 Task: For heading  Tahoma with underline.  font size for heading20,  'Change the font style of data to'Arial.  and font size to 12,  Change the alignment of both headline & data to Align left.  In the sheet   Precision Sales log book
Action: Mouse moved to (37, 173)
Screenshot: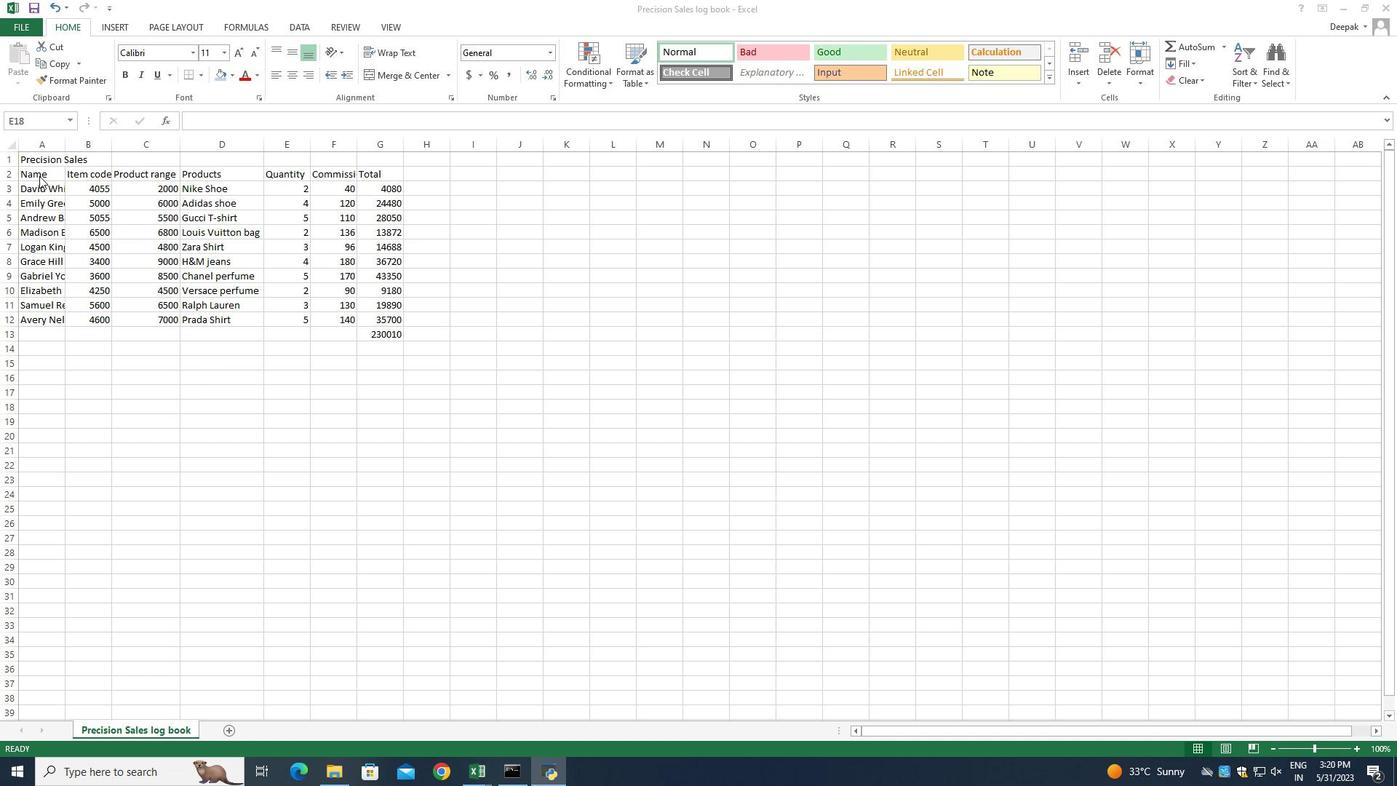 
Action: Mouse pressed left at (37, 173)
Screenshot: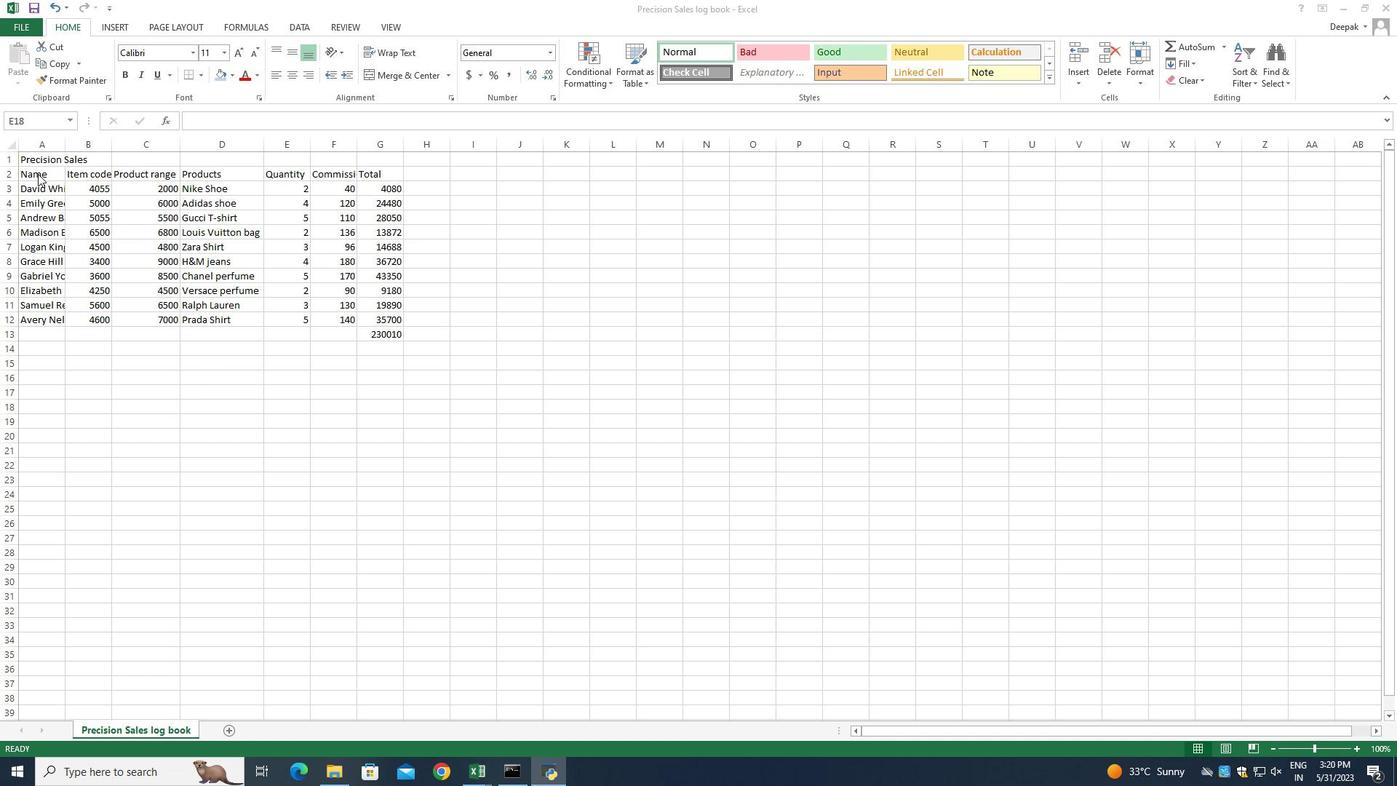 
Action: Mouse moved to (37, 173)
Screenshot: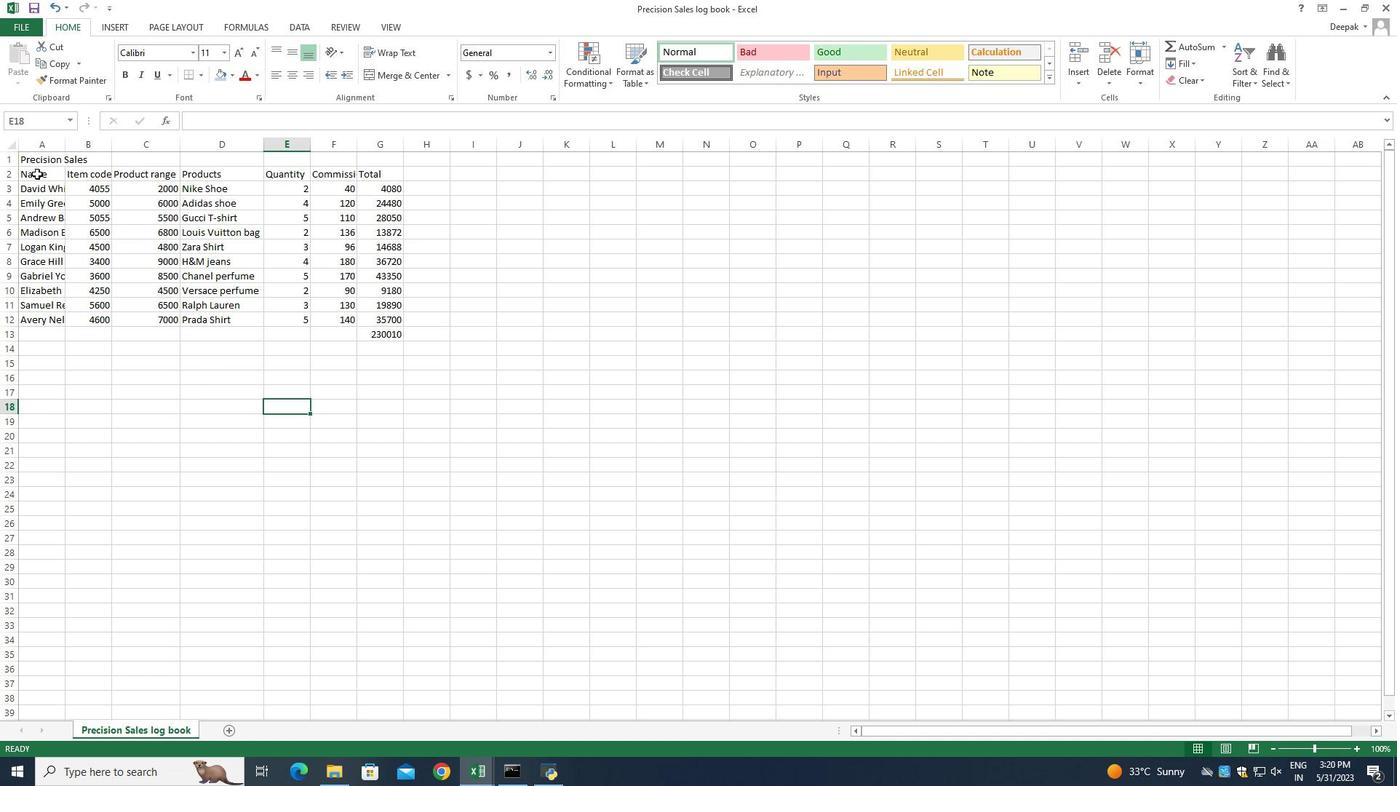 
Action: Mouse pressed left at (37, 173)
Screenshot: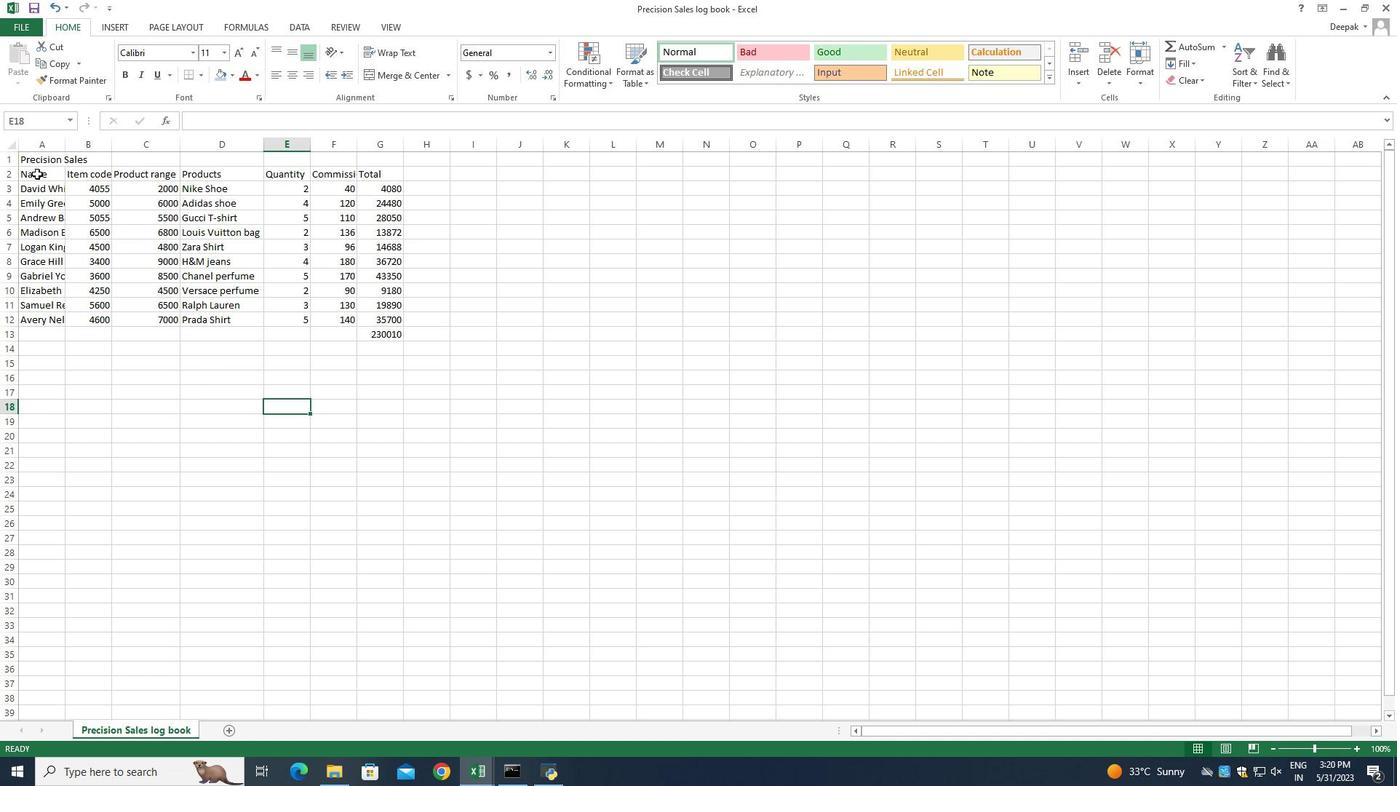 
Action: Mouse moved to (195, 55)
Screenshot: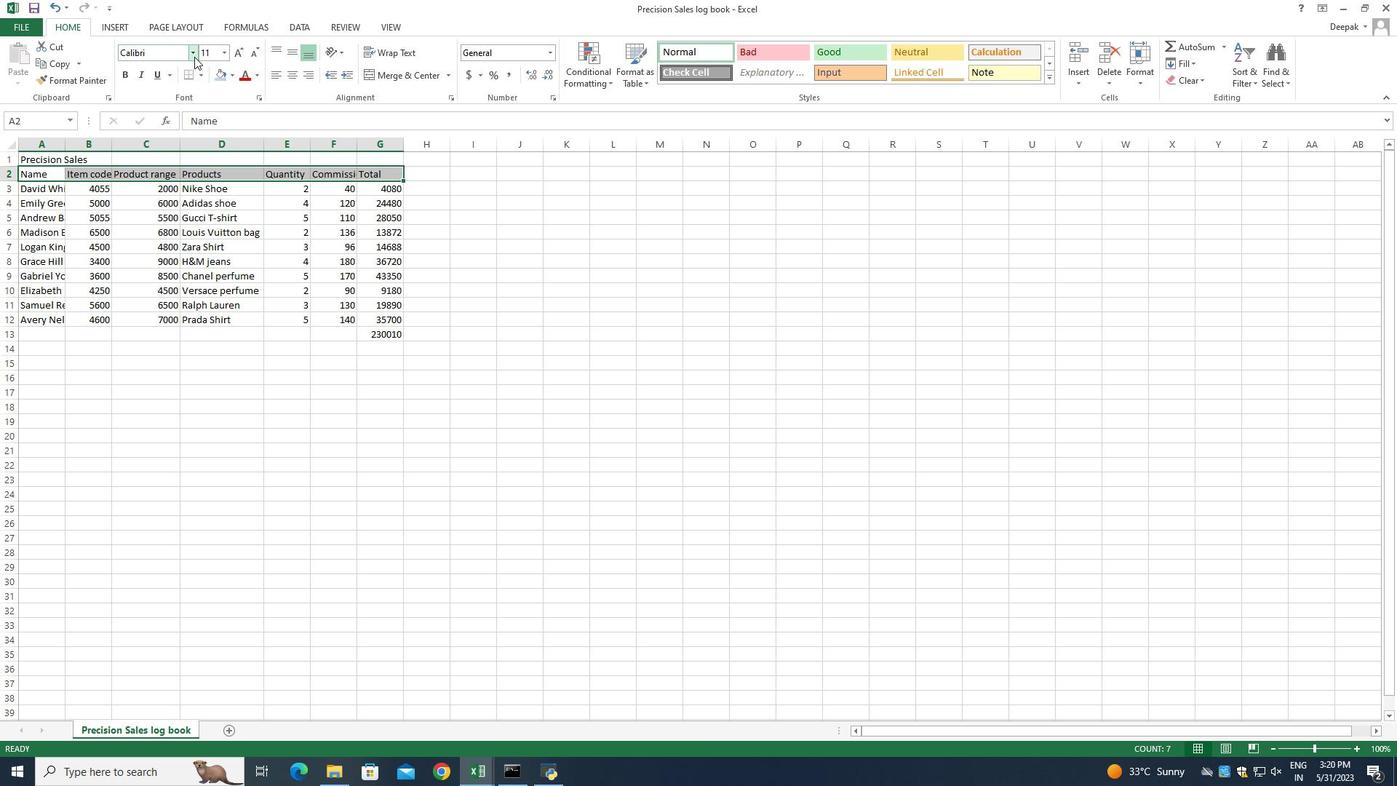 
Action: Mouse pressed left at (195, 55)
Screenshot: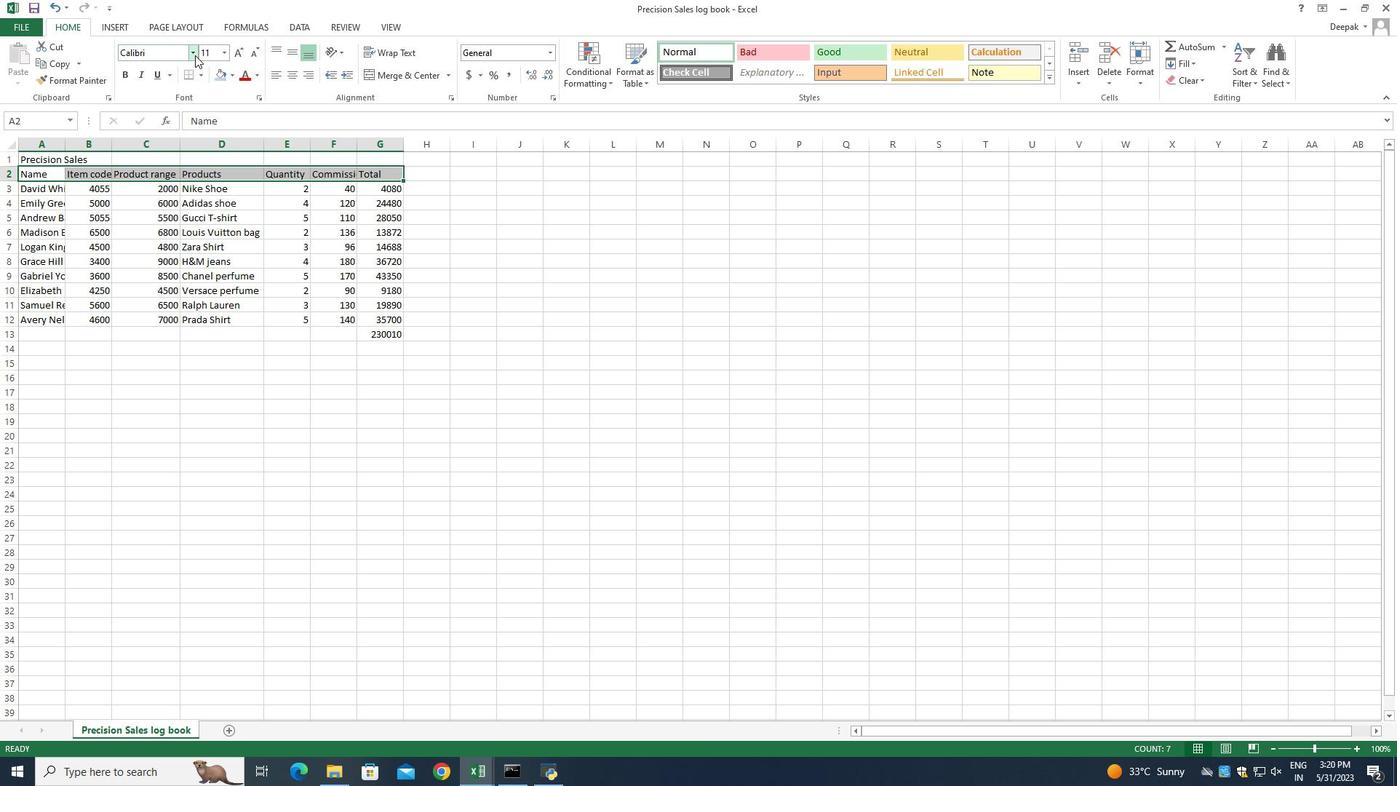 
Action: Mouse moved to (230, 420)
Screenshot: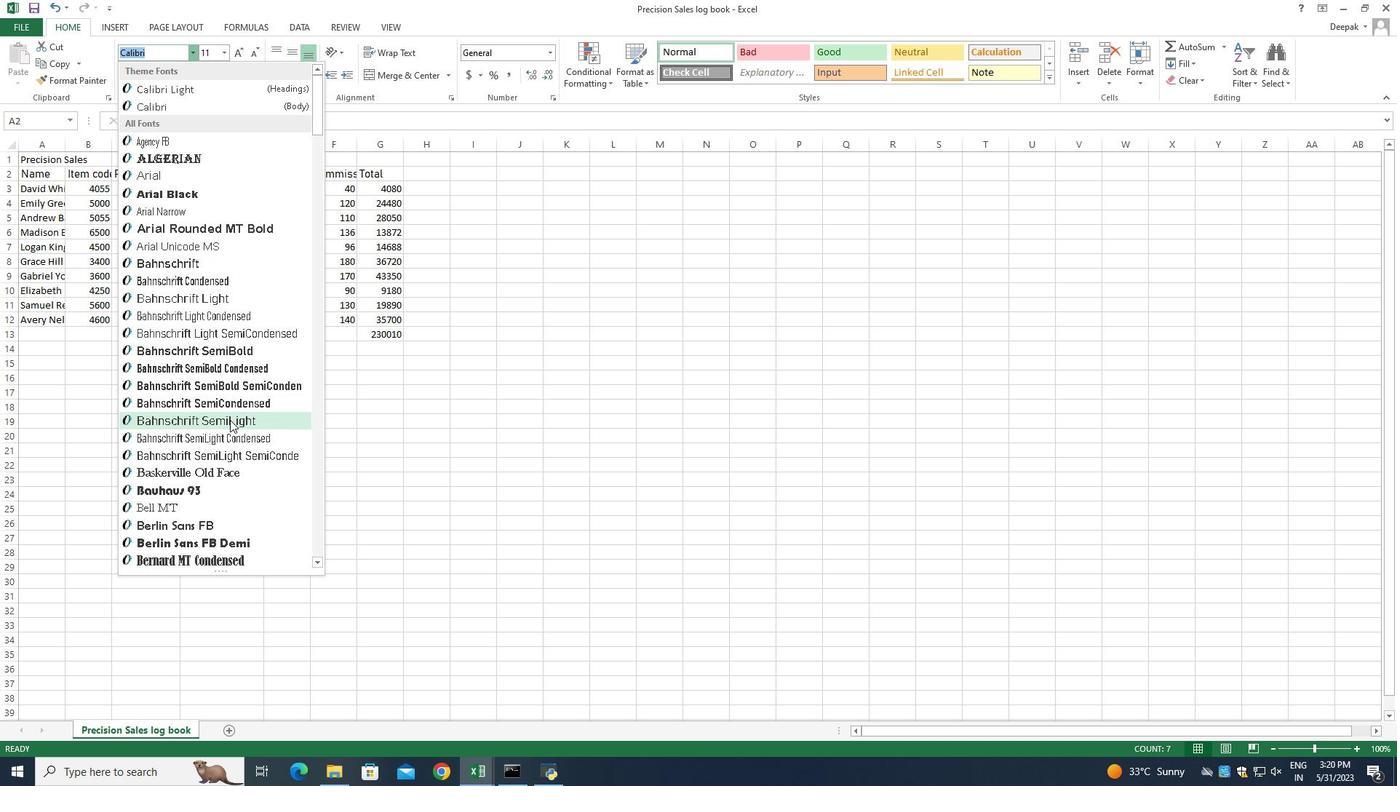 
Action: Mouse scrolled (230, 419) with delta (0, 0)
Screenshot: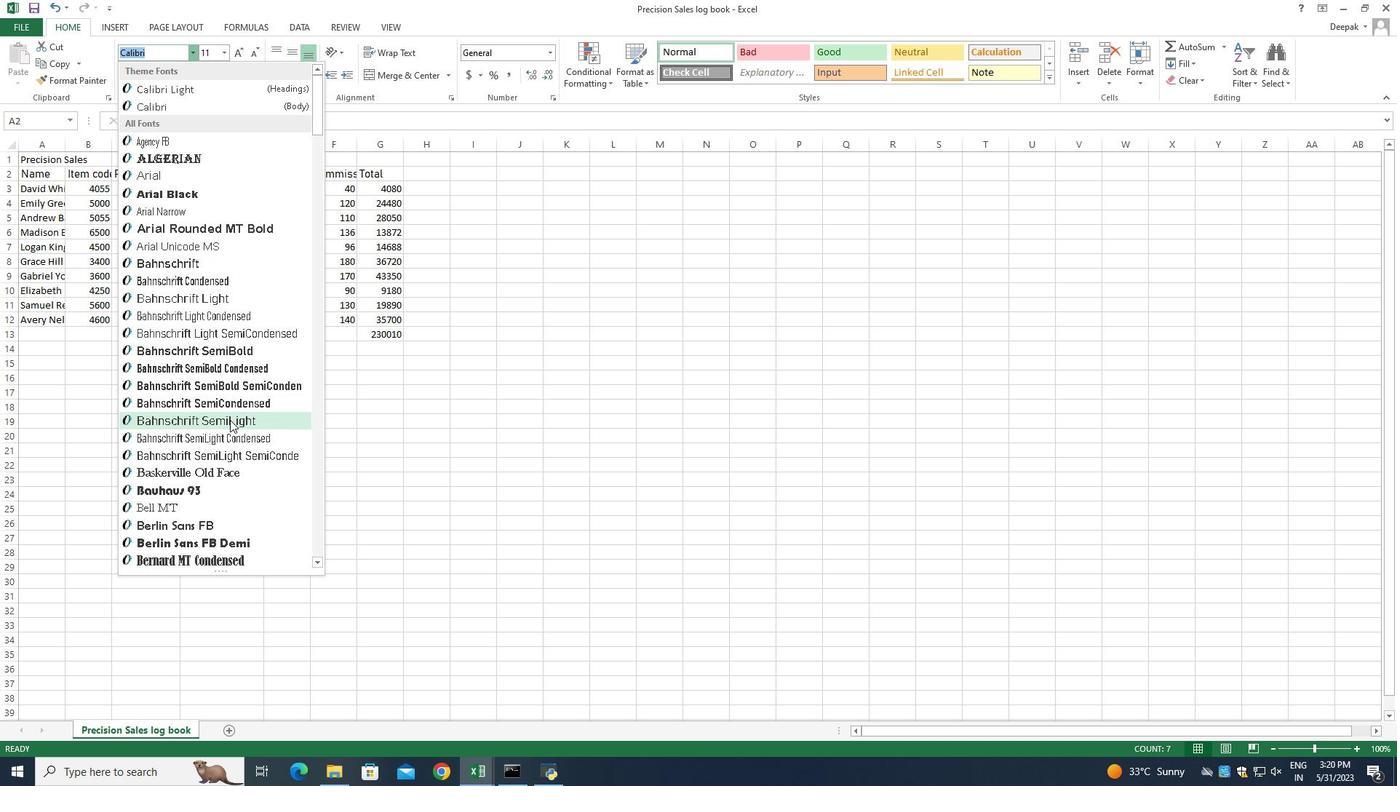 
Action: Mouse moved to (230, 423)
Screenshot: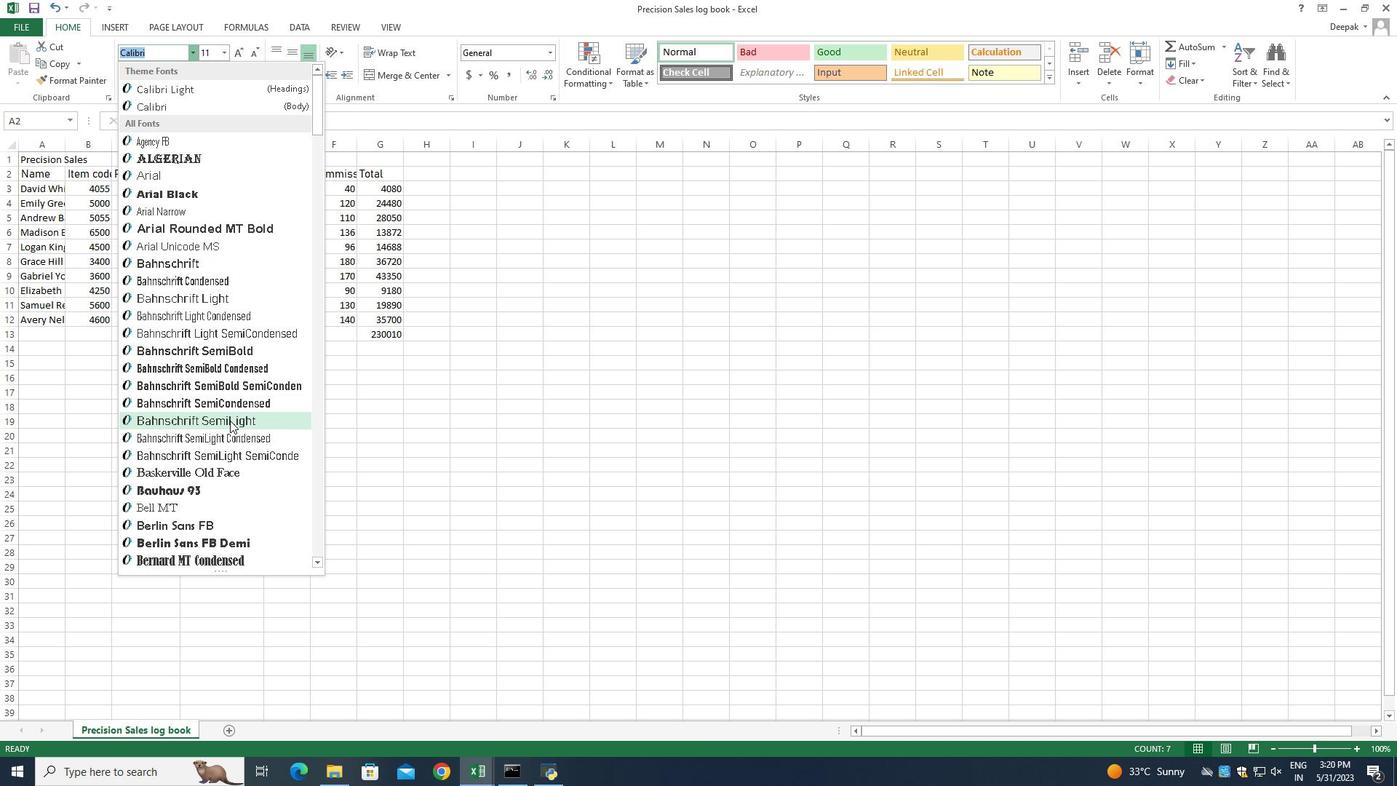 
Action: Mouse scrolled (230, 422) with delta (0, 0)
Screenshot: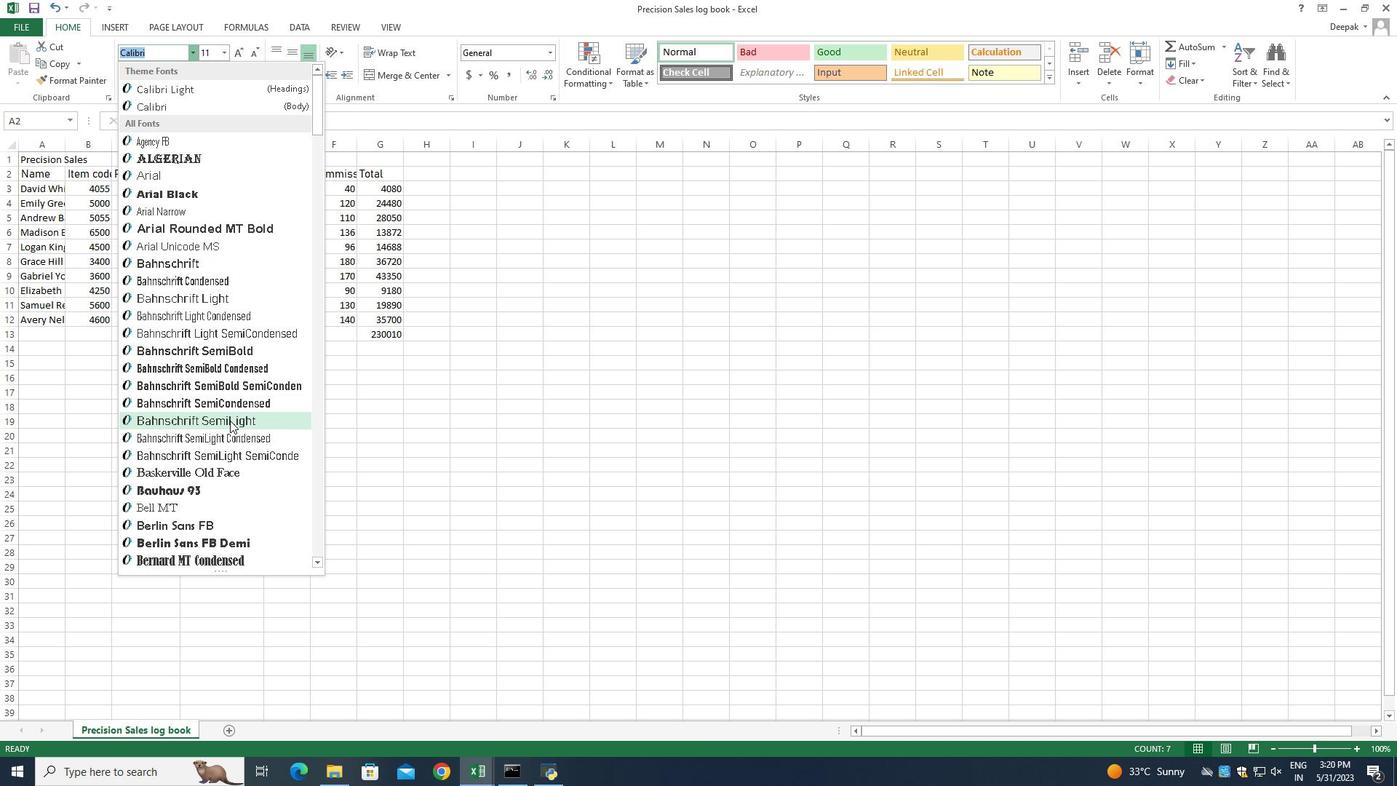 
Action: Mouse moved to (206, 406)
Screenshot: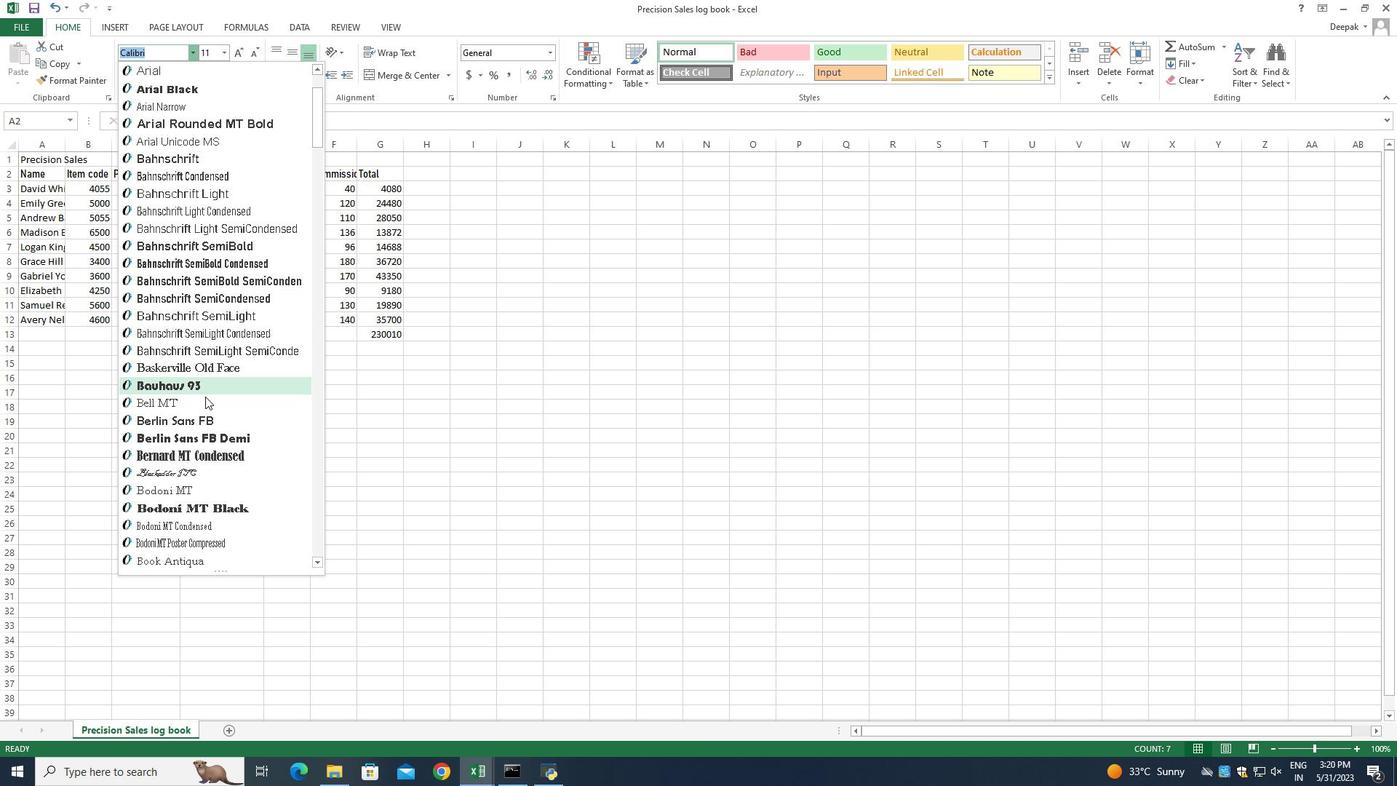 
Action: Mouse scrolled (206, 406) with delta (0, 0)
Screenshot: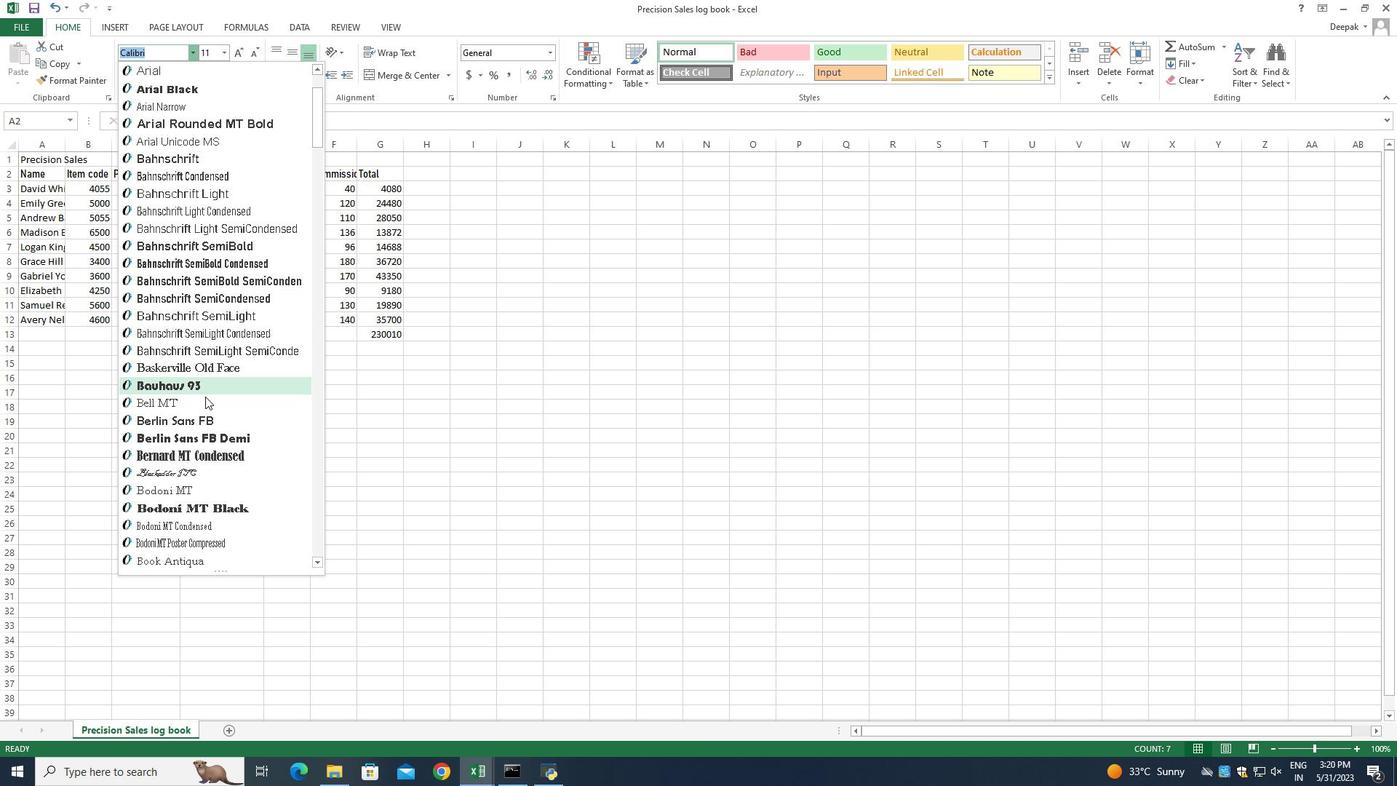 
Action: Mouse moved to (206, 410)
Screenshot: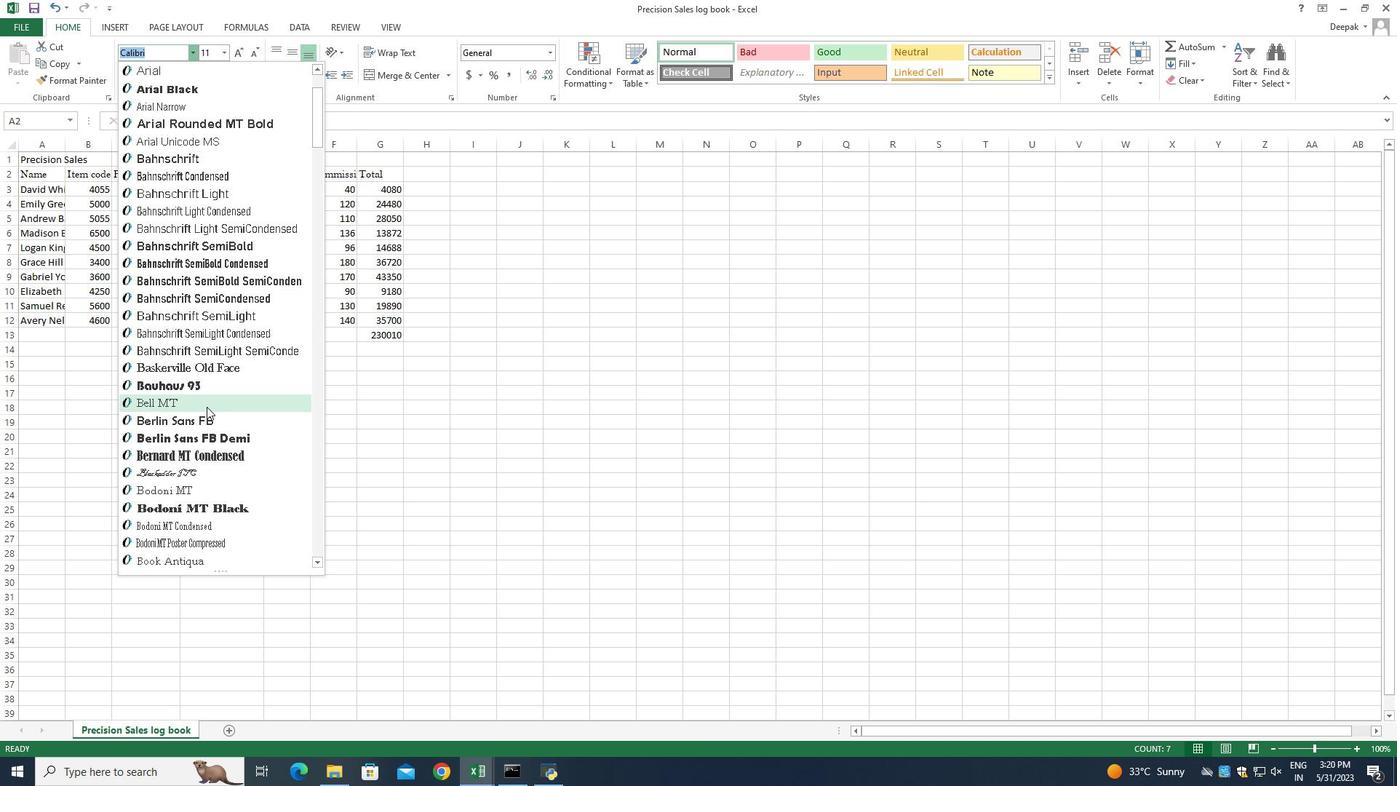 
Action: Mouse scrolled (206, 409) with delta (0, 0)
Screenshot: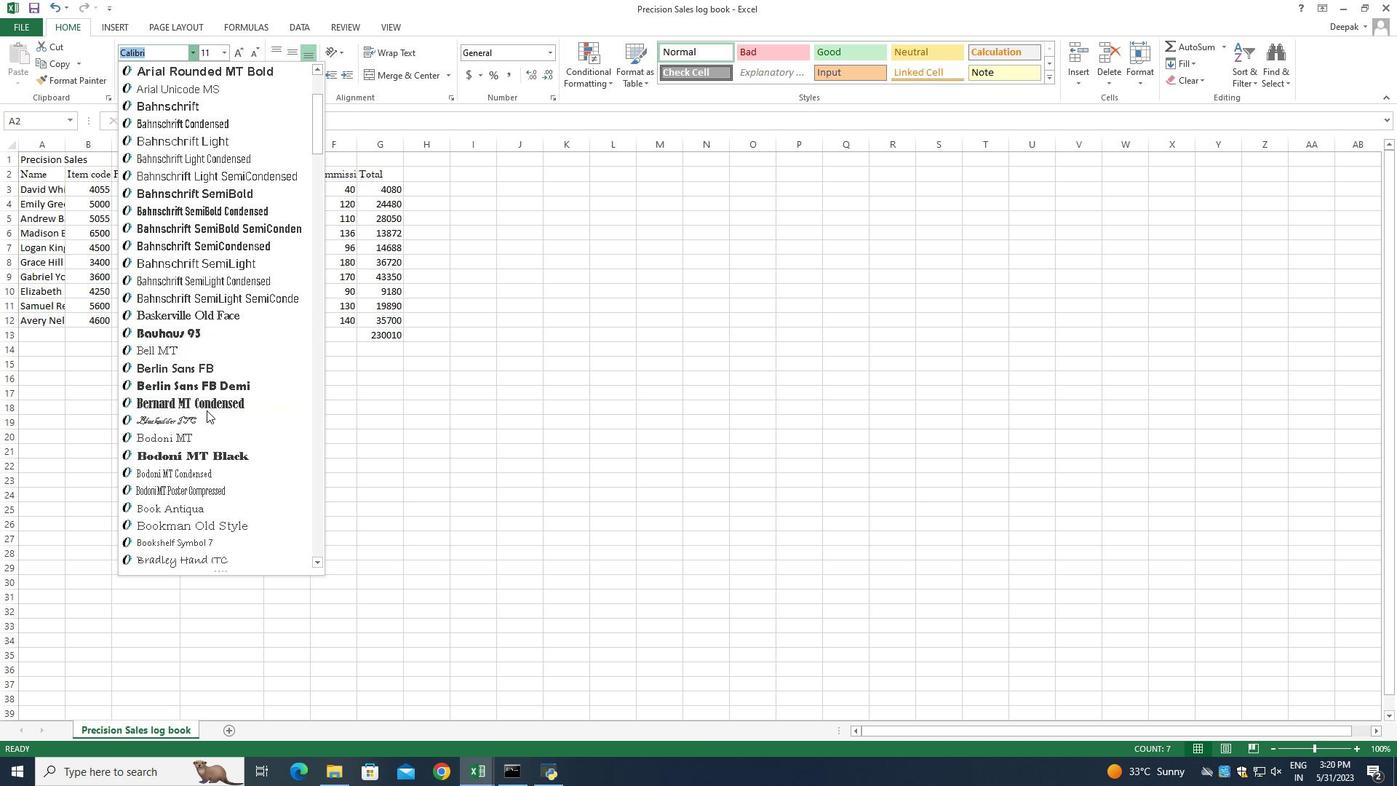 
Action: Mouse moved to (206, 411)
Screenshot: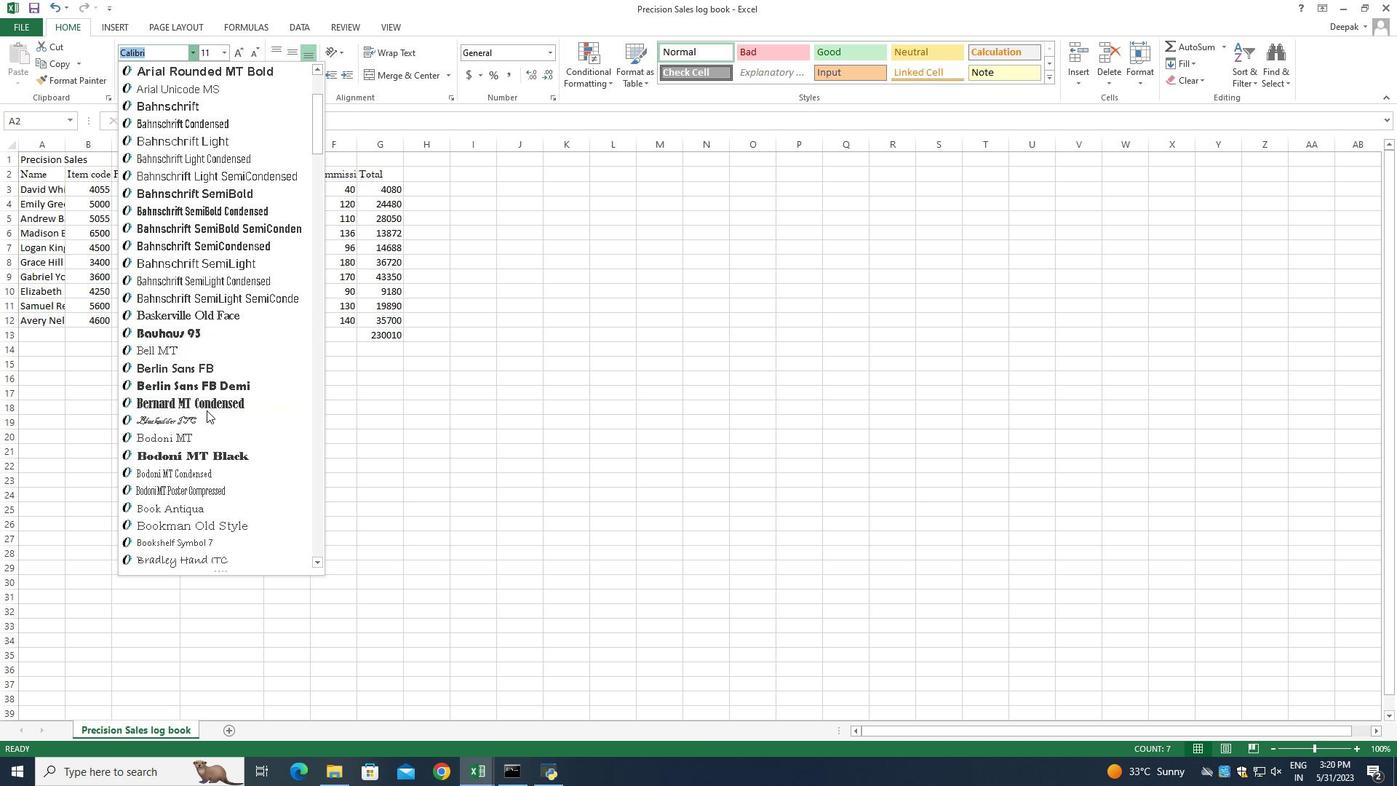 
Action: Mouse scrolled (206, 410) with delta (0, 0)
Screenshot: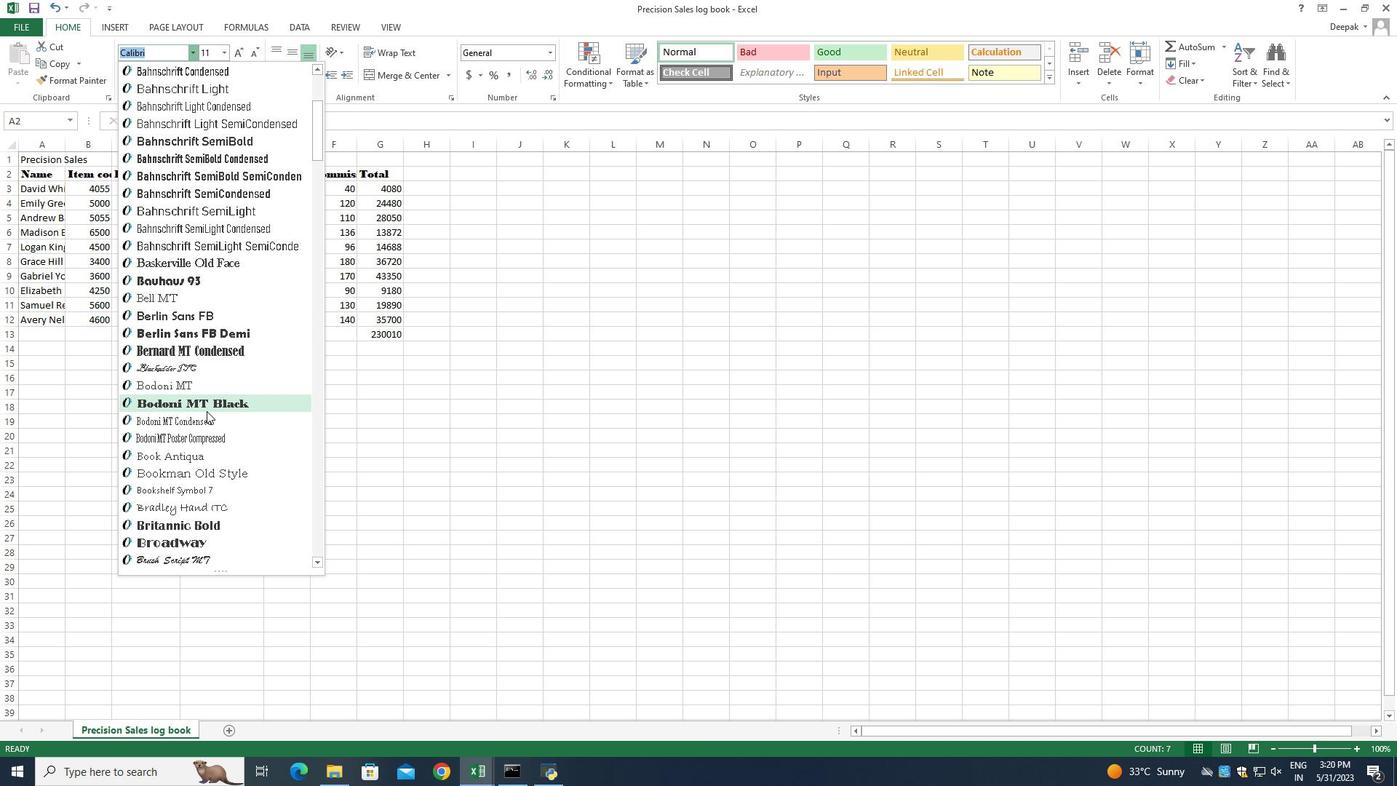
Action: Mouse scrolled (206, 410) with delta (0, 0)
Screenshot: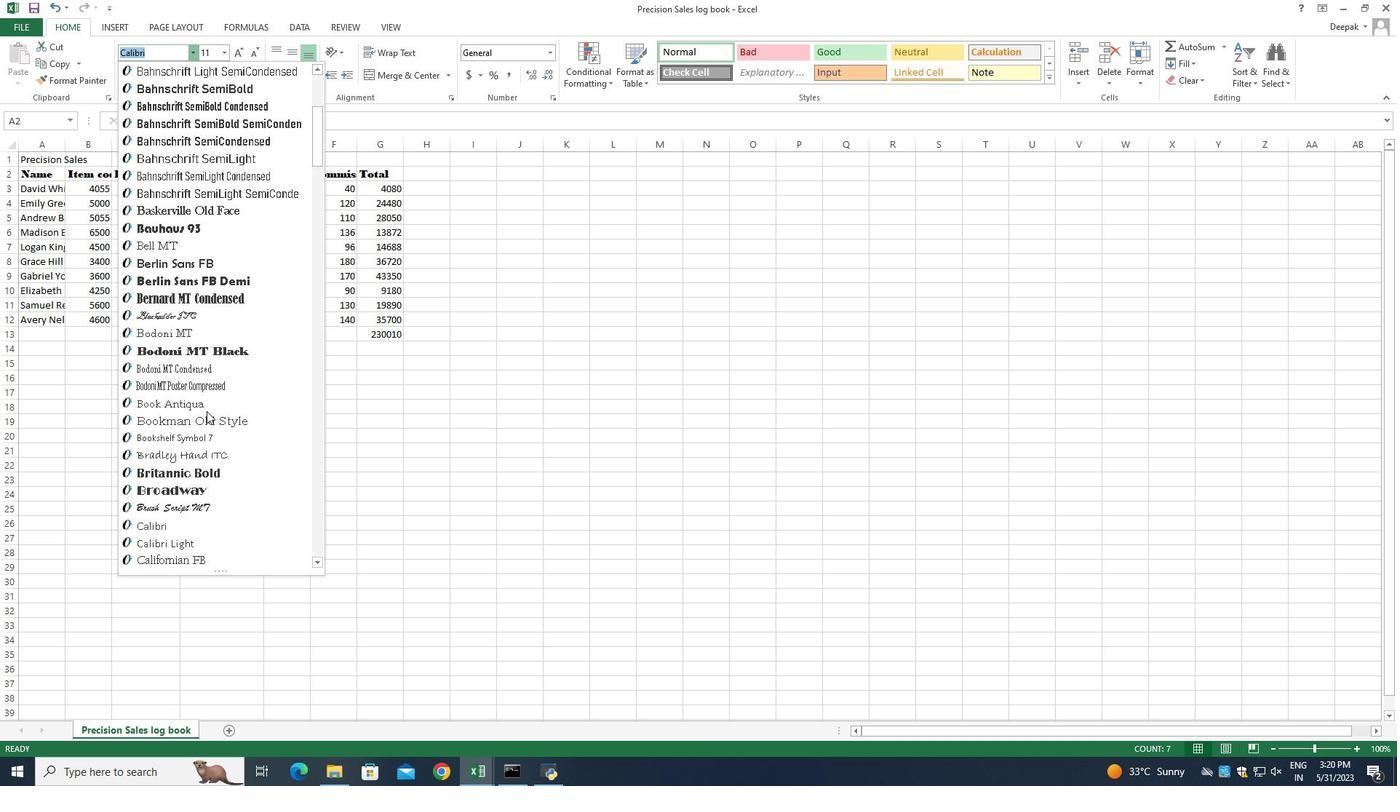 
Action: Mouse scrolled (206, 410) with delta (0, 0)
Screenshot: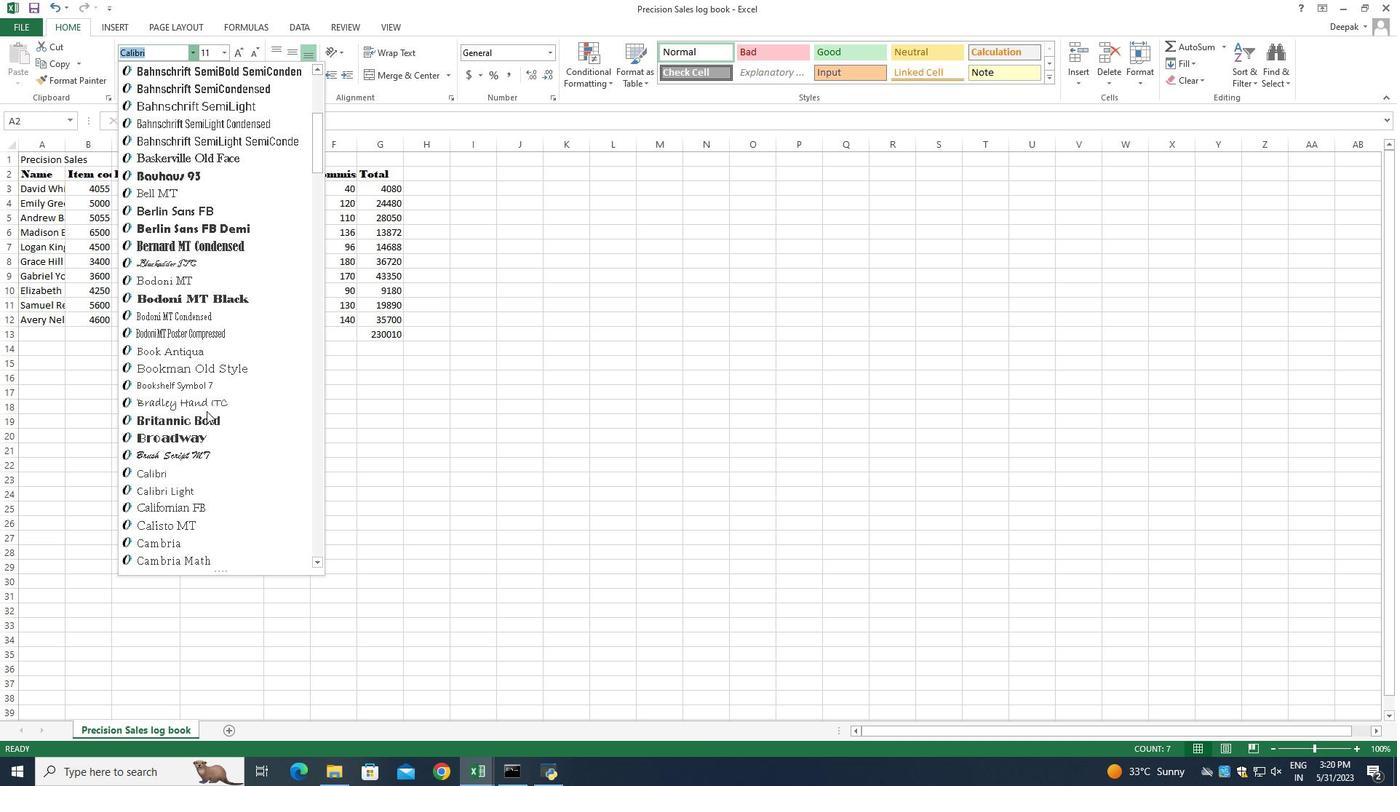 
Action: Mouse scrolled (206, 410) with delta (0, 0)
Screenshot: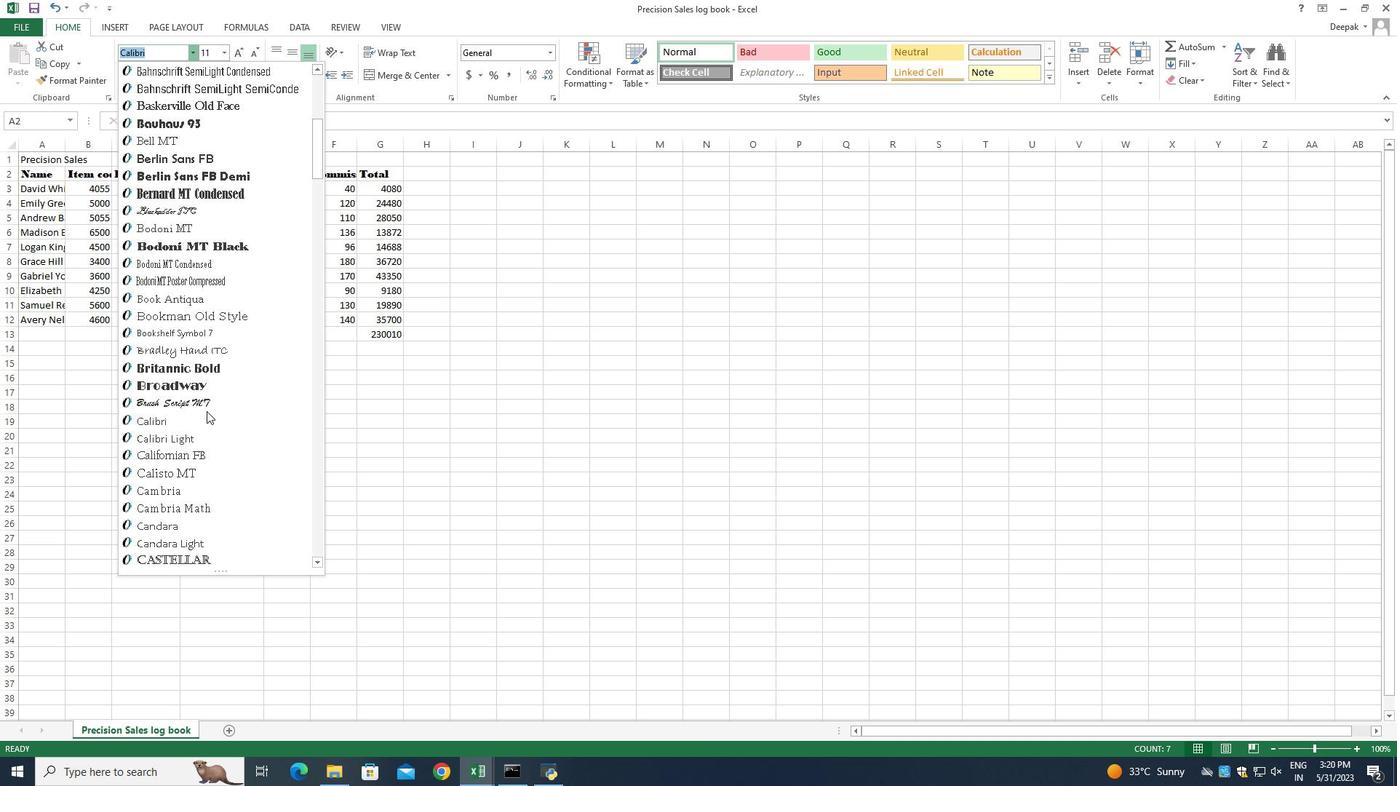 
Action: Mouse scrolled (206, 410) with delta (0, 0)
Screenshot: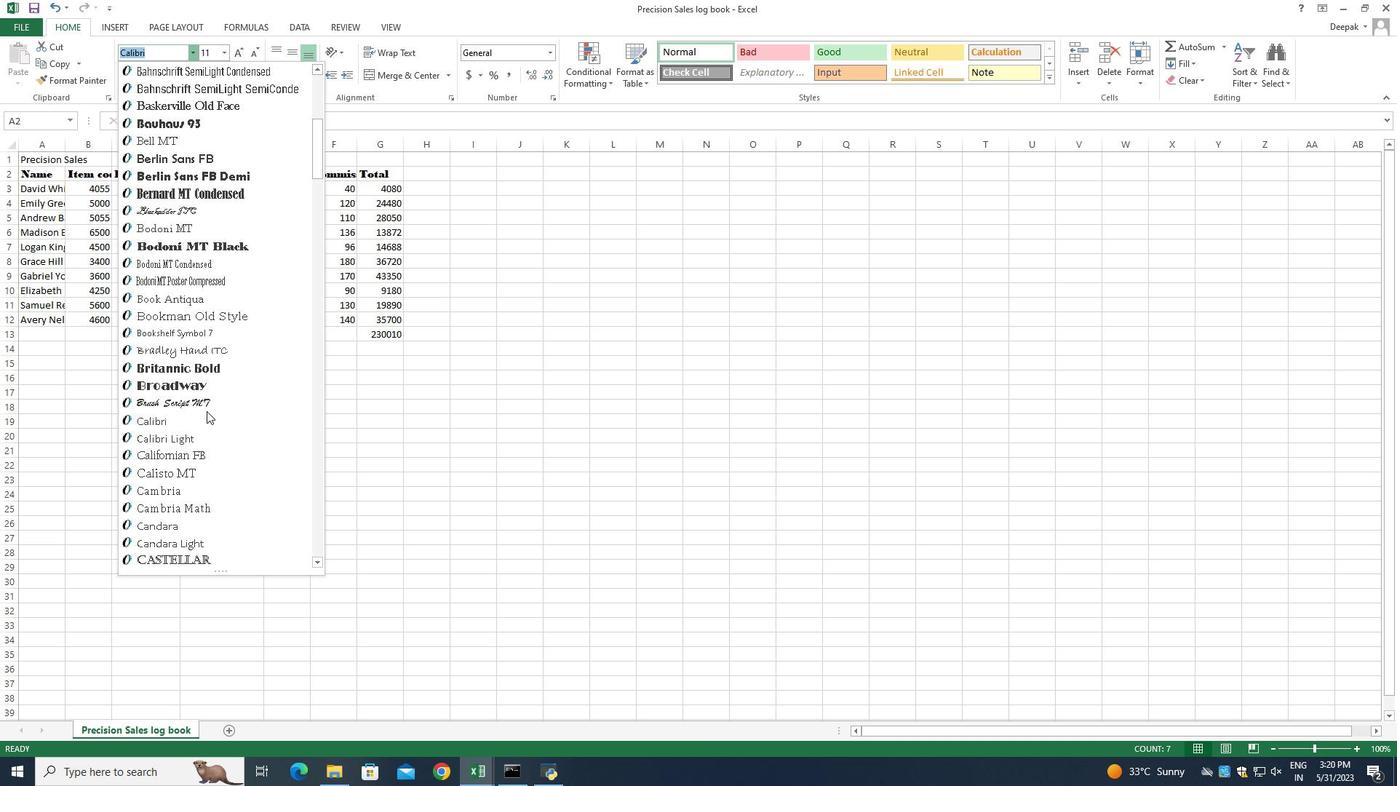 
Action: Mouse scrolled (206, 410) with delta (0, 0)
Screenshot: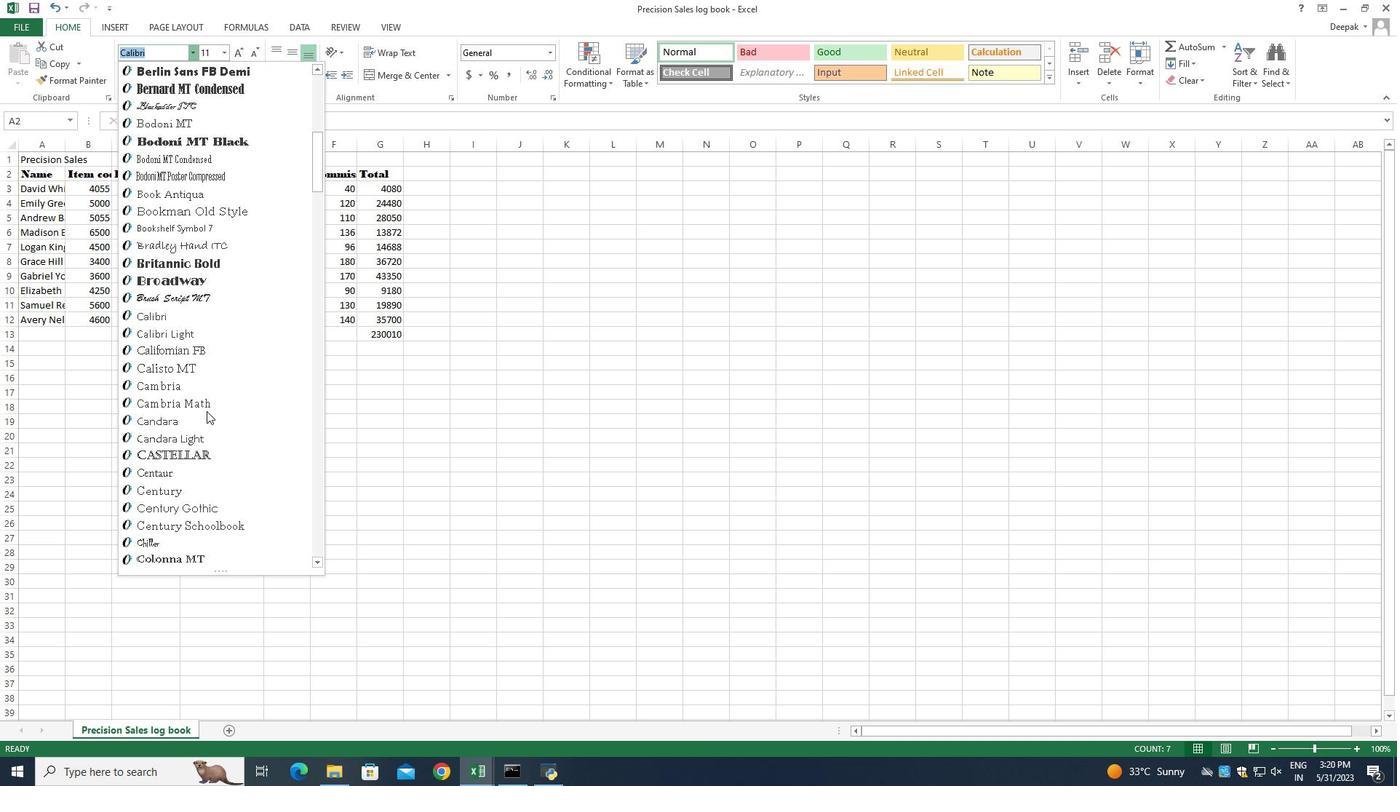 
Action: Mouse scrolled (206, 410) with delta (0, 0)
Screenshot: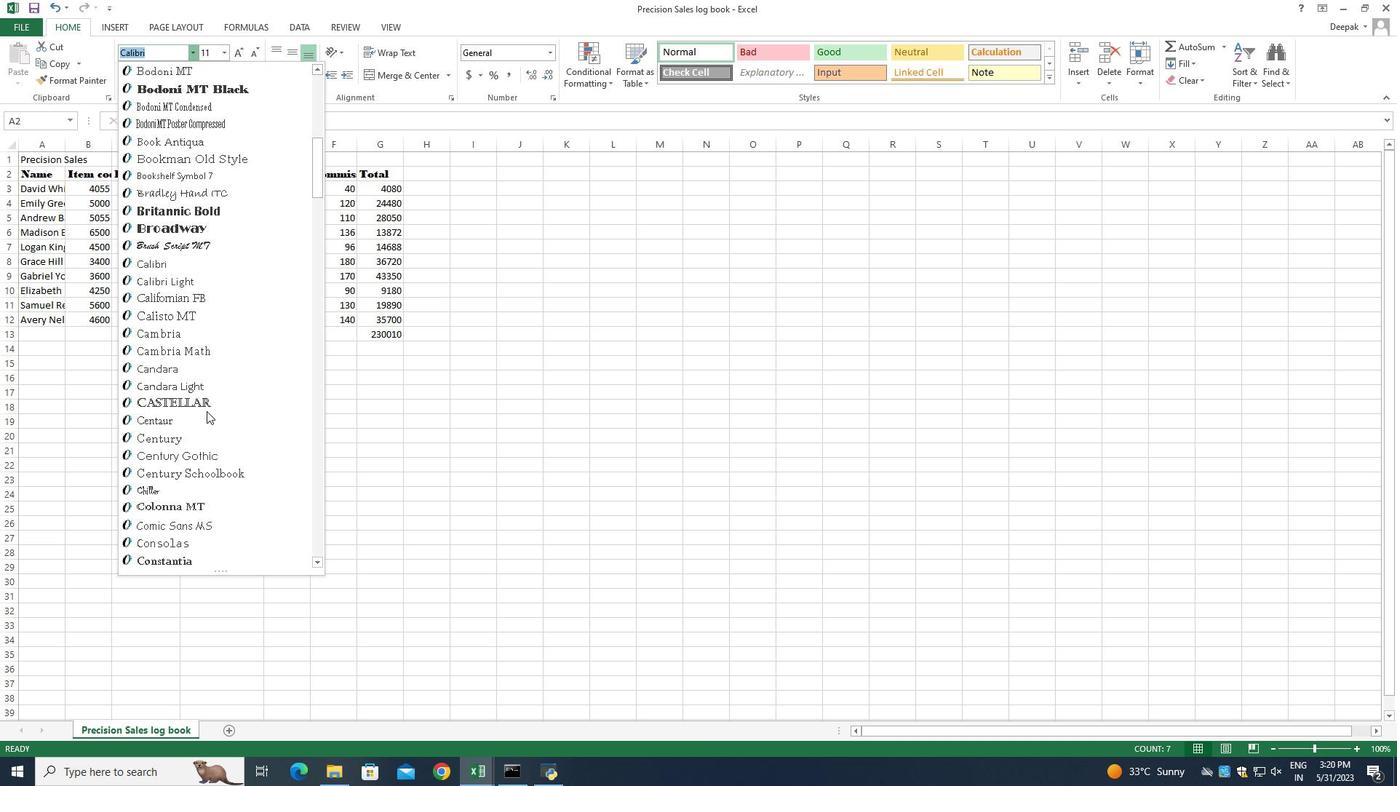 
Action: Mouse scrolled (206, 410) with delta (0, 0)
Screenshot: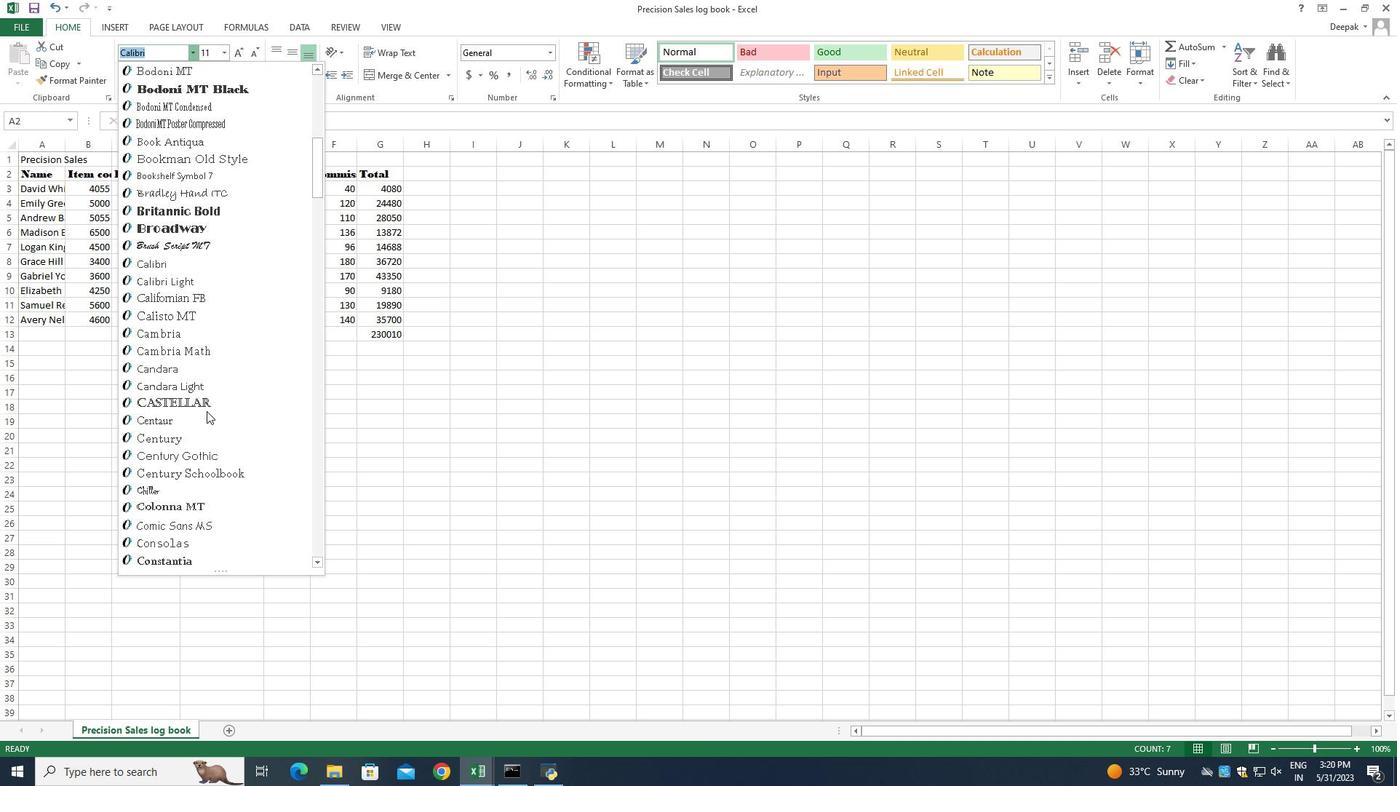 
Action: Mouse scrolled (206, 410) with delta (0, 0)
Screenshot: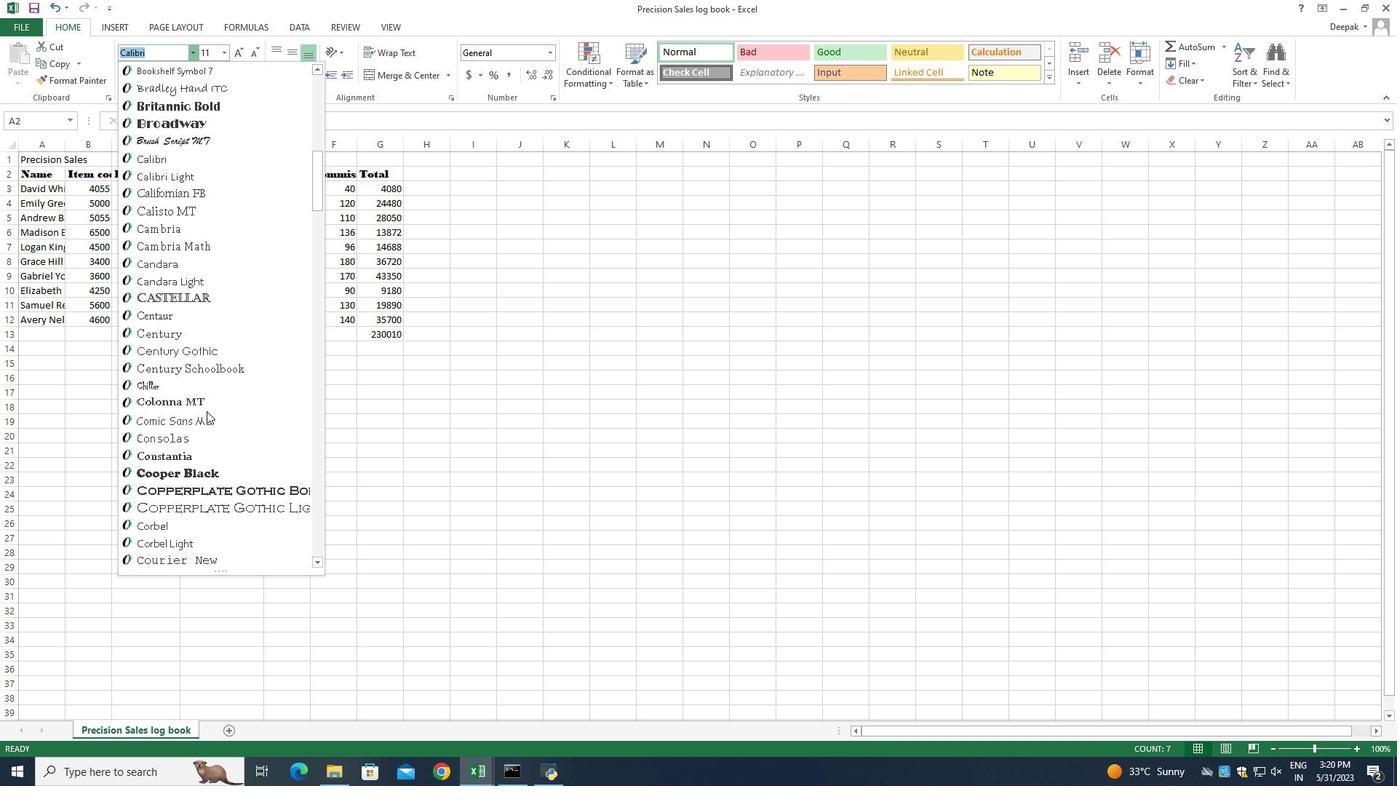 
Action: Mouse scrolled (206, 410) with delta (0, 0)
Screenshot: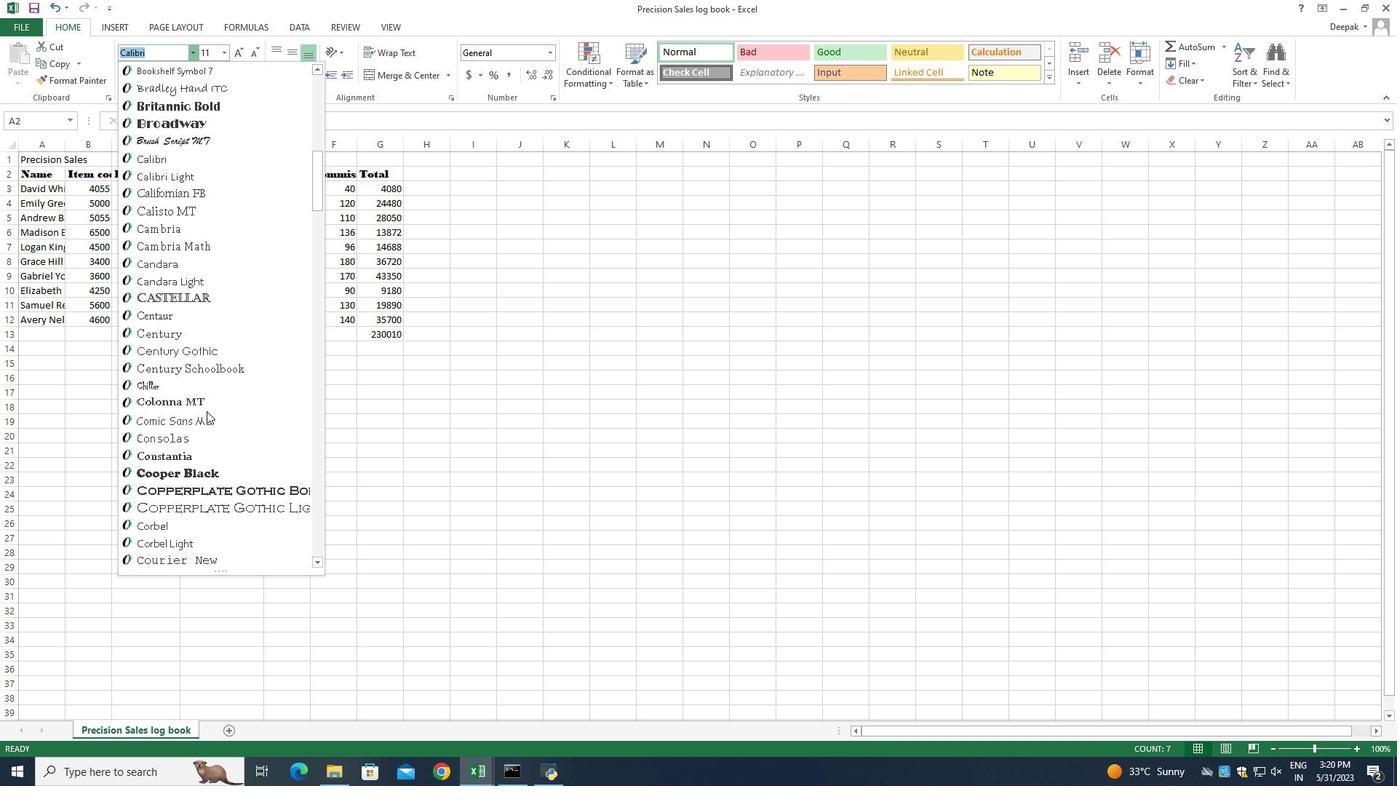 
Action: Mouse scrolled (206, 410) with delta (0, 0)
Screenshot: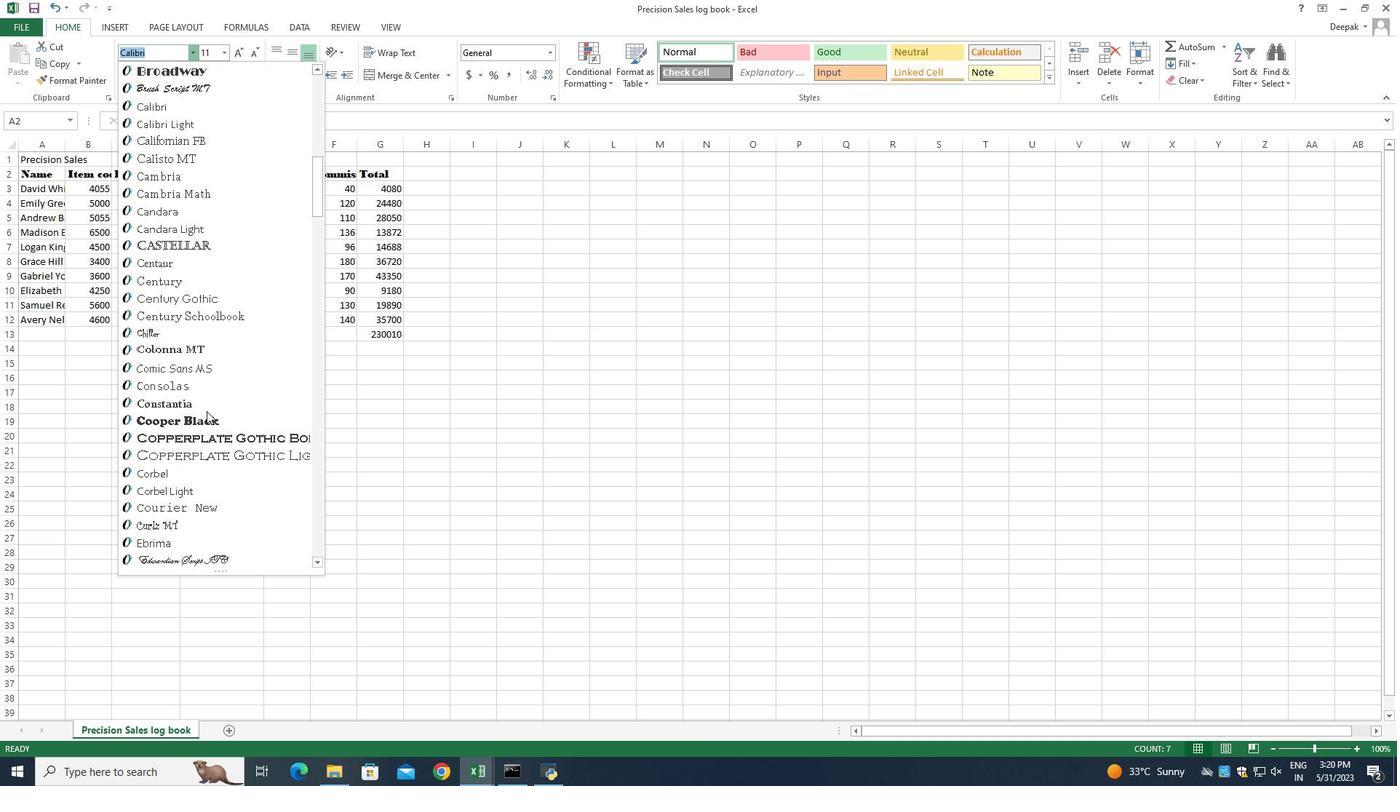 
Action: Mouse scrolled (206, 410) with delta (0, 0)
Screenshot: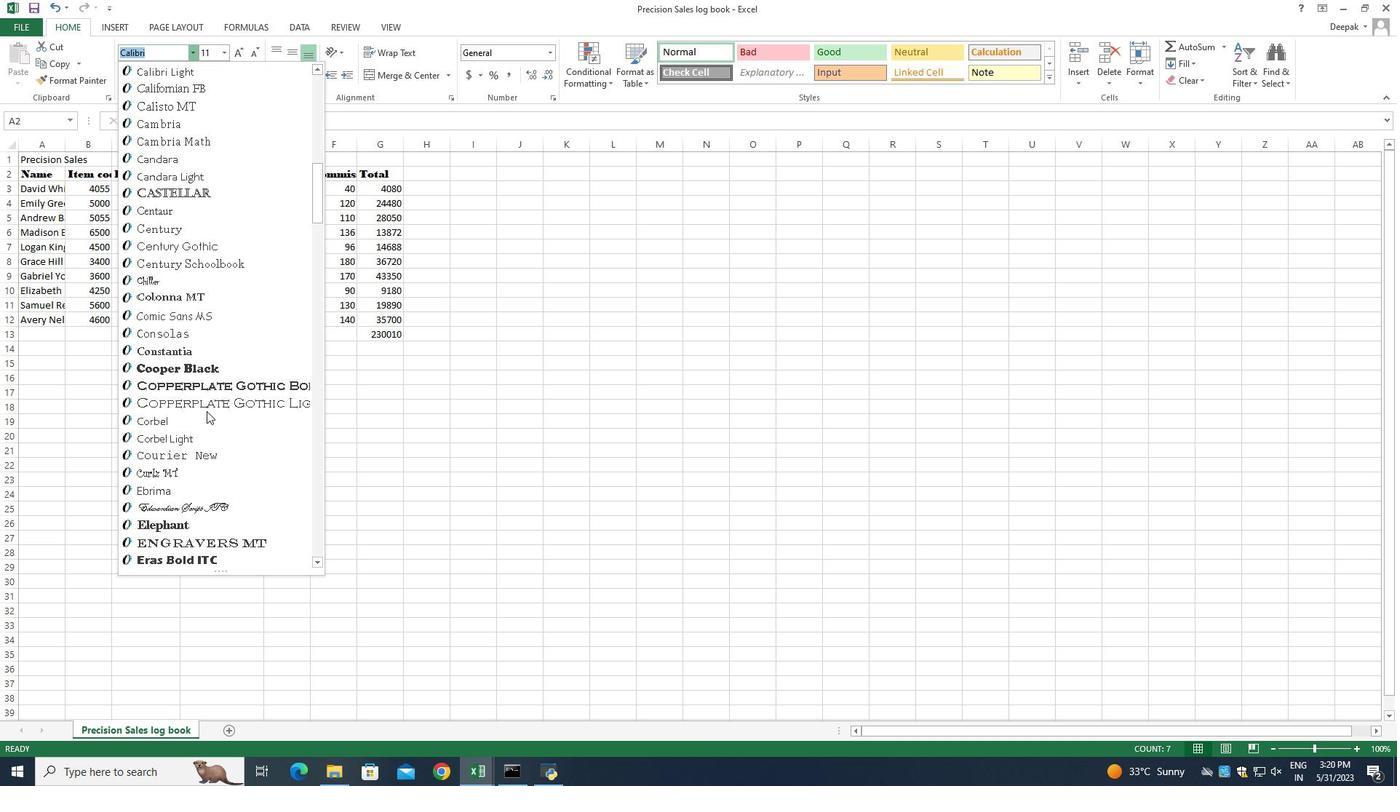 
Action: Mouse scrolled (206, 410) with delta (0, 0)
Screenshot: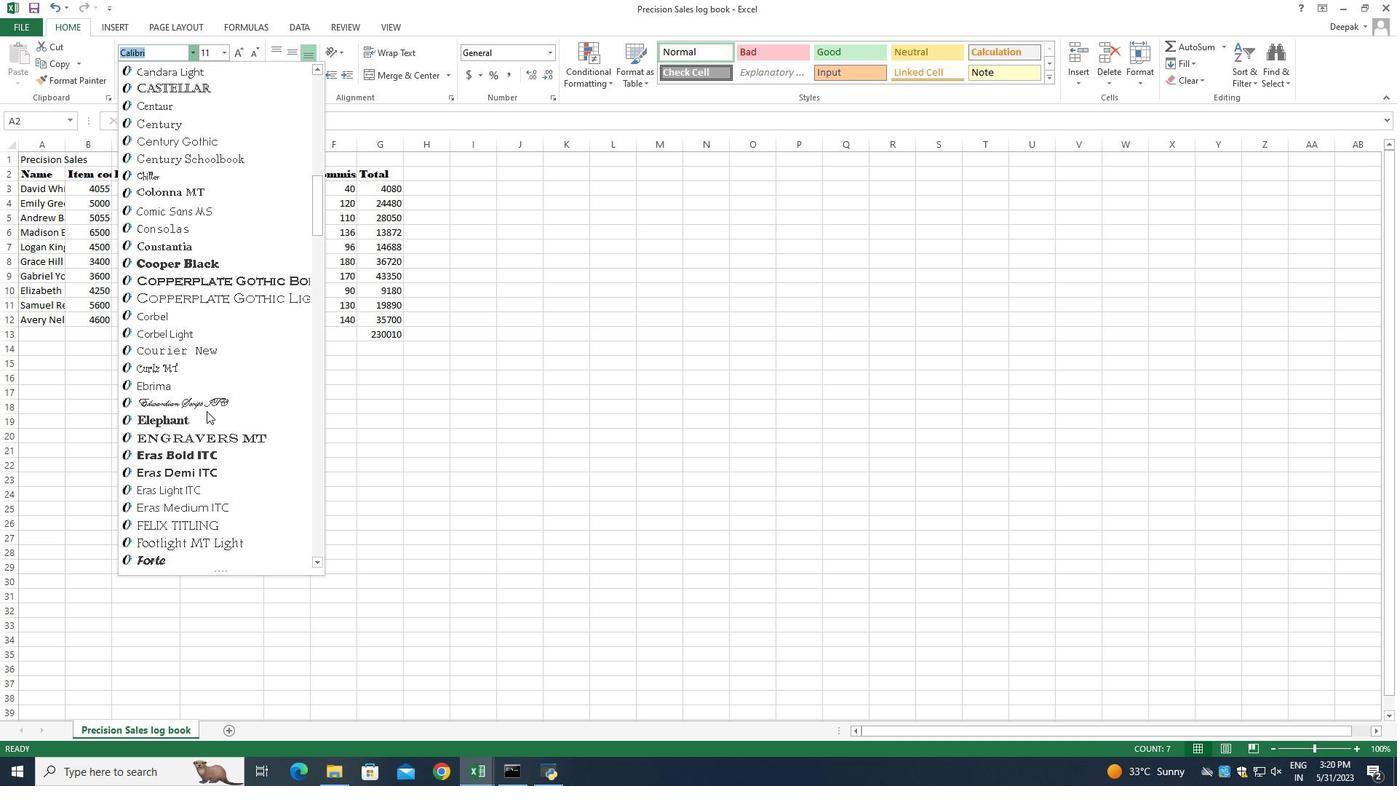 
Action: Mouse scrolled (206, 410) with delta (0, 0)
Screenshot: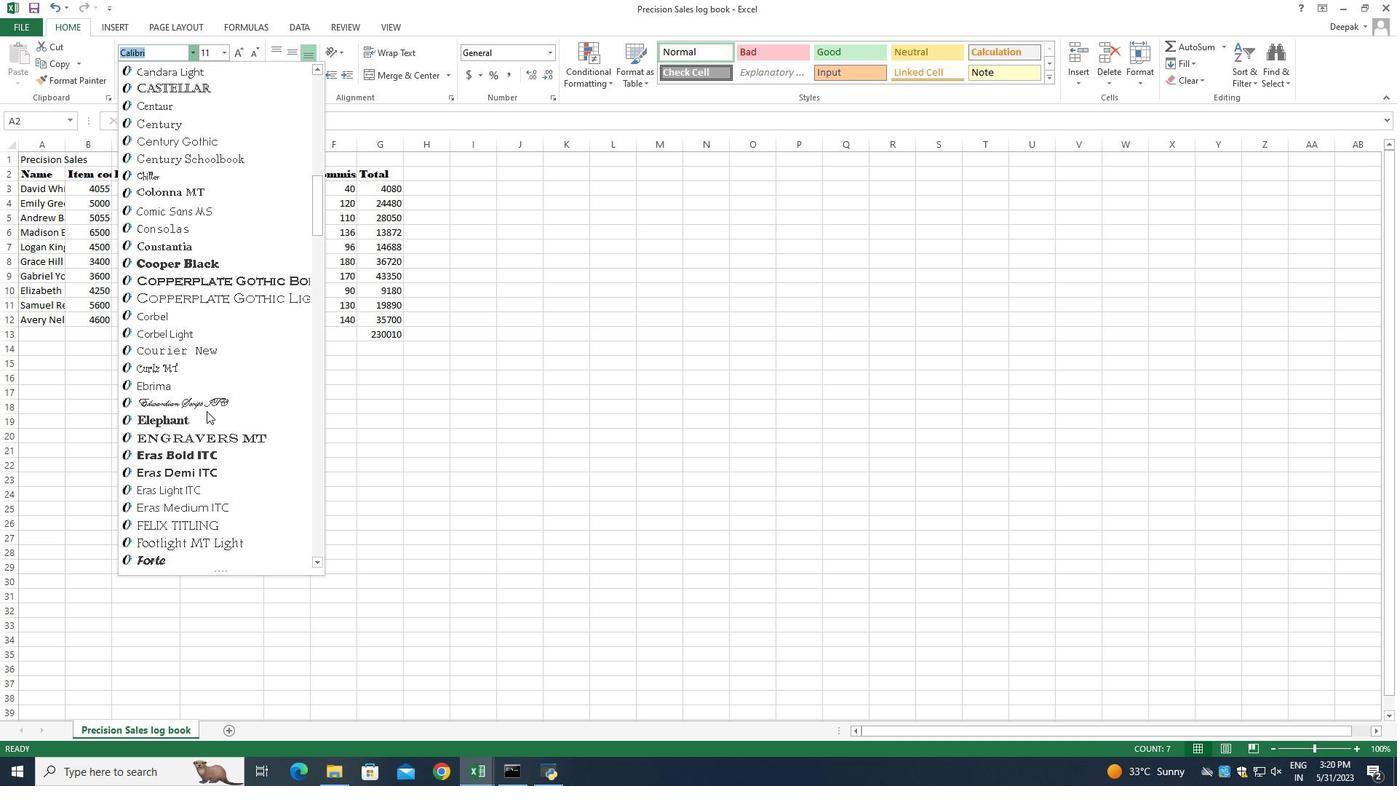 
Action: Mouse scrolled (206, 410) with delta (0, 0)
Screenshot: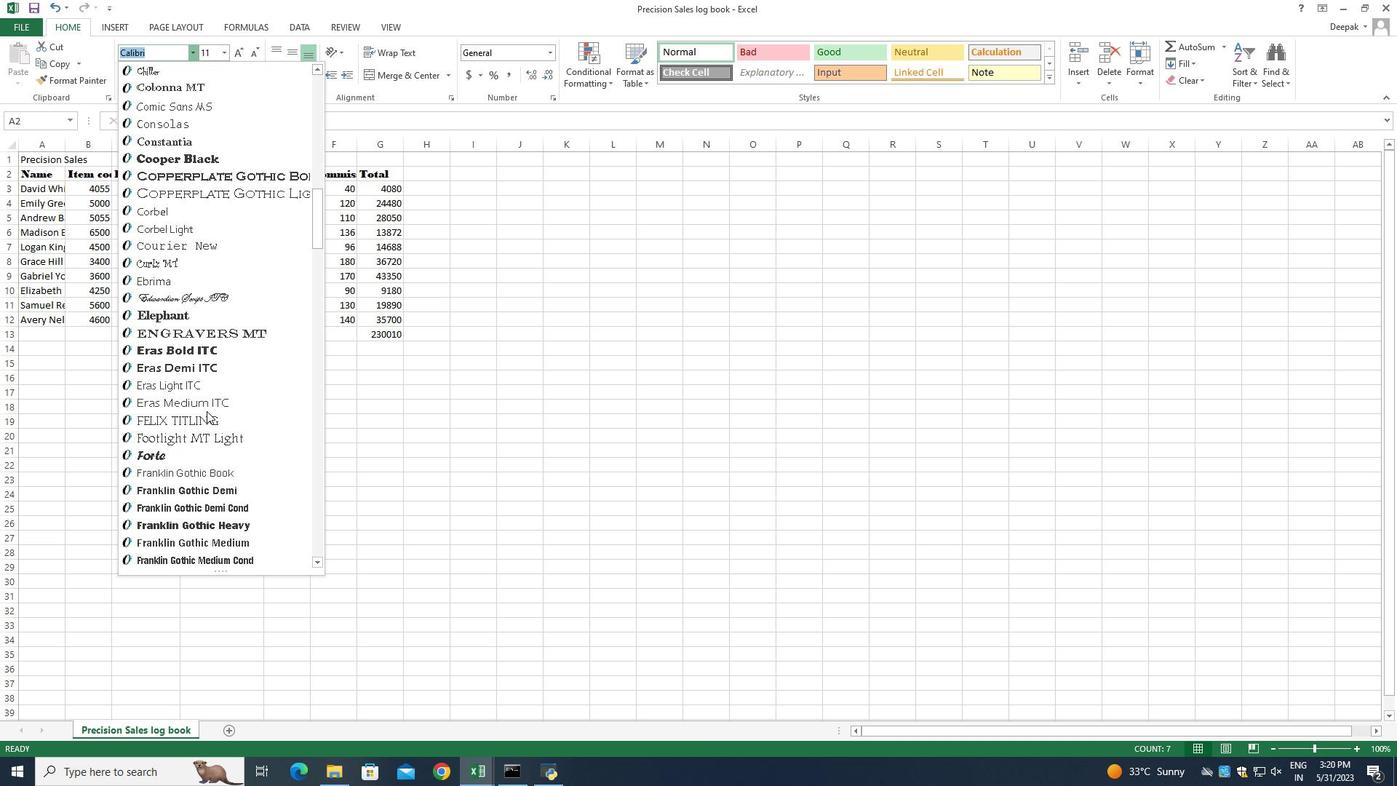 
Action: Mouse scrolled (206, 410) with delta (0, 0)
Screenshot: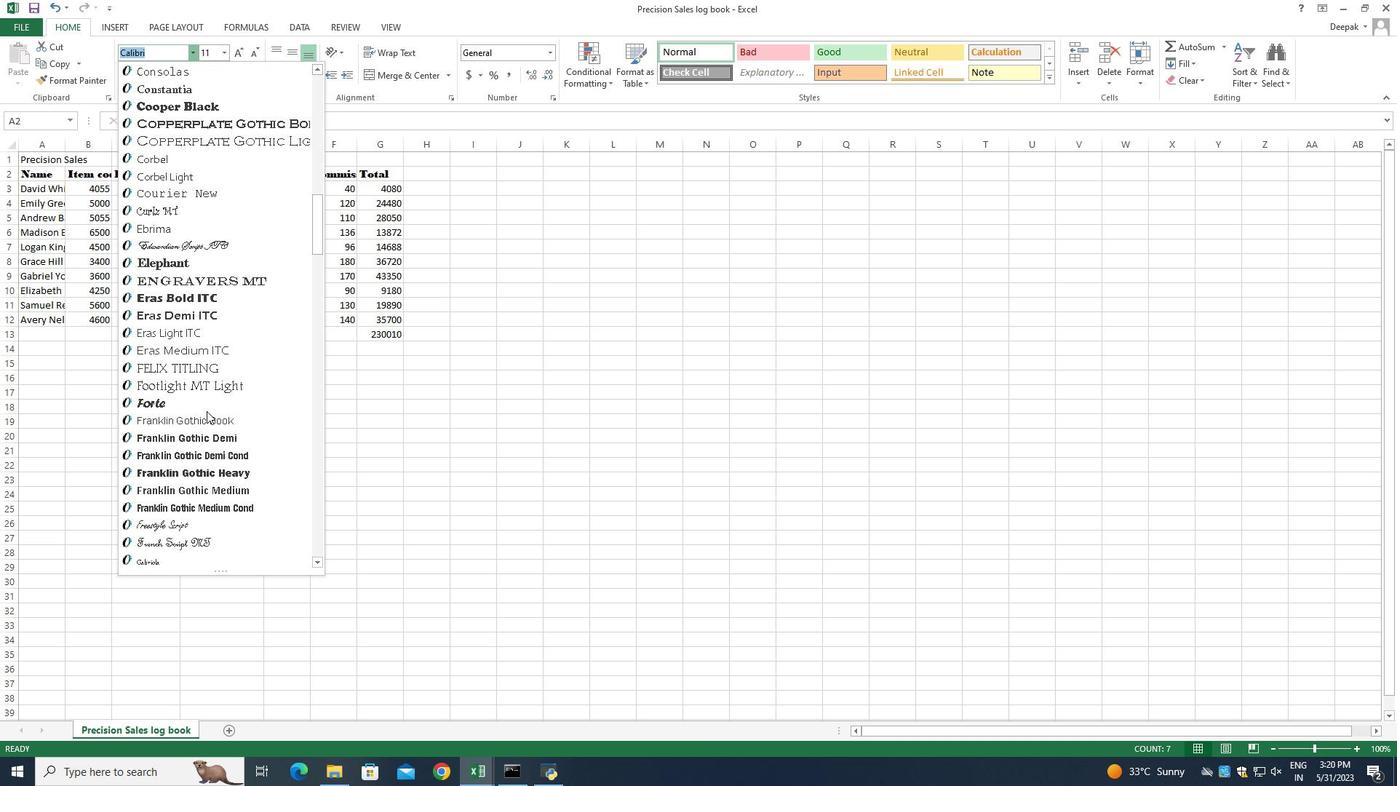 
Action: Mouse scrolled (206, 410) with delta (0, 0)
Screenshot: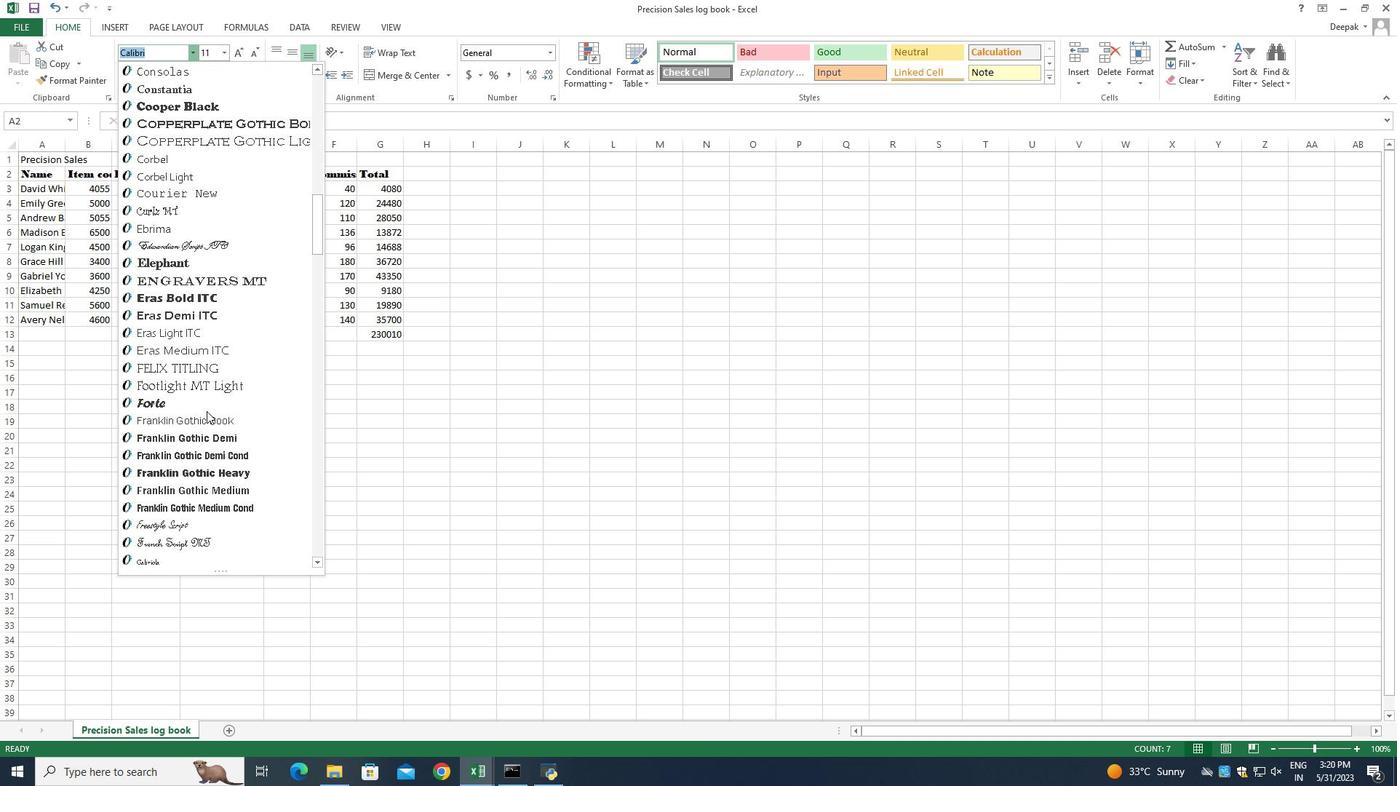 
Action: Mouse moved to (260, 428)
Screenshot: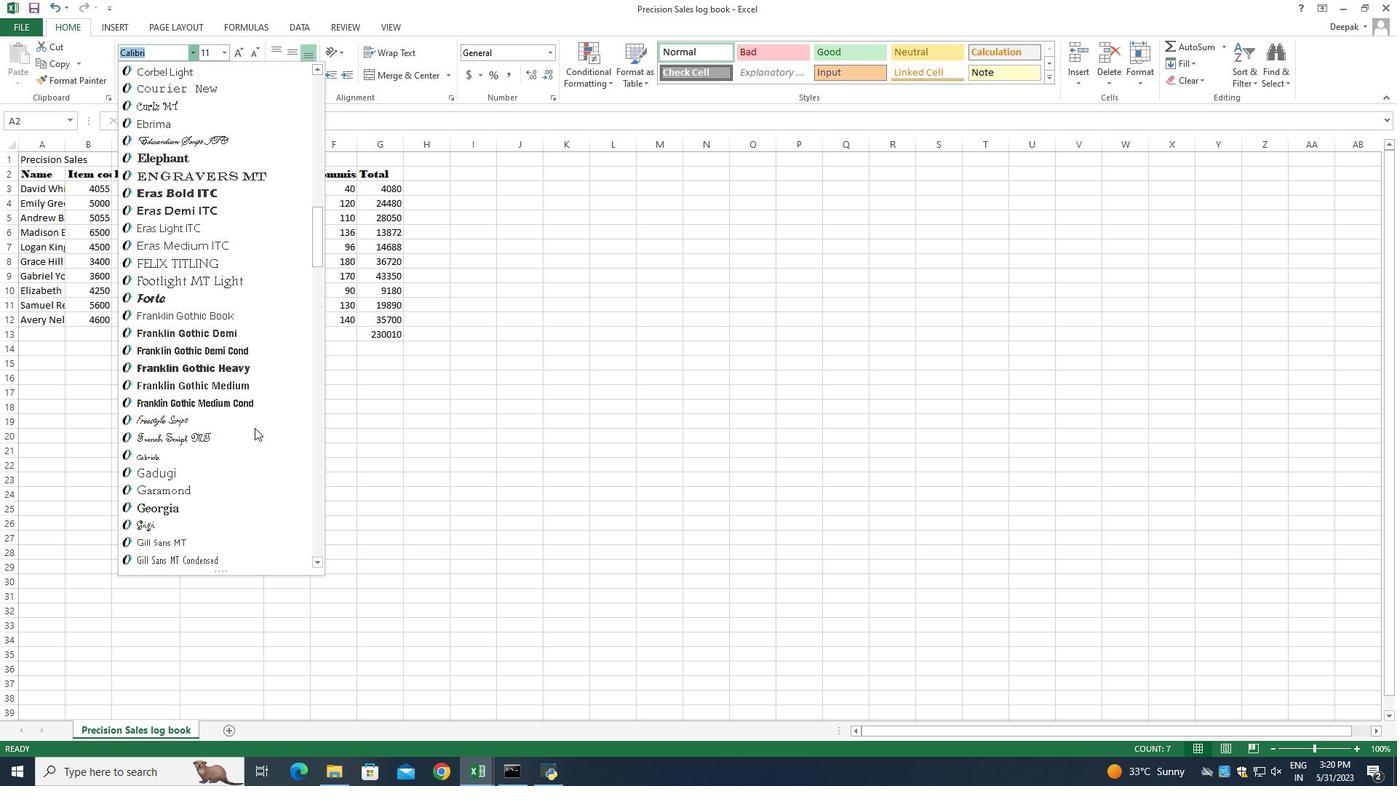 
Action: Mouse scrolled (260, 427) with delta (0, 0)
Screenshot: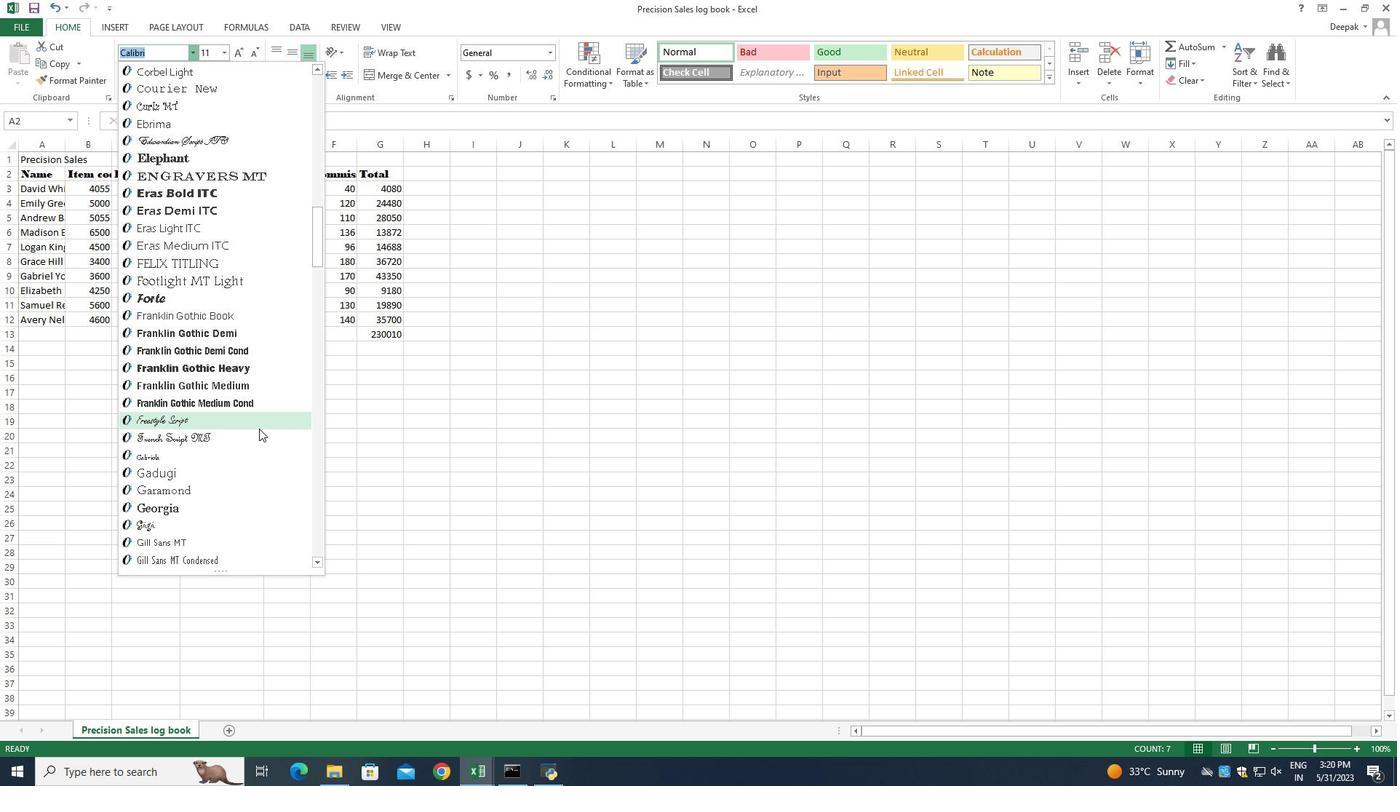 
Action: Mouse moved to (266, 425)
Screenshot: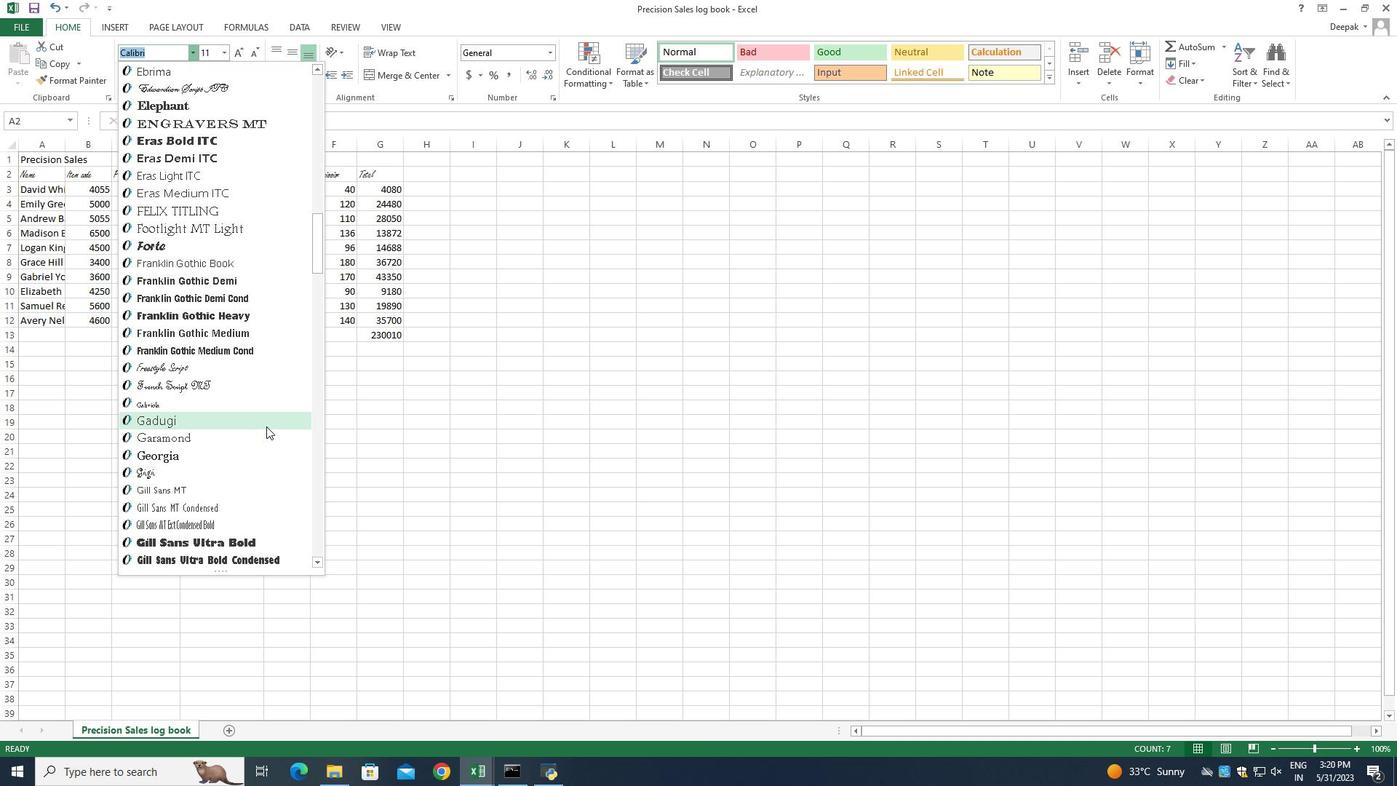 
Action: Mouse scrolled (266, 425) with delta (0, 0)
Screenshot: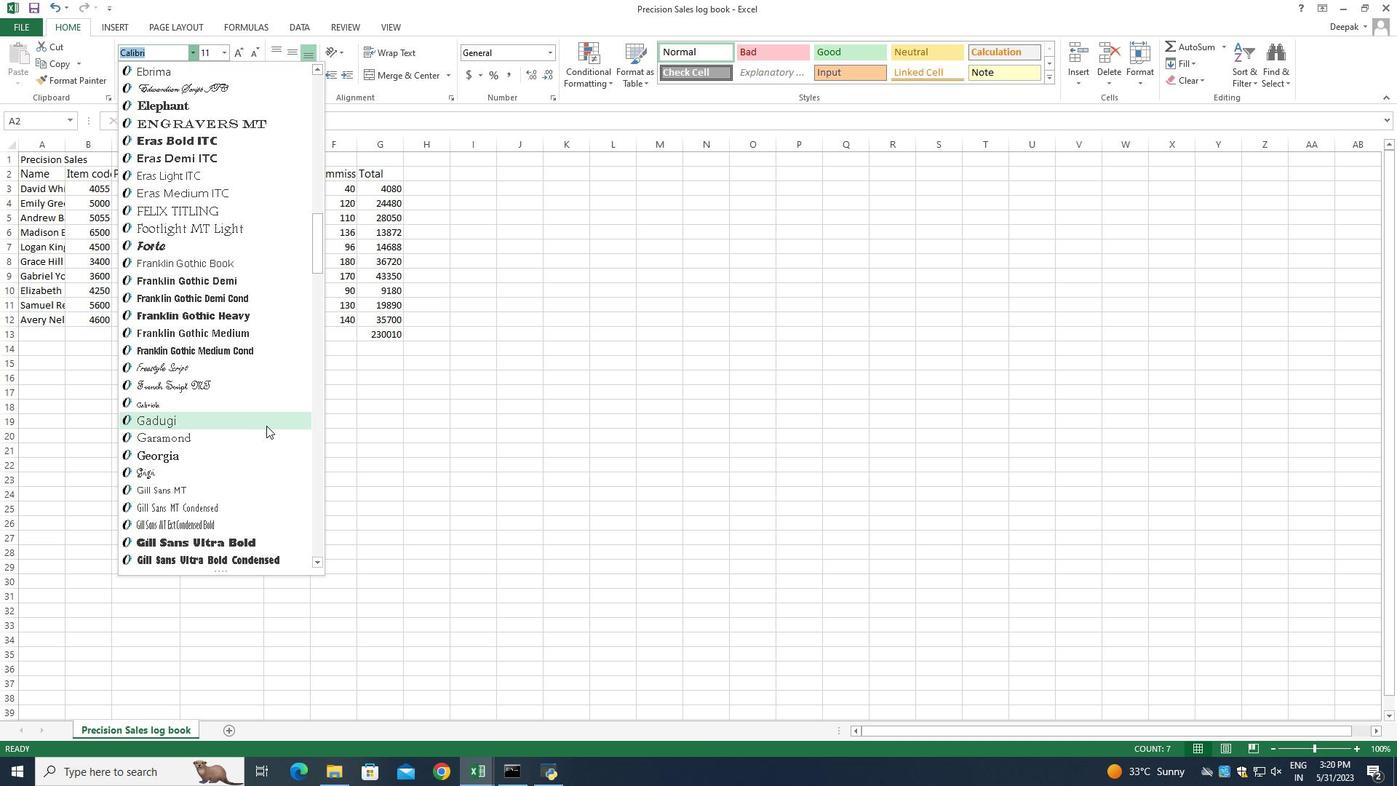 
Action: Mouse scrolled (266, 425) with delta (0, 0)
Screenshot: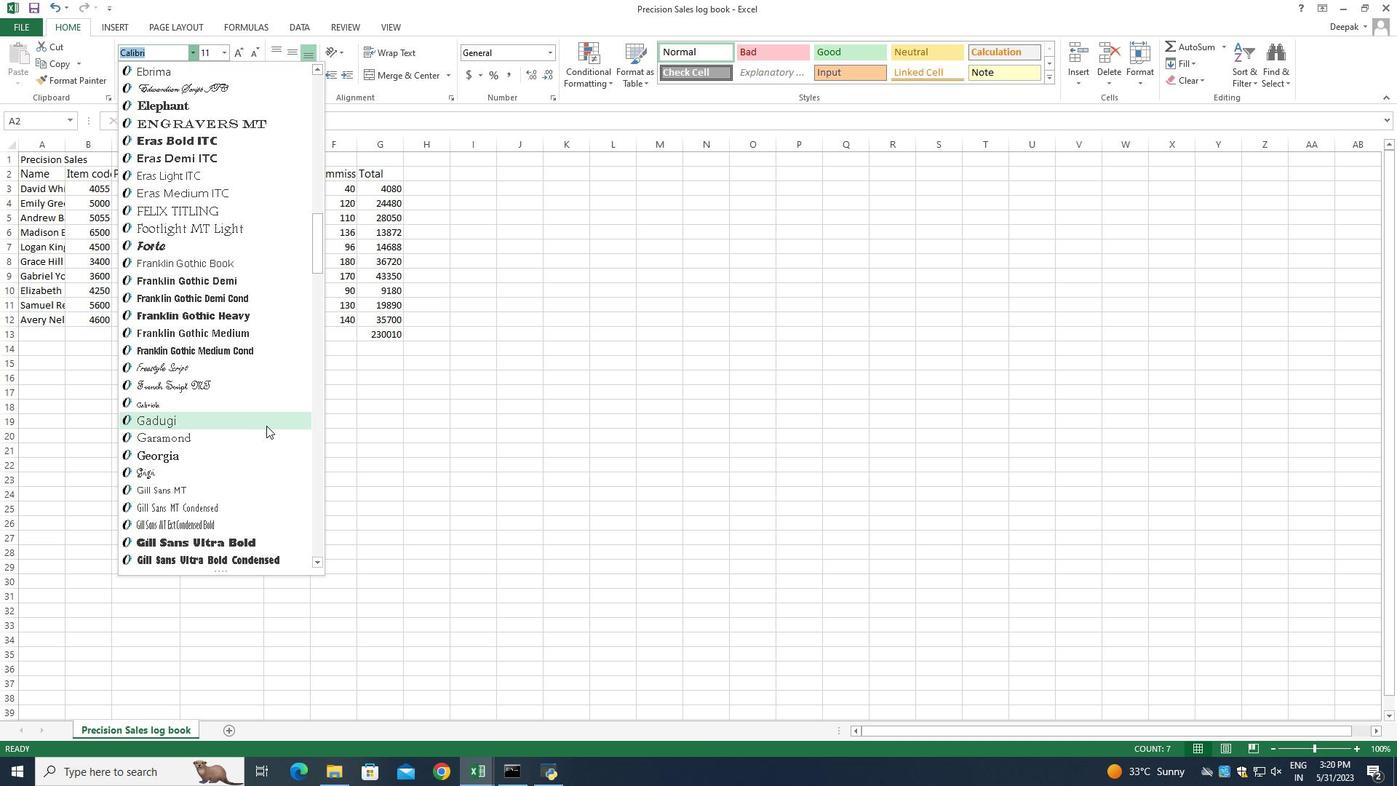 
Action: Mouse scrolled (266, 425) with delta (0, 0)
Screenshot: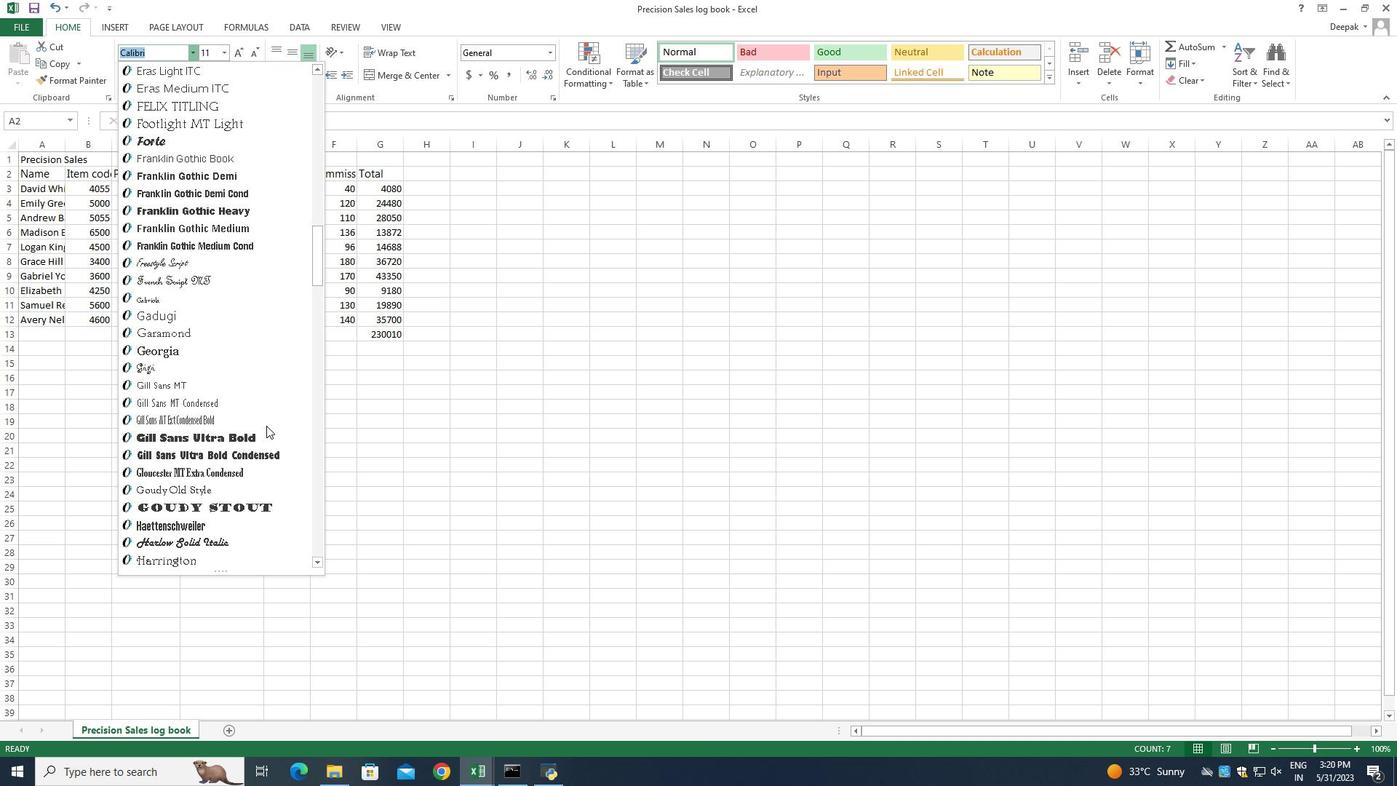 
Action: Mouse scrolled (266, 425) with delta (0, 0)
Screenshot: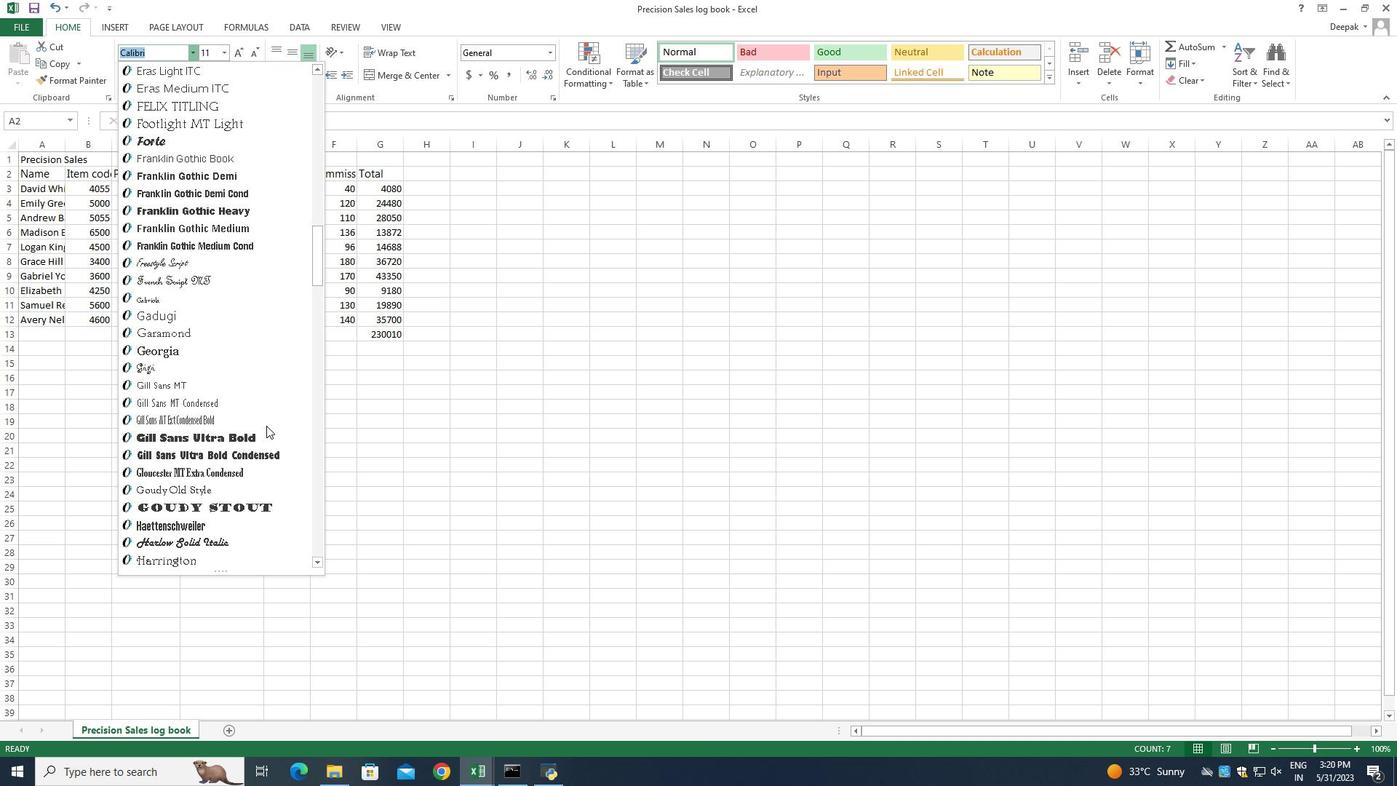 
Action: Mouse scrolled (266, 425) with delta (0, 0)
Screenshot: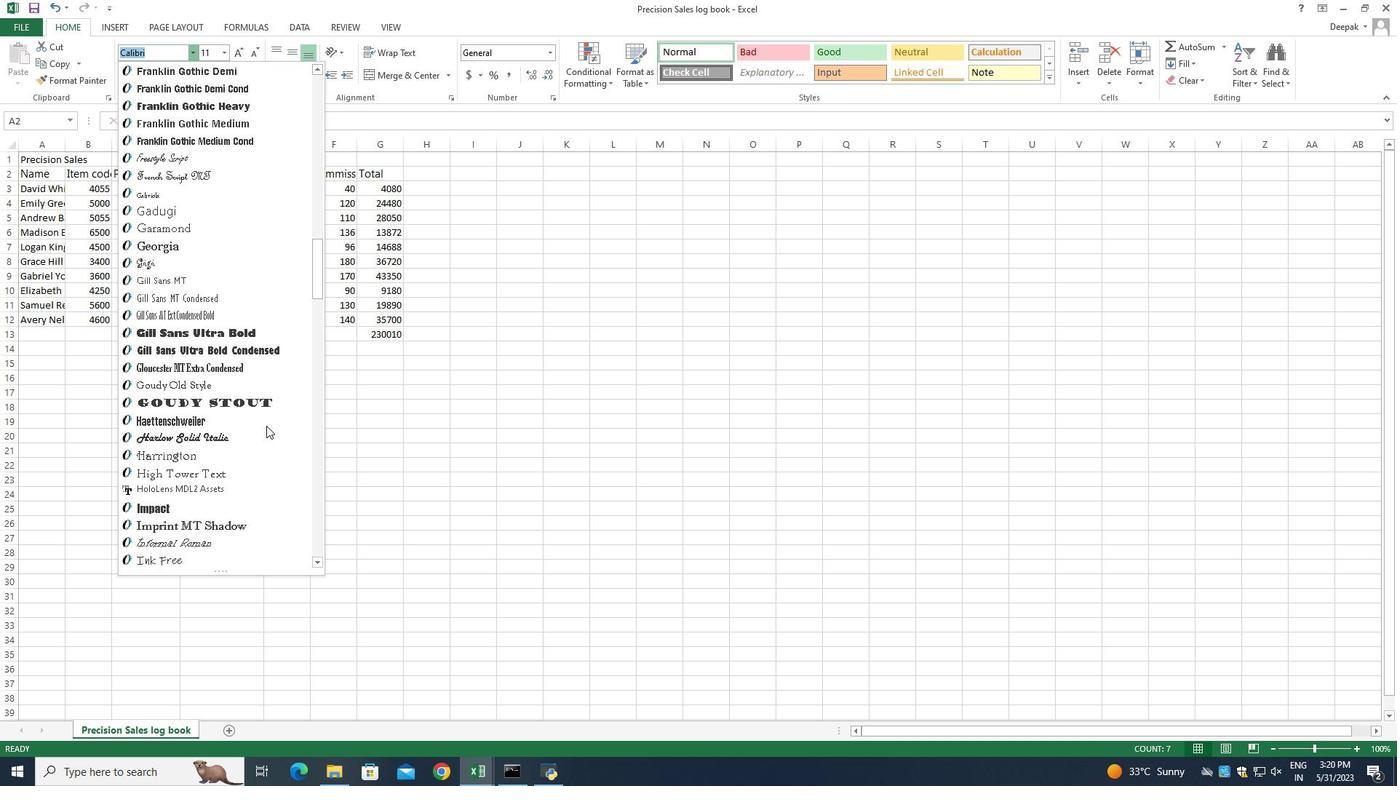 
Action: Mouse scrolled (266, 425) with delta (0, 0)
Screenshot: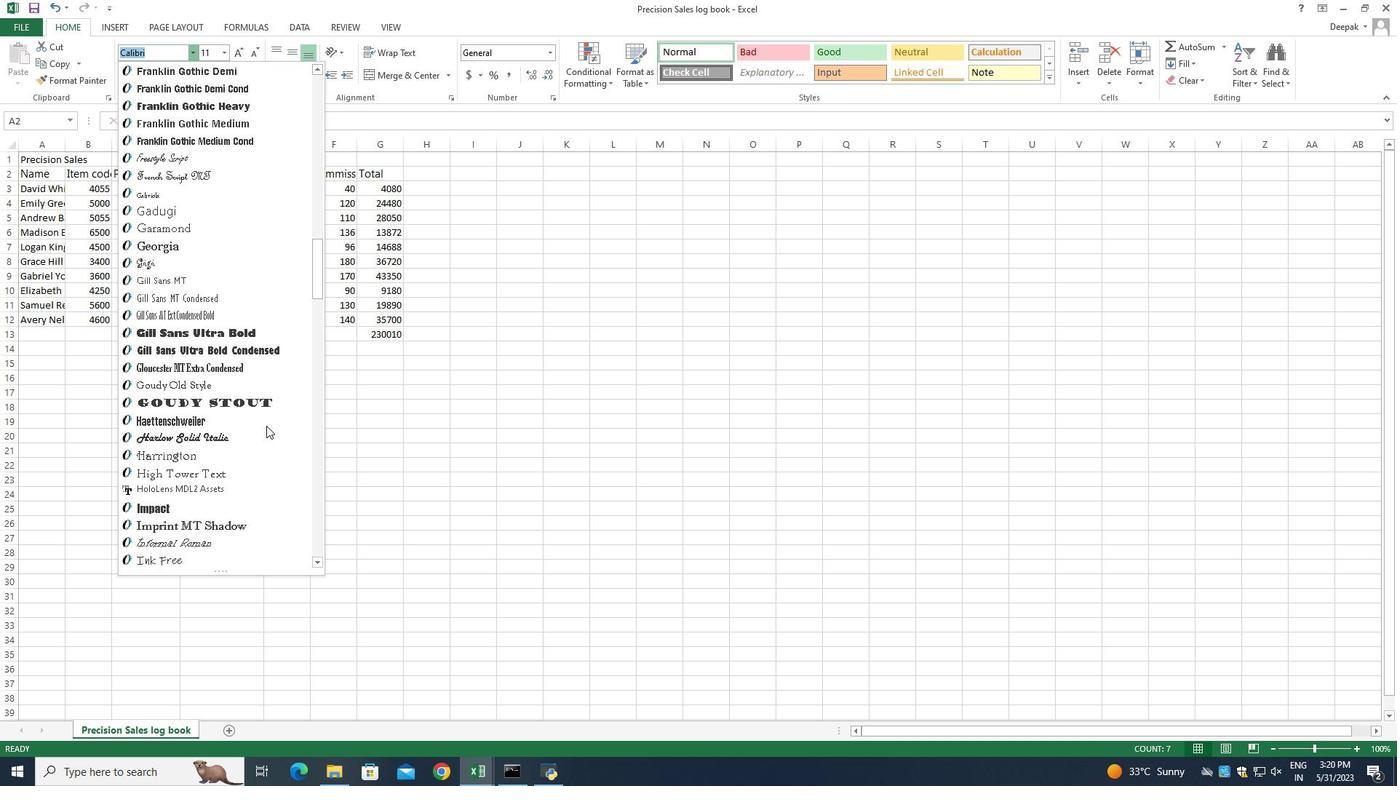 
Action: Mouse moved to (259, 425)
Screenshot: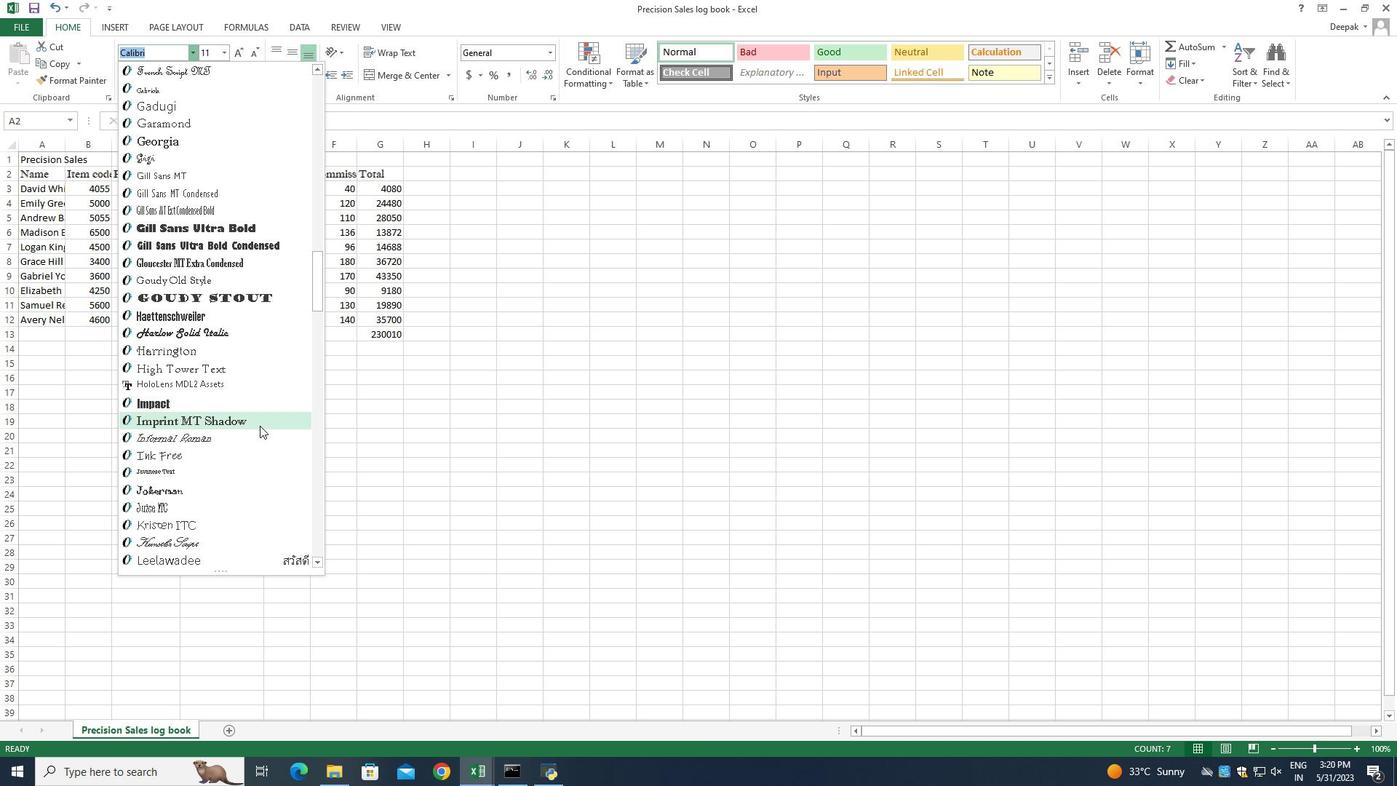 
Action: Mouse scrolled (259, 424) with delta (0, 0)
Screenshot: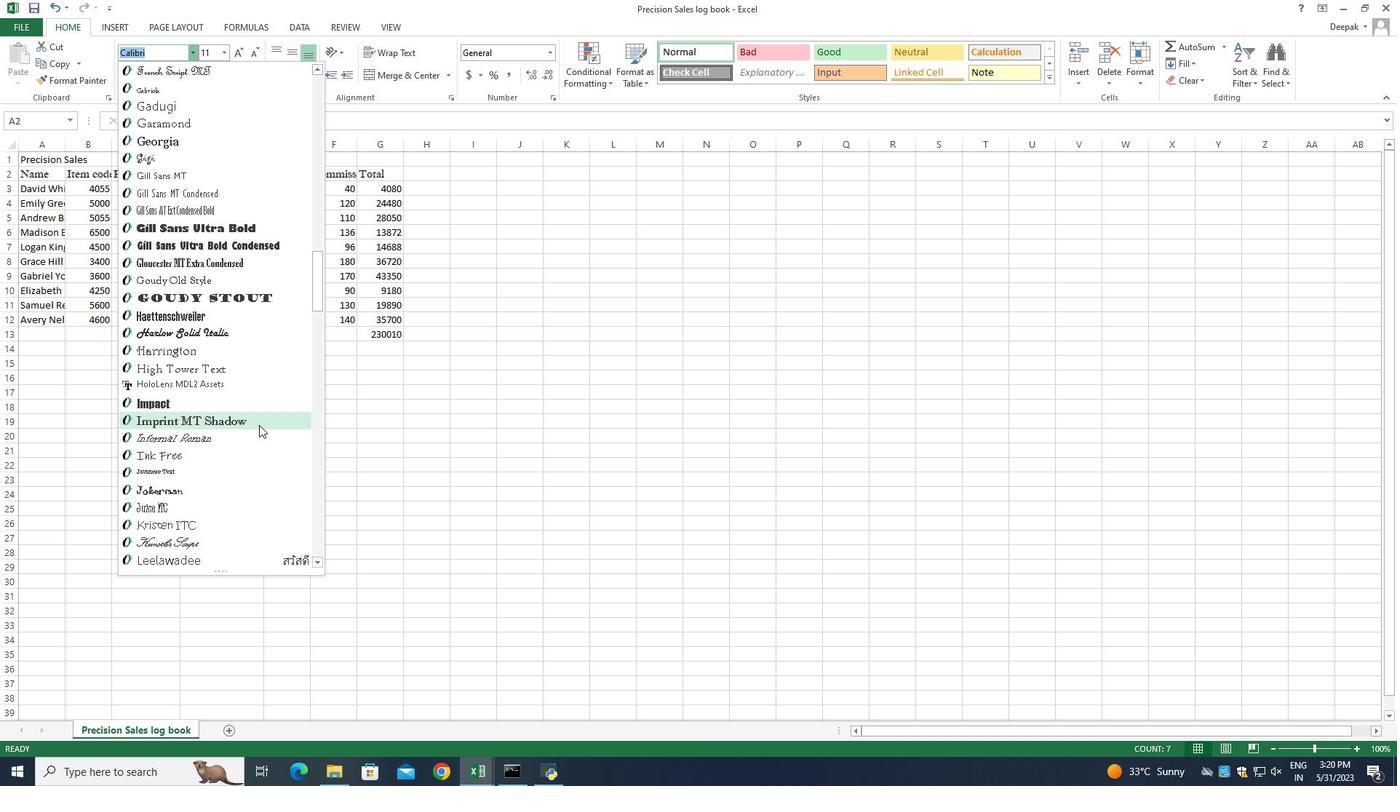 
Action: Mouse scrolled (259, 424) with delta (0, 0)
Screenshot: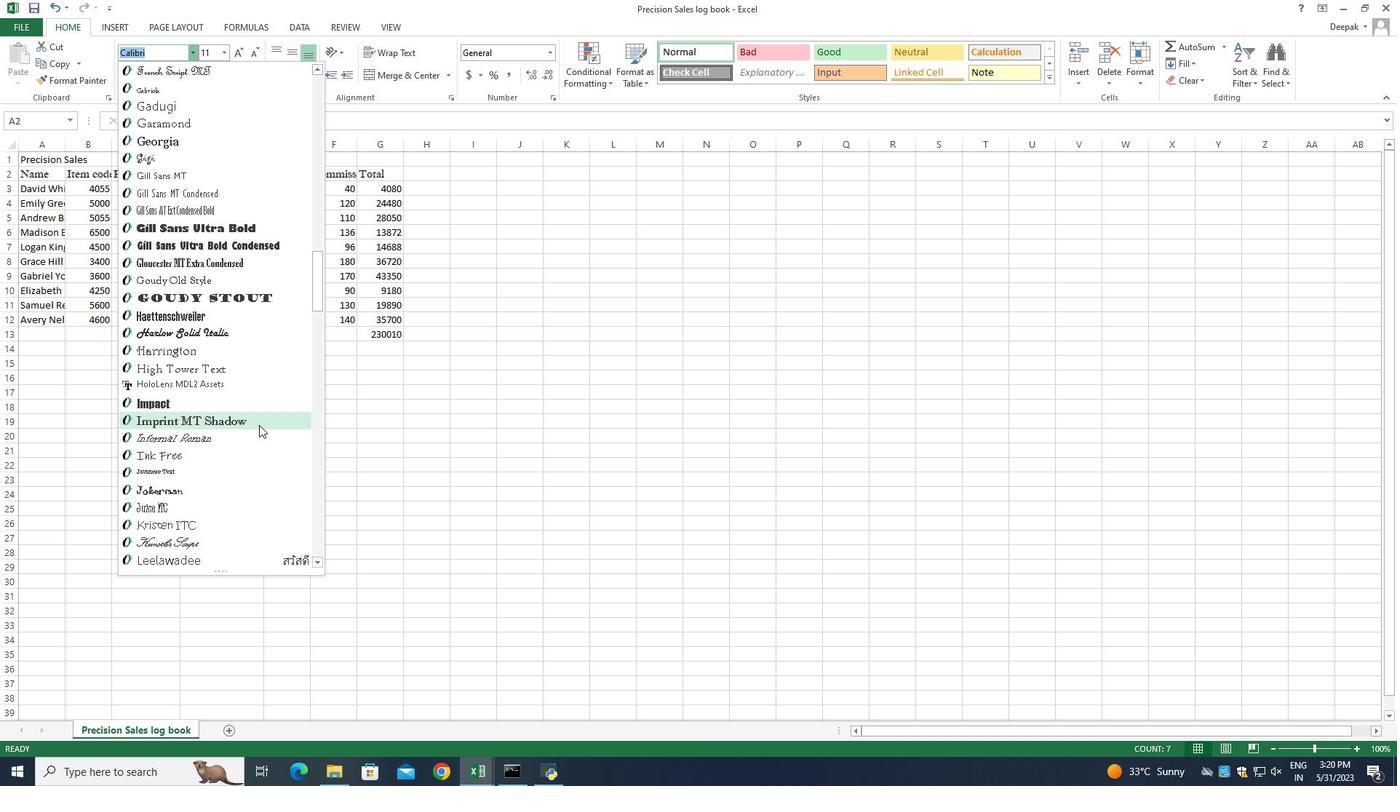 
Action: Mouse moved to (257, 423)
Screenshot: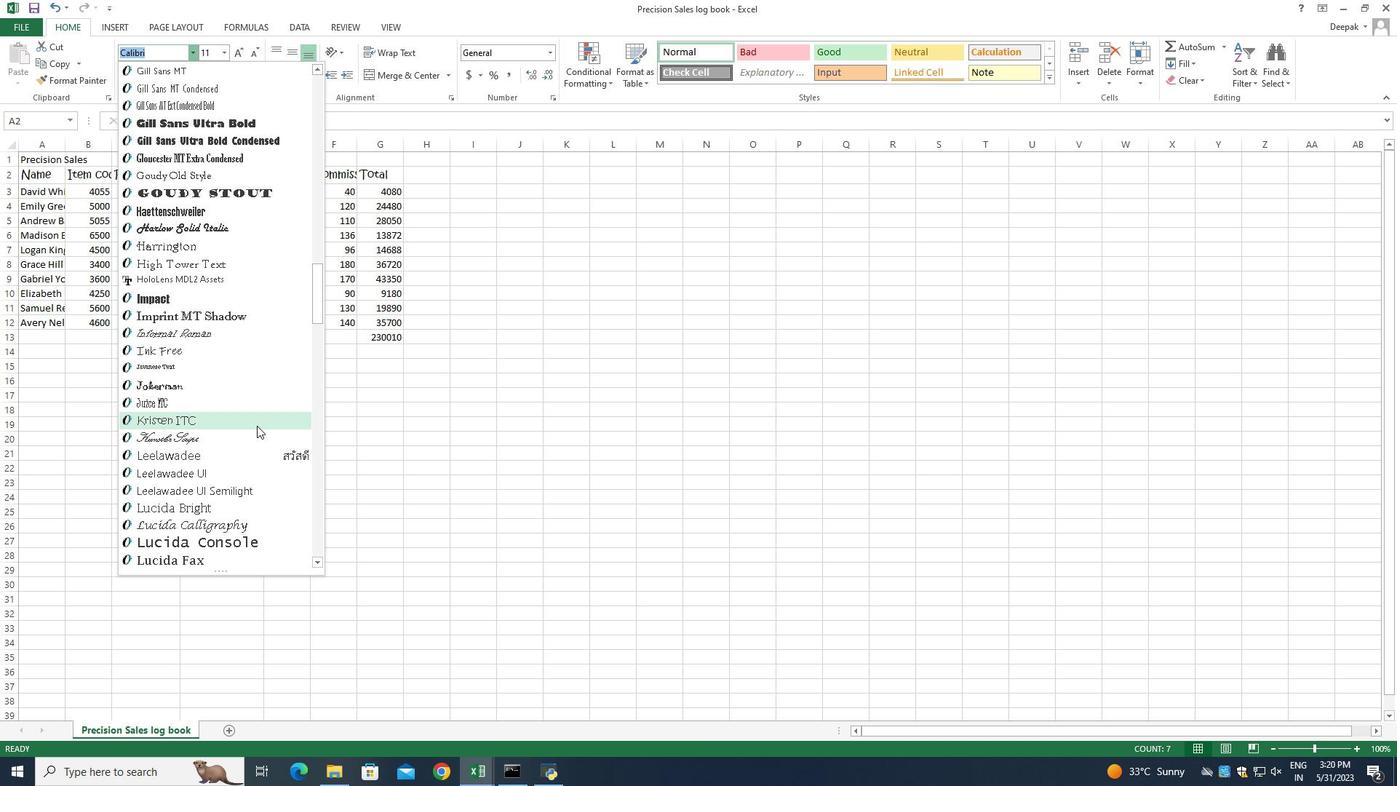 
Action: Mouse scrolled (257, 422) with delta (0, 0)
Screenshot: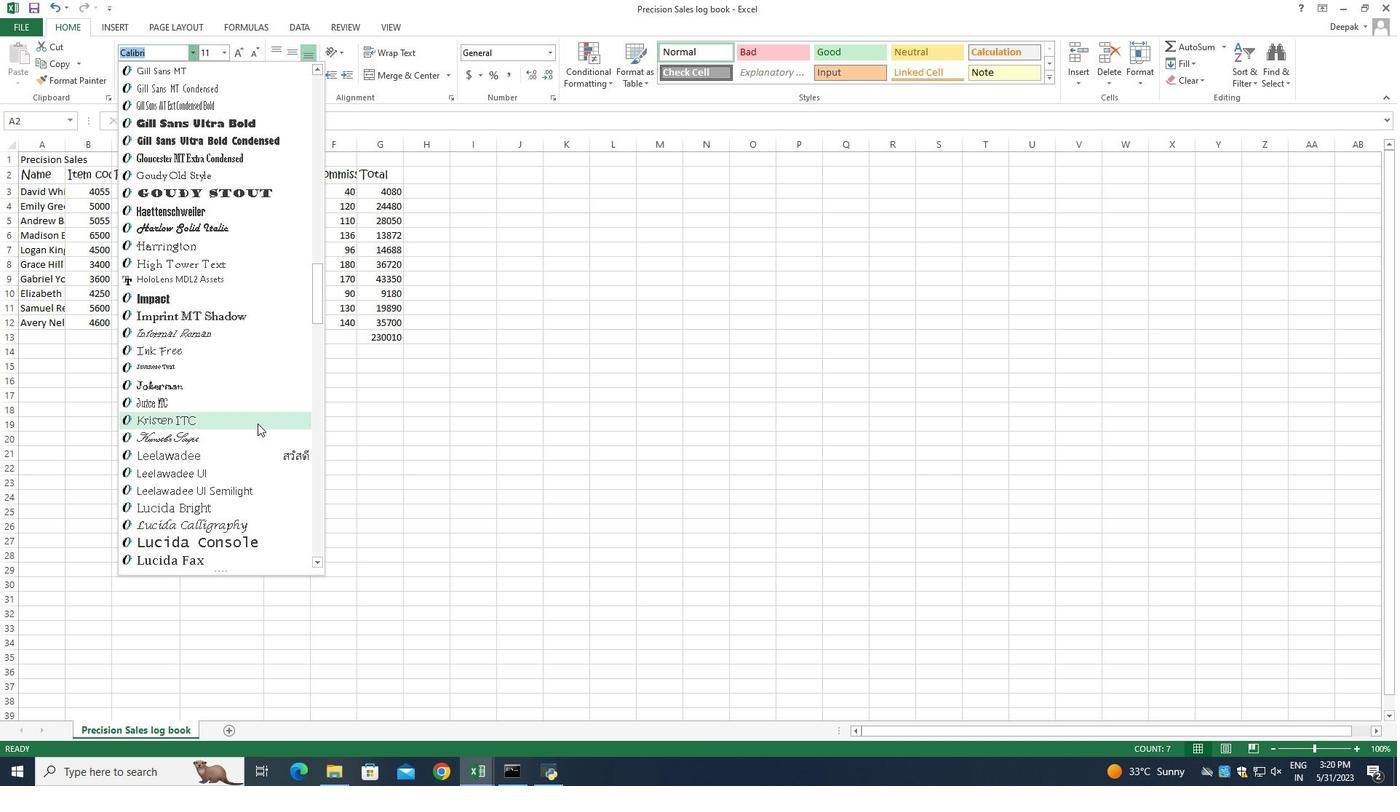 
Action: Mouse moved to (202, 425)
Screenshot: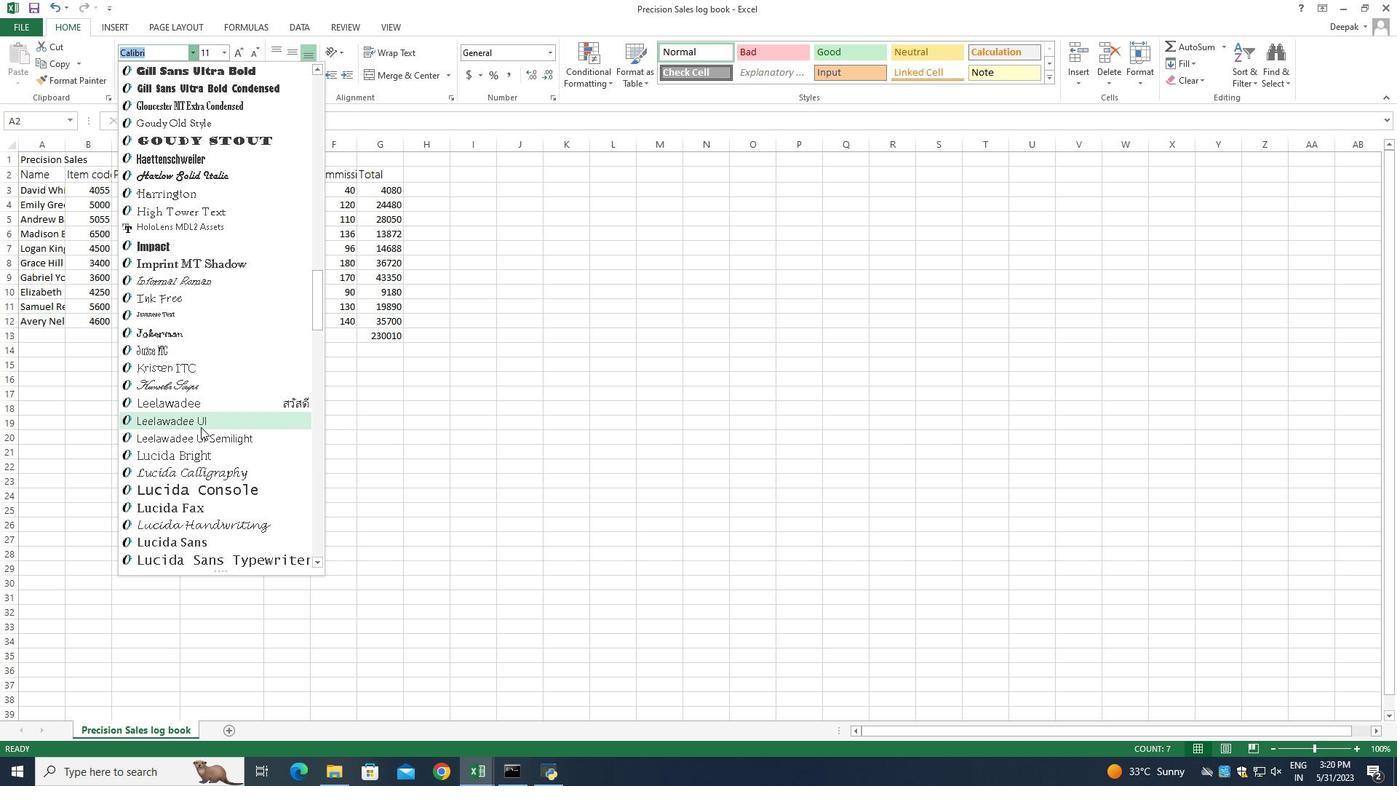
Action: Mouse scrolled (202, 424) with delta (0, 0)
Screenshot: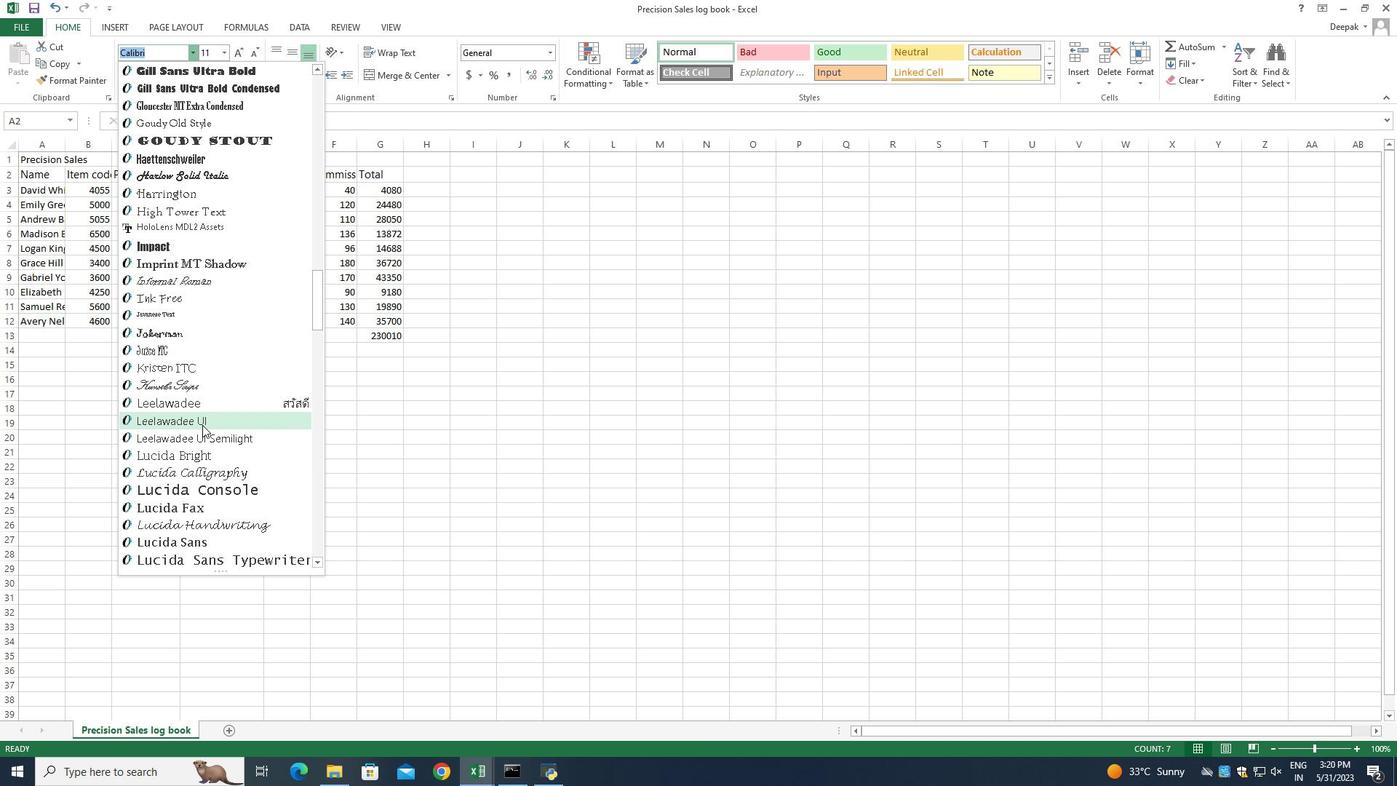 
Action: Mouse moved to (205, 419)
Screenshot: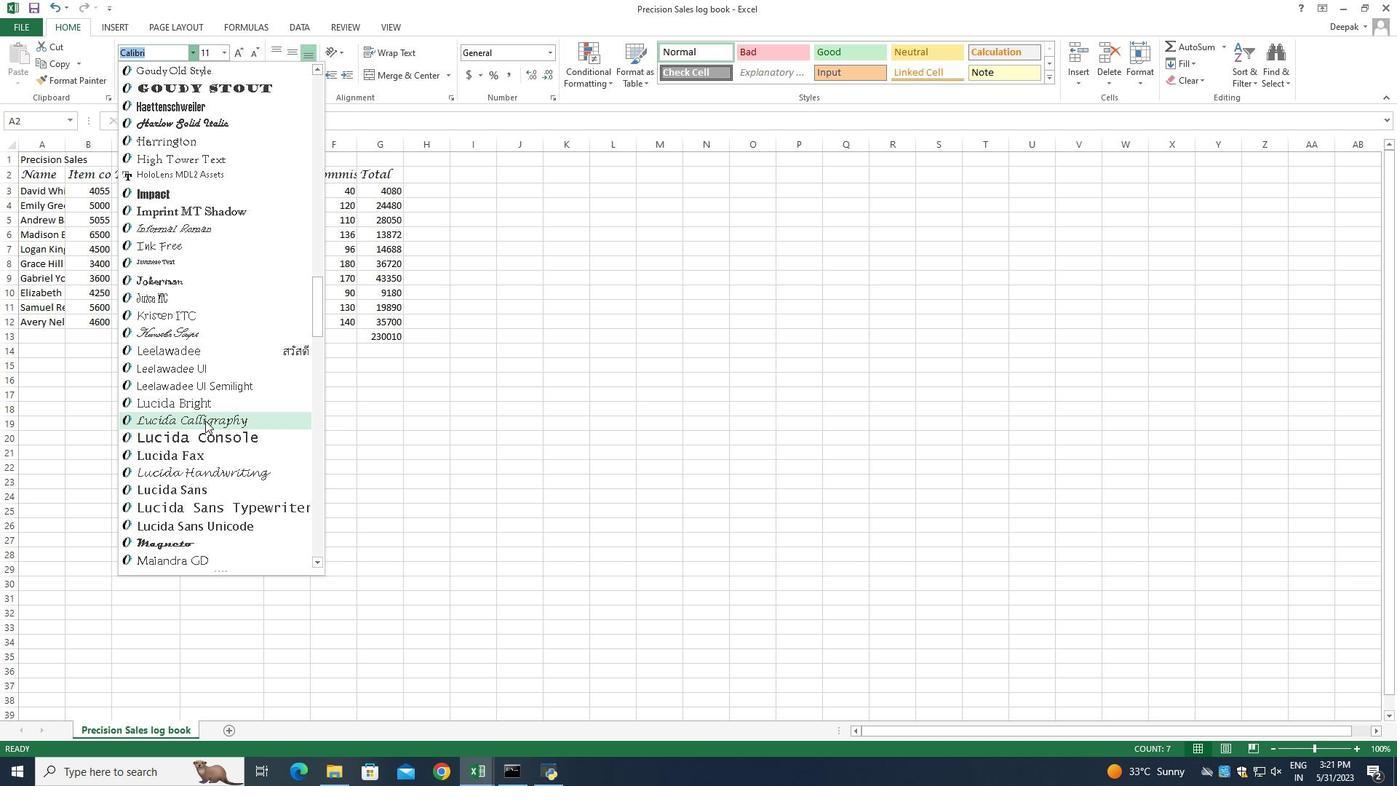 
Action: Mouse scrolled (205, 419) with delta (0, 0)
Screenshot: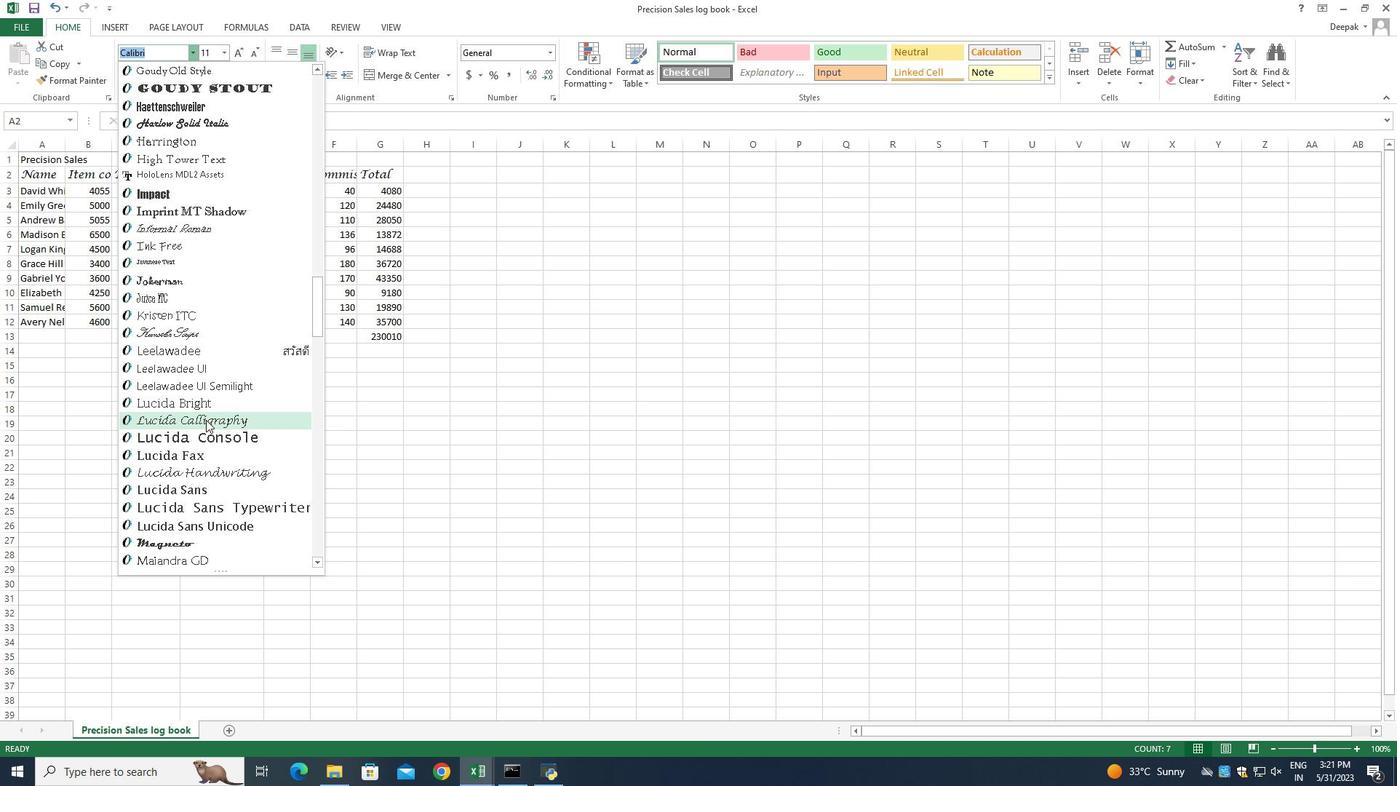 
Action: Mouse moved to (219, 451)
Screenshot: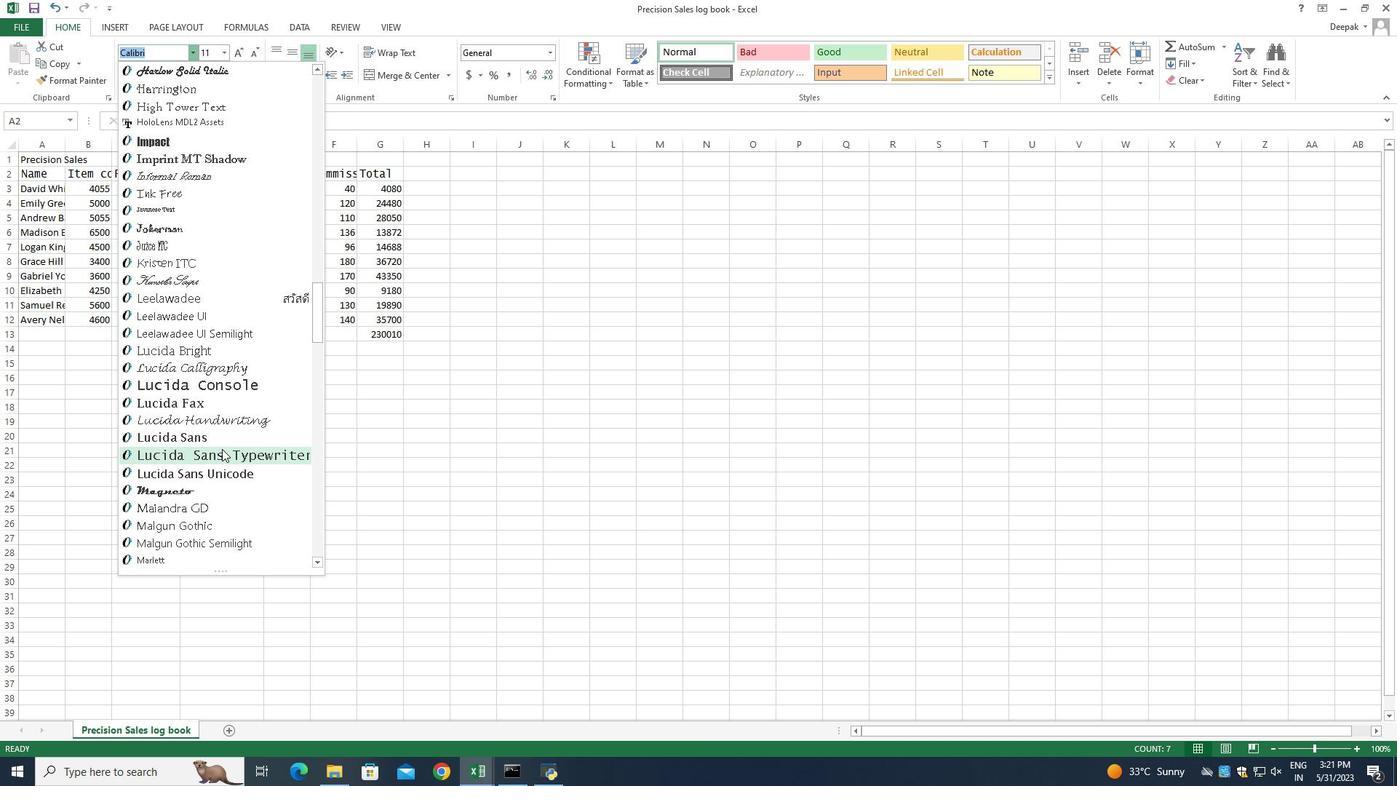 
Action: Mouse scrolled (219, 450) with delta (0, 0)
Screenshot: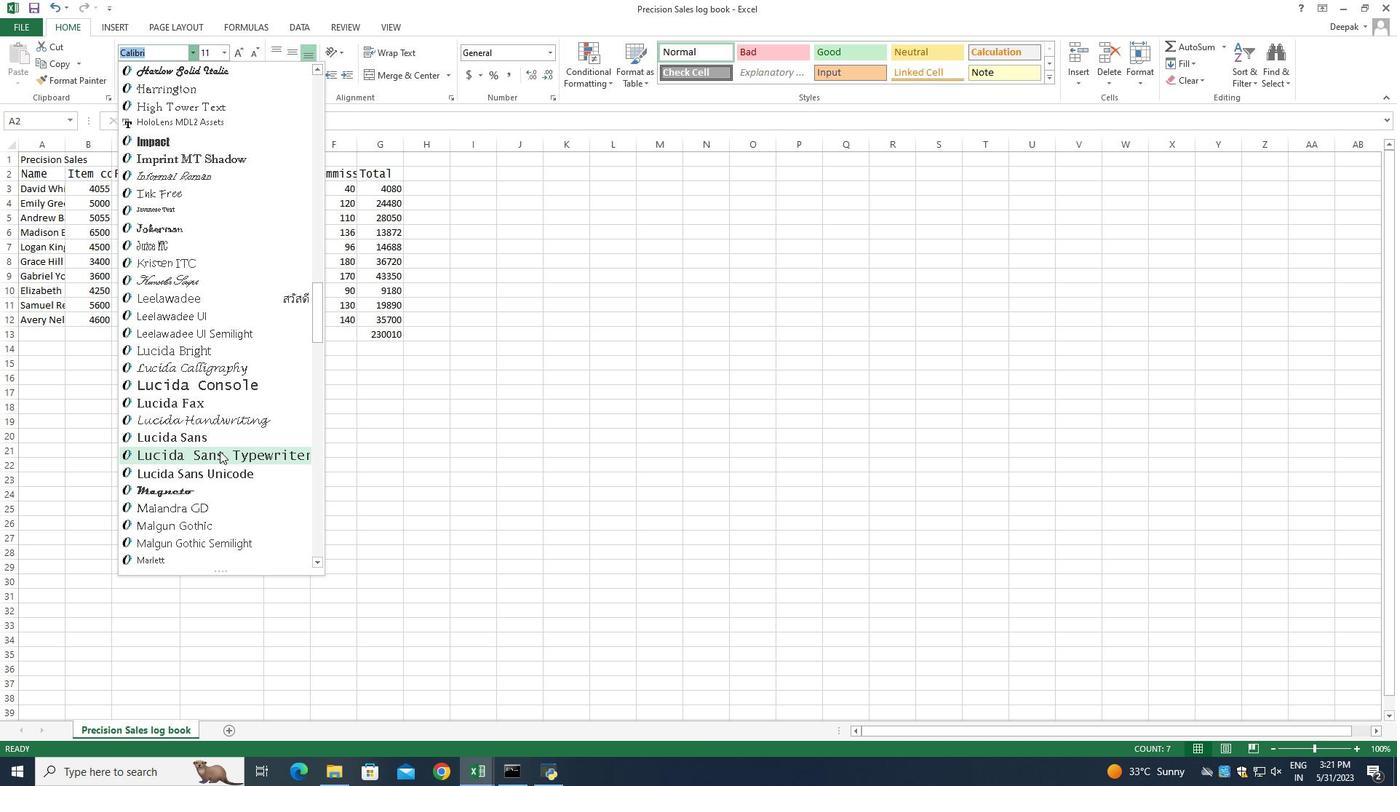 
Action: Mouse moved to (219, 452)
Screenshot: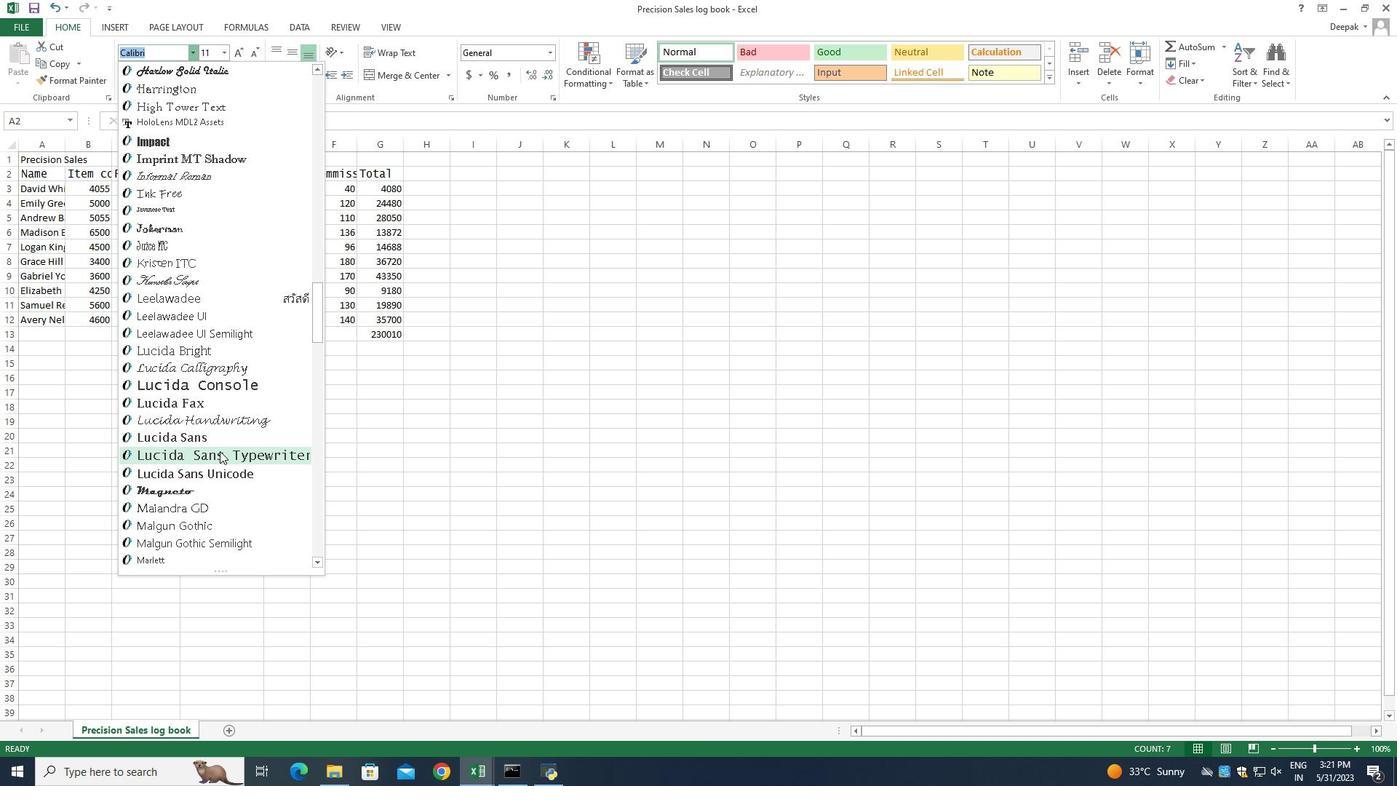 
Action: Mouse scrolled (219, 451) with delta (0, 0)
Screenshot: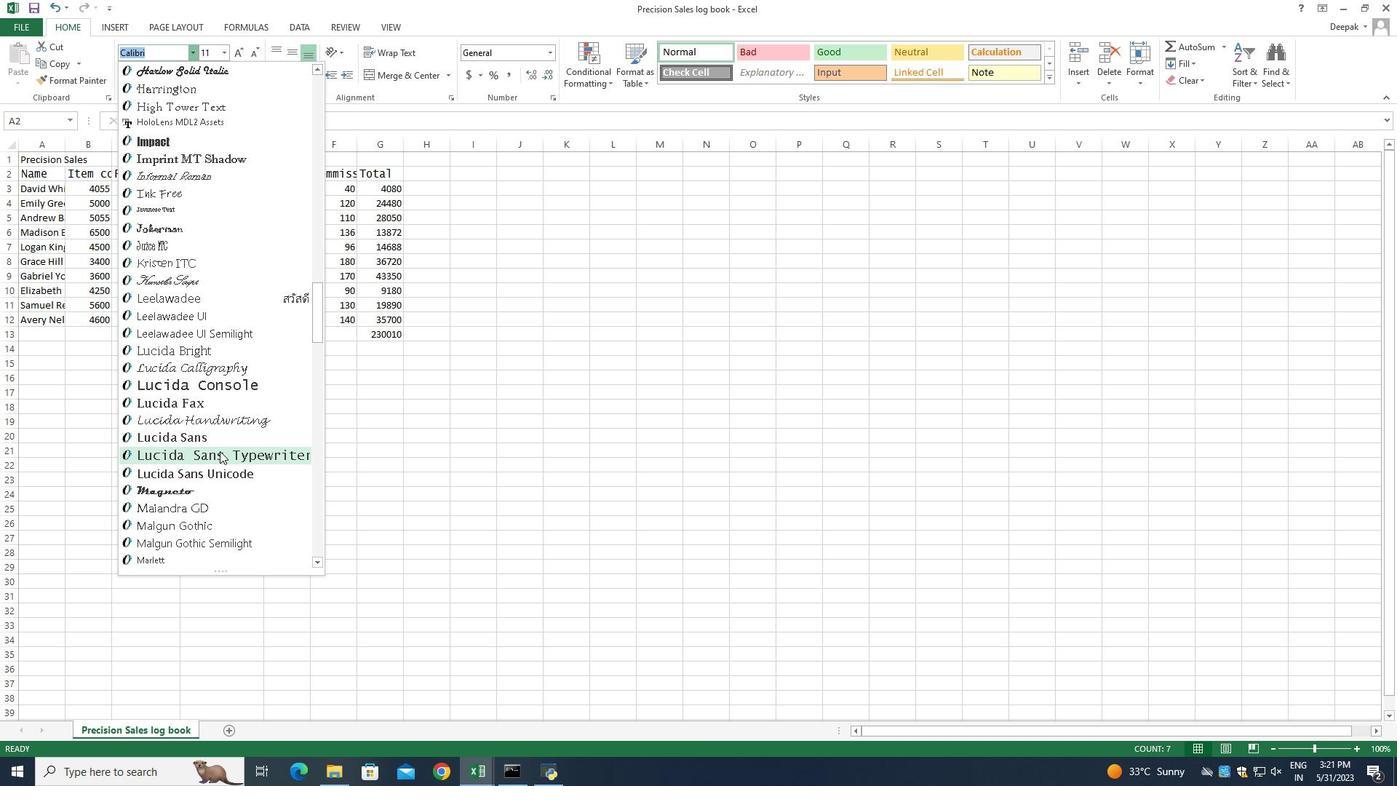 
Action: Mouse scrolled (219, 451) with delta (0, 0)
Screenshot: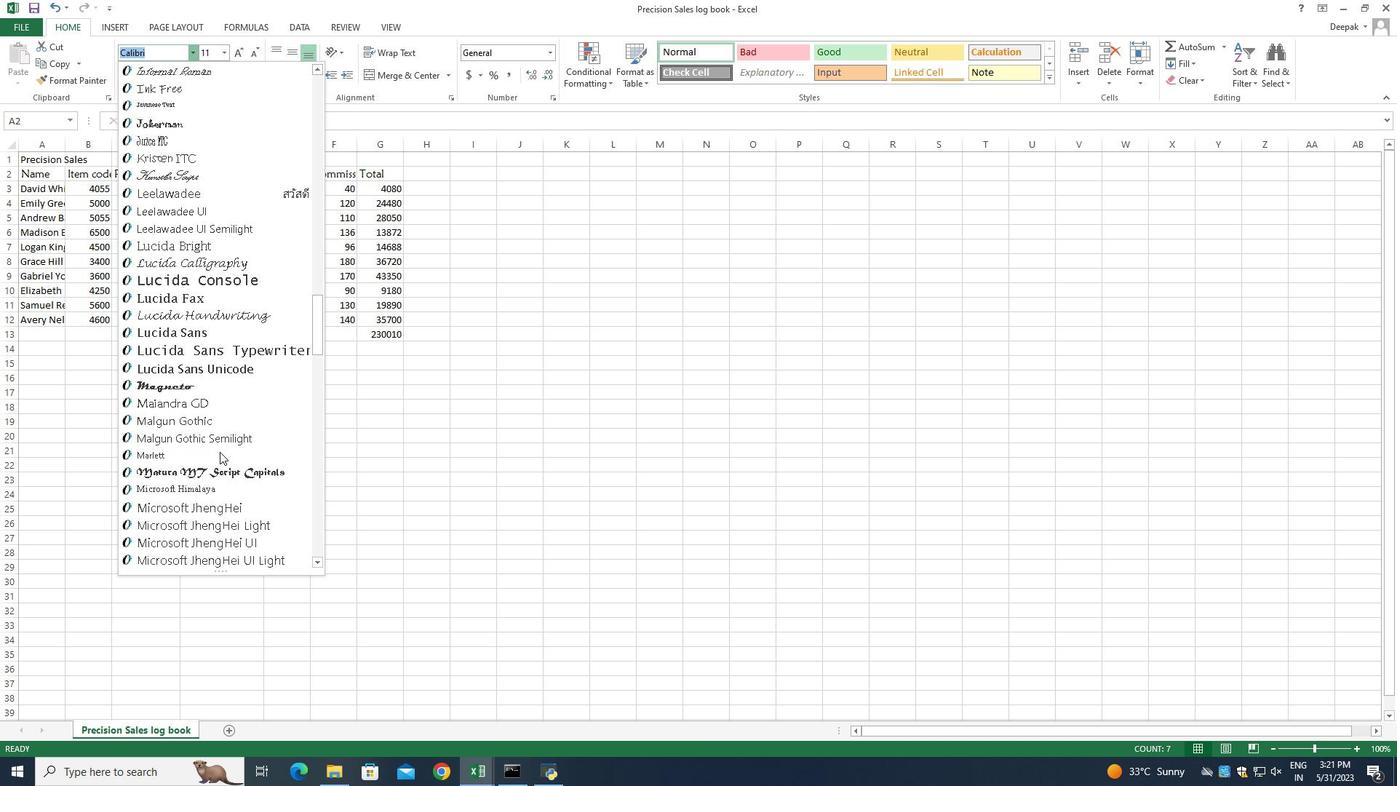 
Action: Mouse scrolled (219, 451) with delta (0, 0)
Screenshot: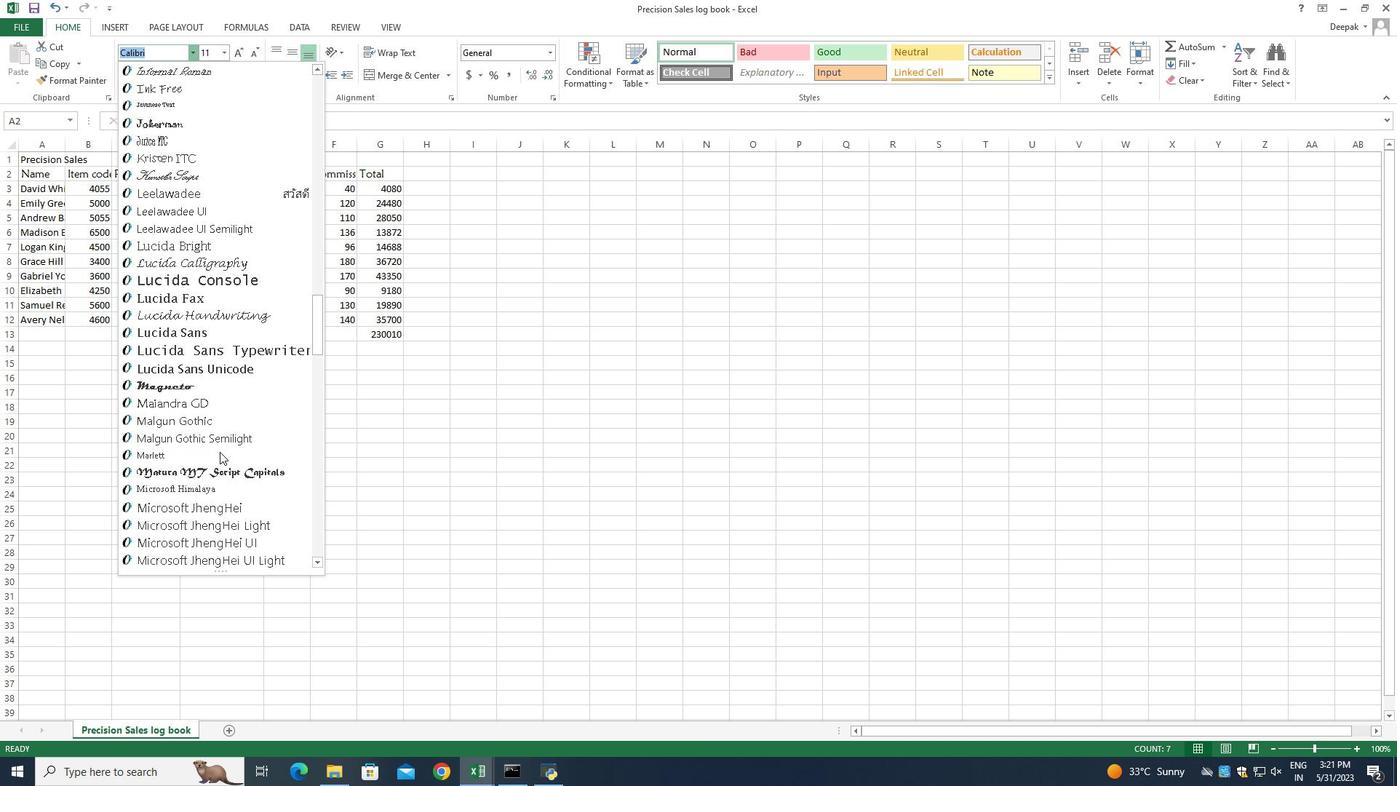 
Action: Mouse scrolled (219, 451) with delta (0, 0)
Screenshot: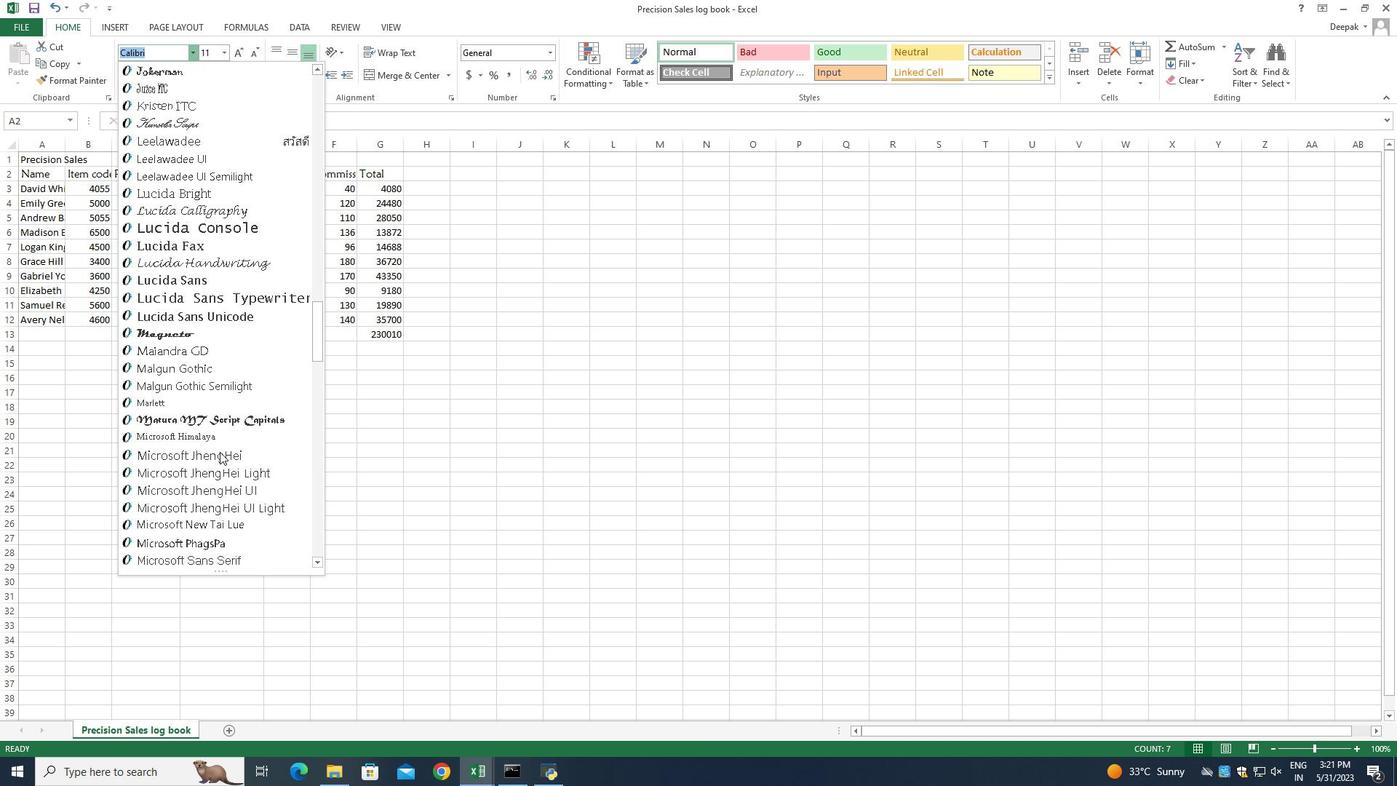 
Action: Mouse moved to (217, 450)
Screenshot: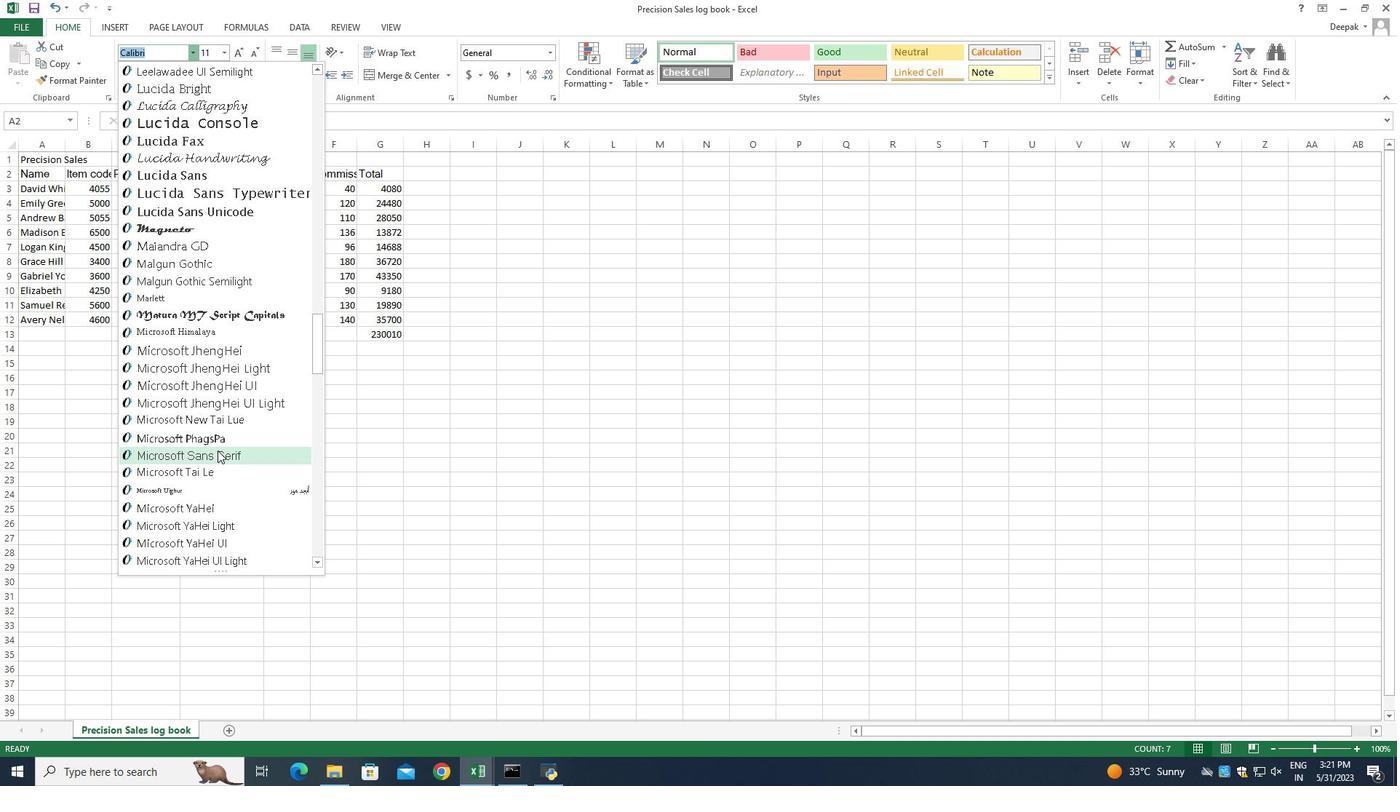 
Action: Mouse scrolled (217, 449) with delta (0, 0)
Screenshot: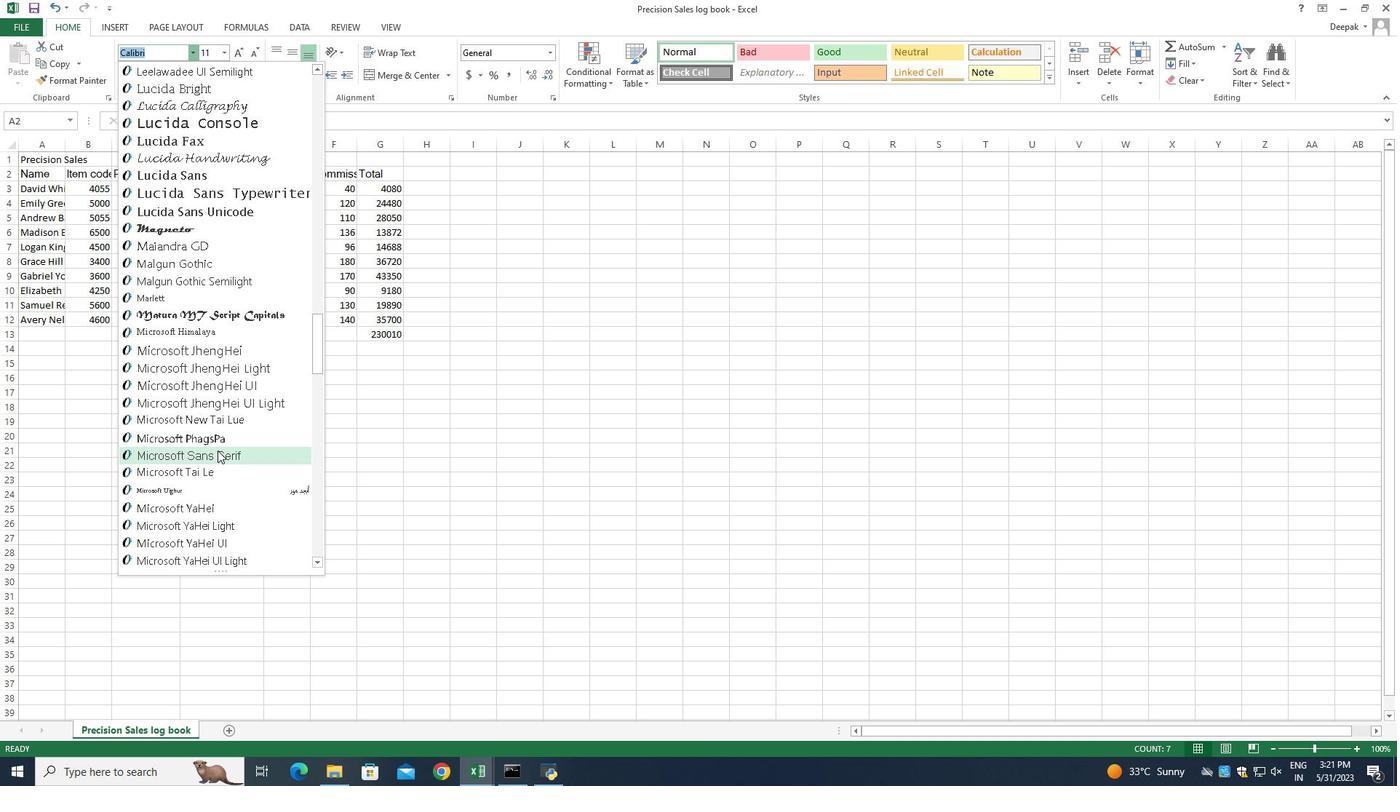
Action: Mouse scrolled (217, 449) with delta (0, 0)
Screenshot: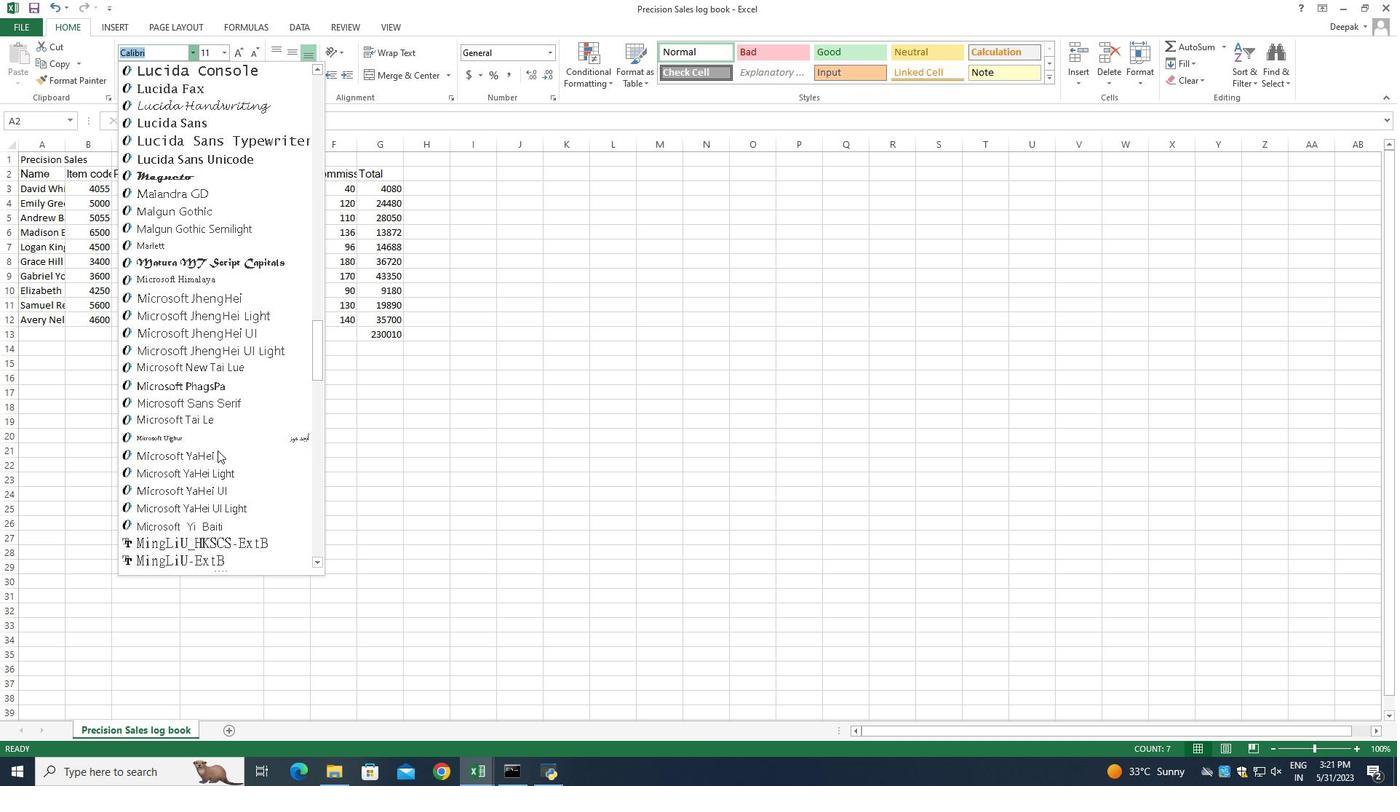 
Action: Mouse scrolled (217, 449) with delta (0, 0)
Screenshot: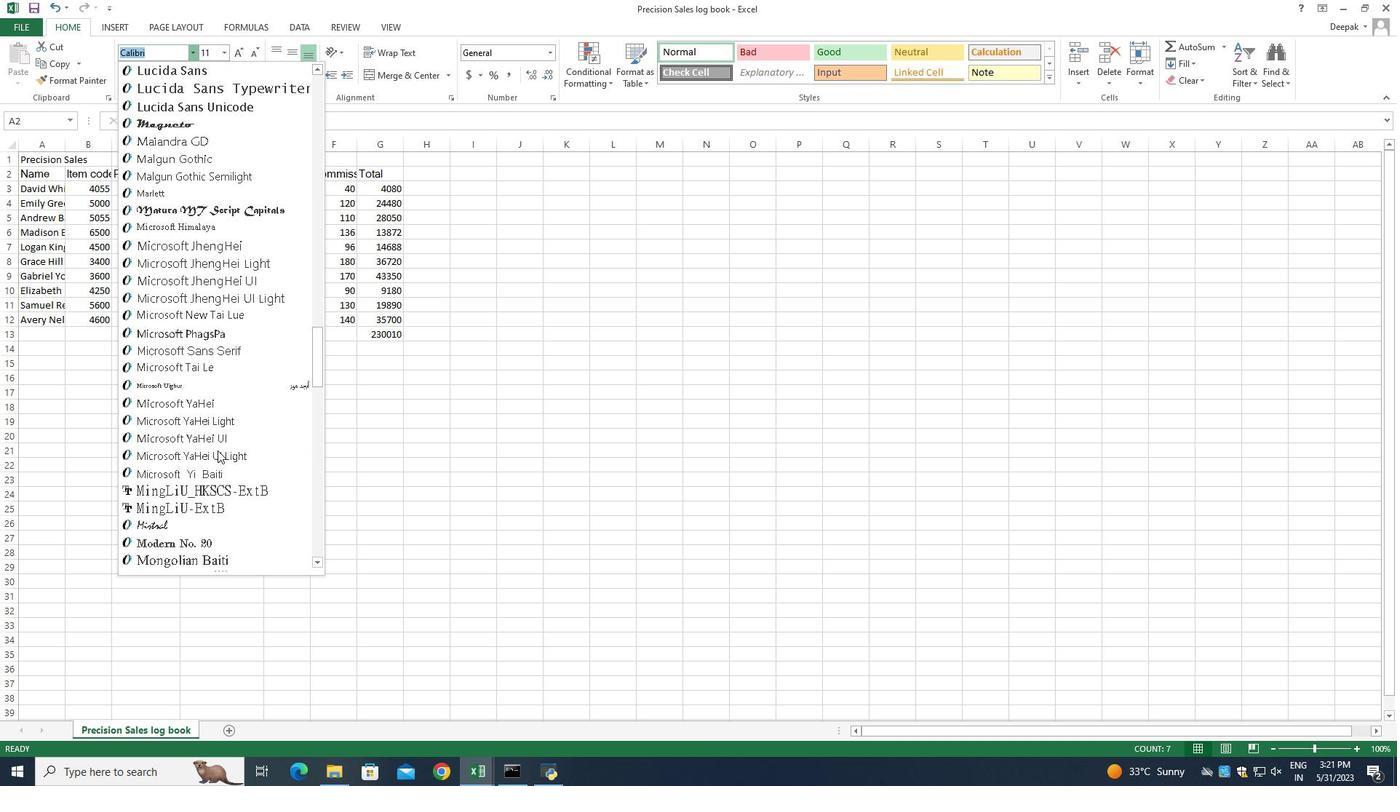 
Action: Mouse moved to (219, 448)
Screenshot: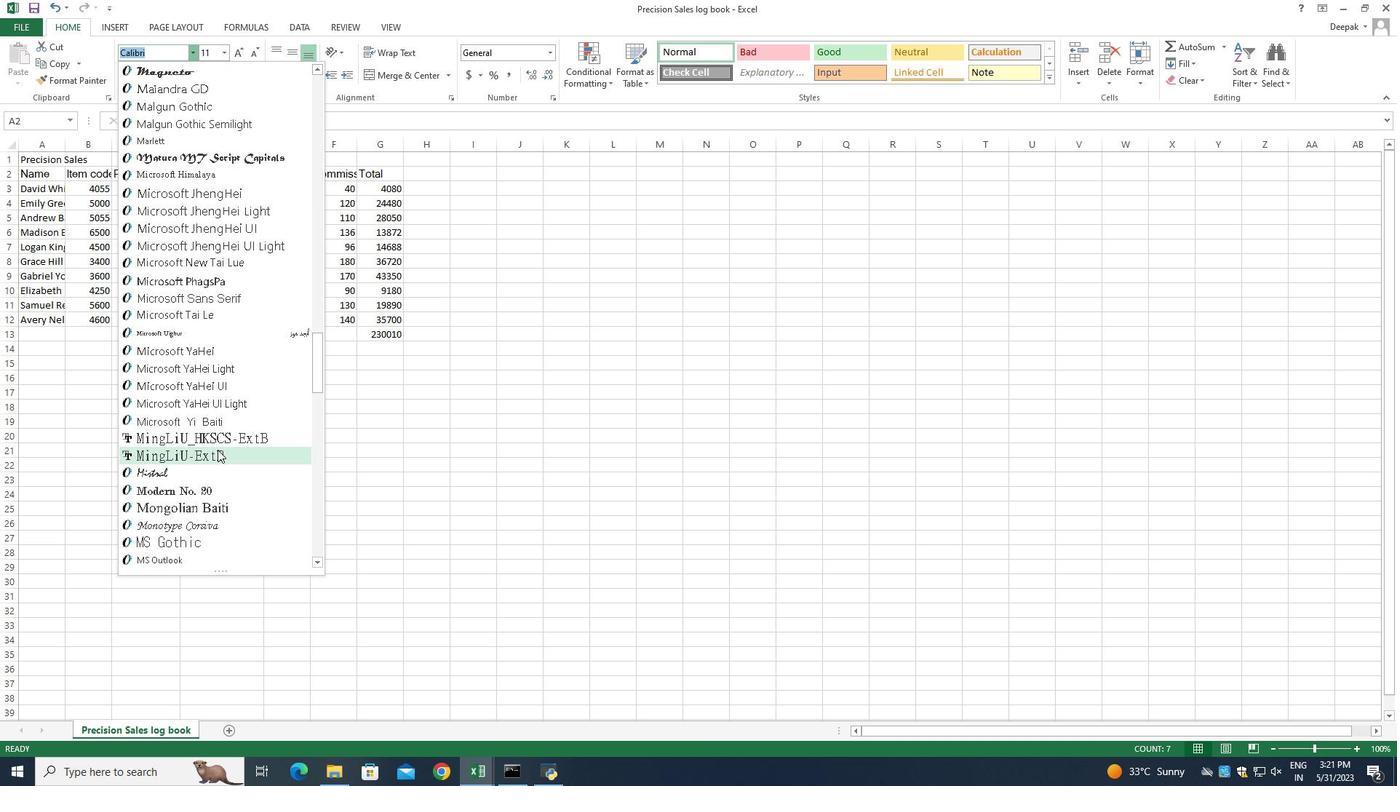 
Action: Mouse scrolled (219, 447) with delta (0, 0)
Screenshot: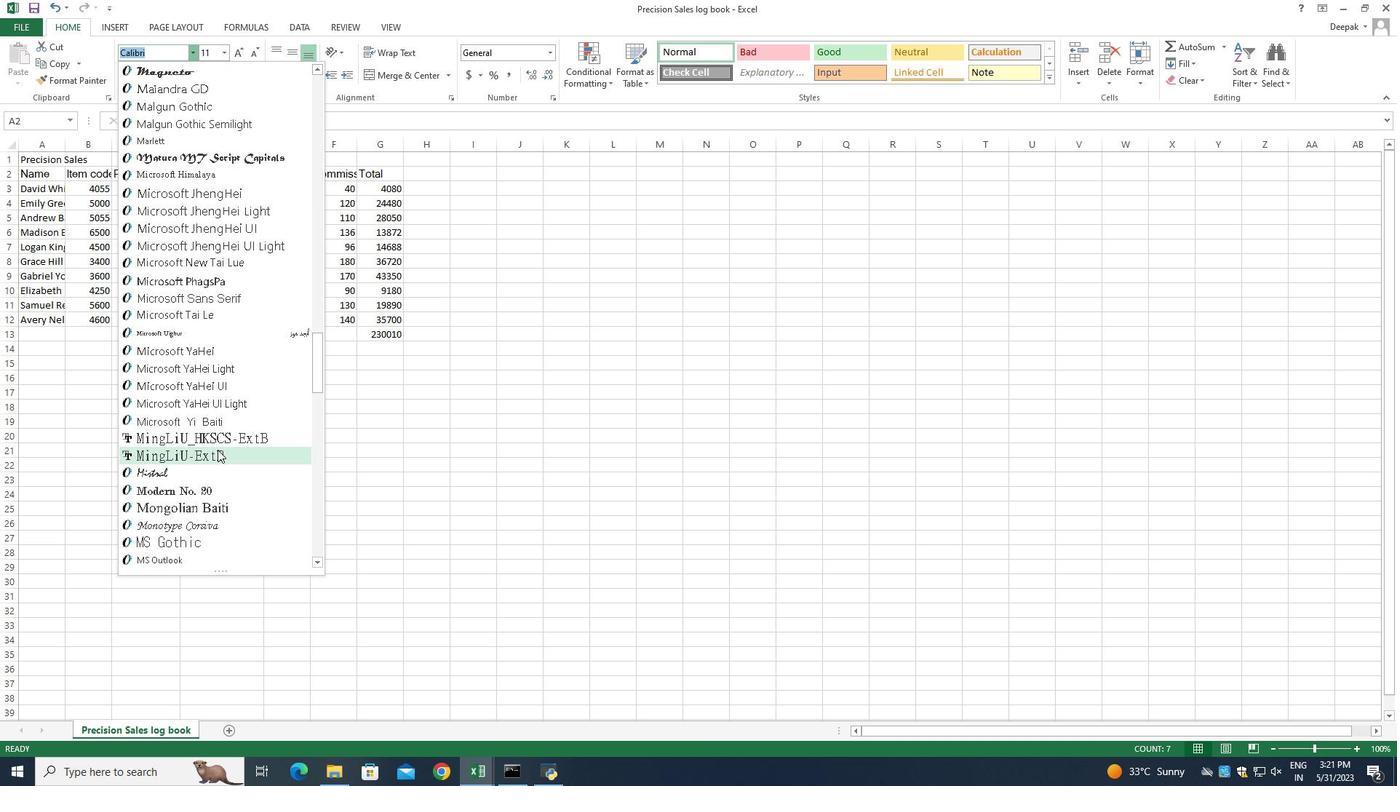 
Action: Mouse moved to (221, 451)
Screenshot: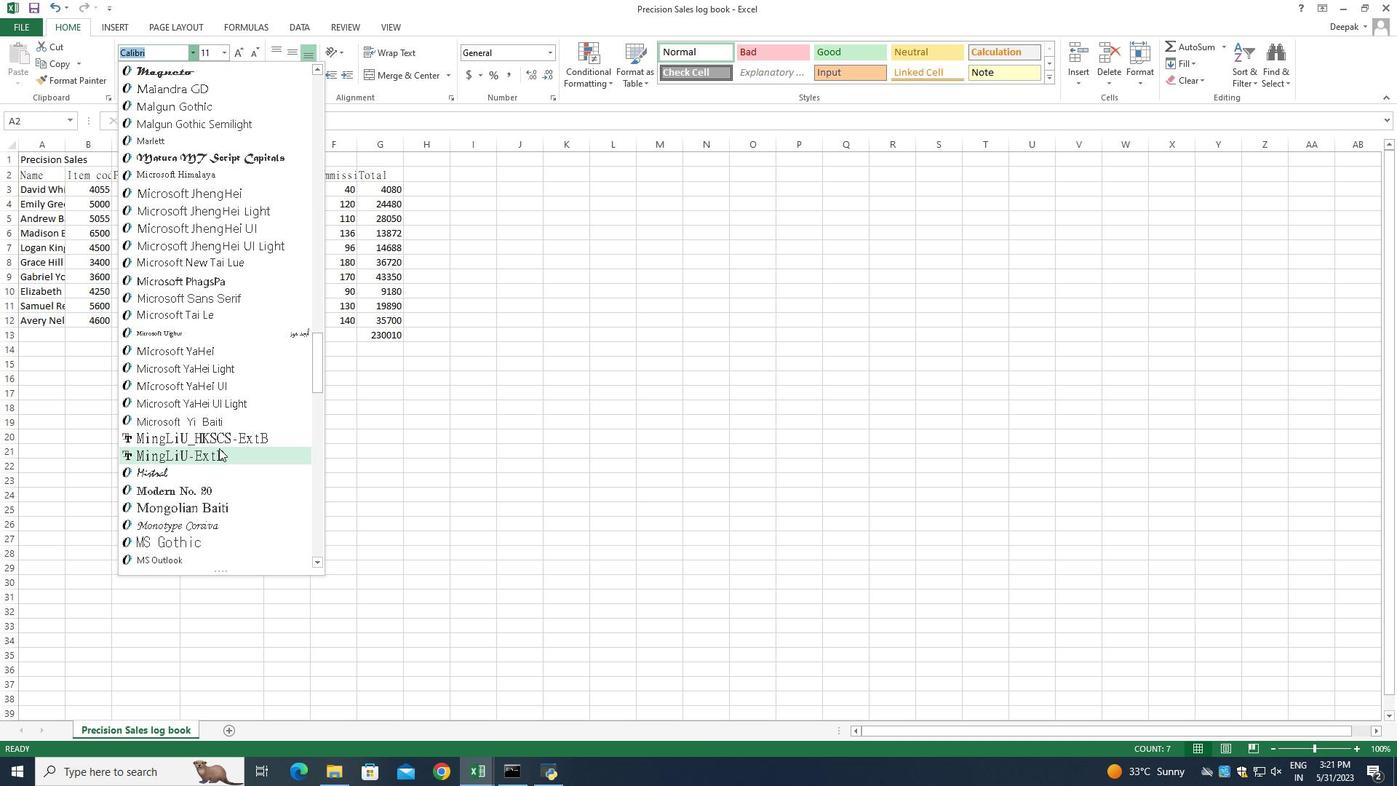 
Action: Mouse scrolled (221, 449) with delta (0, 0)
Screenshot: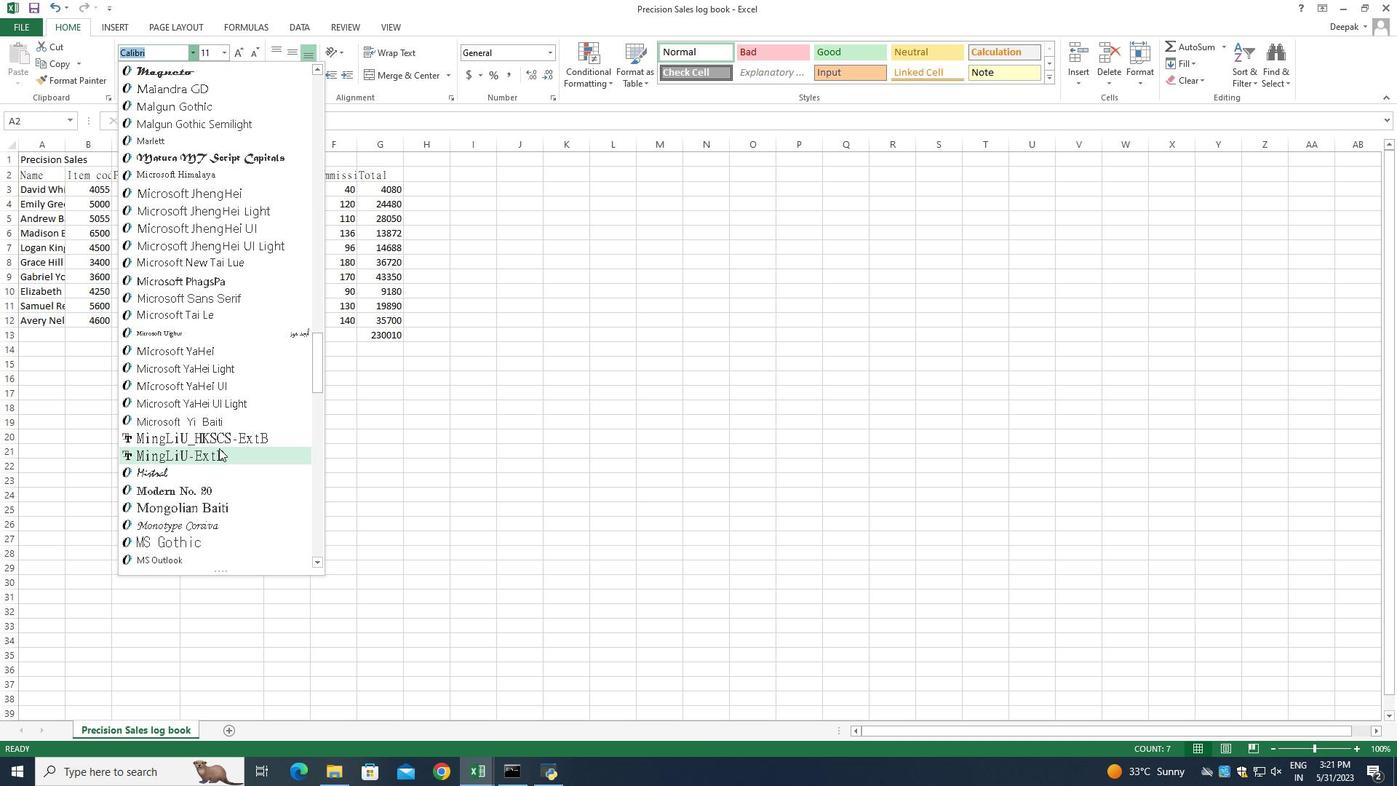 
Action: Mouse moved to (222, 454)
Screenshot: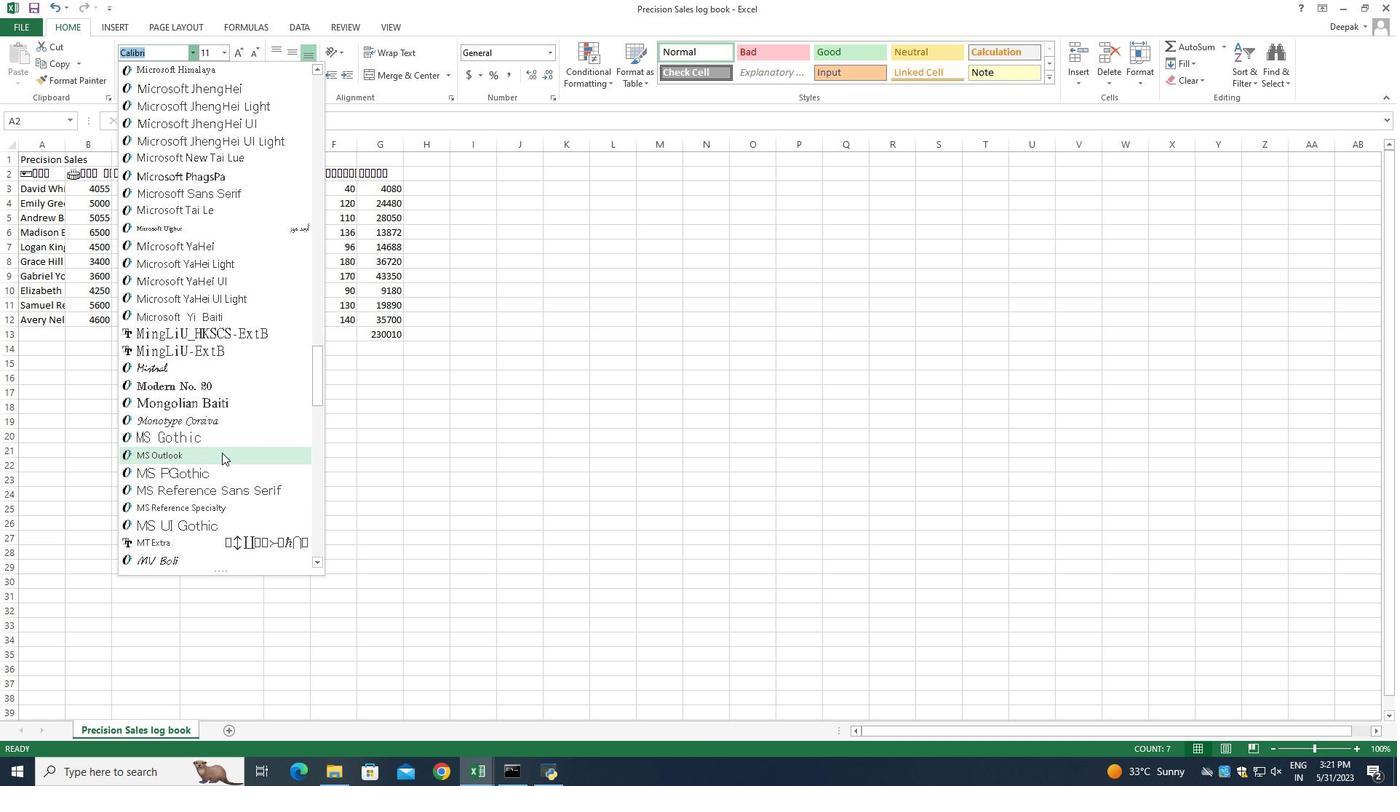 
Action: Mouse scrolled (222, 453) with delta (0, 0)
Screenshot: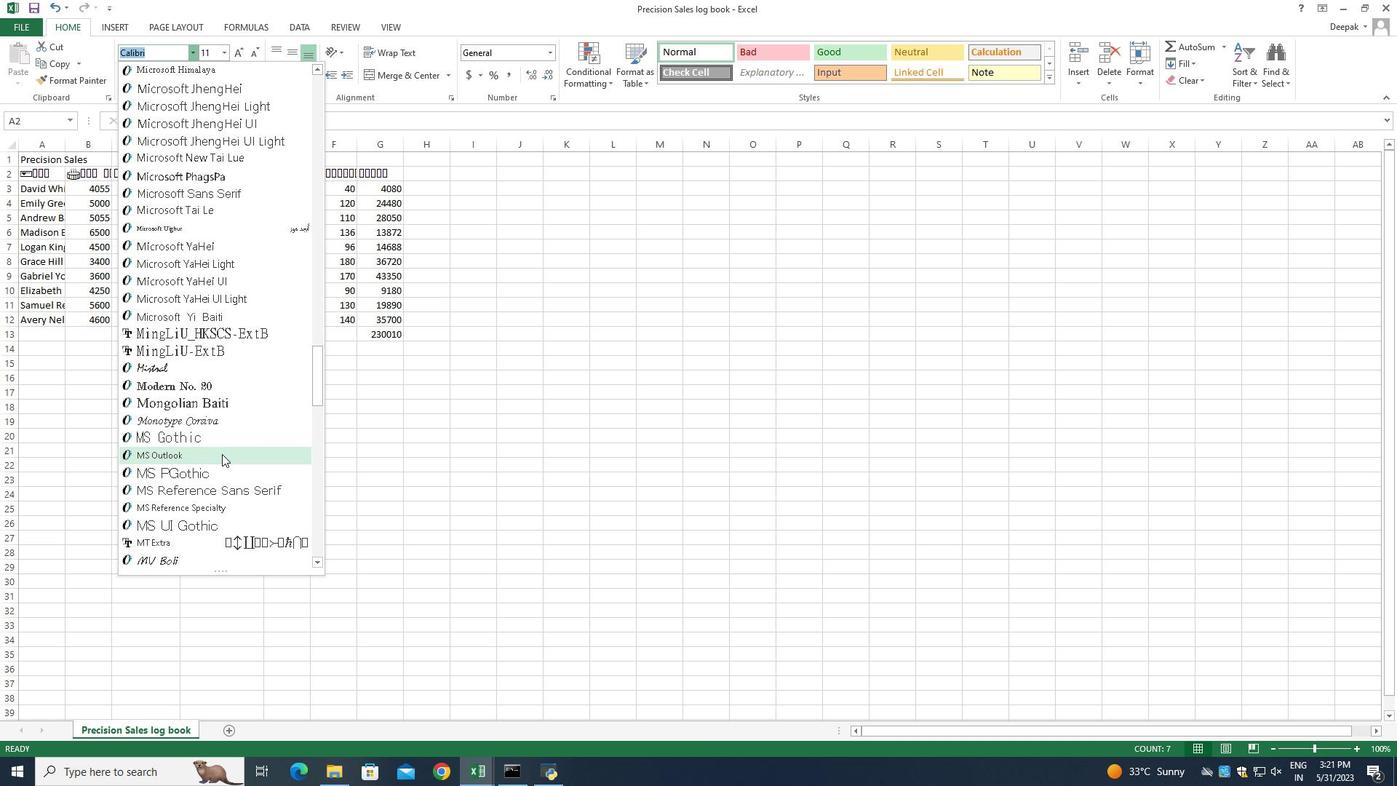
Action: Mouse scrolled (222, 453) with delta (0, 0)
Screenshot: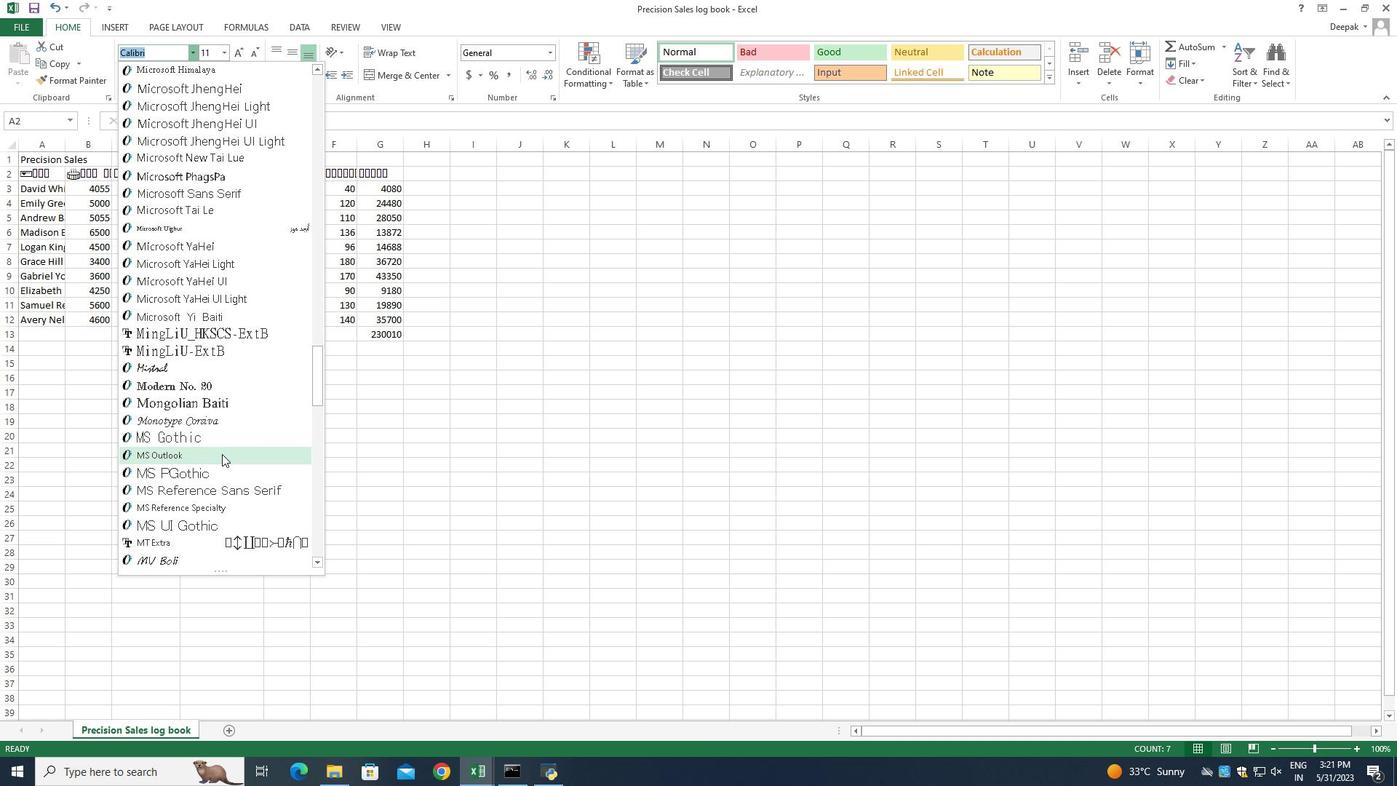 
Action: Mouse scrolled (222, 453) with delta (0, 0)
Screenshot: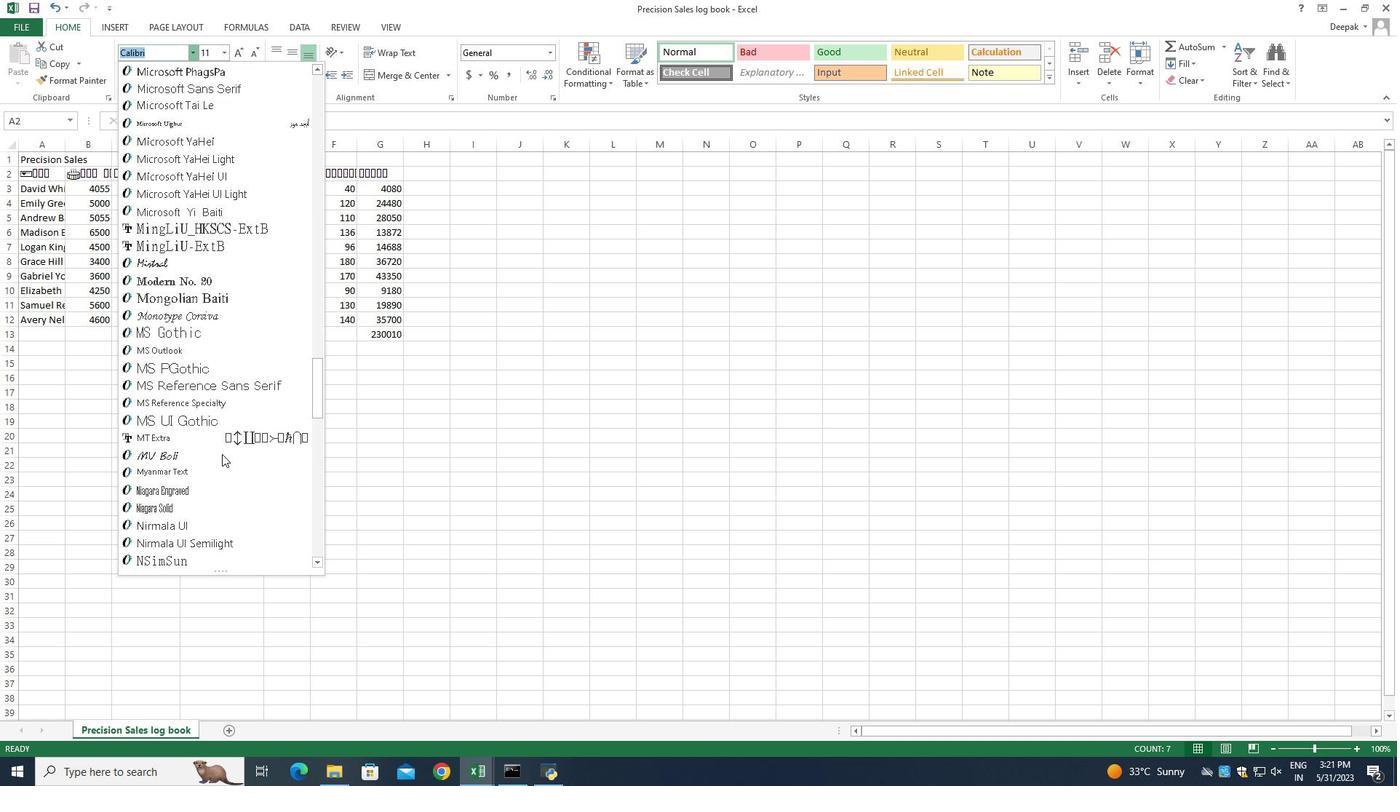 
Action: Mouse scrolled (222, 453) with delta (0, 0)
Screenshot: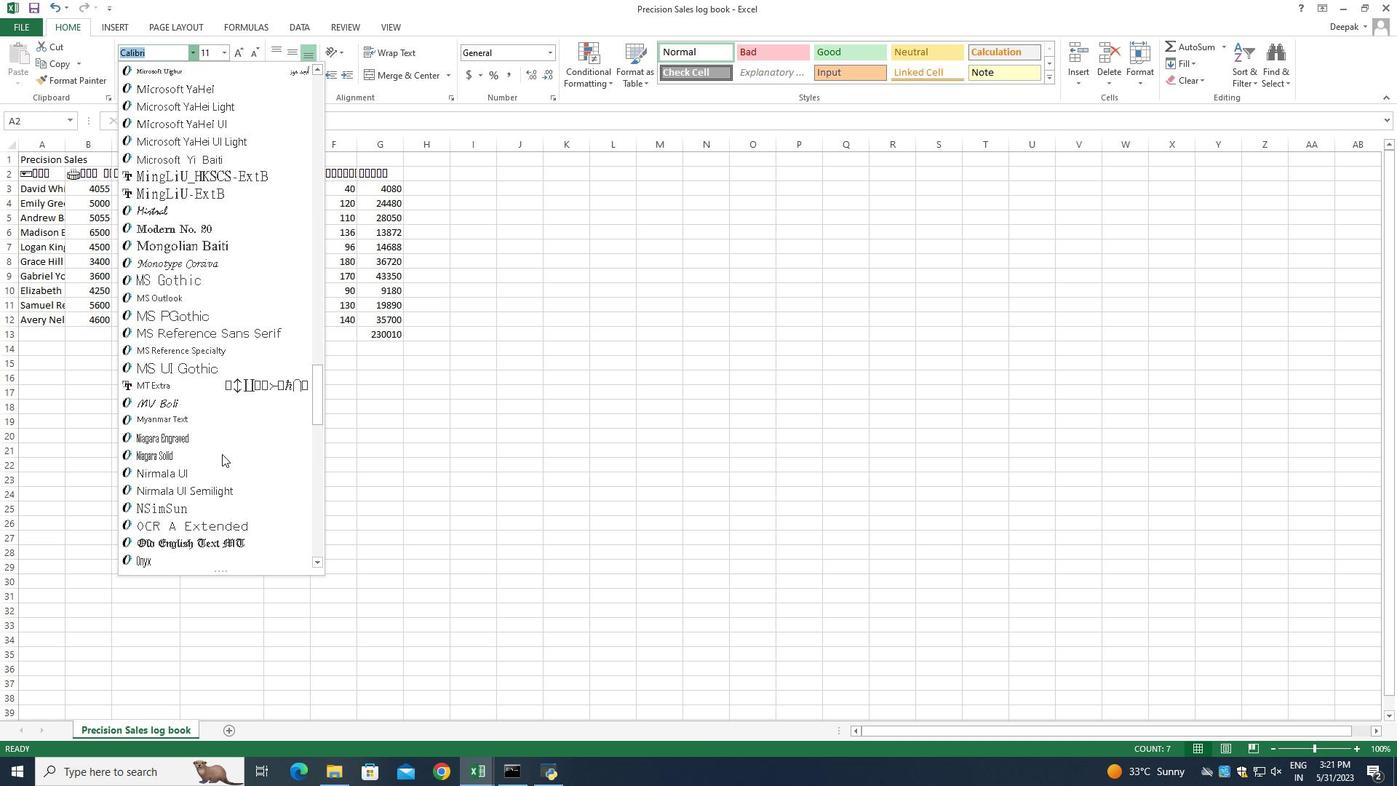 
Action: Mouse scrolled (222, 453) with delta (0, 0)
Screenshot: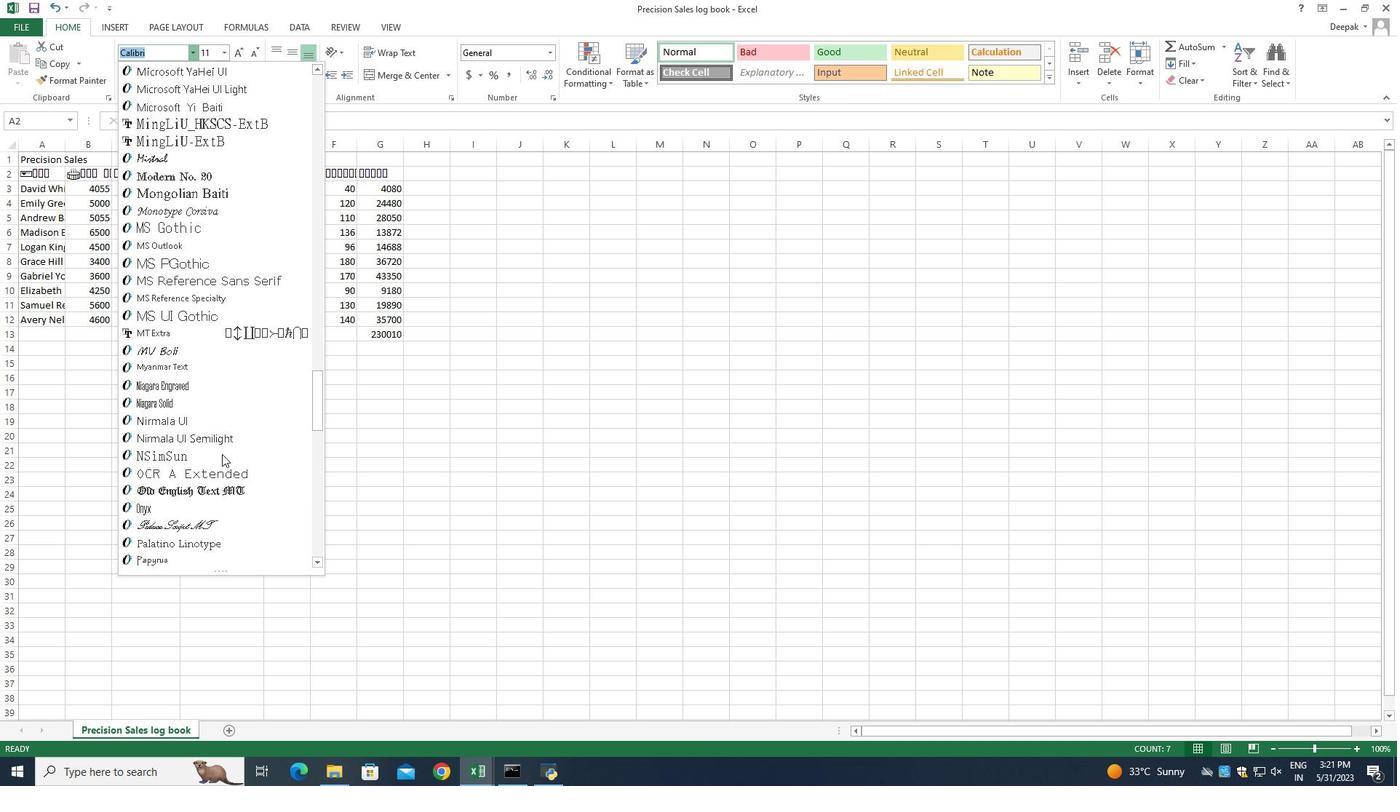 
Action: Mouse moved to (222, 454)
Screenshot: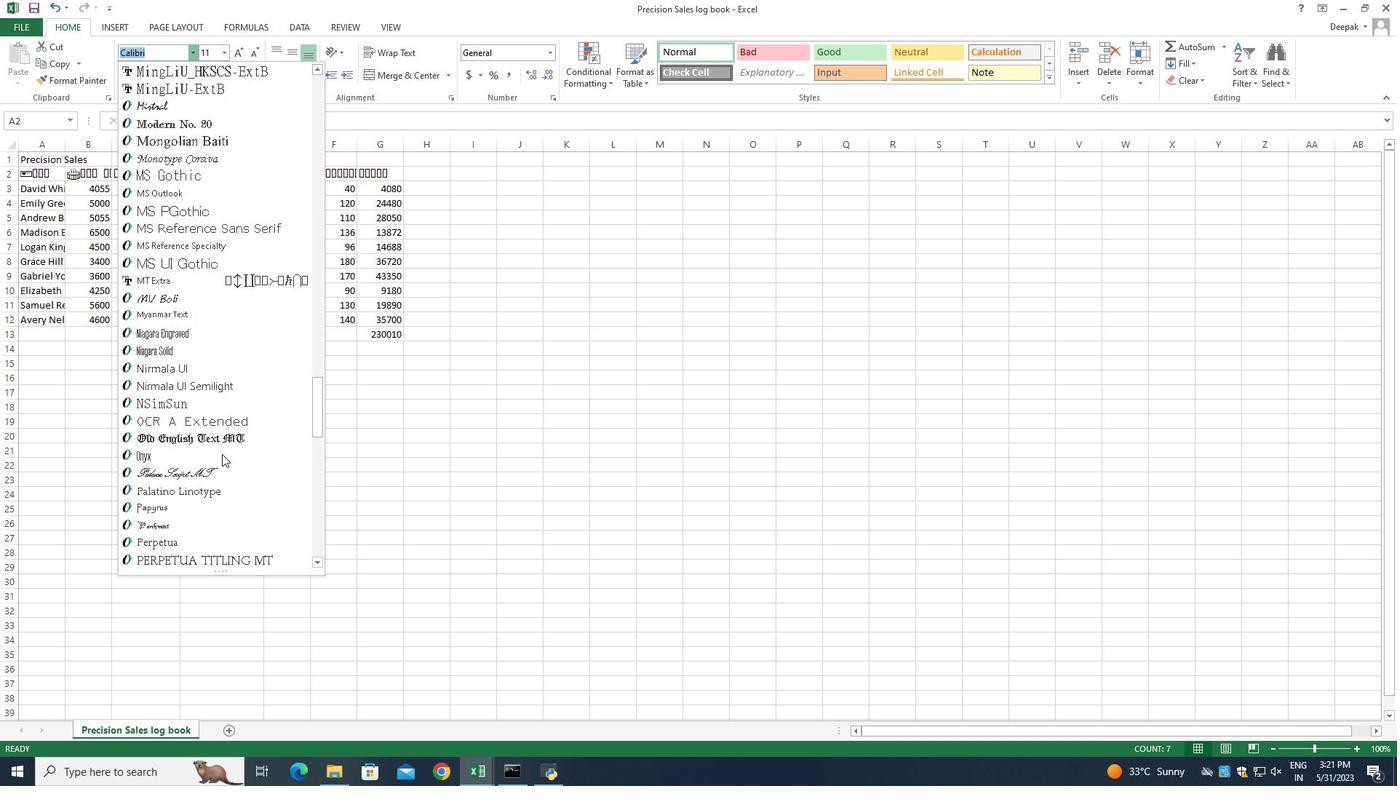 
Action: Mouse scrolled (222, 453) with delta (0, 0)
Screenshot: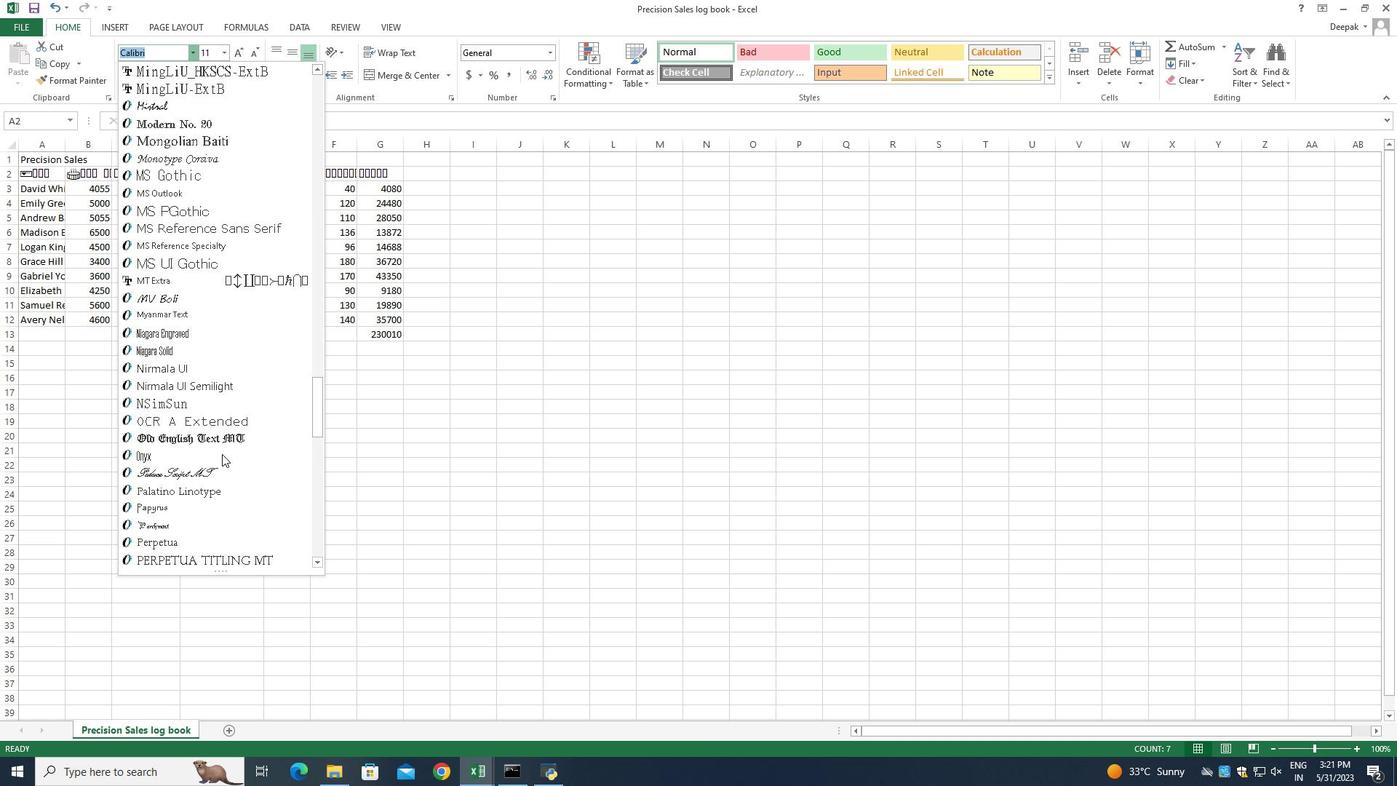 
Action: Mouse scrolled (222, 453) with delta (0, 0)
Screenshot: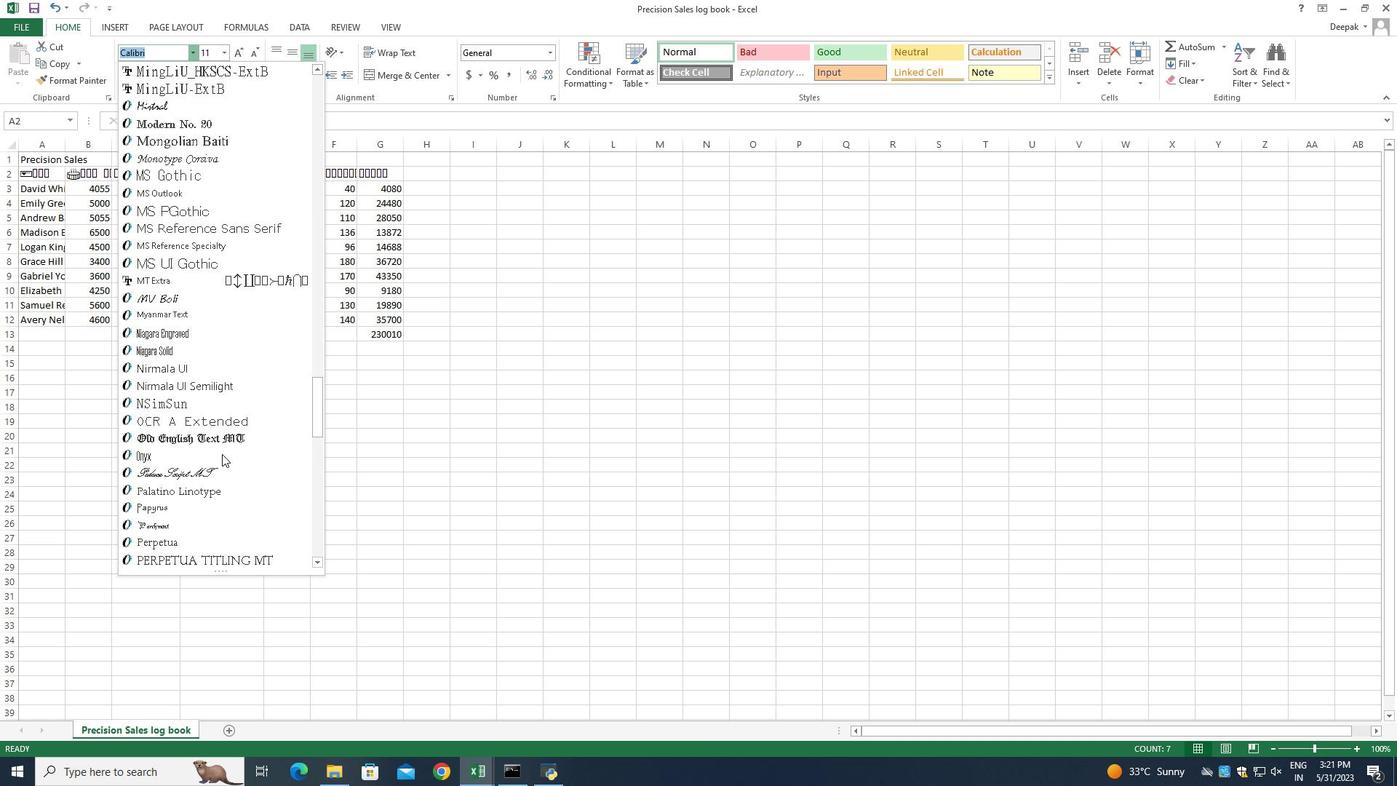 
Action: Mouse scrolled (222, 453) with delta (0, 0)
Screenshot: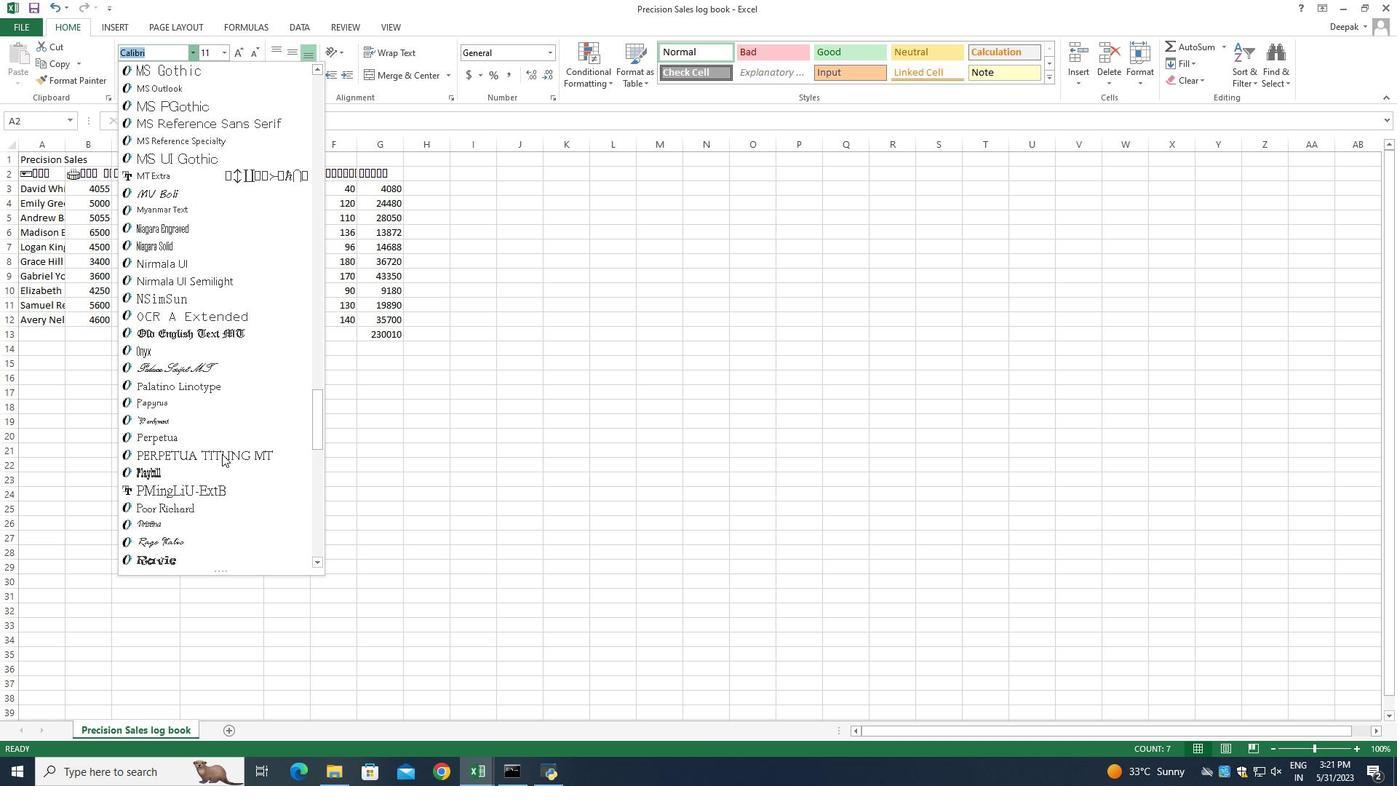 
Action: Mouse scrolled (222, 453) with delta (0, 0)
Screenshot: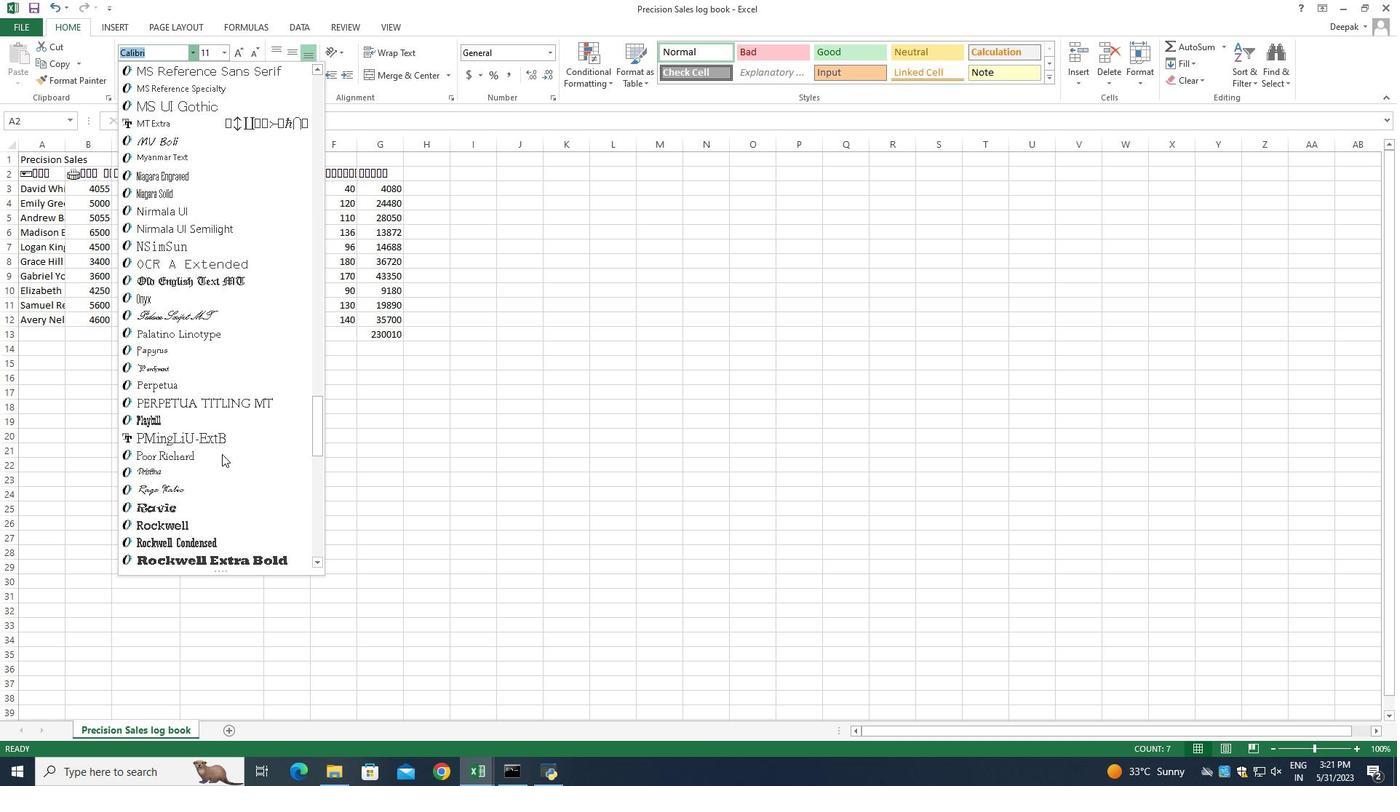 
Action: Mouse scrolled (222, 453) with delta (0, 0)
Screenshot: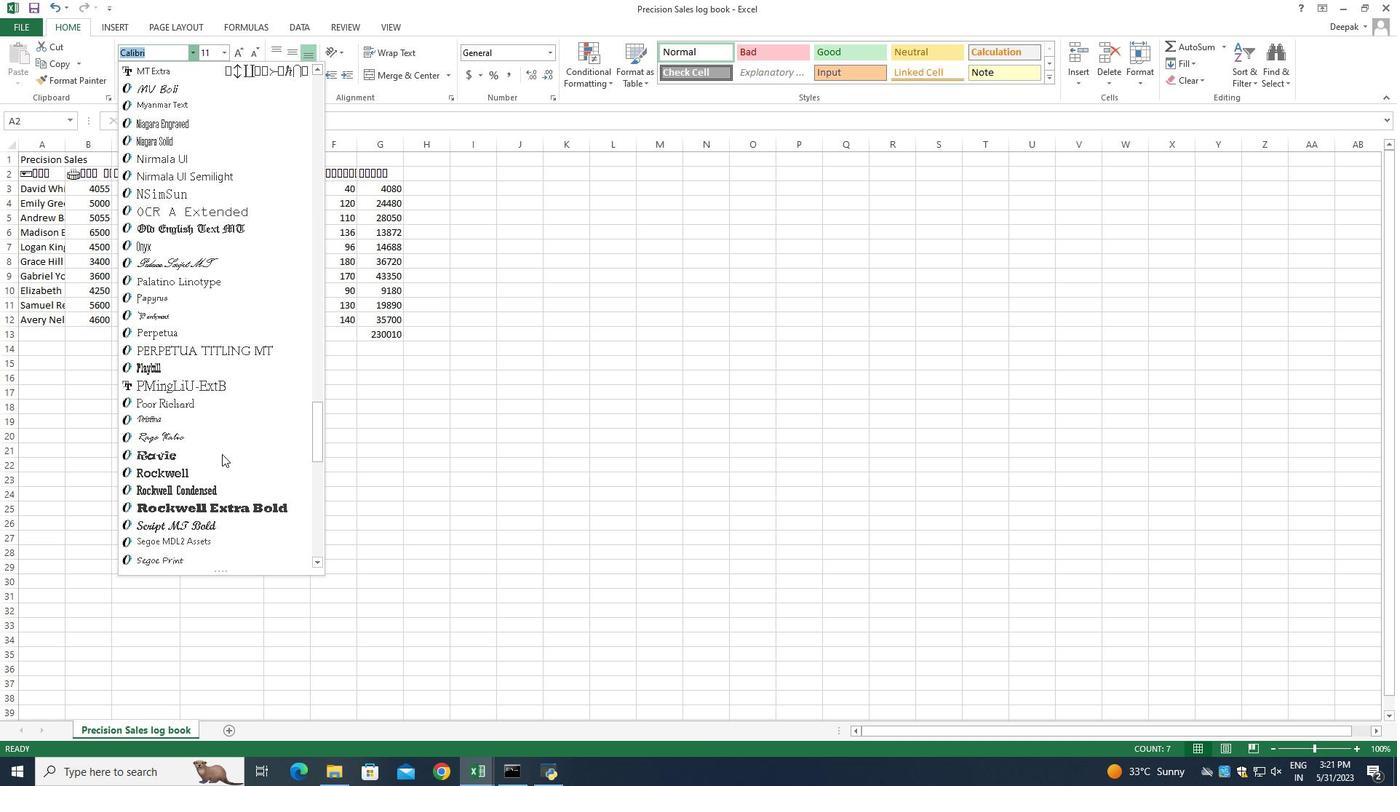 
Action: Mouse scrolled (222, 453) with delta (0, 0)
Screenshot: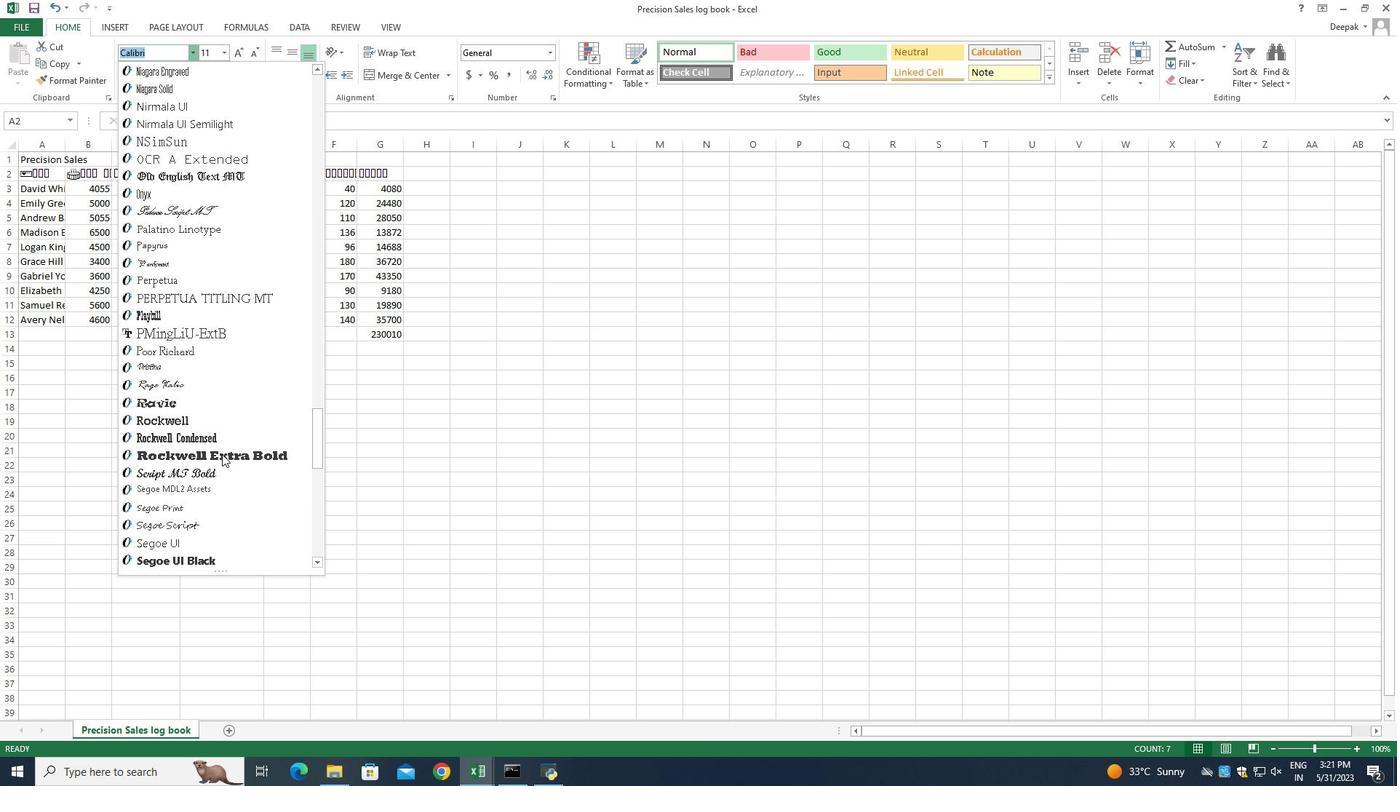 
Action: Mouse scrolled (222, 453) with delta (0, 0)
Screenshot: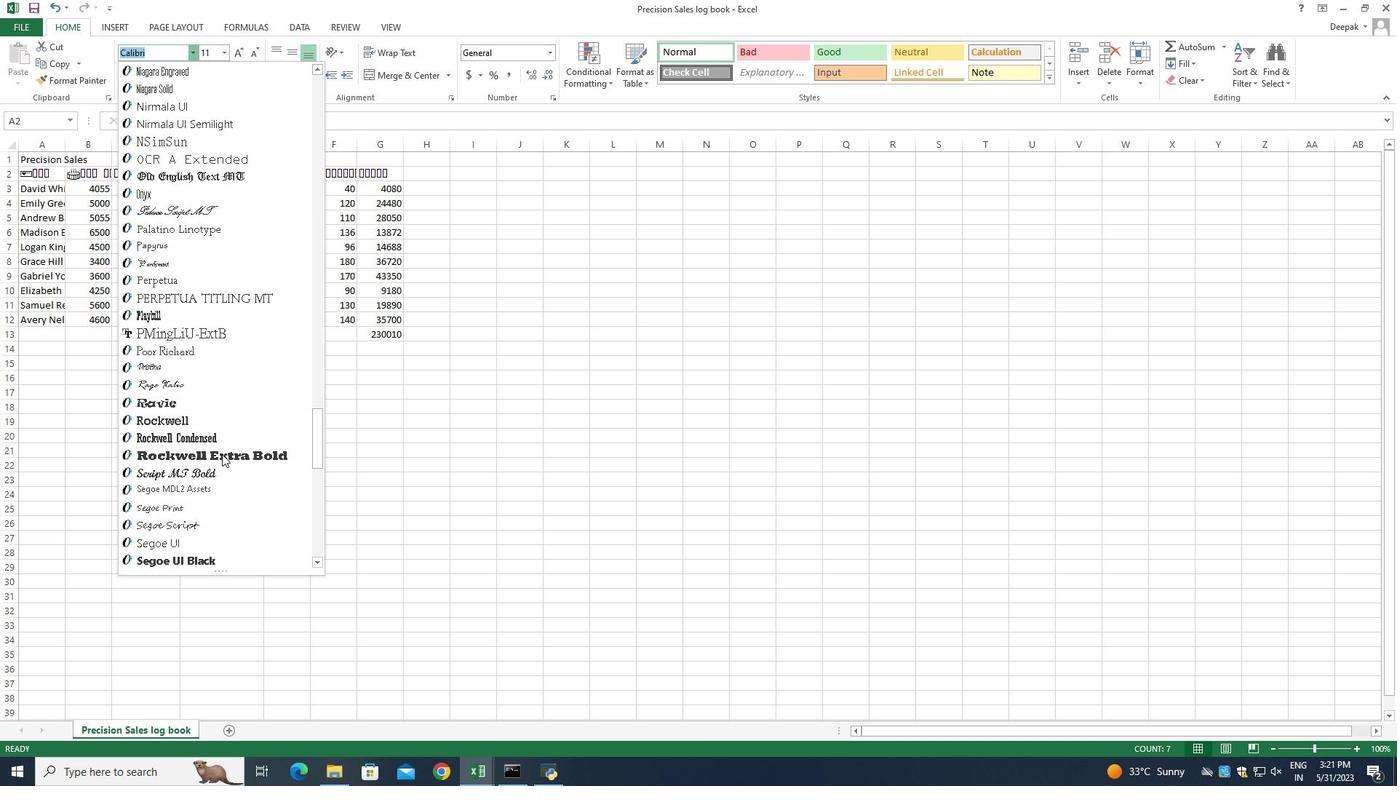 
Action: Mouse scrolled (222, 453) with delta (0, 0)
Screenshot: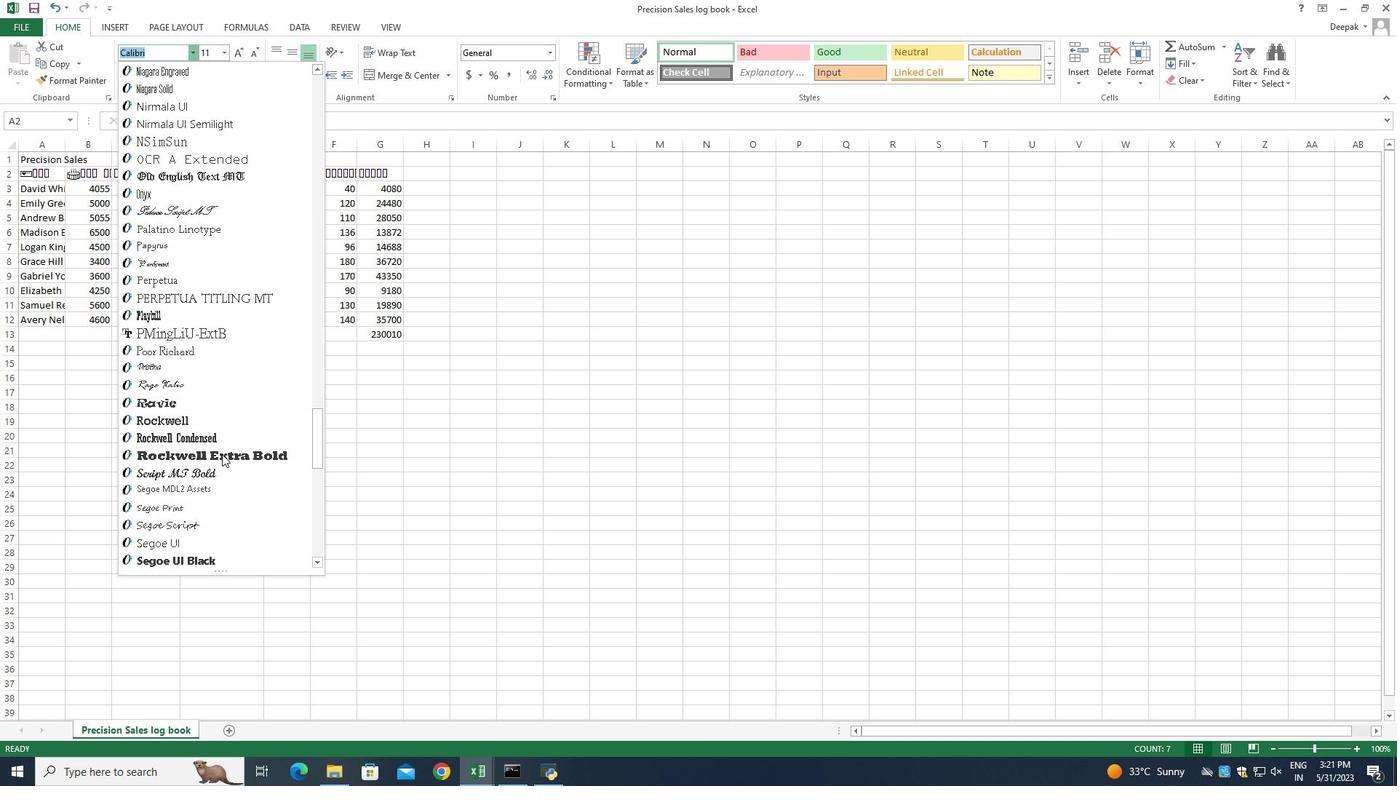 
Action: Mouse scrolled (222, 453) with delta (0, 0)
Screenshot: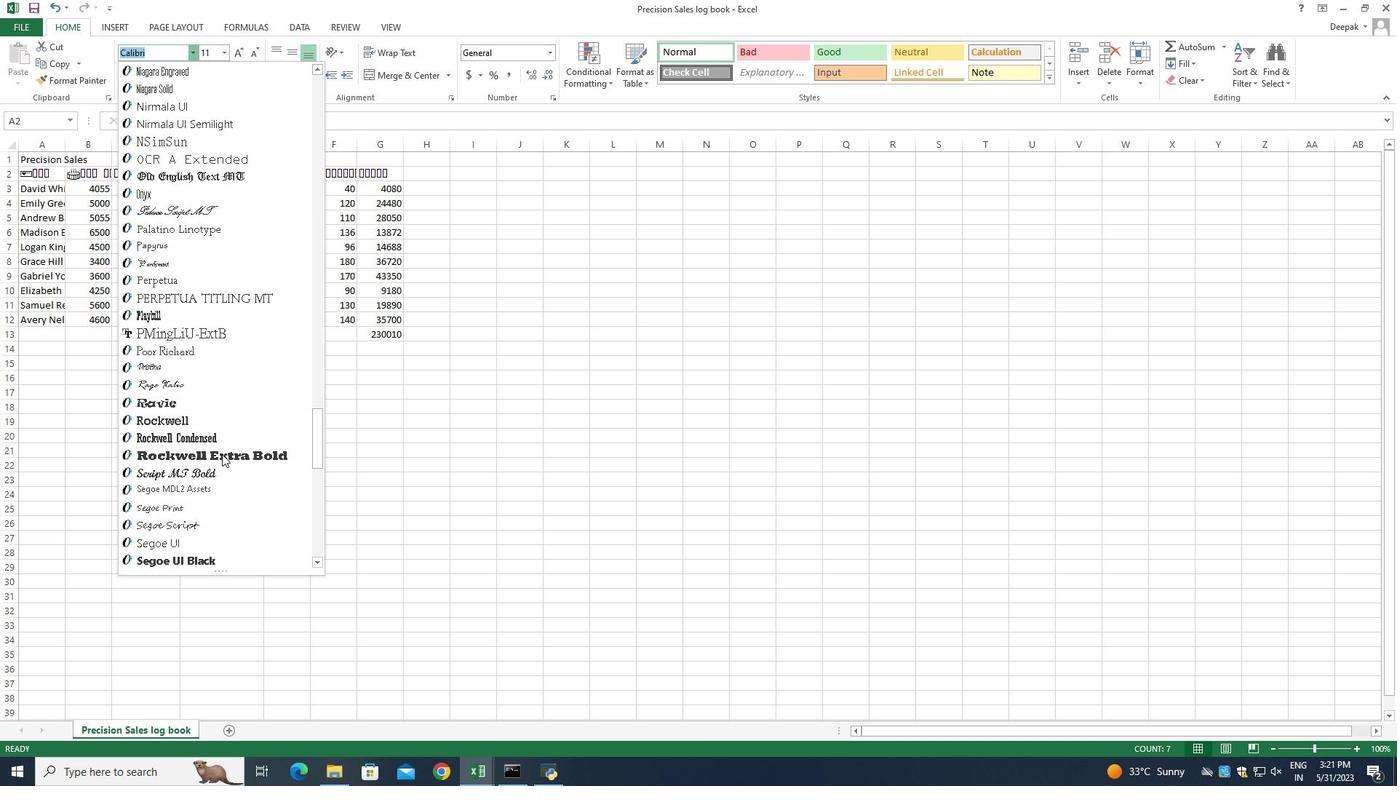 
Action: Mouse scrolled (222, 453) with delta (0, 0)
Screenshot: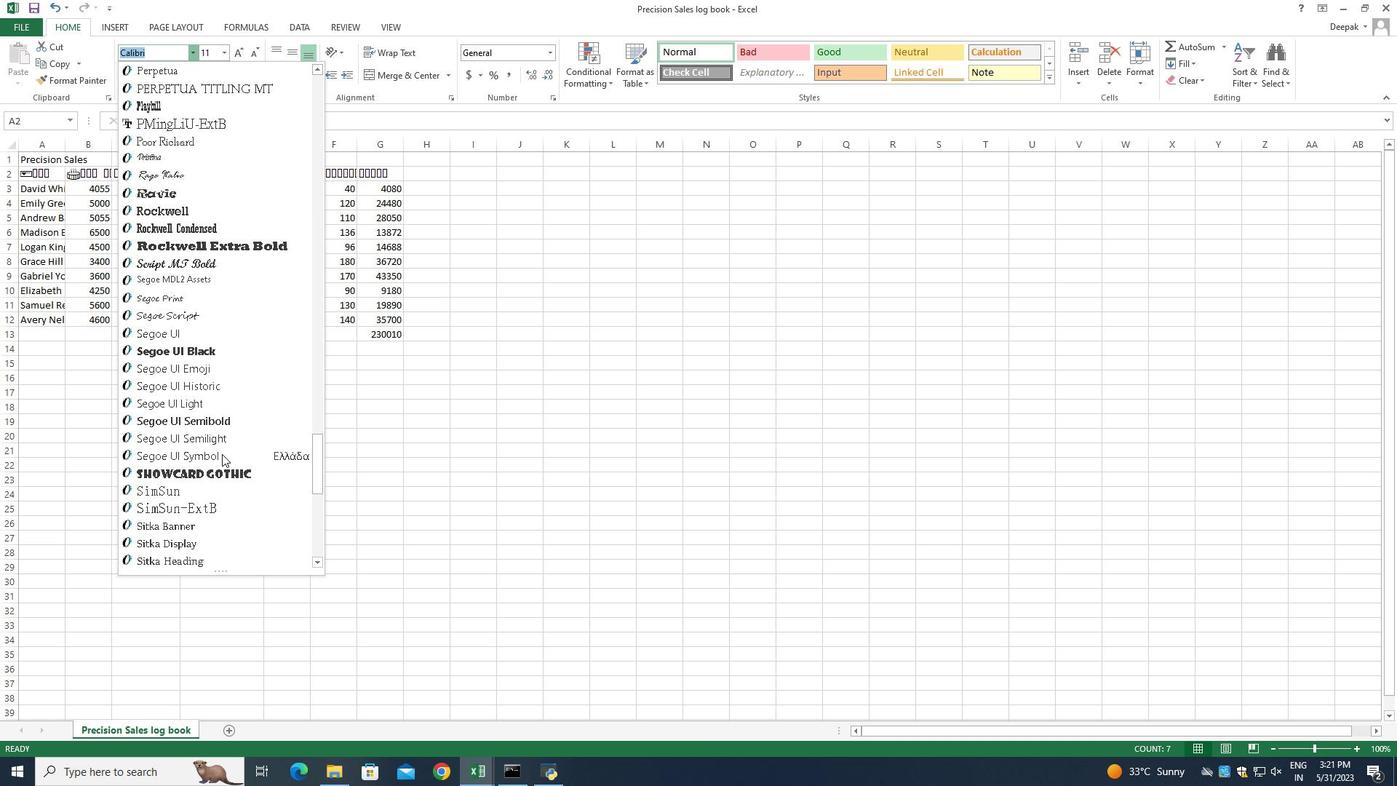 
Action: Mouse scrolled (222, 453) with delta (0, 0)
Screenshot: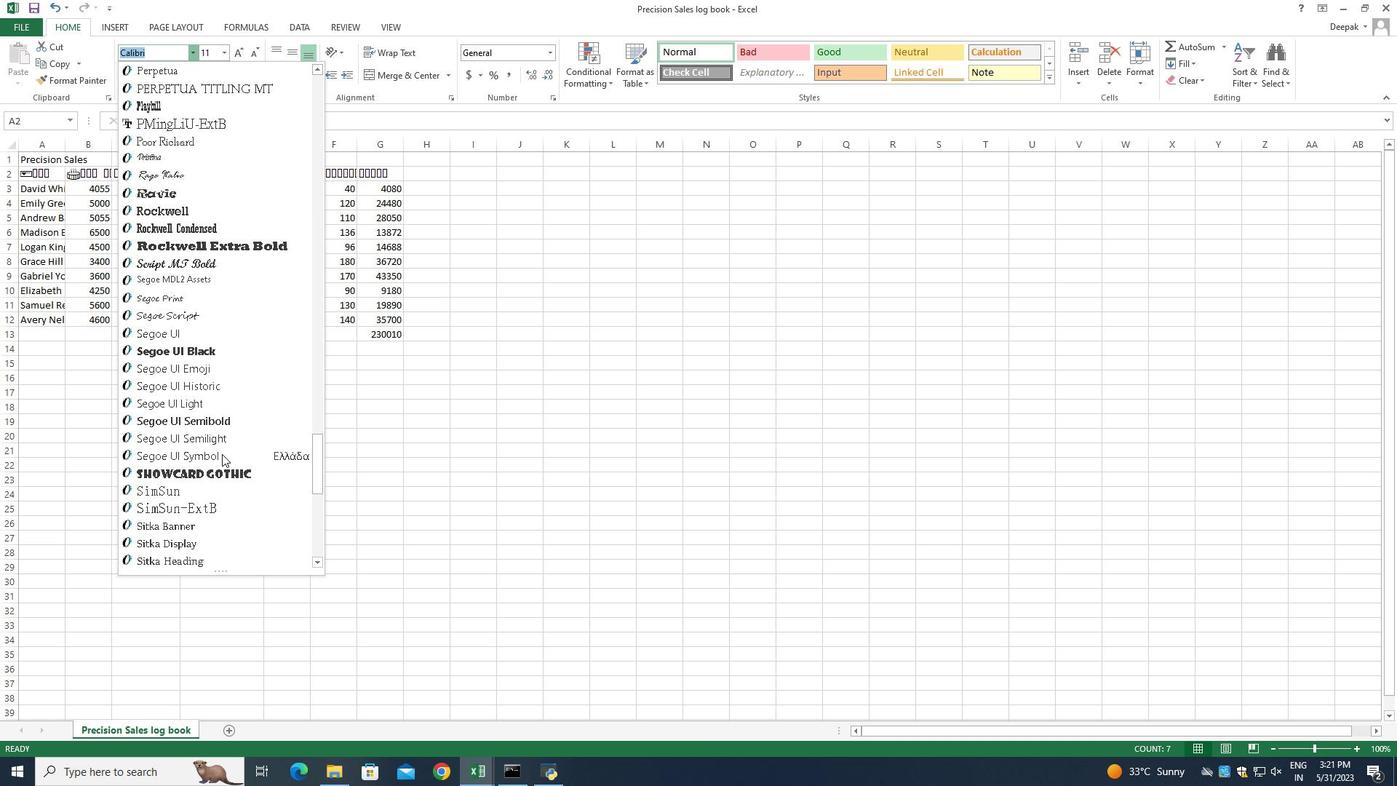 
Action: Mouse scrolled (222, 453) with delta (0, 0)
Screenshot: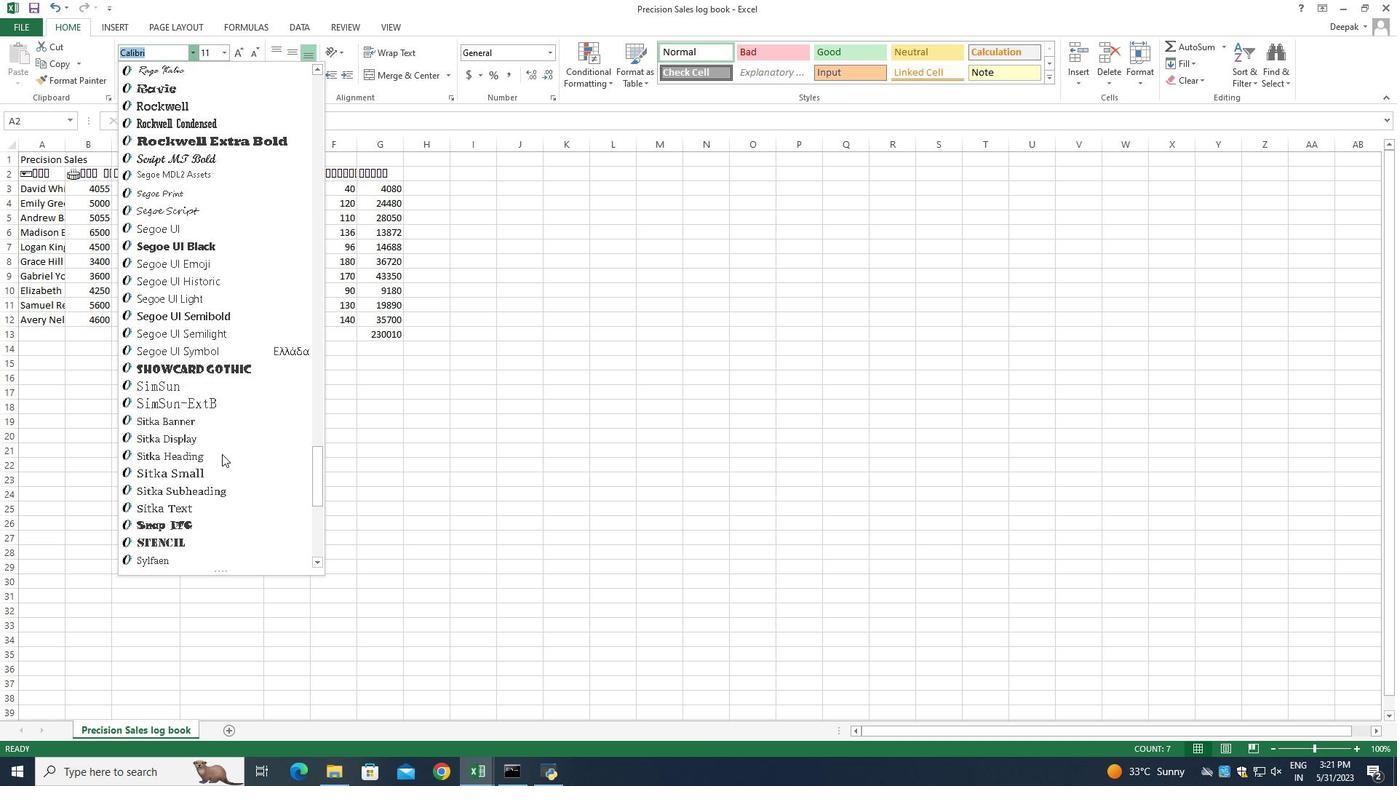 
Action: Mouse scrolled (222, 453) with delta (0, 0)
Screenshot: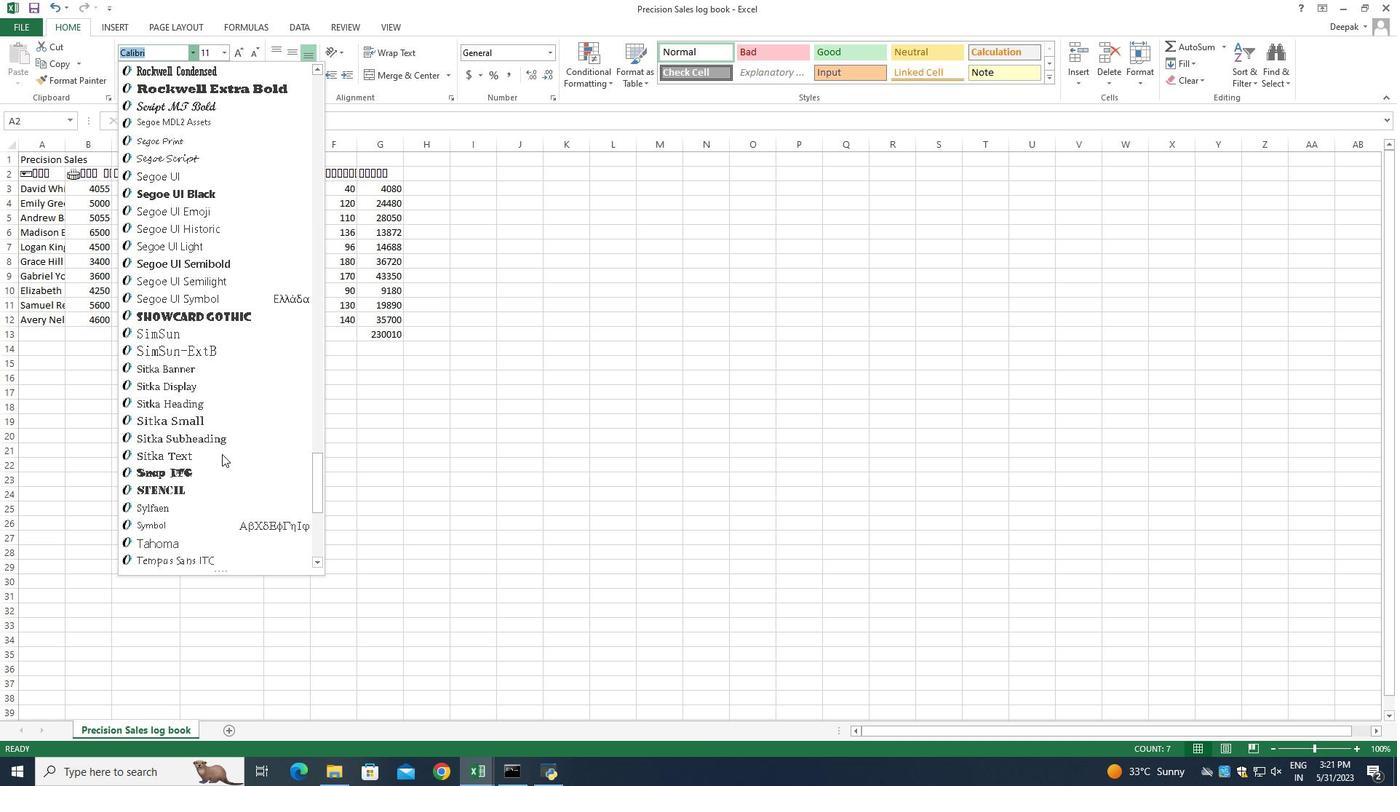 
Action: Mouse scrolled (222, 453) with delta (0, 0)
Screenshot: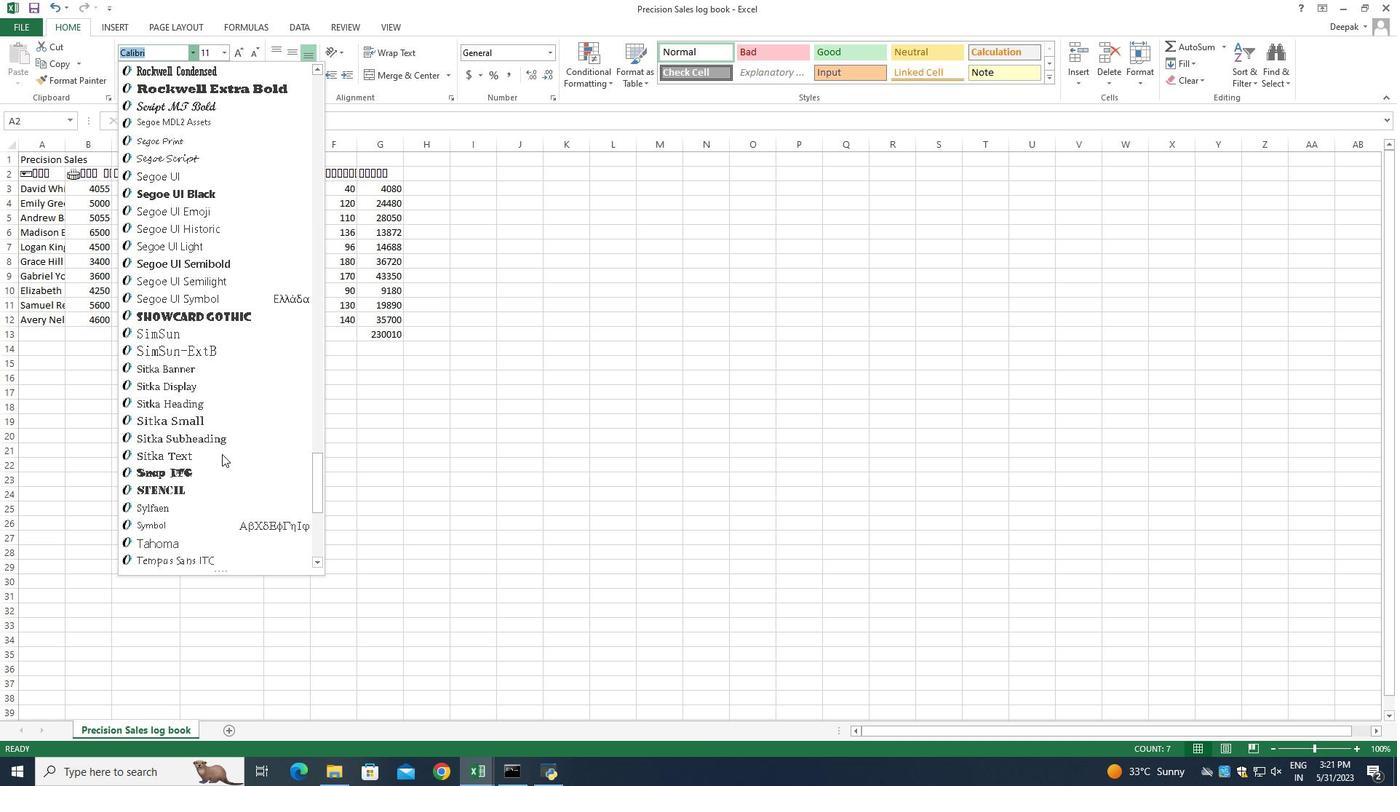 
Action: Mouse scrolled (222, 453) with delta (0, 0)
Screenshot: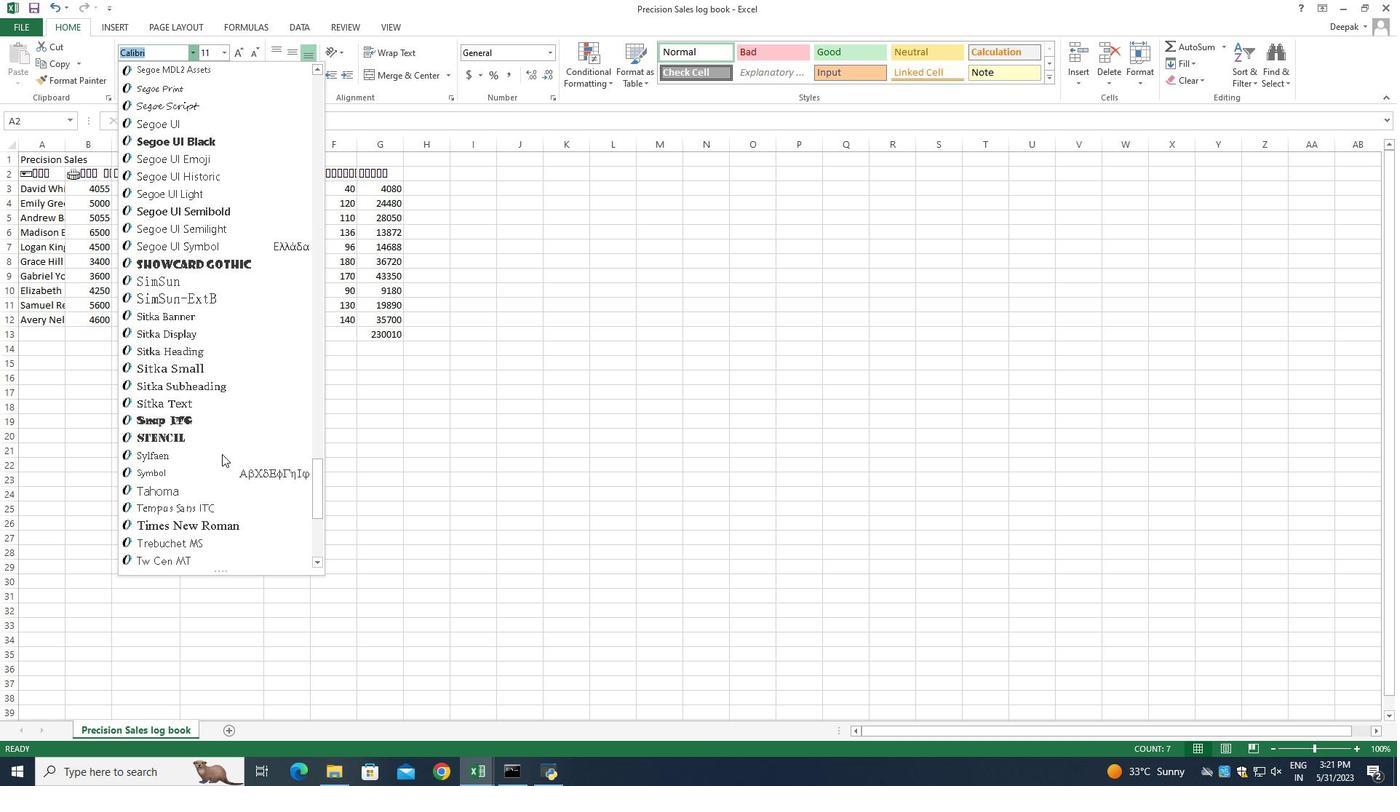 
Action: Mouse moved to (219, 392)
Screenshot: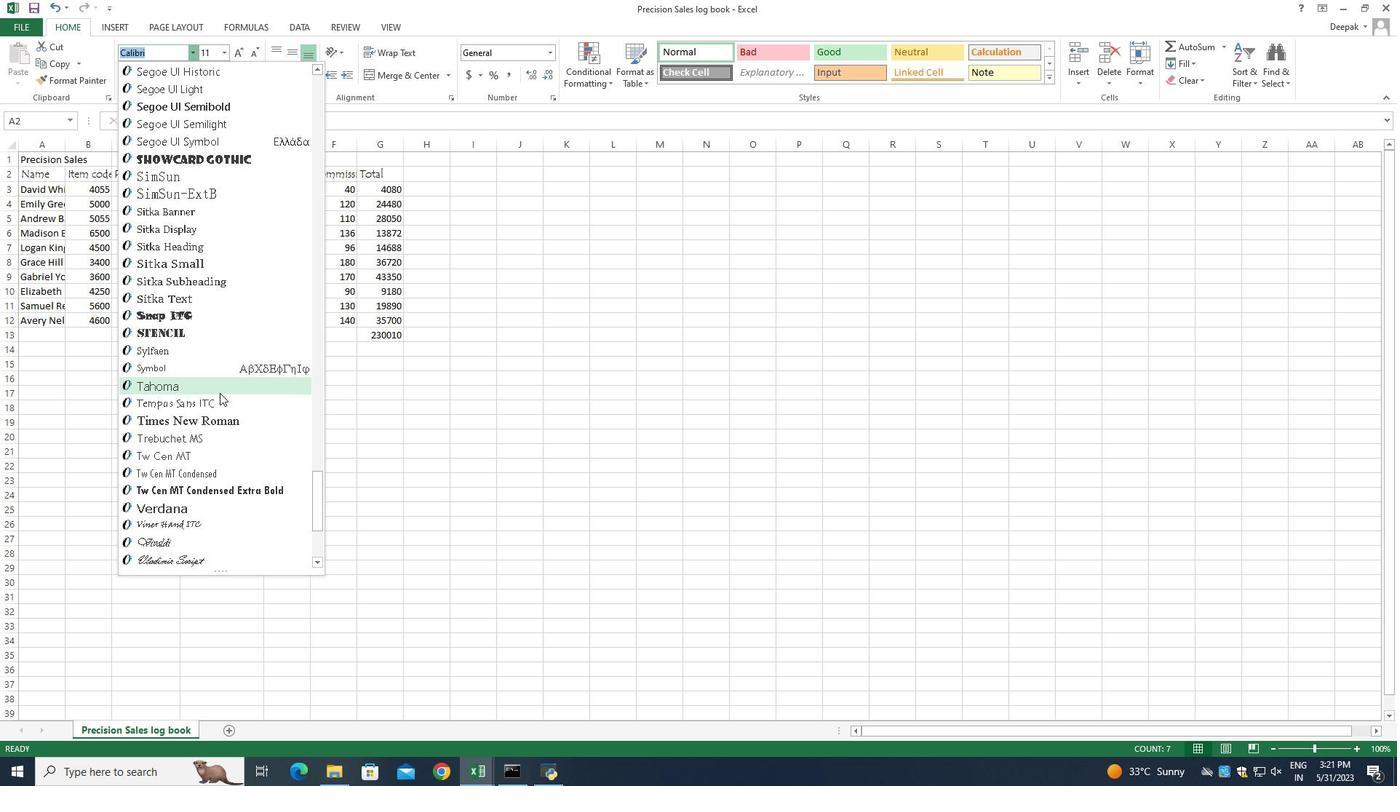 
Action: Mouse pressed left at (219, 392)
Screenshot: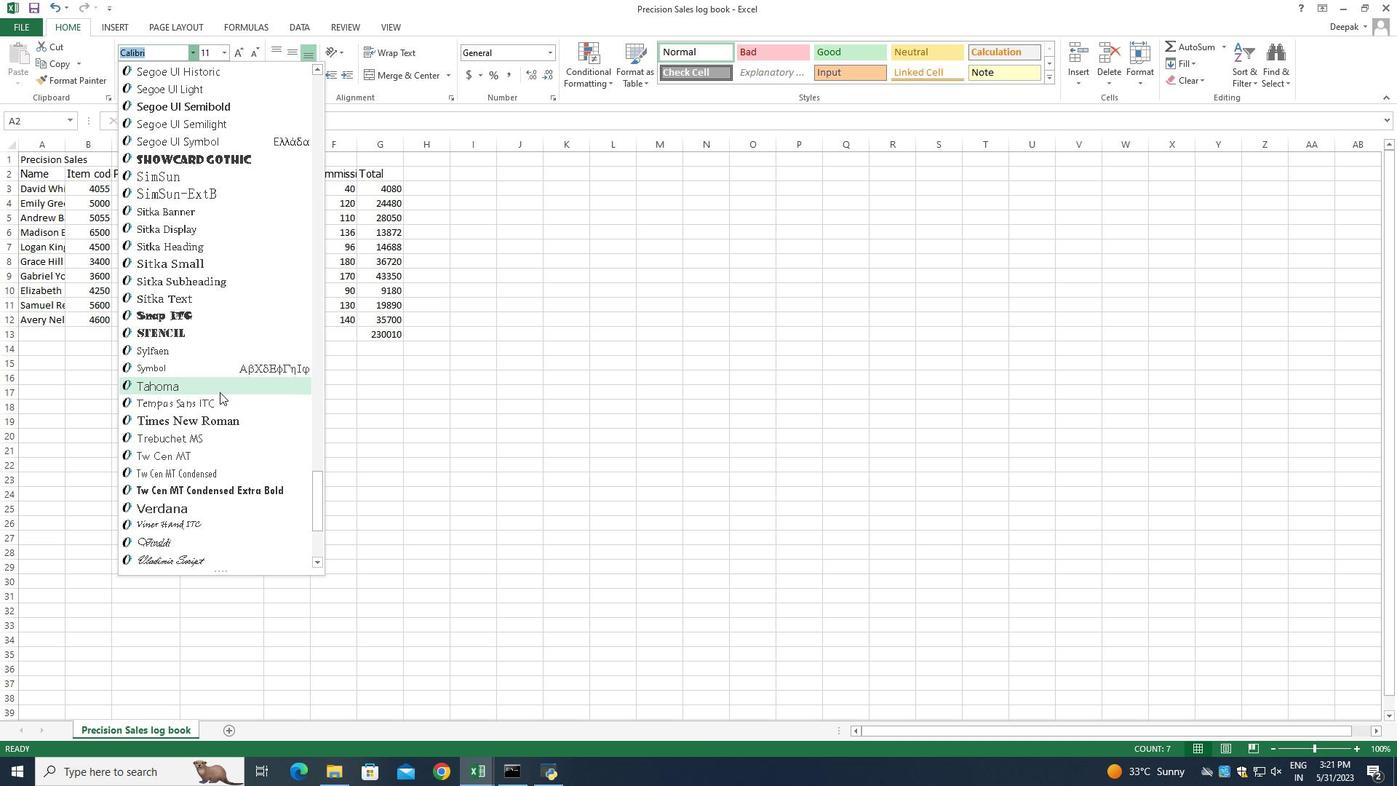 
Action: Mouse moved to (156, 76)
Screenshot: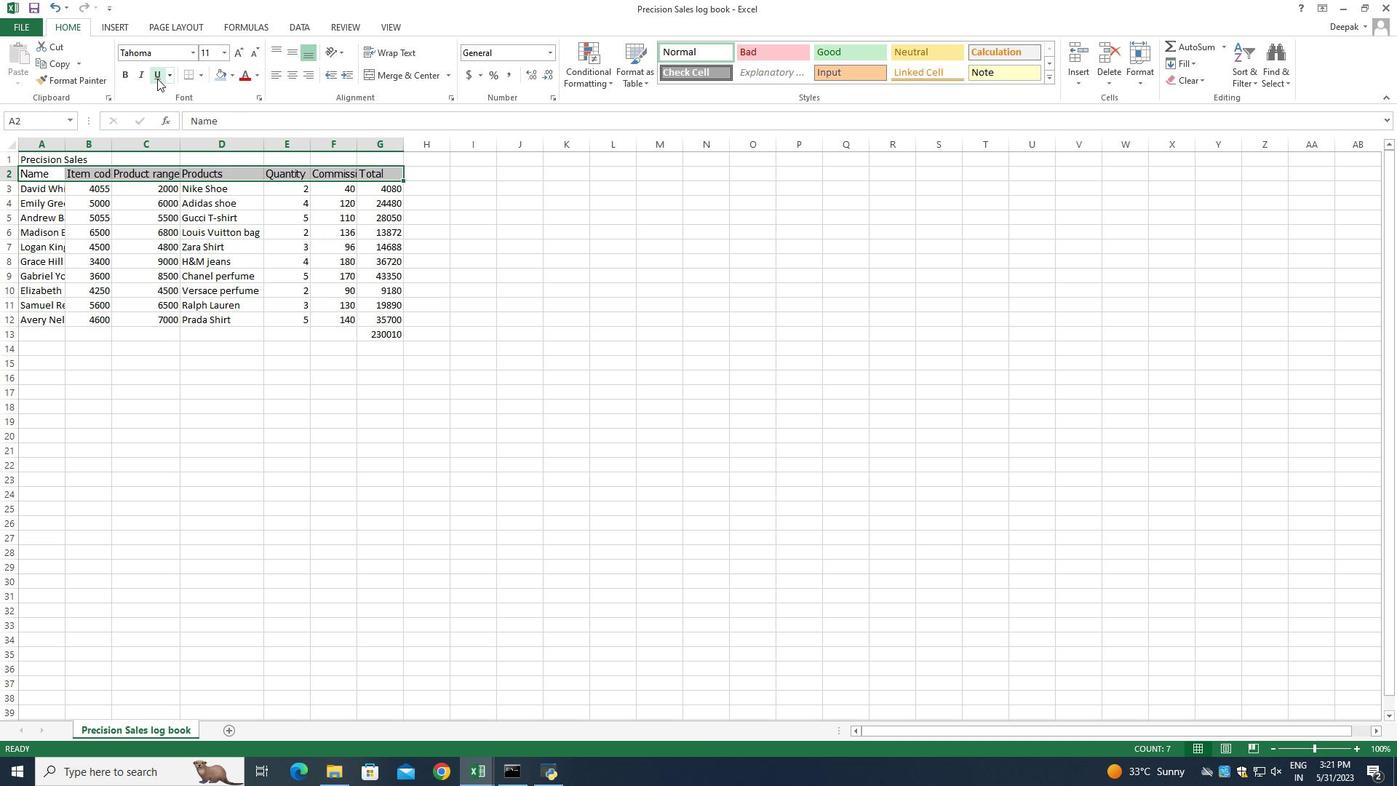
Action: Mouse pressed left at (156, 76)
Screenshot: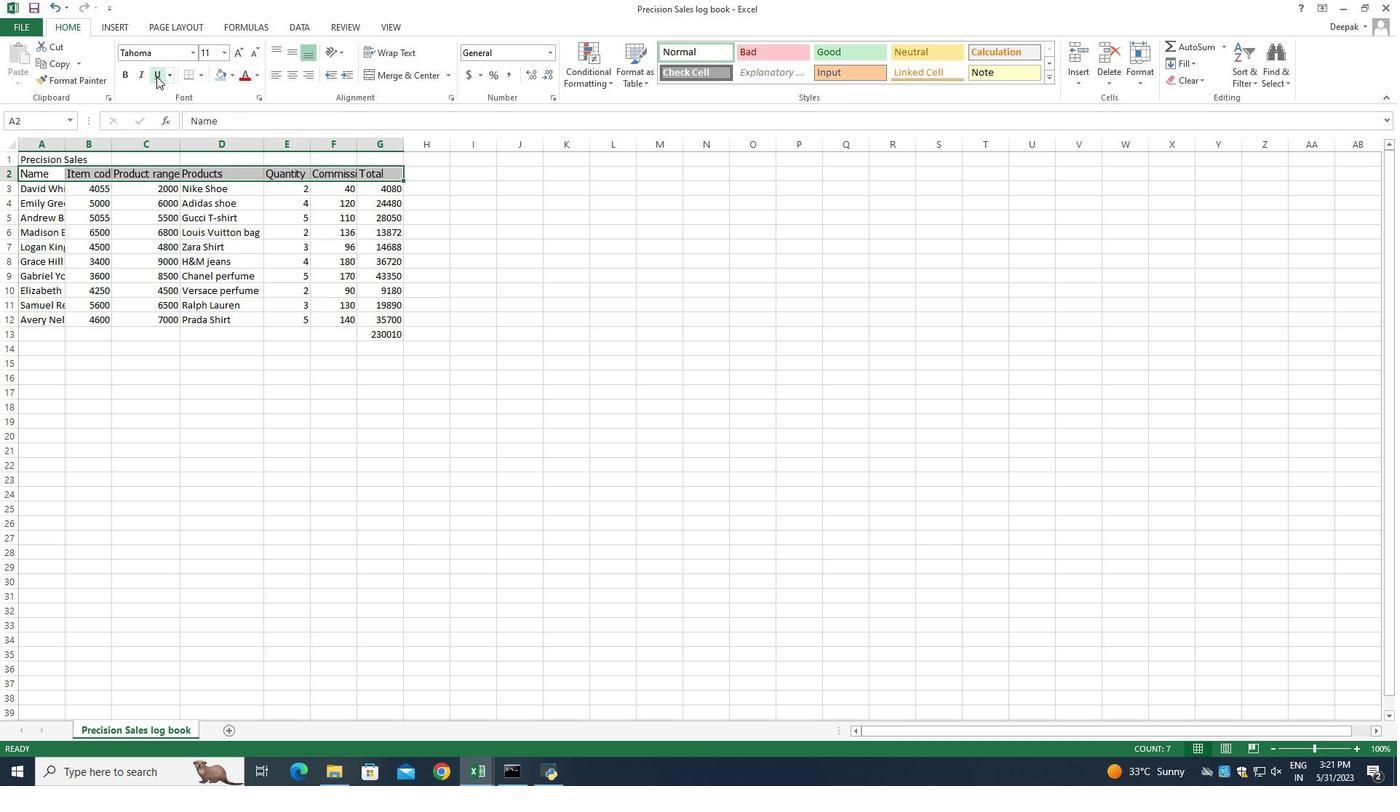 
Action: Mouse moved to (222, 53)
Screenshot: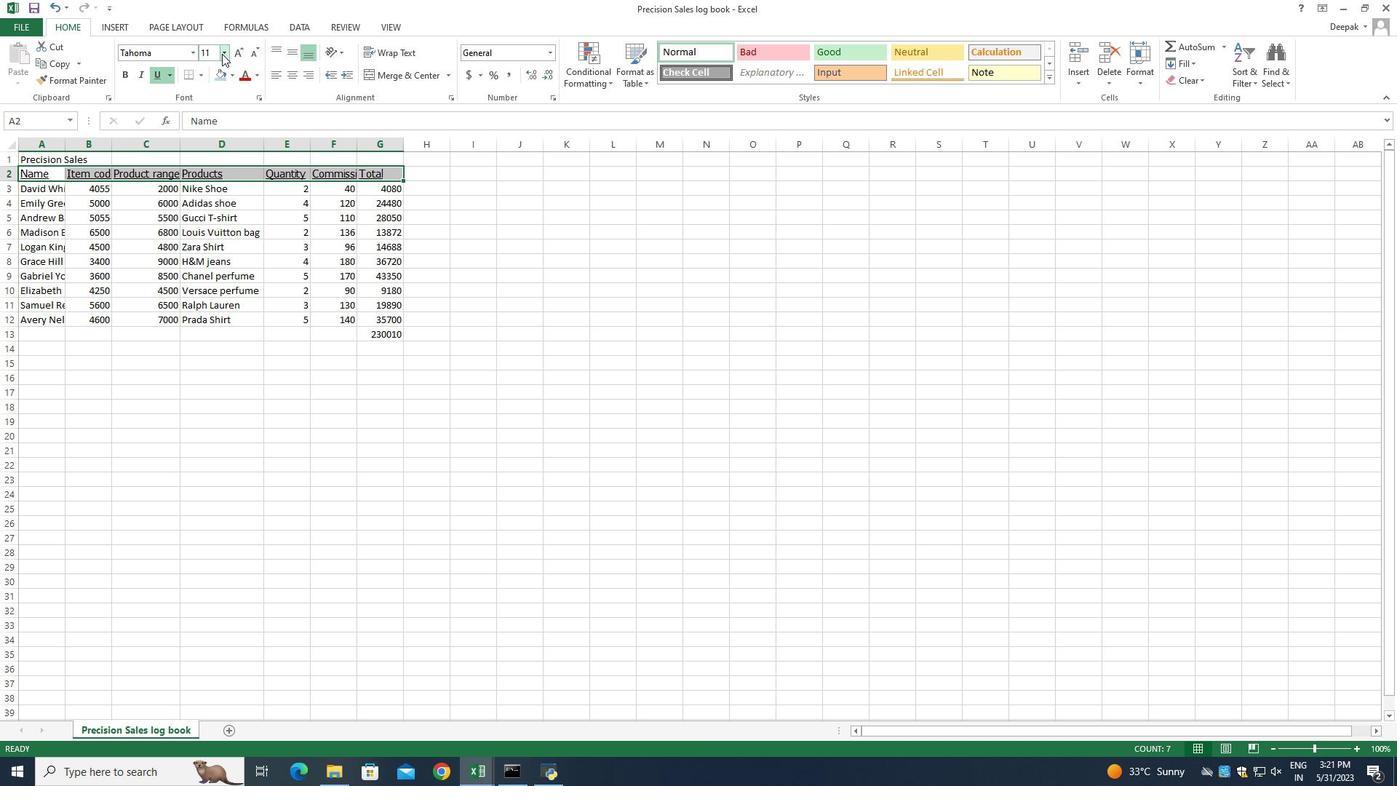 
Action: Mouse pressed left at (222, 53)
Screenshot: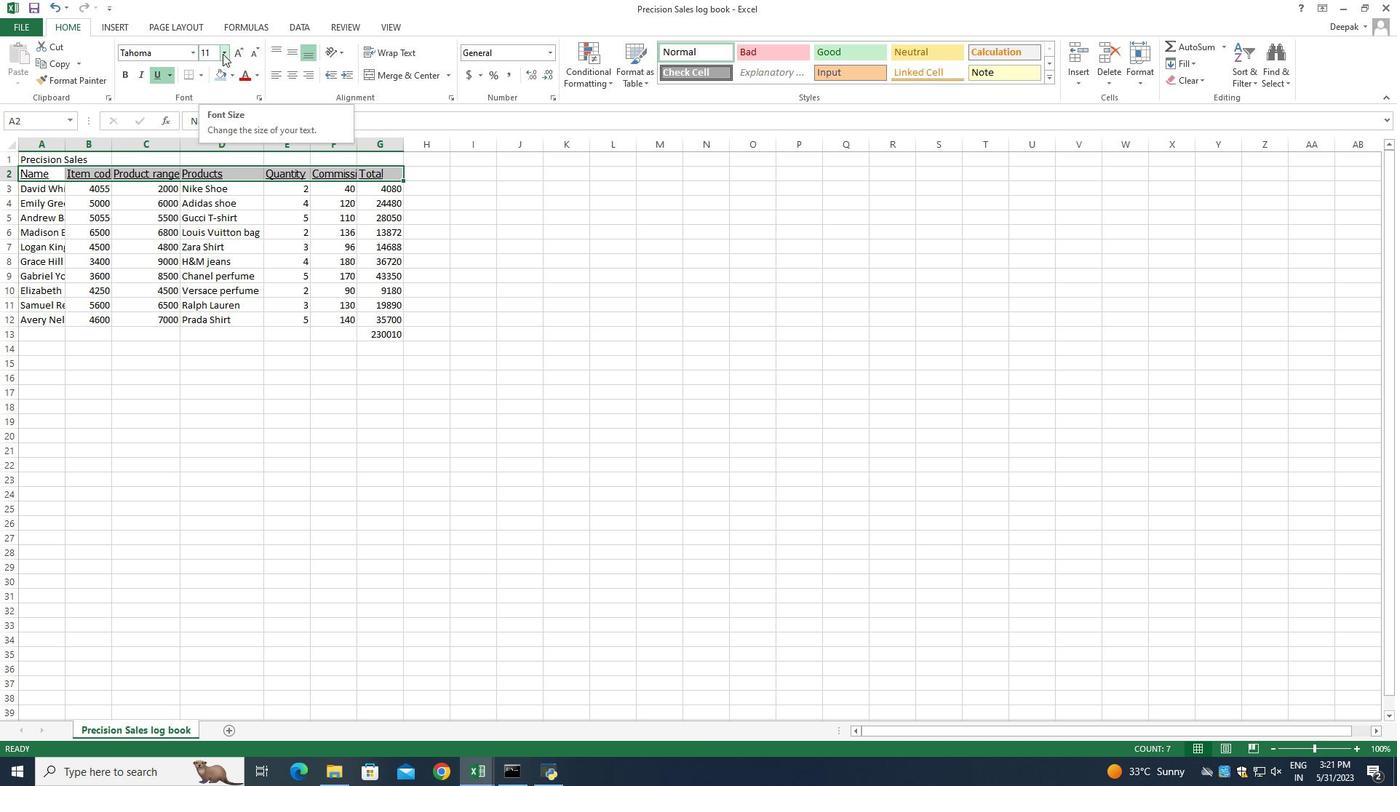 
Action: Mouse moved to (214, 173)
Screenshot: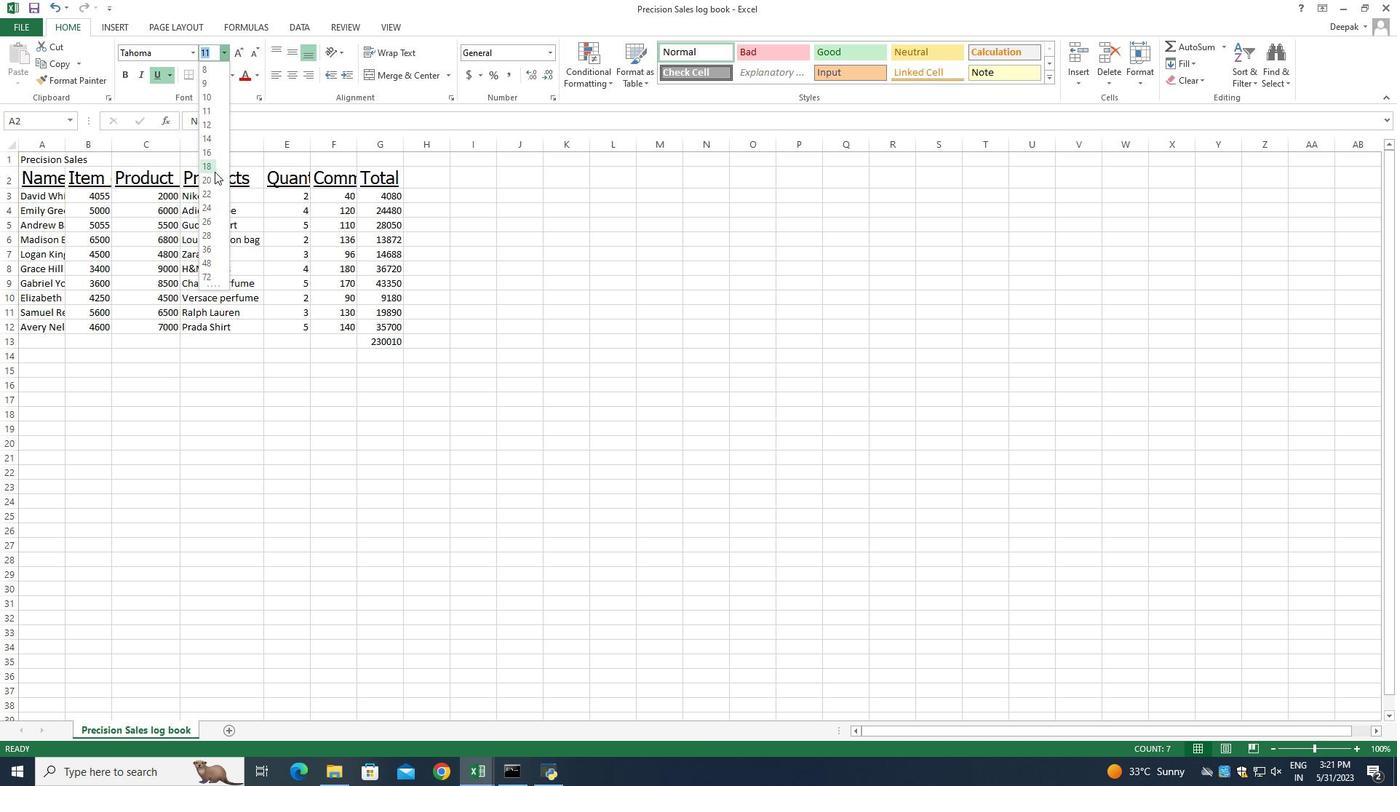 
Action: Mouse pressed left at (214, 173)
Screenshot: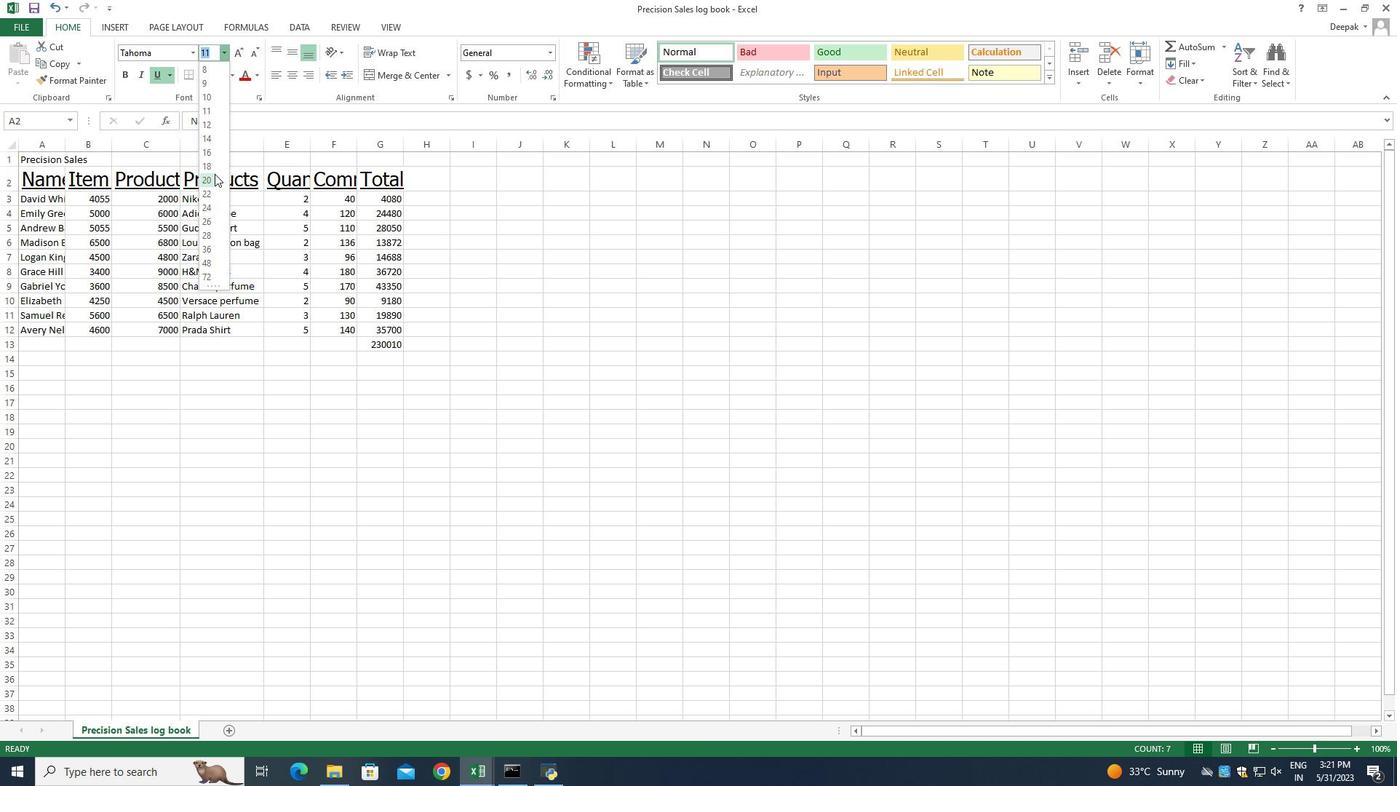 
Action: Mouse moved to (34, 197)
Screenshot: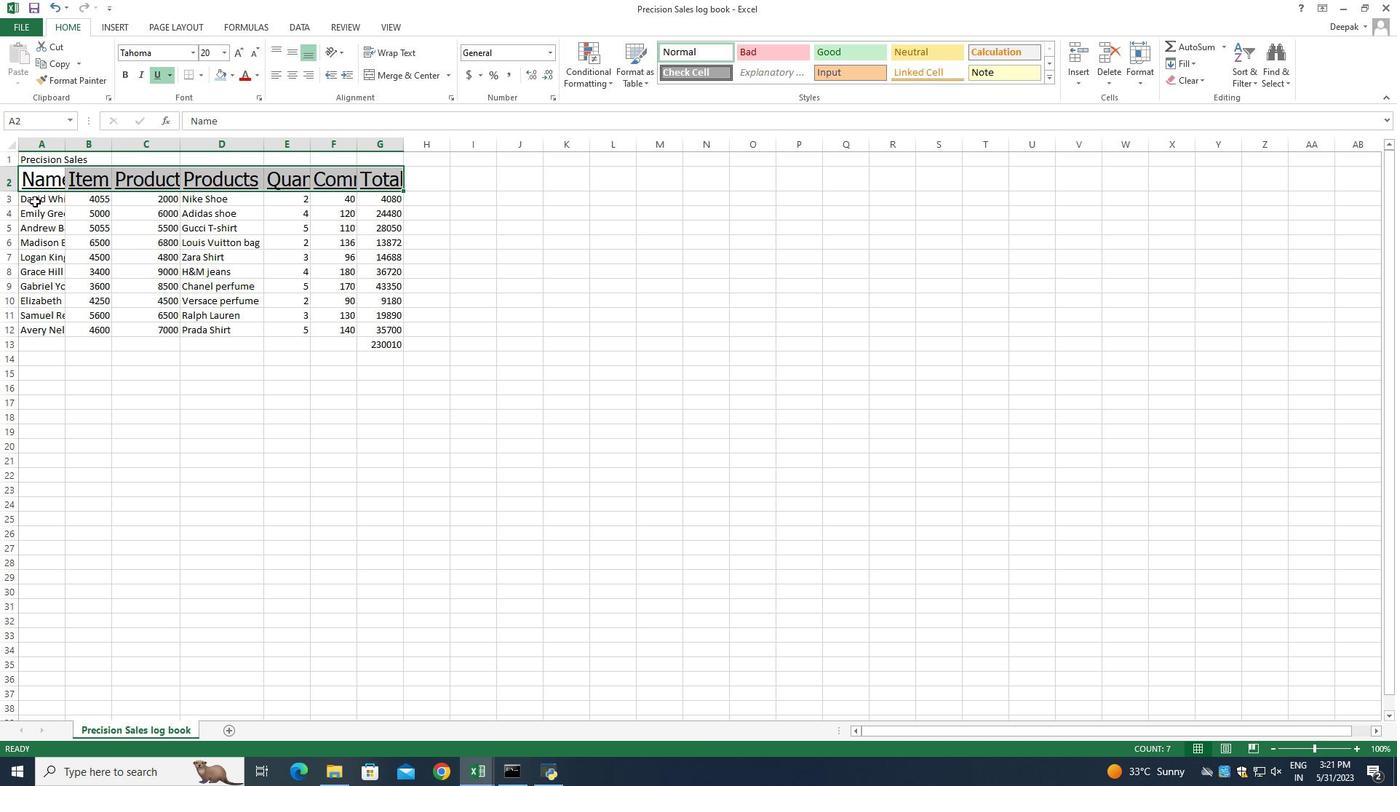 
Action: Mouse pressed left at (34, 197)
Screenshot: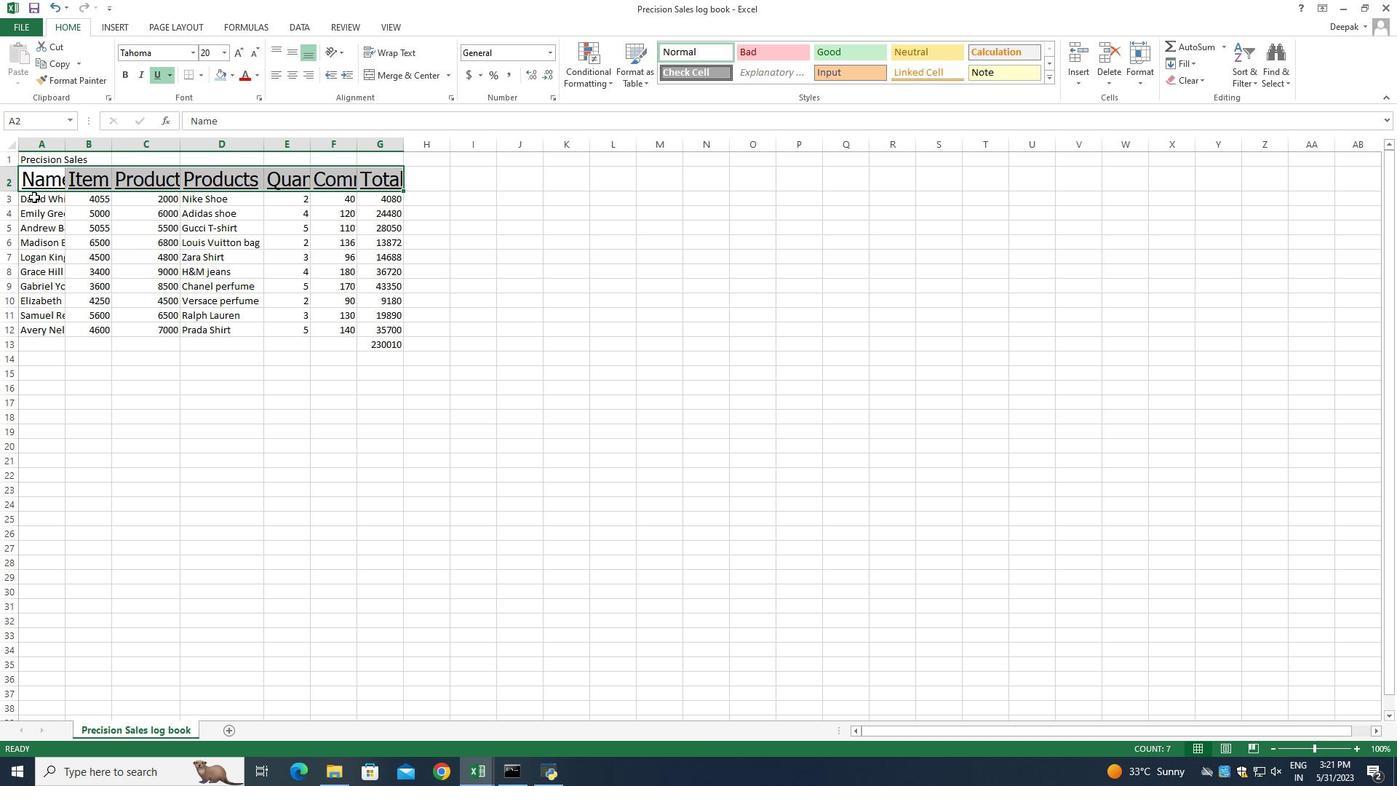 
Action: Mouse moved to (41, 197)
Screenshot: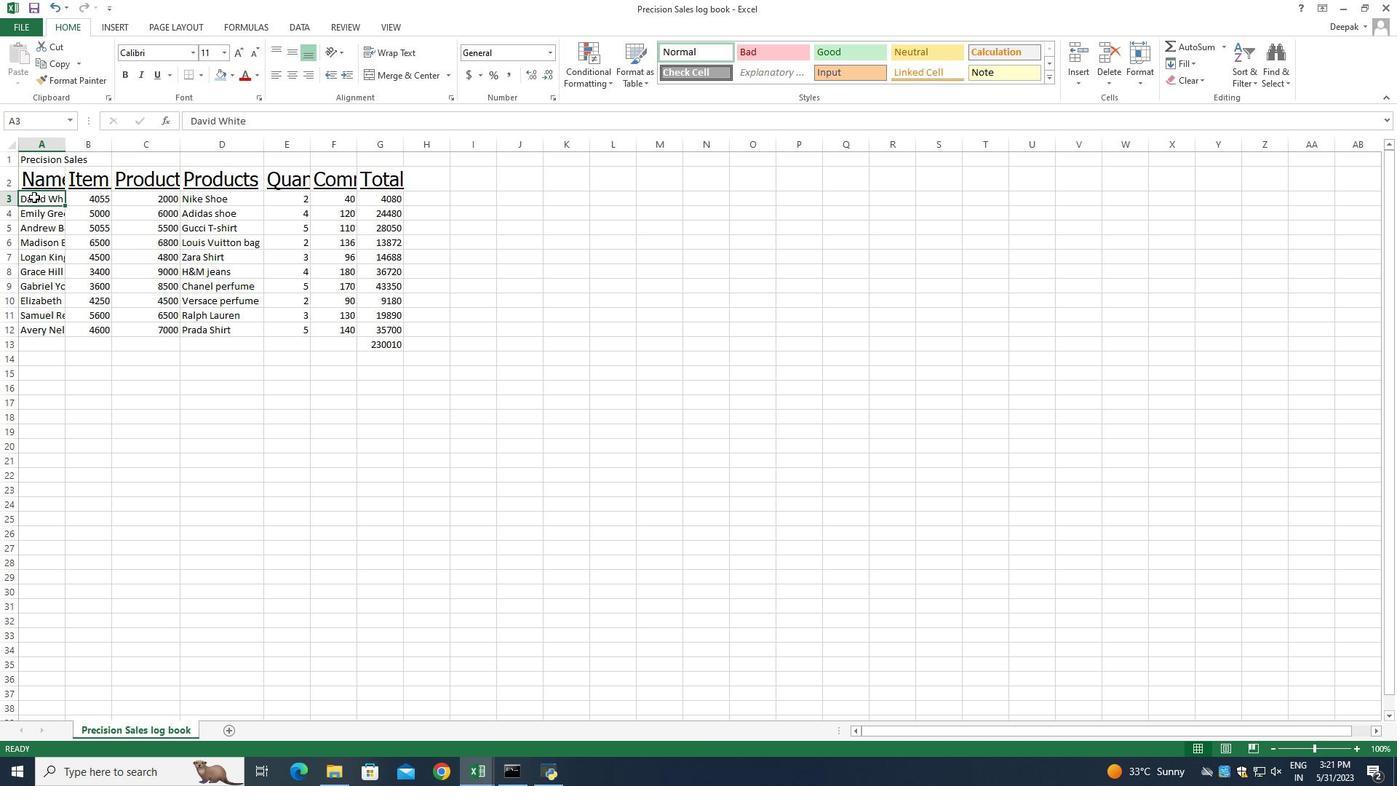 
Action: Mouse pressed left at (41, 197)
Screenshot: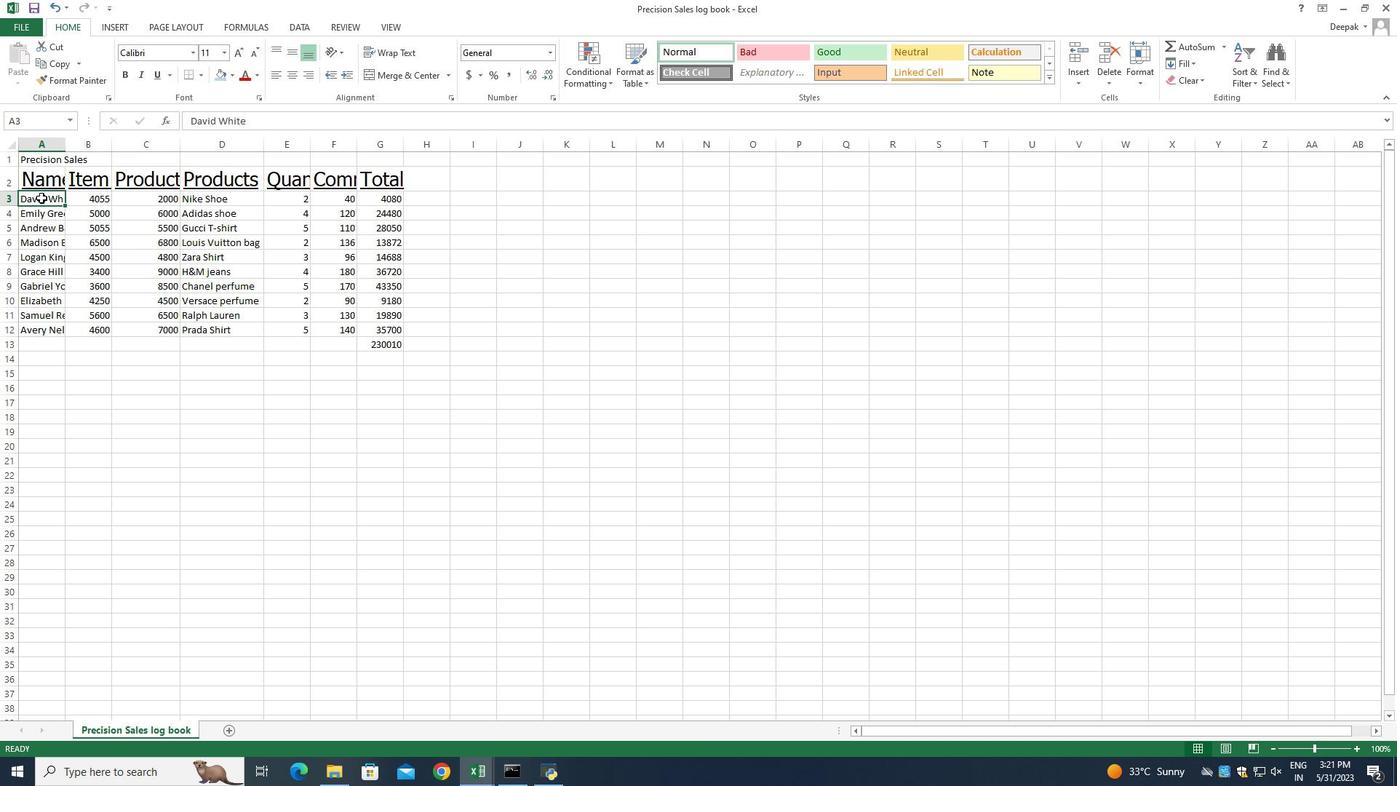 
Action: Mouse moved to (194, 52)
Screenshot: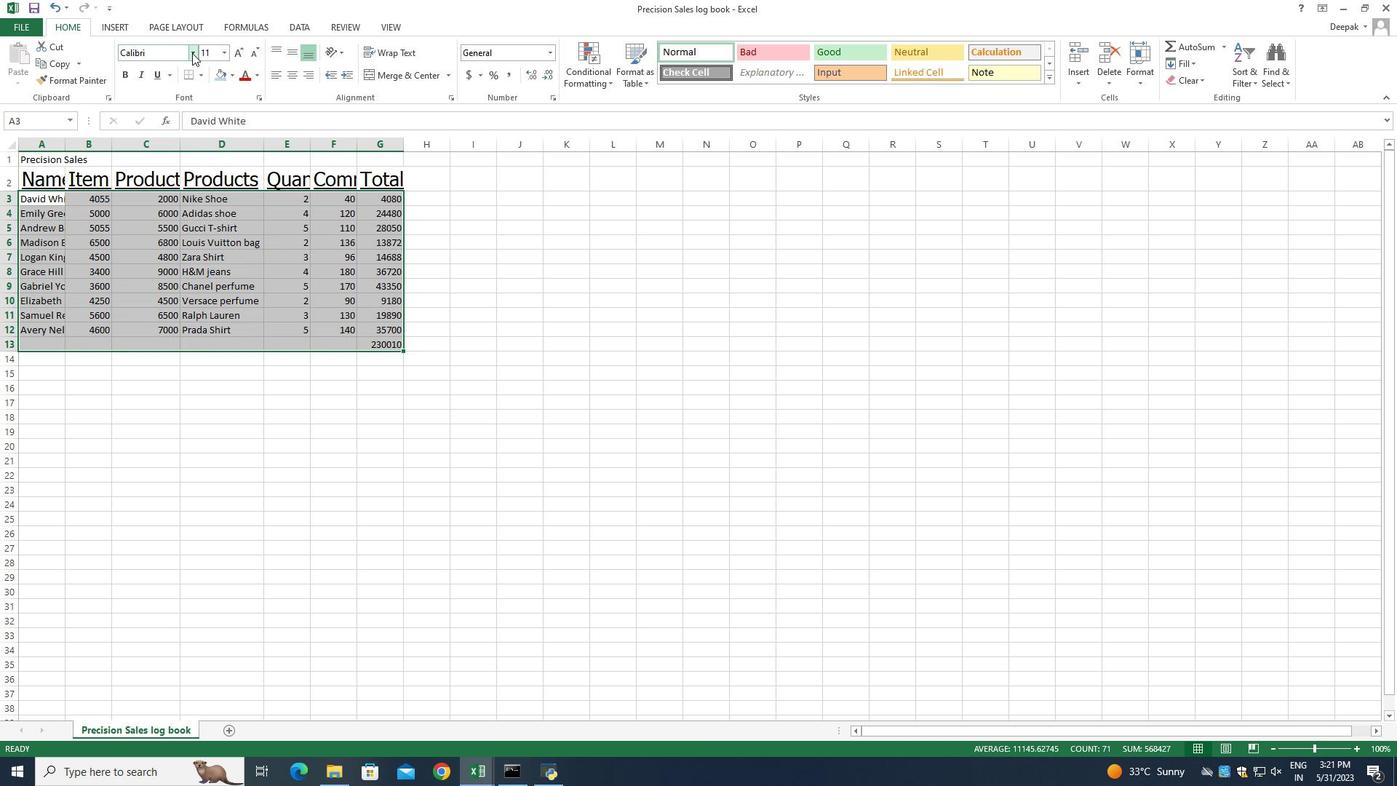 
Action: Mouse pressed left at (194, 52)
Screenshot: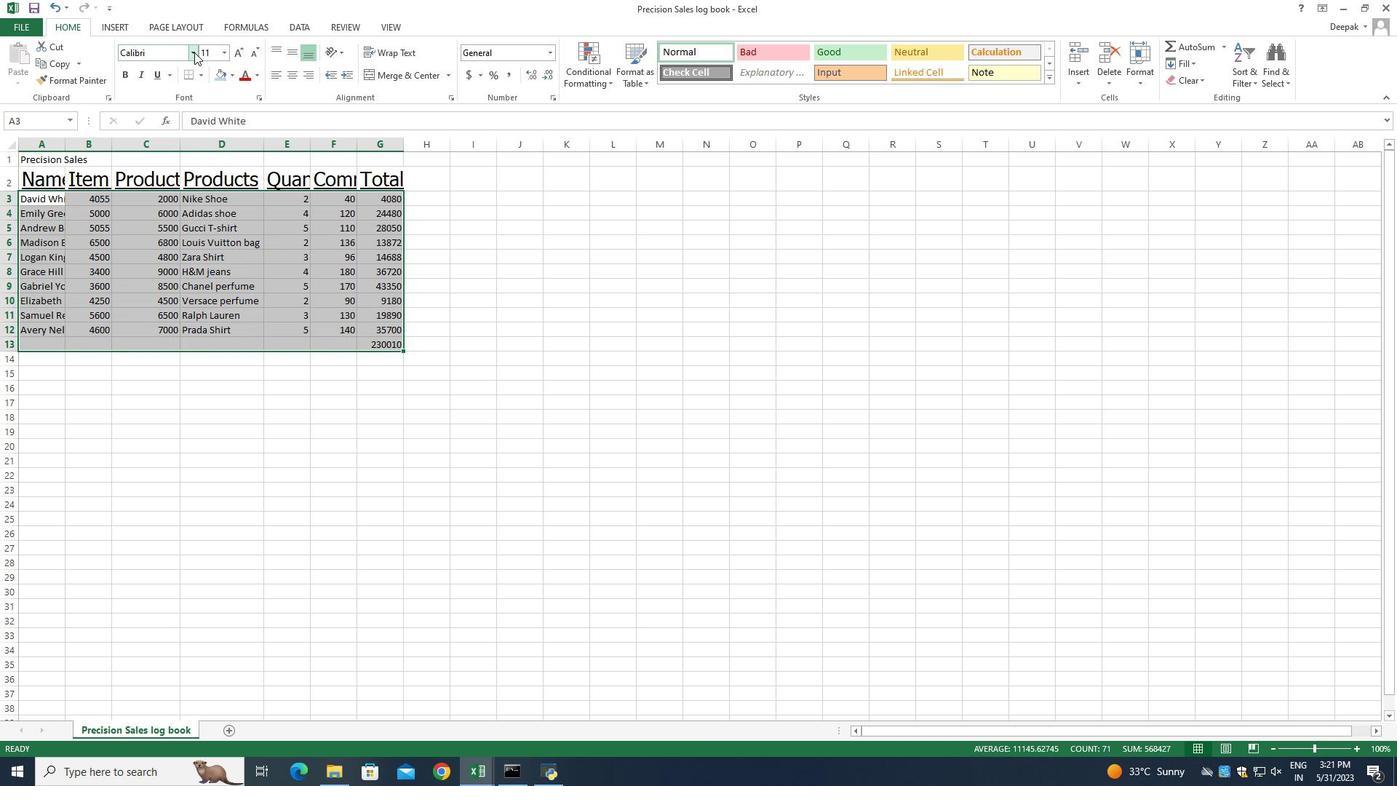 
Action: Mouse moved to (203, 176)
Screenshot: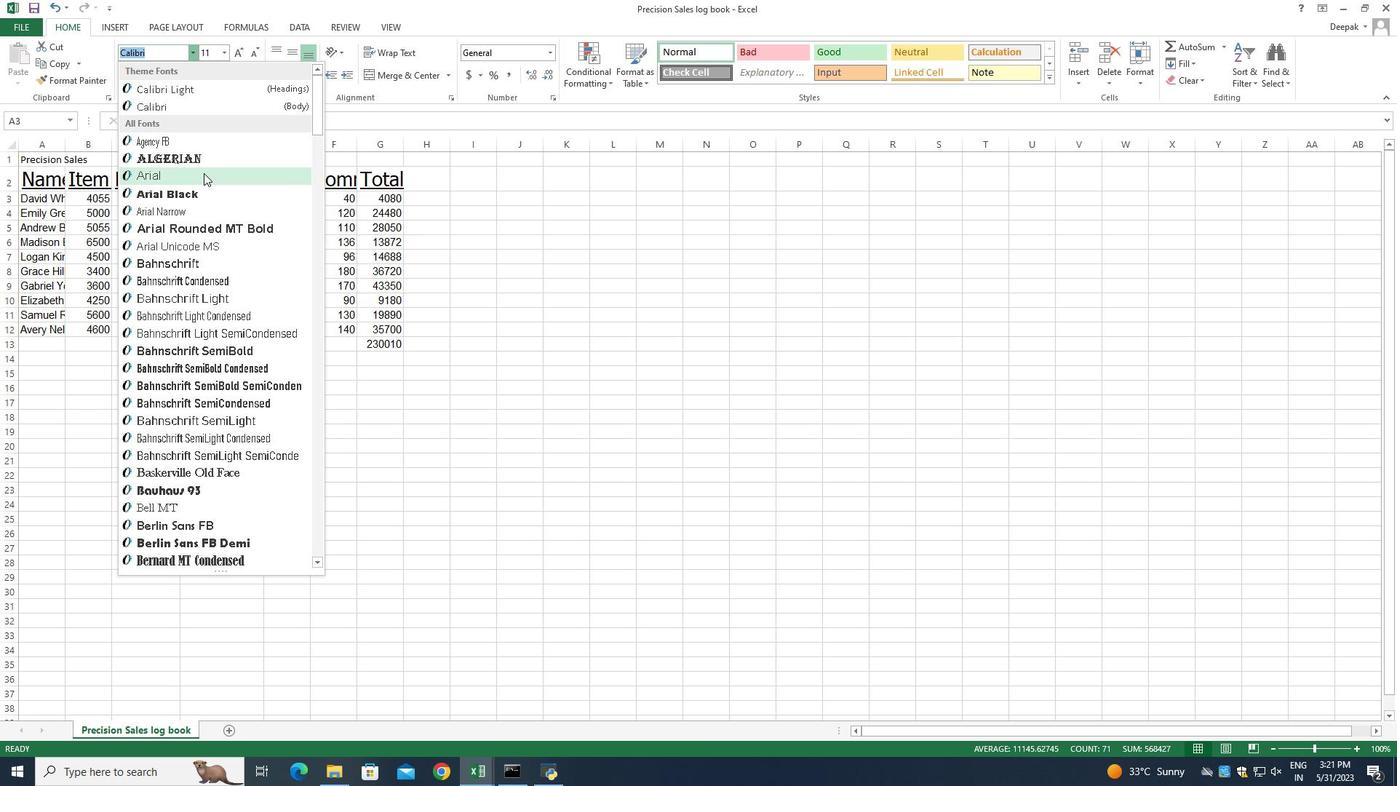 
Action: Mouse pressed left at (203, 176)
Screenshot: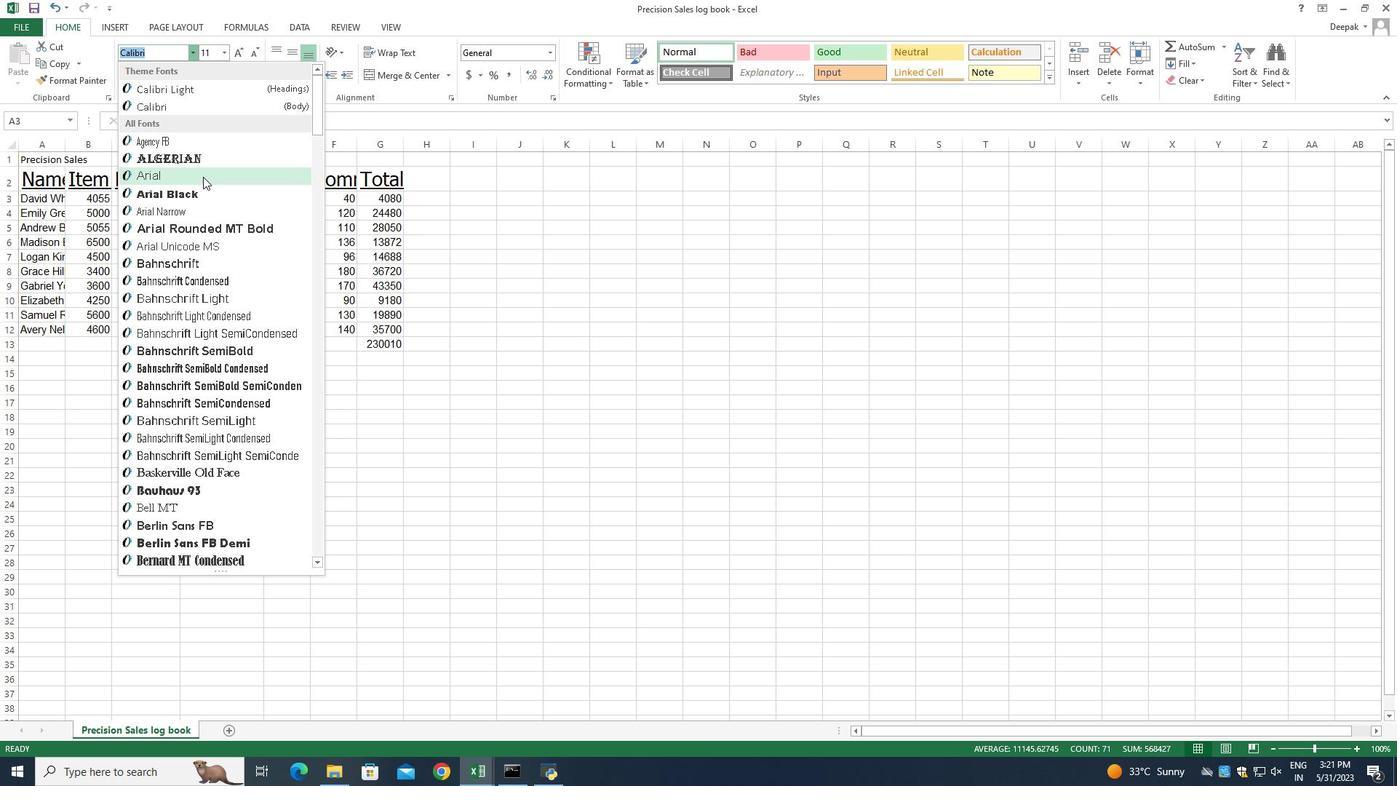 
Action: Mouse moved to (224, 56)
Screenshot: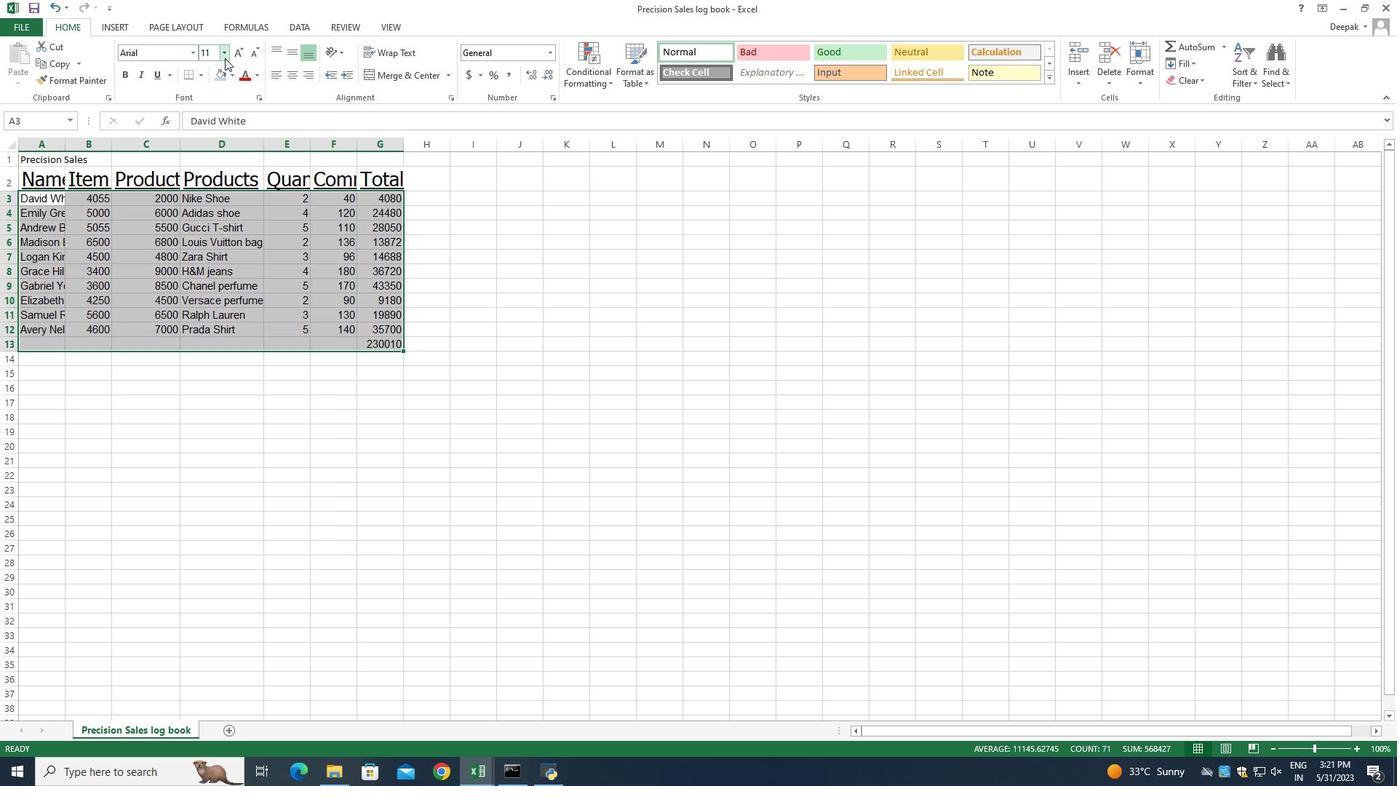 
Action: Mouse pressed left at (224, 56)
Screenshot: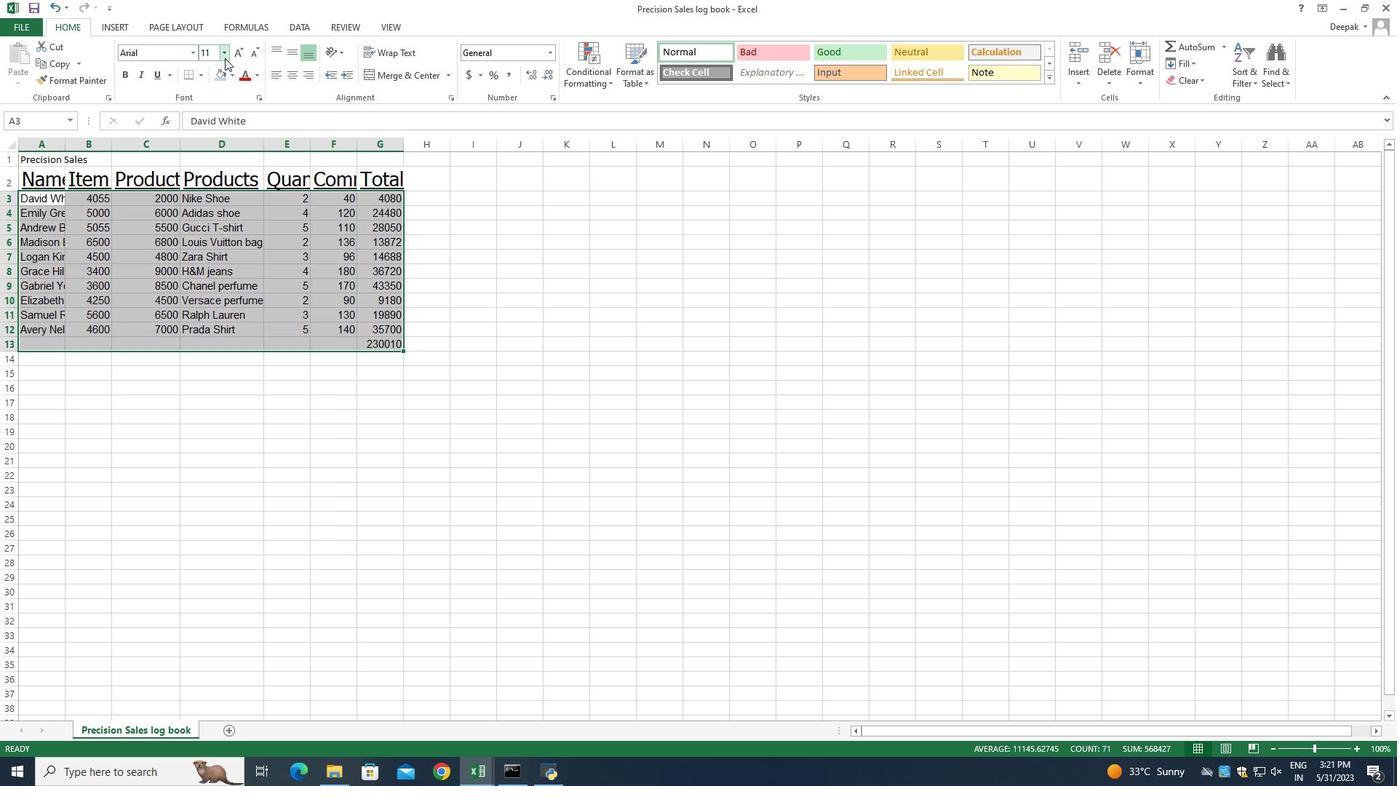 
Action: Mouse moved to (207, 124)
Screenshot: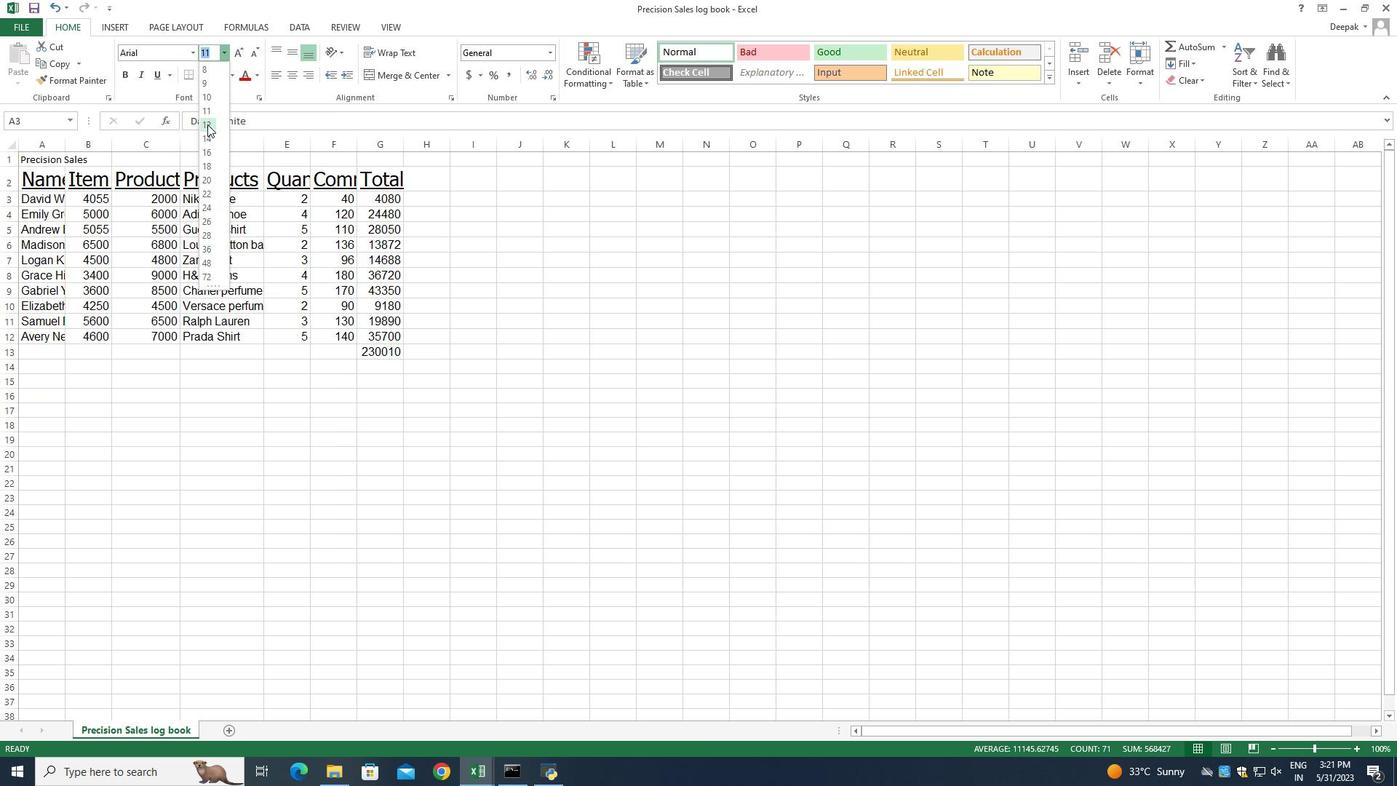 
Action: Mouse pressed left at (207, 124)
Screenshot: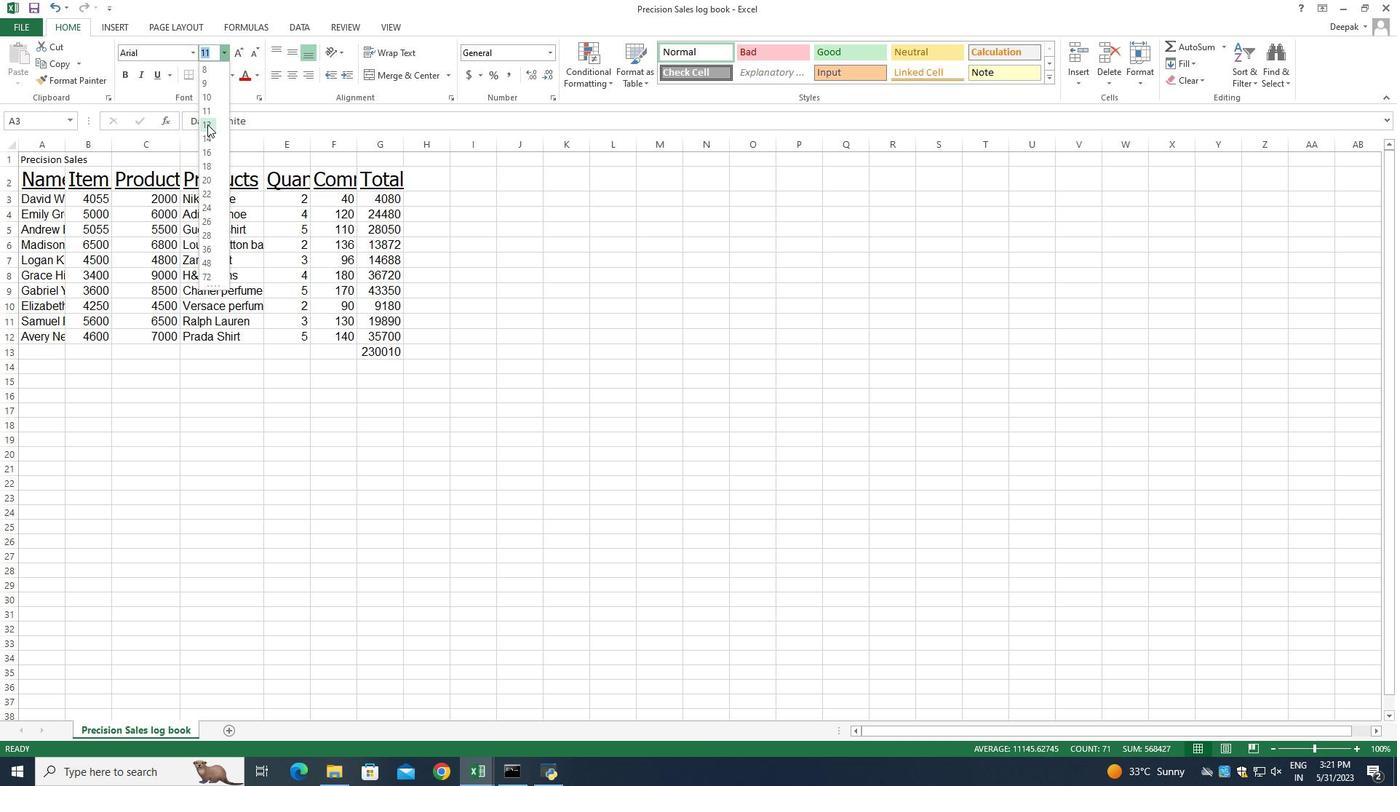 
Action: Mouse moved to (34, 176)
Screenshot: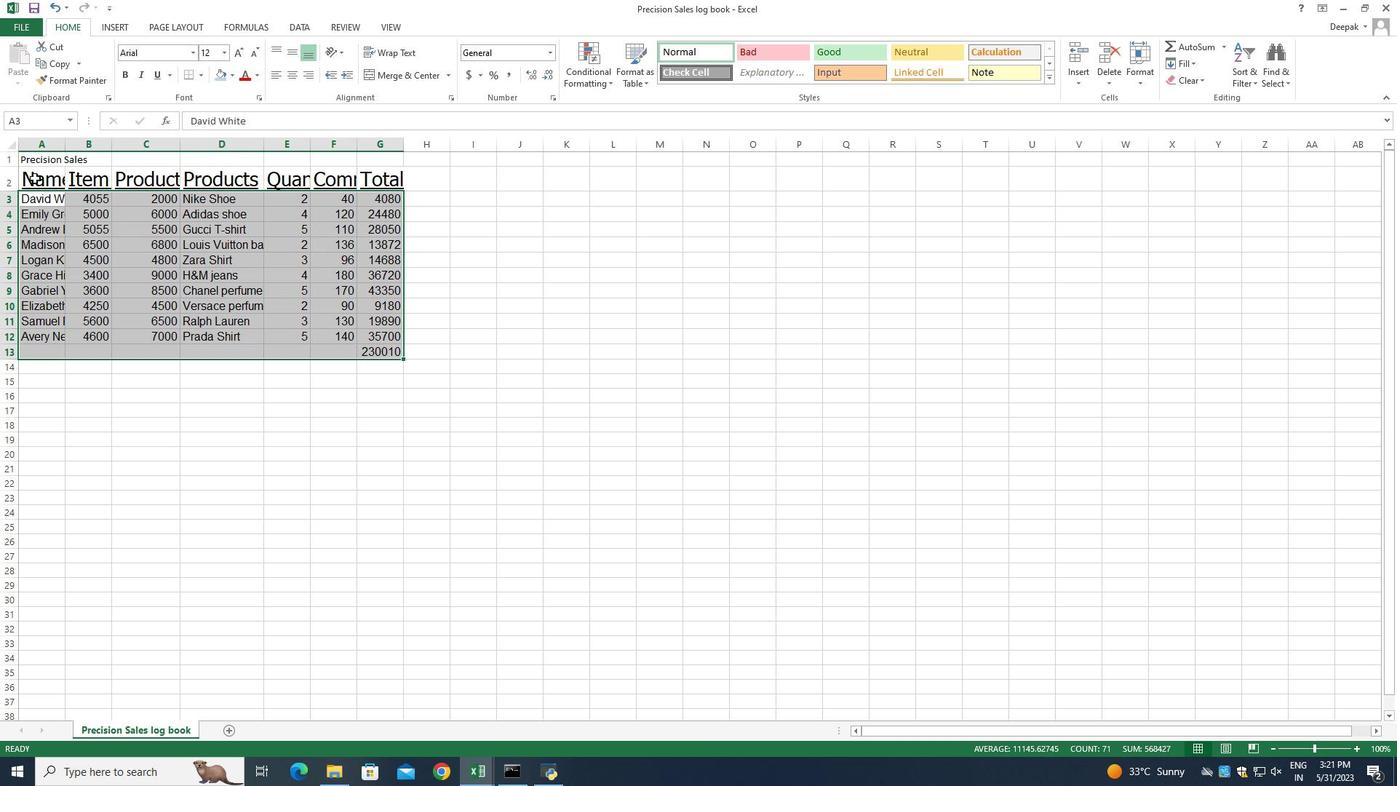 
Action: Mouse pressed left at (34, 176)
Screenshot: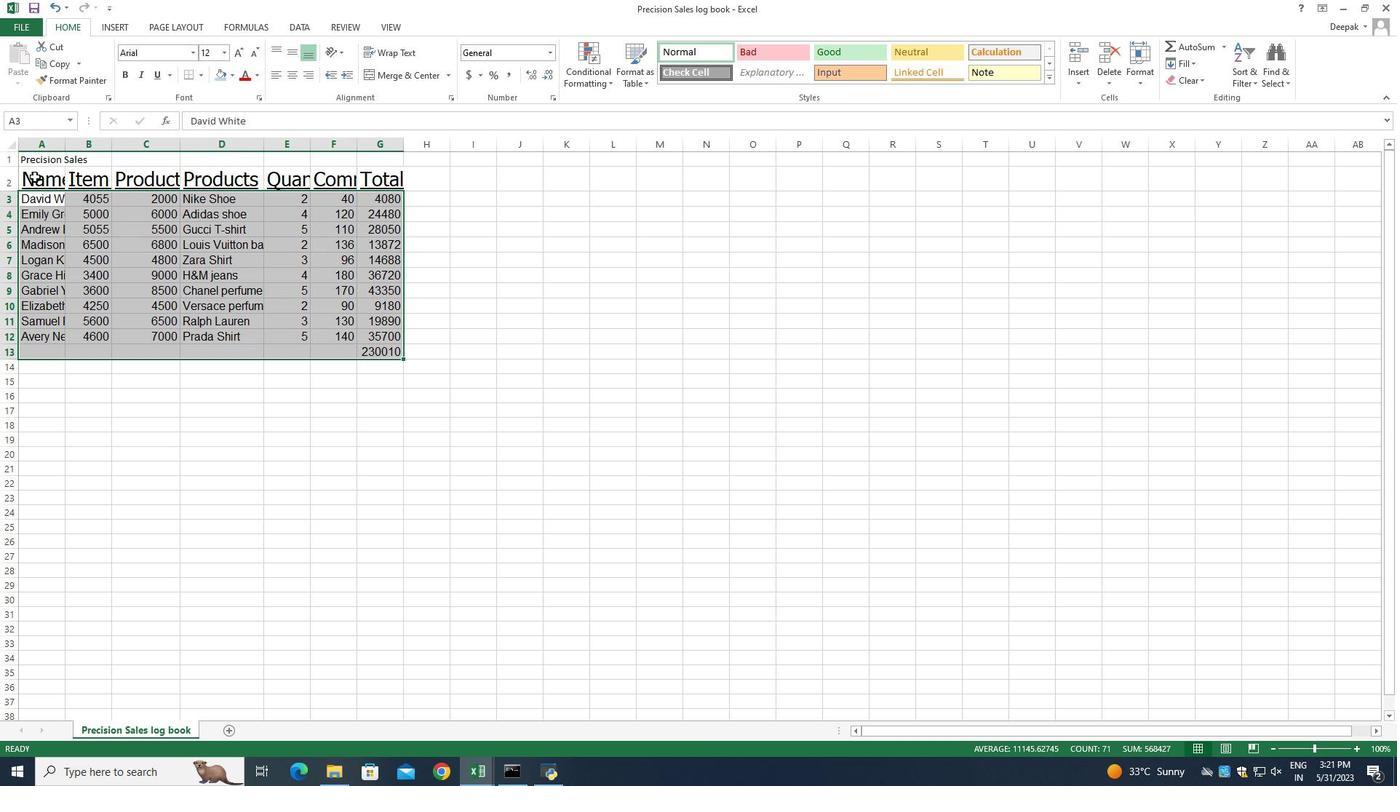 
Action: Mouse pressed left at (34, 176)
Screenshot: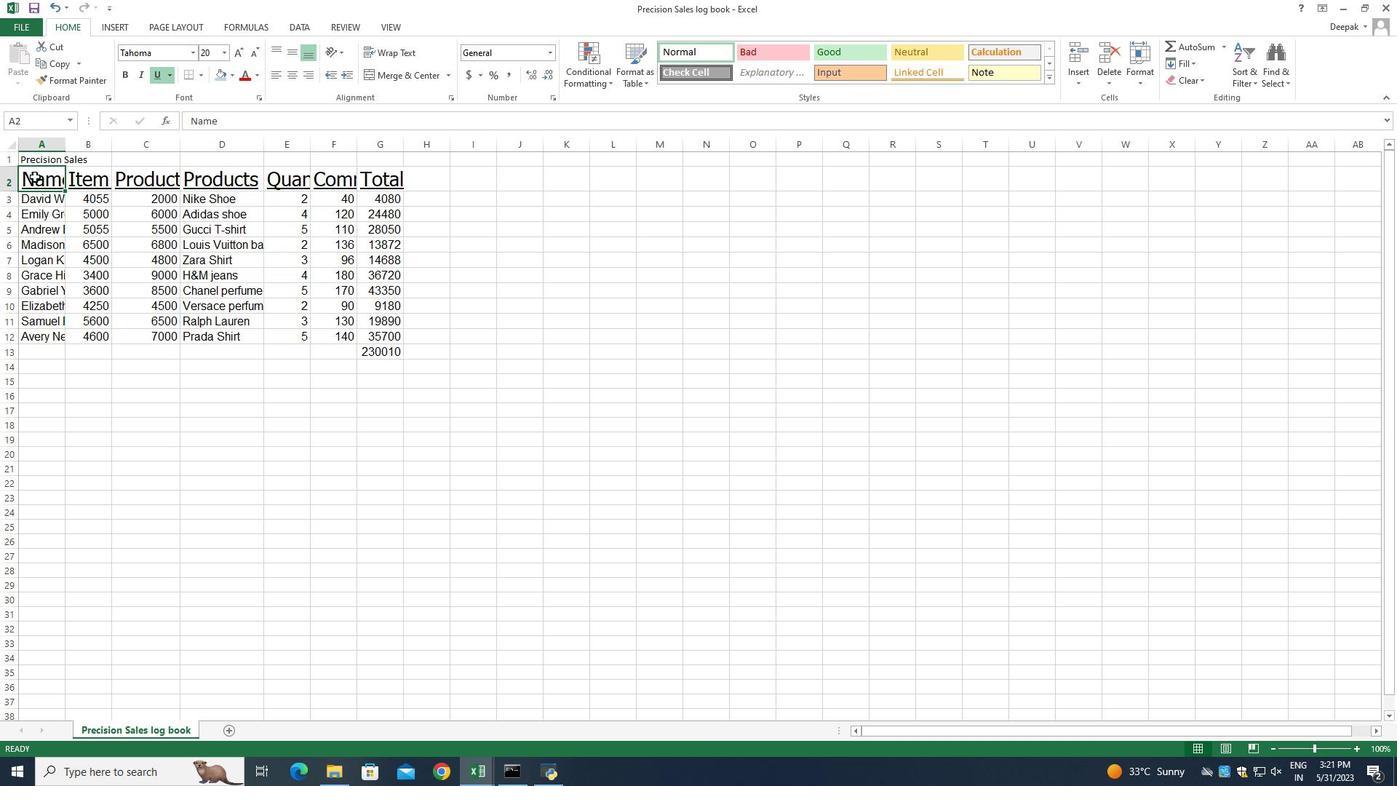 
Action: Mouse moved to (278, 74)
Screenshot: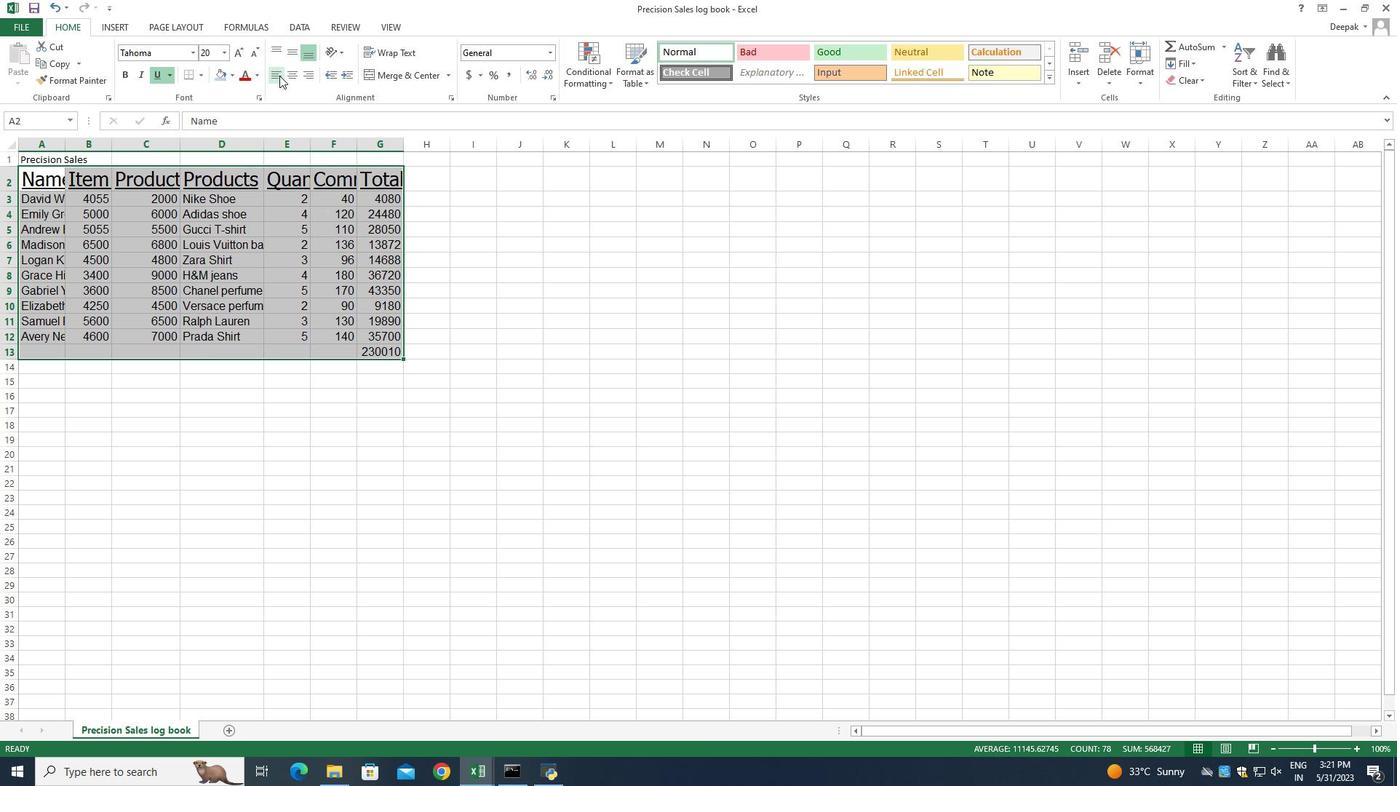 
Action: Mouse pressed left at (278, 74)
Screenshot: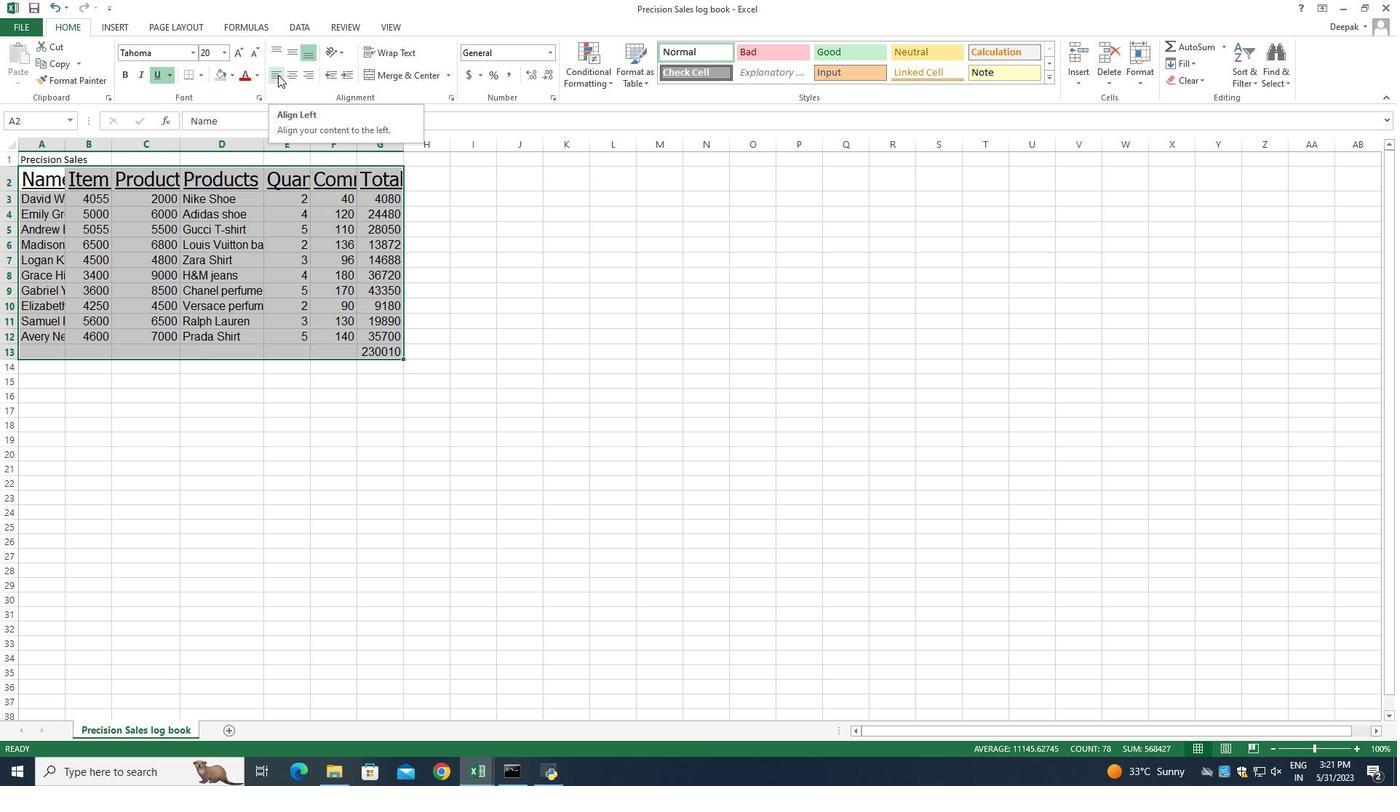 
Action: Mouse moved to (438, 262)
Screenshot: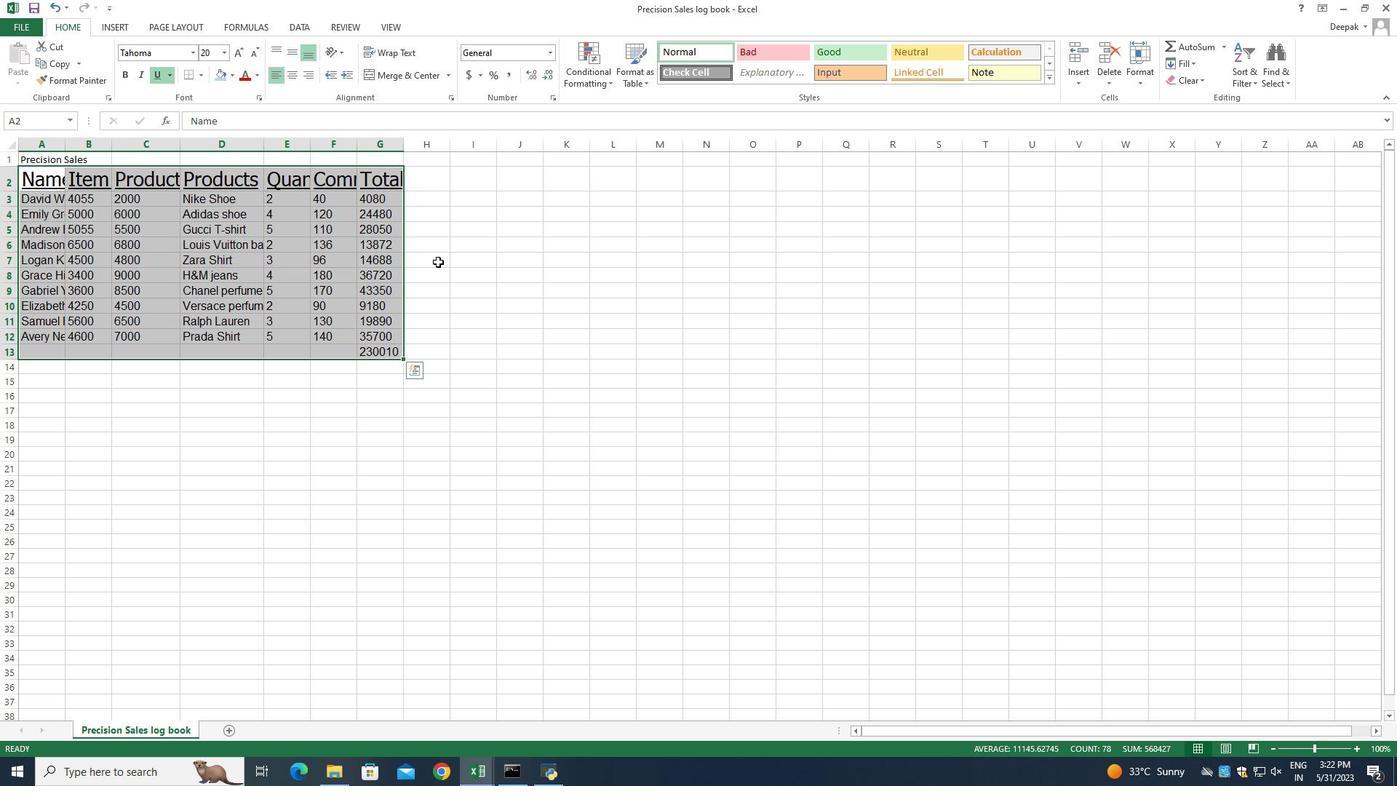 
Action: Mouse pressed left at (438, 262)
Screenshot: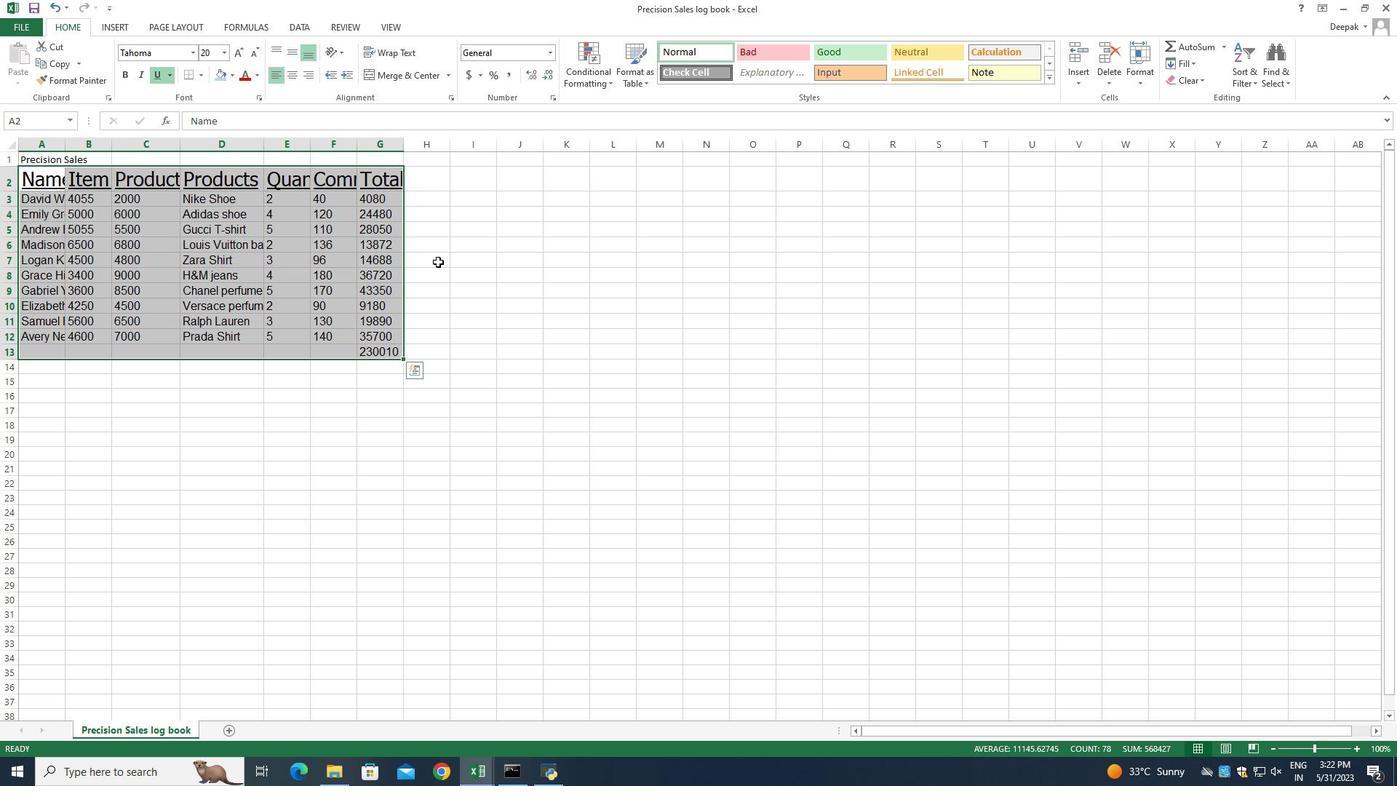 
Action: Mouse moved to (66, 144)
Screenshot: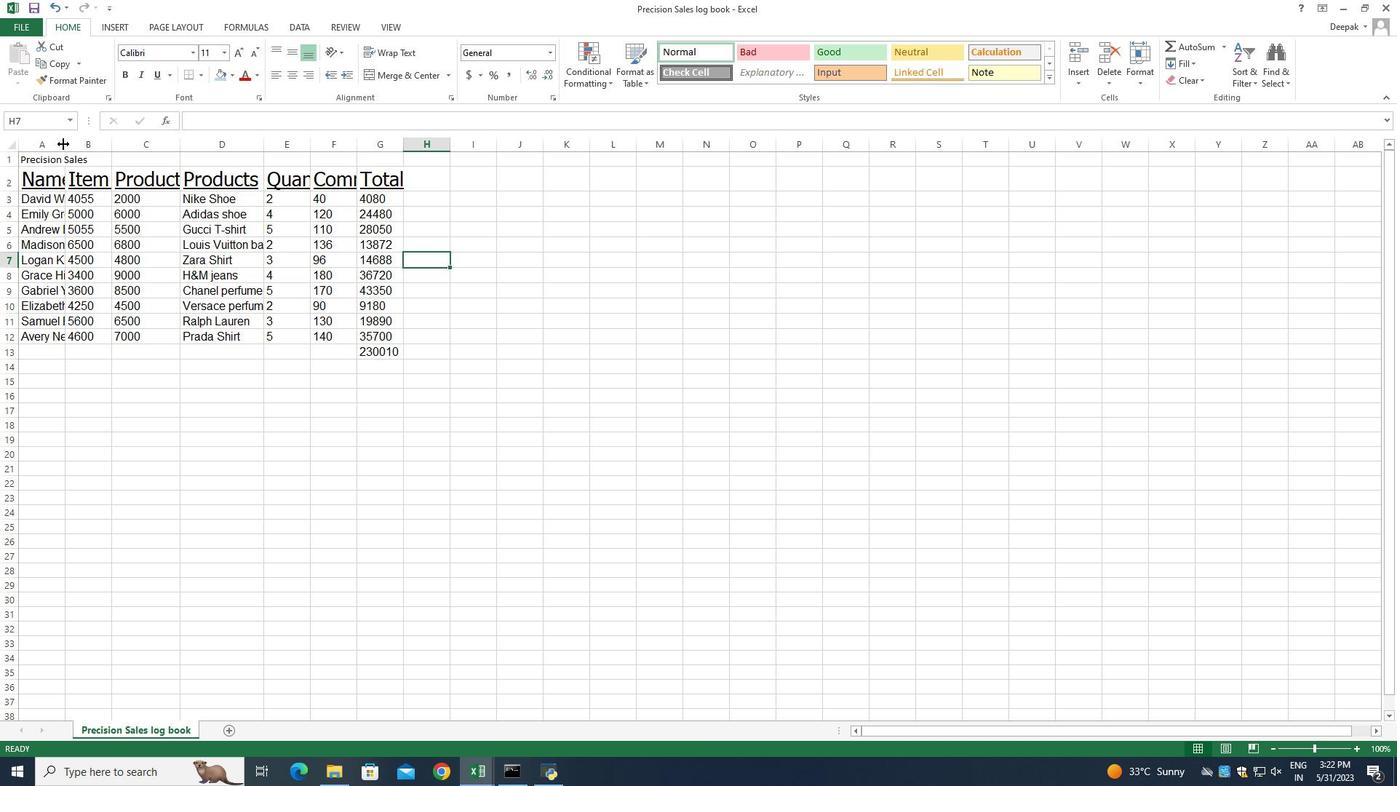 
Action: Mouse pressed left at (66, 144)
Screenshot: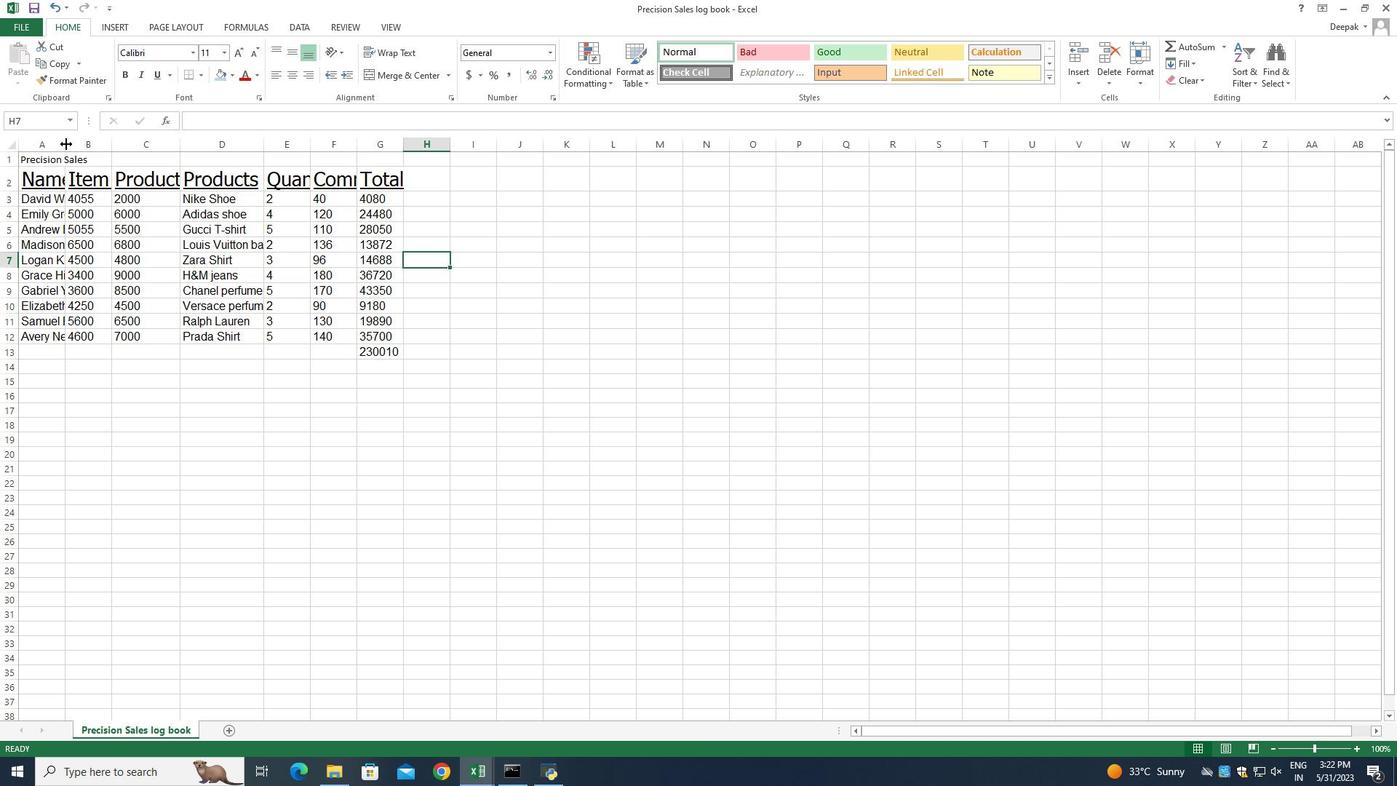 
Action: Mouse moved to (66, 144)
Screenshot: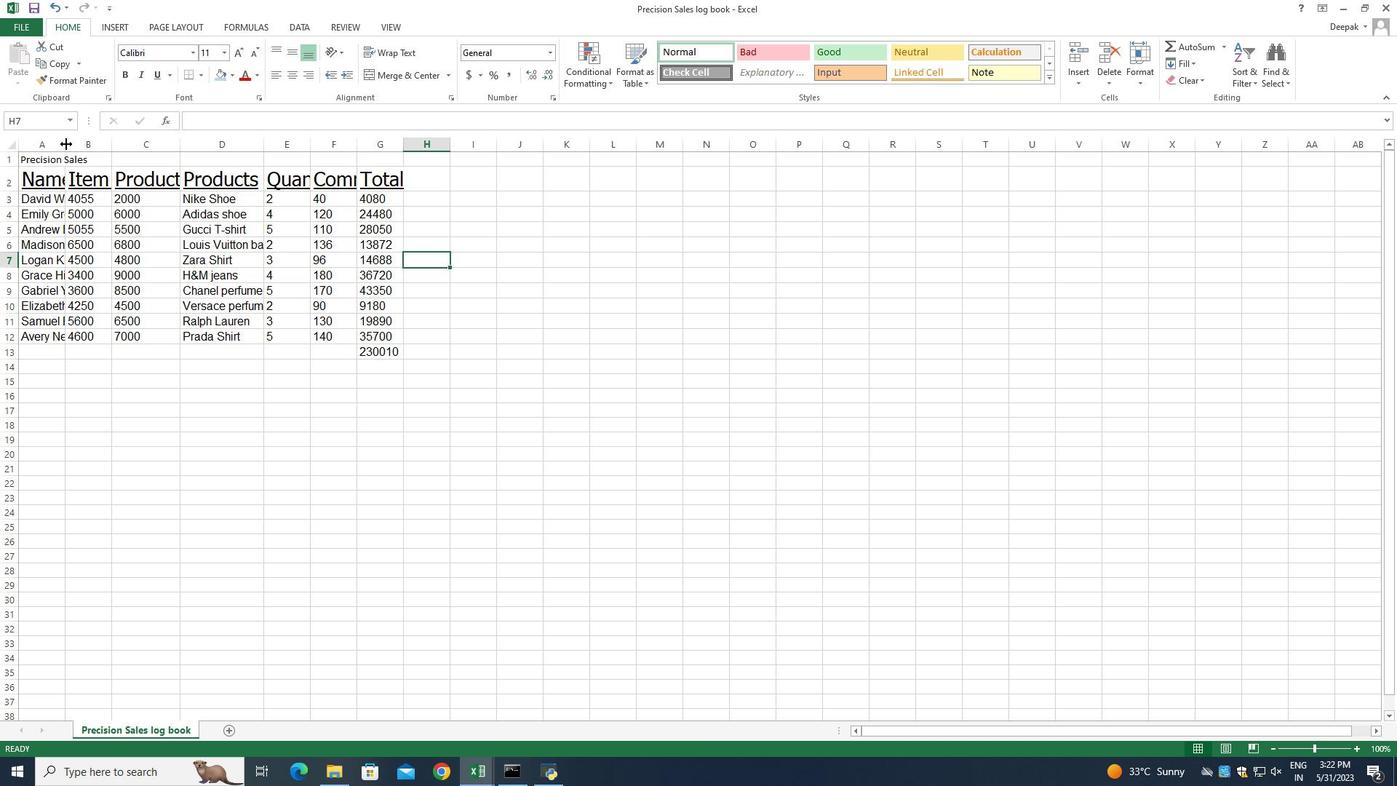 
Action: Mouse pressed left at (66, 144)
Screenshot: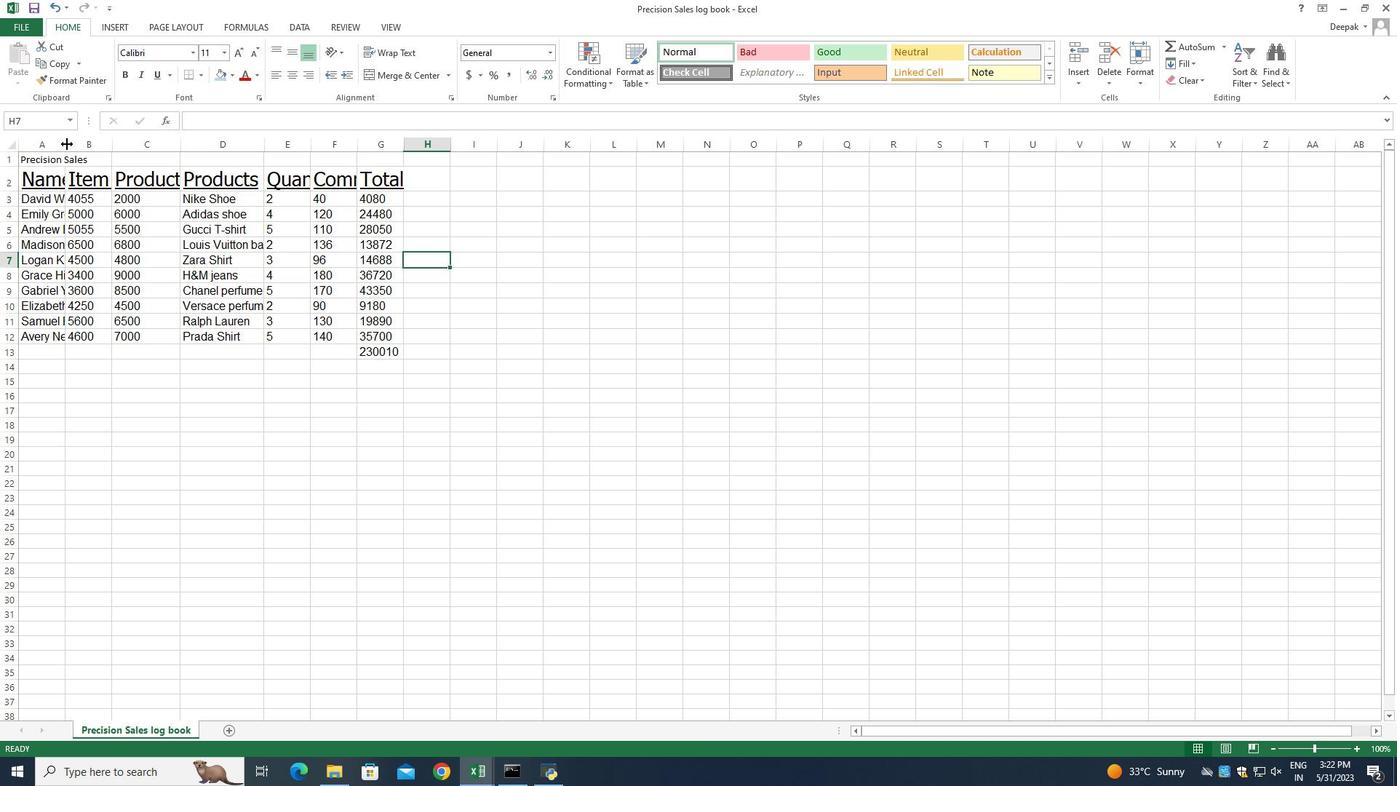 
Action: Mouse moved to (152, 147)
Screenshot: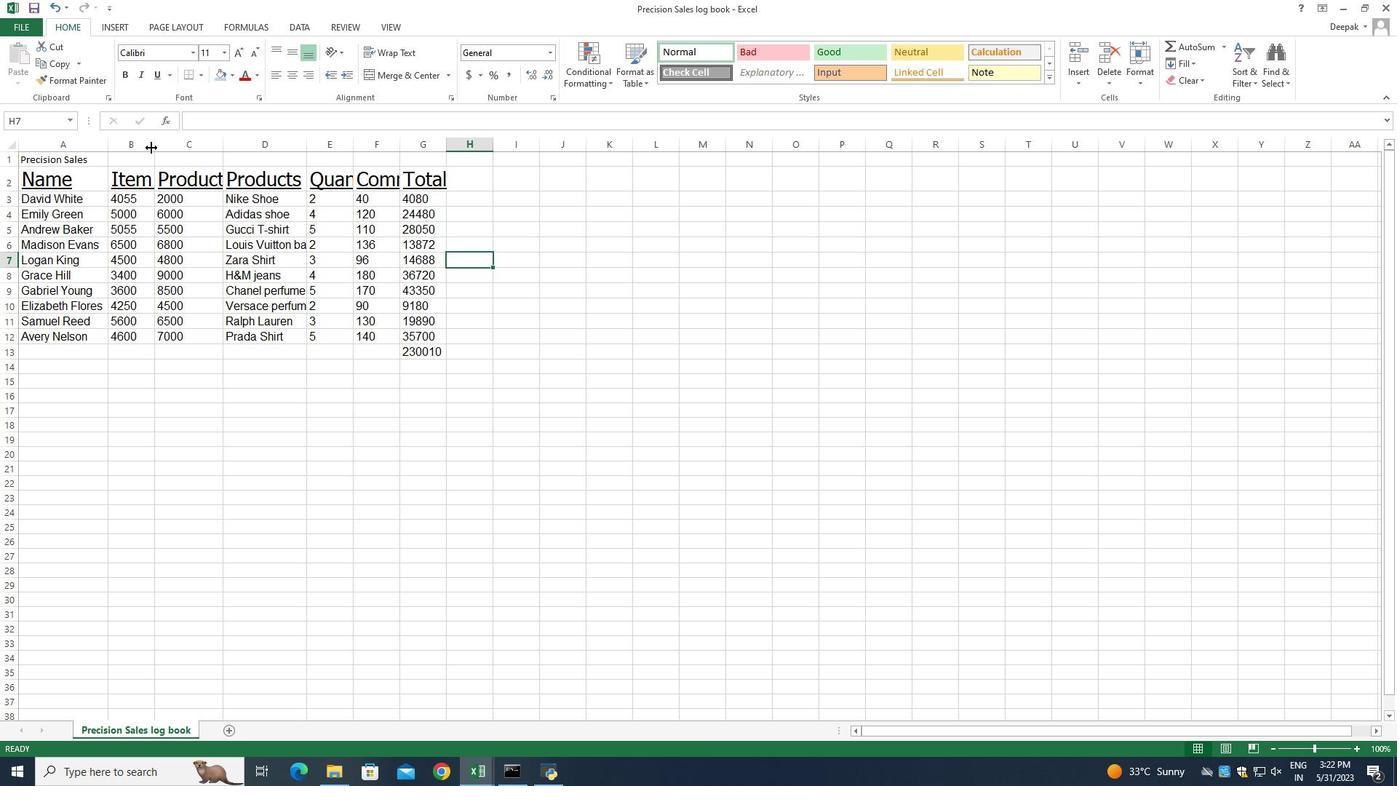 
Action: Mouse pressed left at (152, 147)
Screenshot: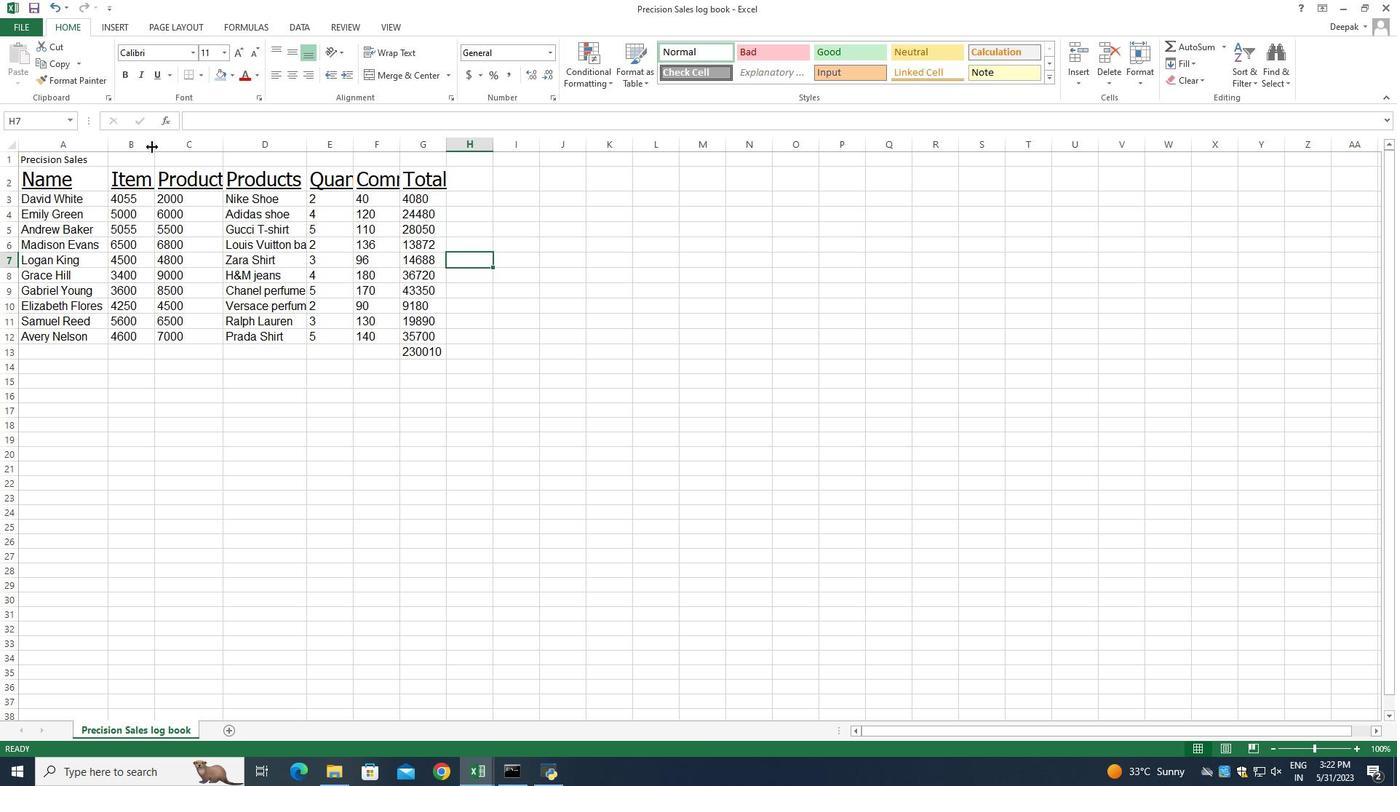 
Action: Mouse moved to (152, 147)
Screenshot: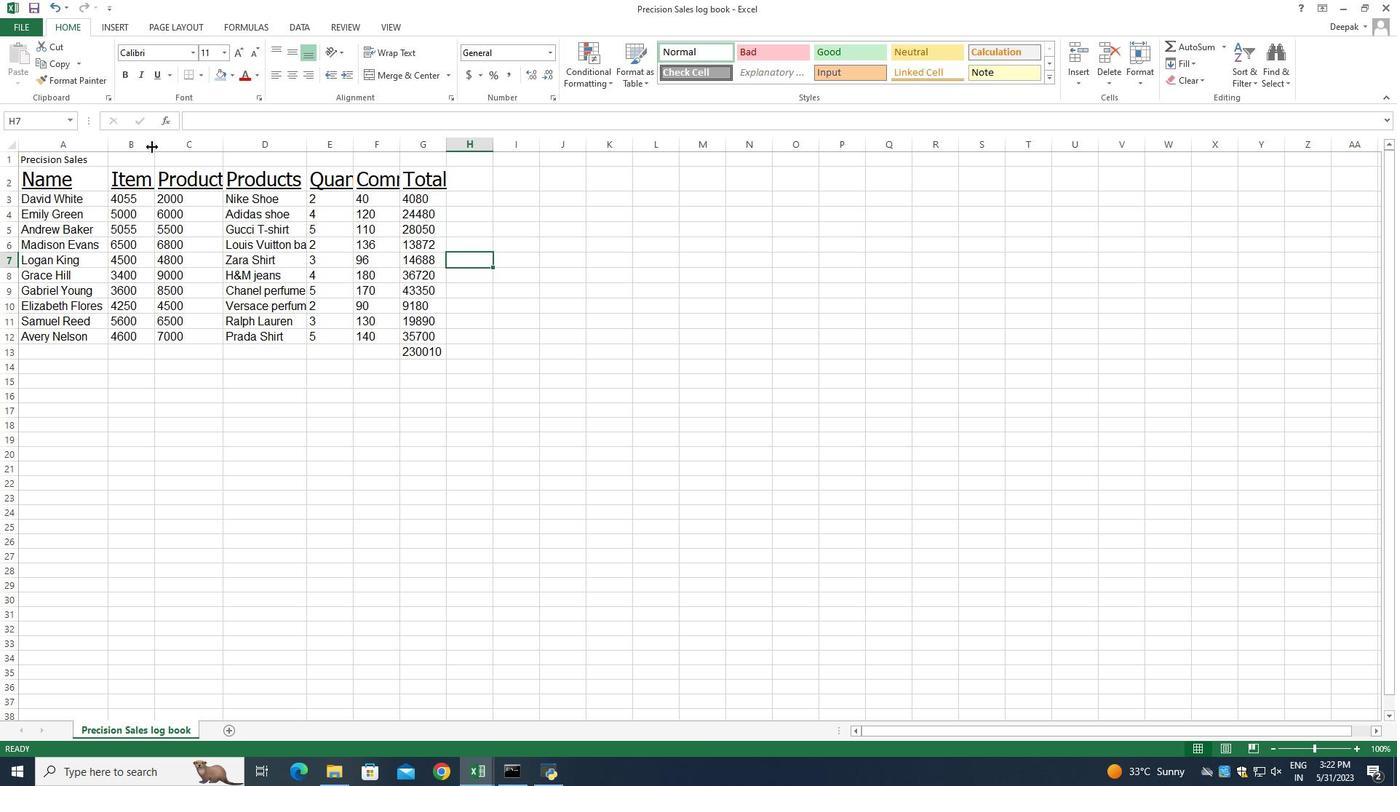 
Action: Mouse pressed left at (152, 147)
Screenshot: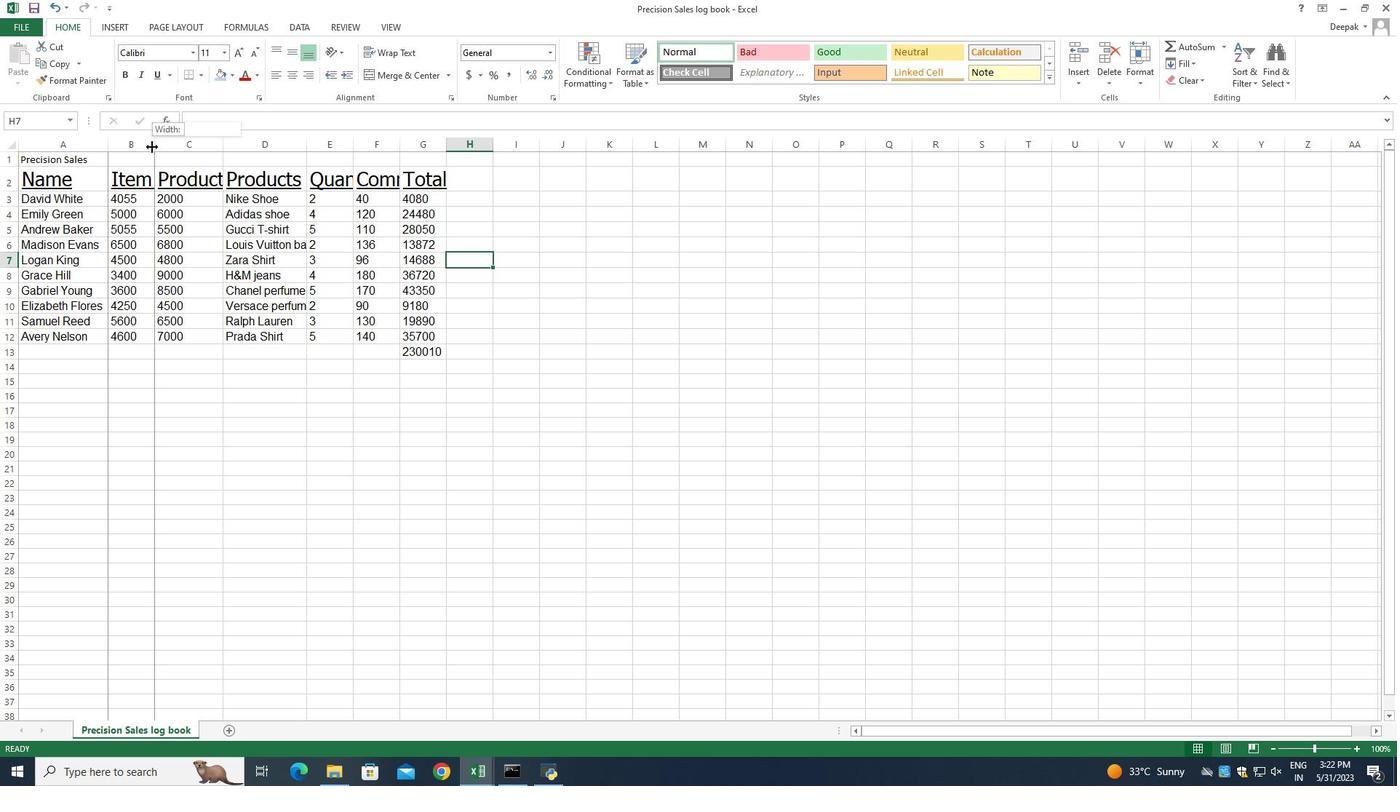 
Action: Mouse moved to (273, 150)
Screenshot: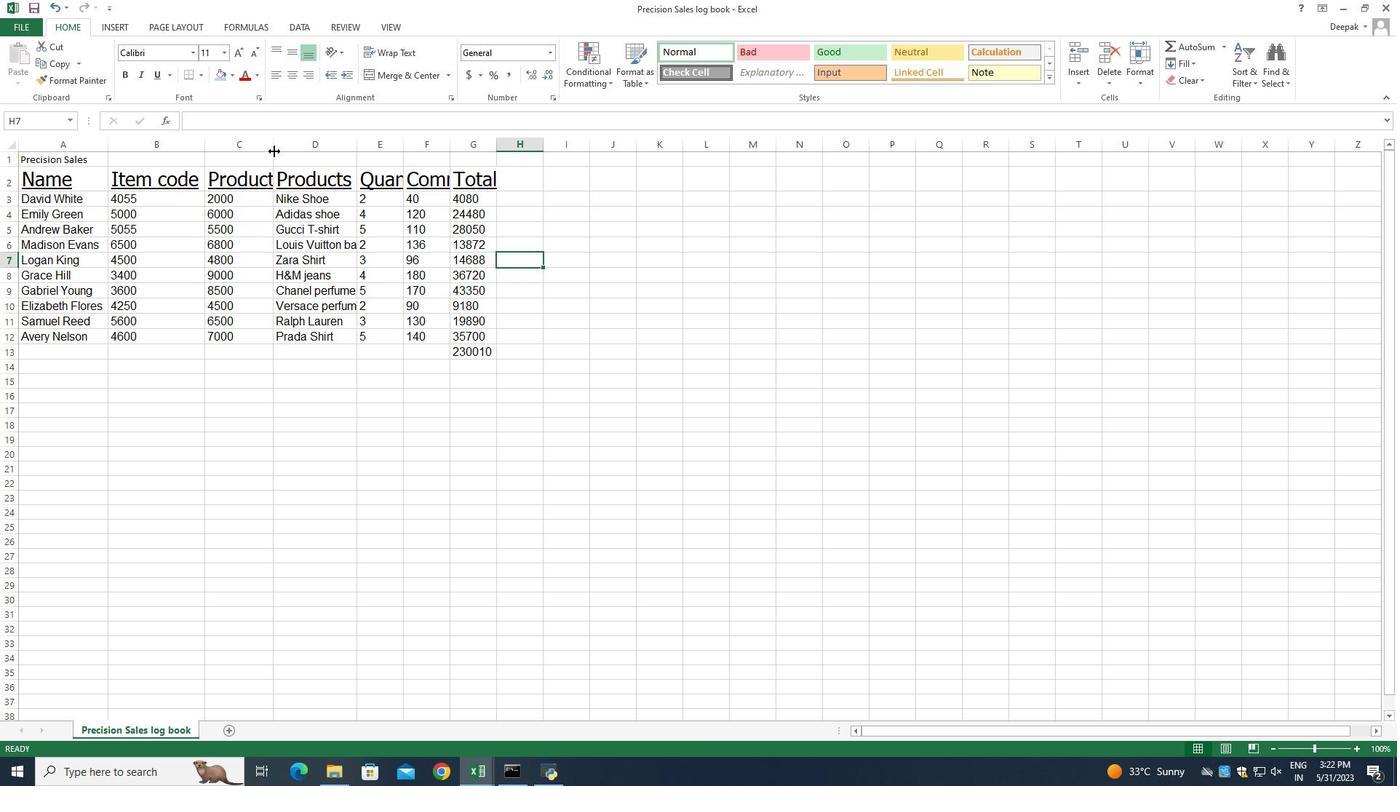 
Action: Mouse pressed left at (273, 150)
Screenshot: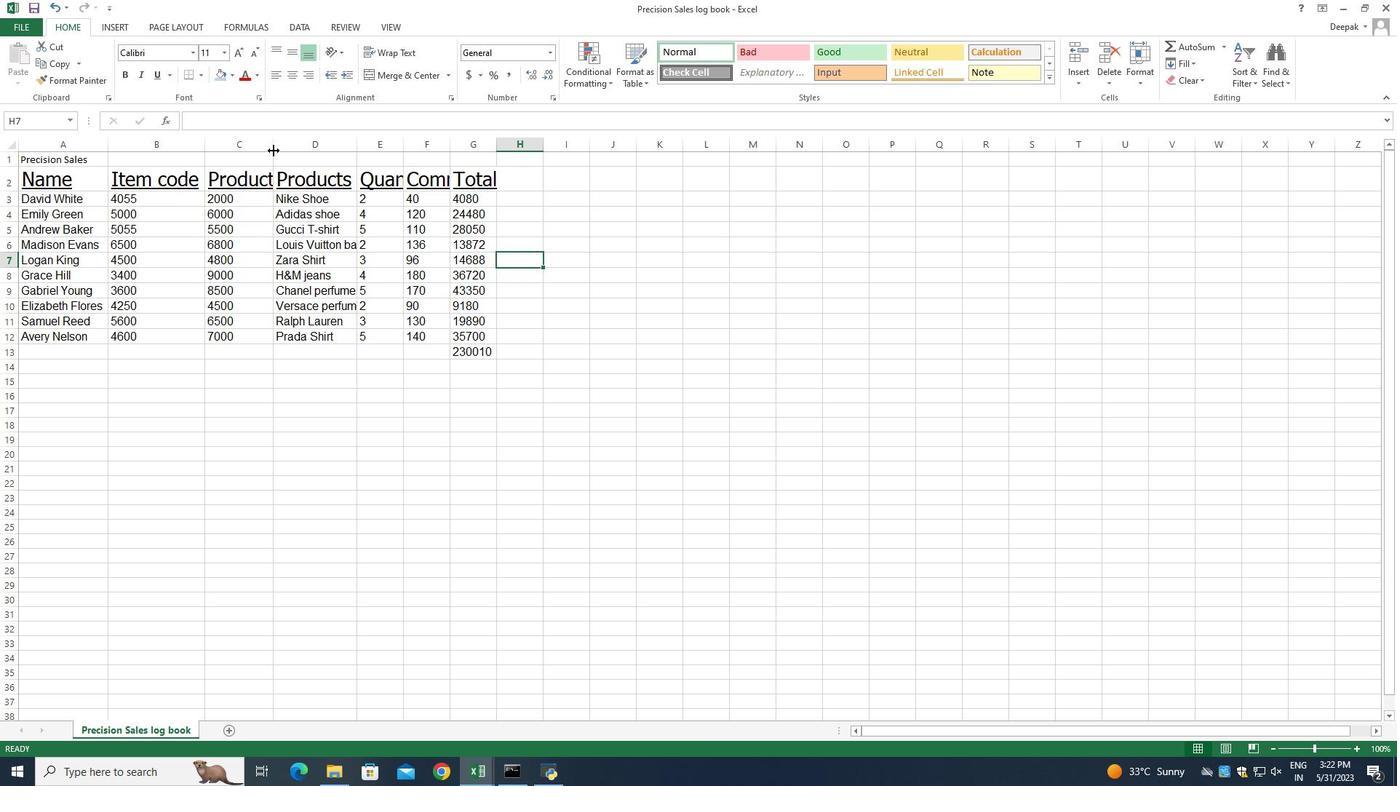 
Action: Mouse pressed left at (273, 150)
Screenshot: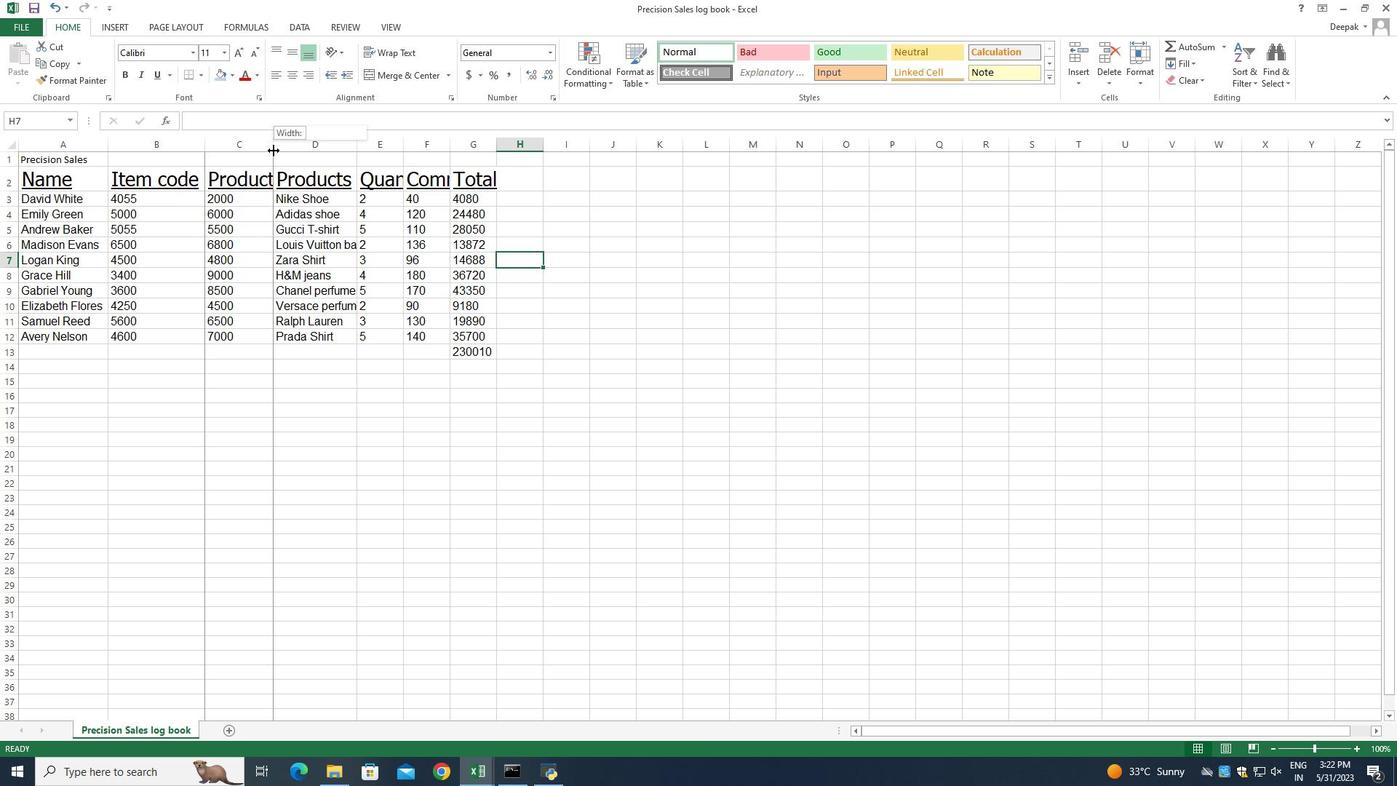 
Action: Mouse moved to (421, 144)
Screenshot: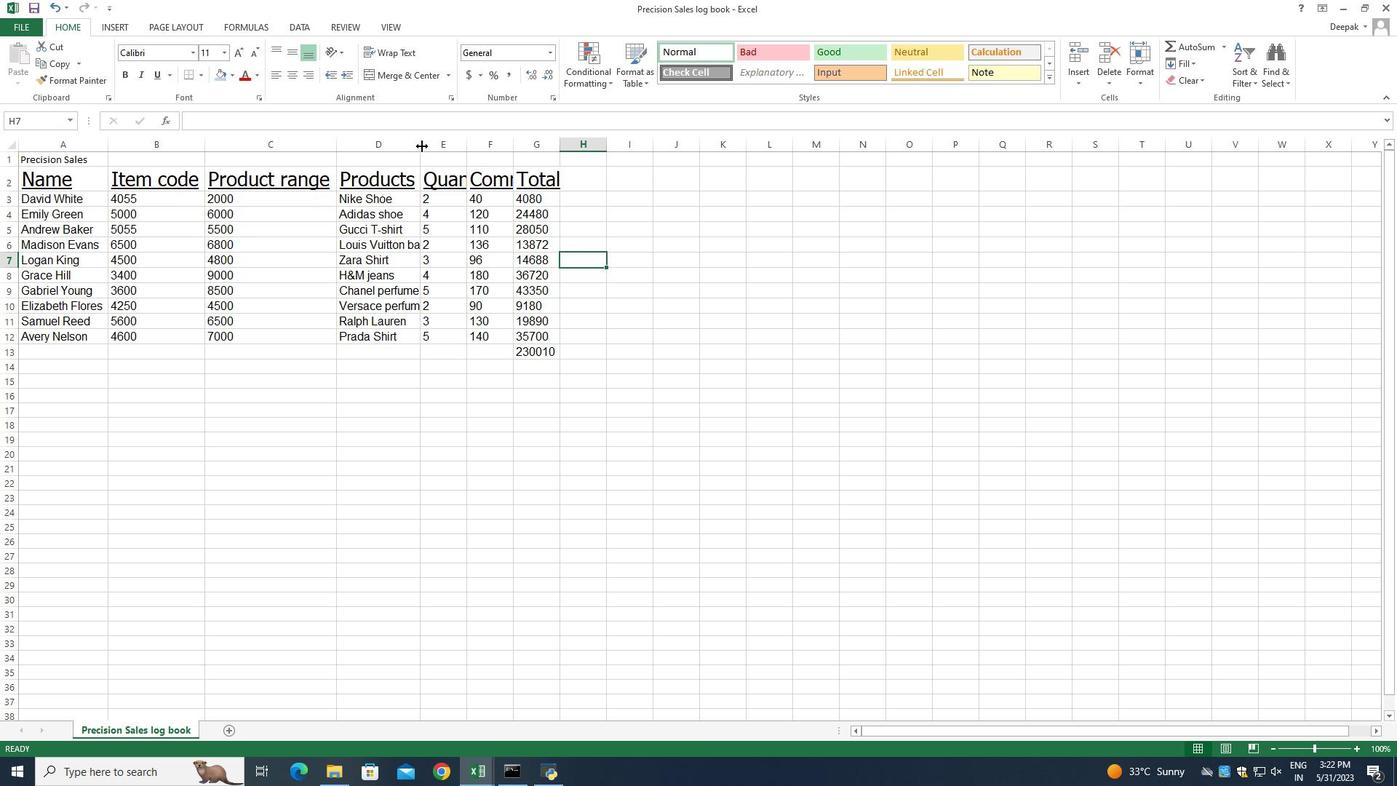 
Action: Mouse pressed left at (421, 144)
Screenshot: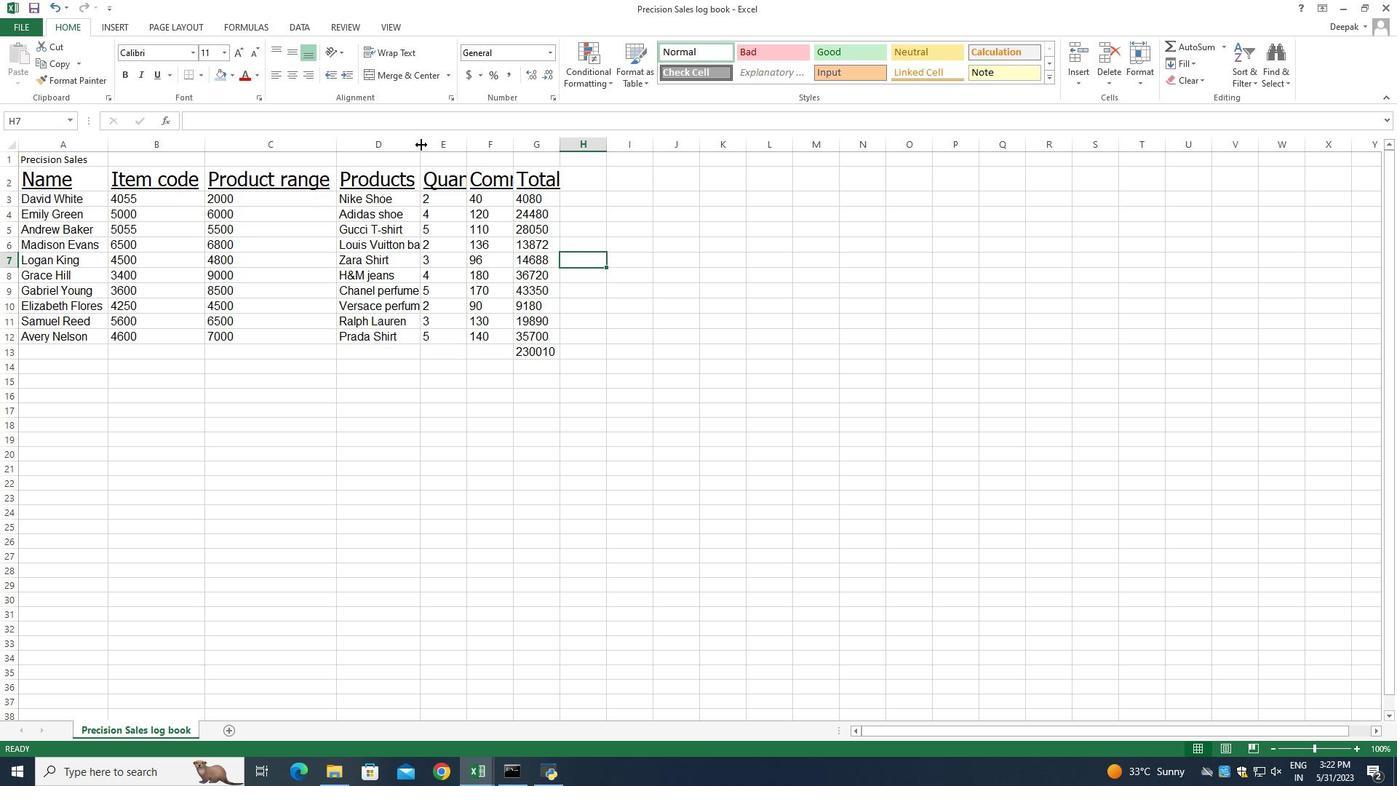 
Action: Mouse pressed left at (421, 144)
Screenshot: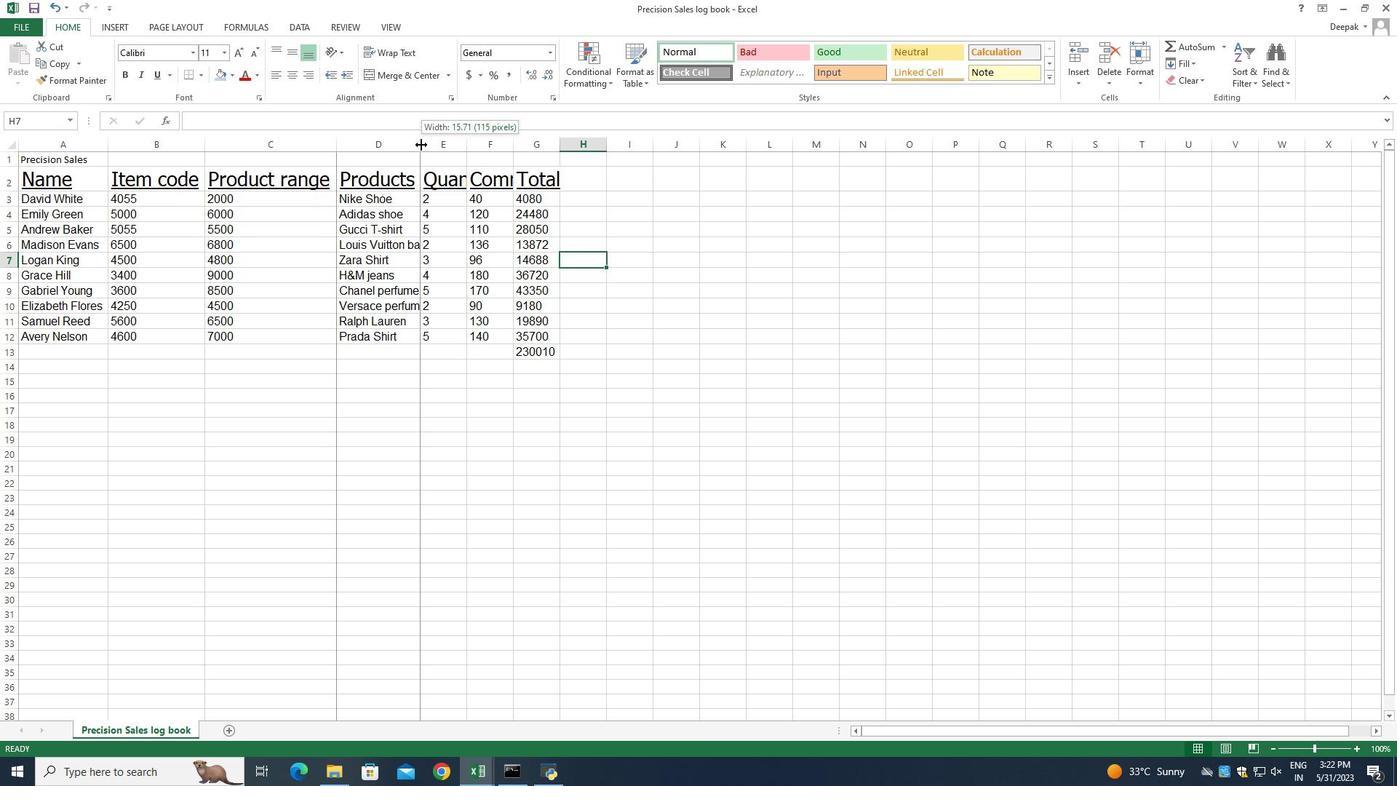 
Action: Mouse moved to (478, 144)
Screenshot: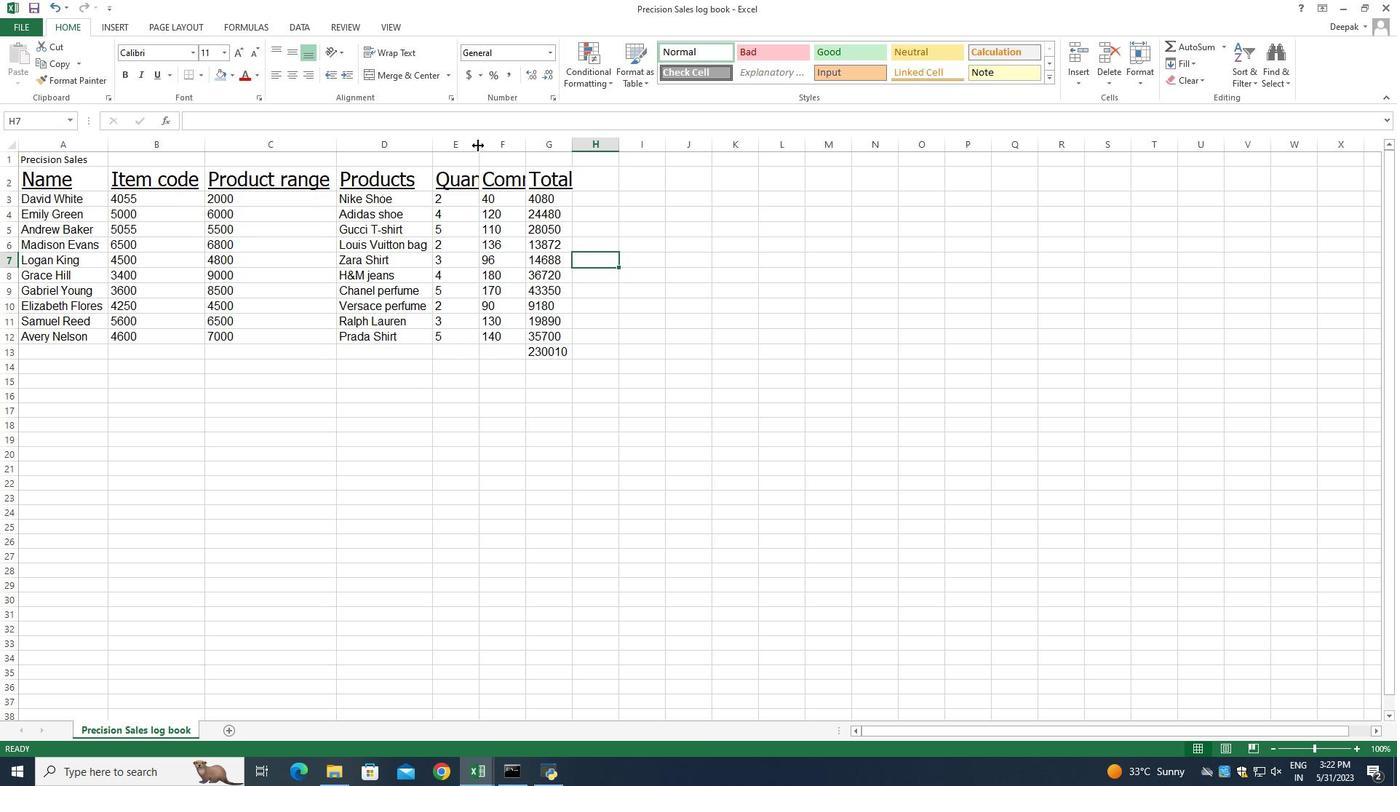 
Action: Mouse pressed left at (478, 144)
Screenshot: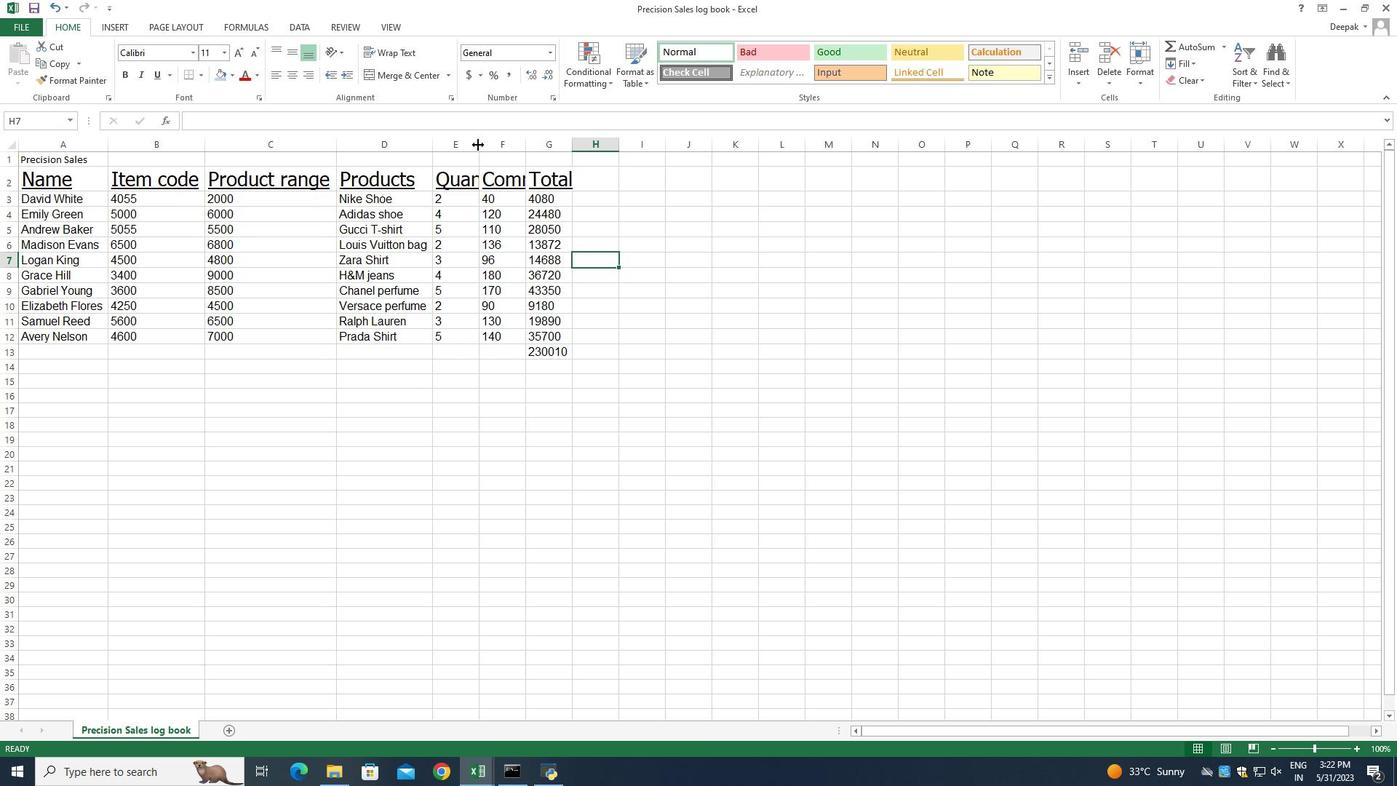 
Action: Mouse moved to (479, 144)
Screenshot: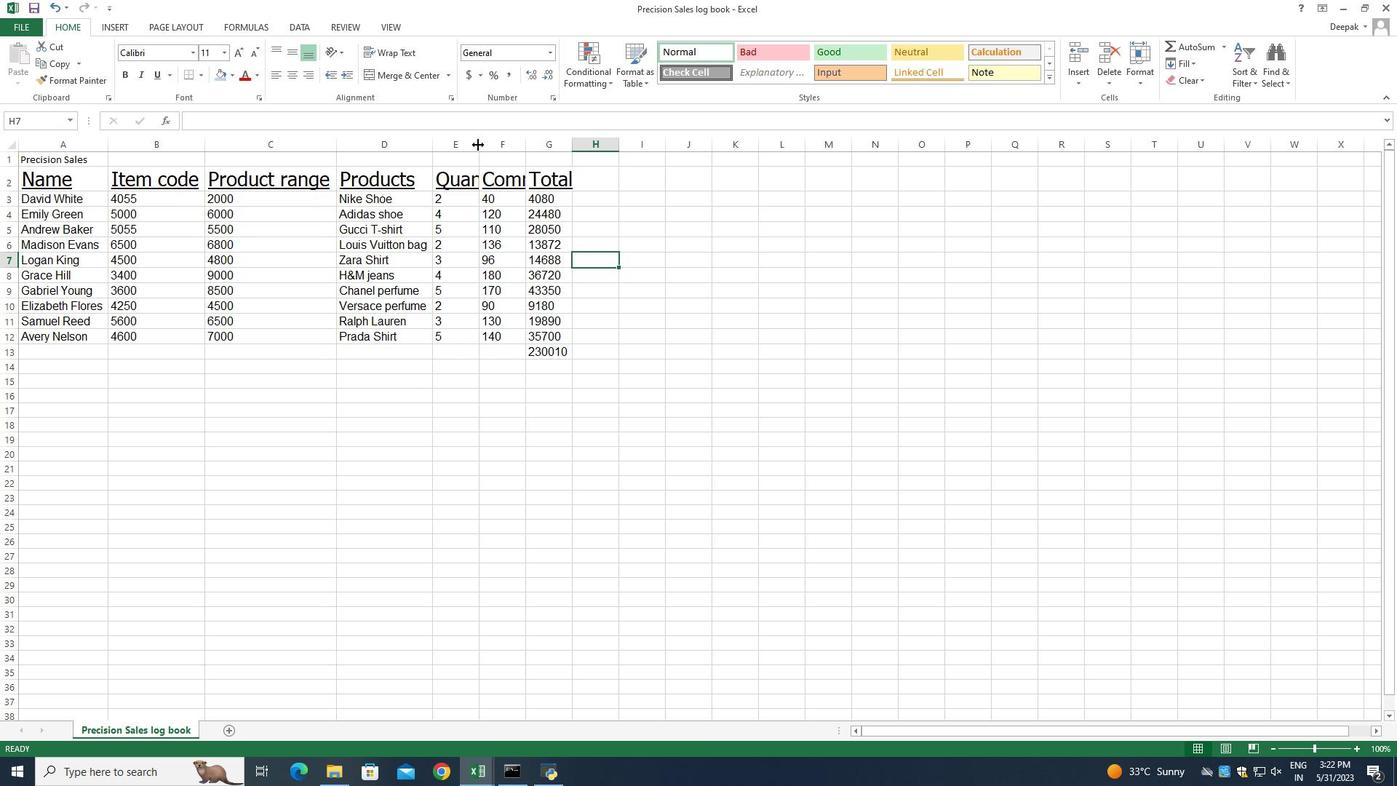 
Action: Mouse pressed left at (479, 144)
Screenshot: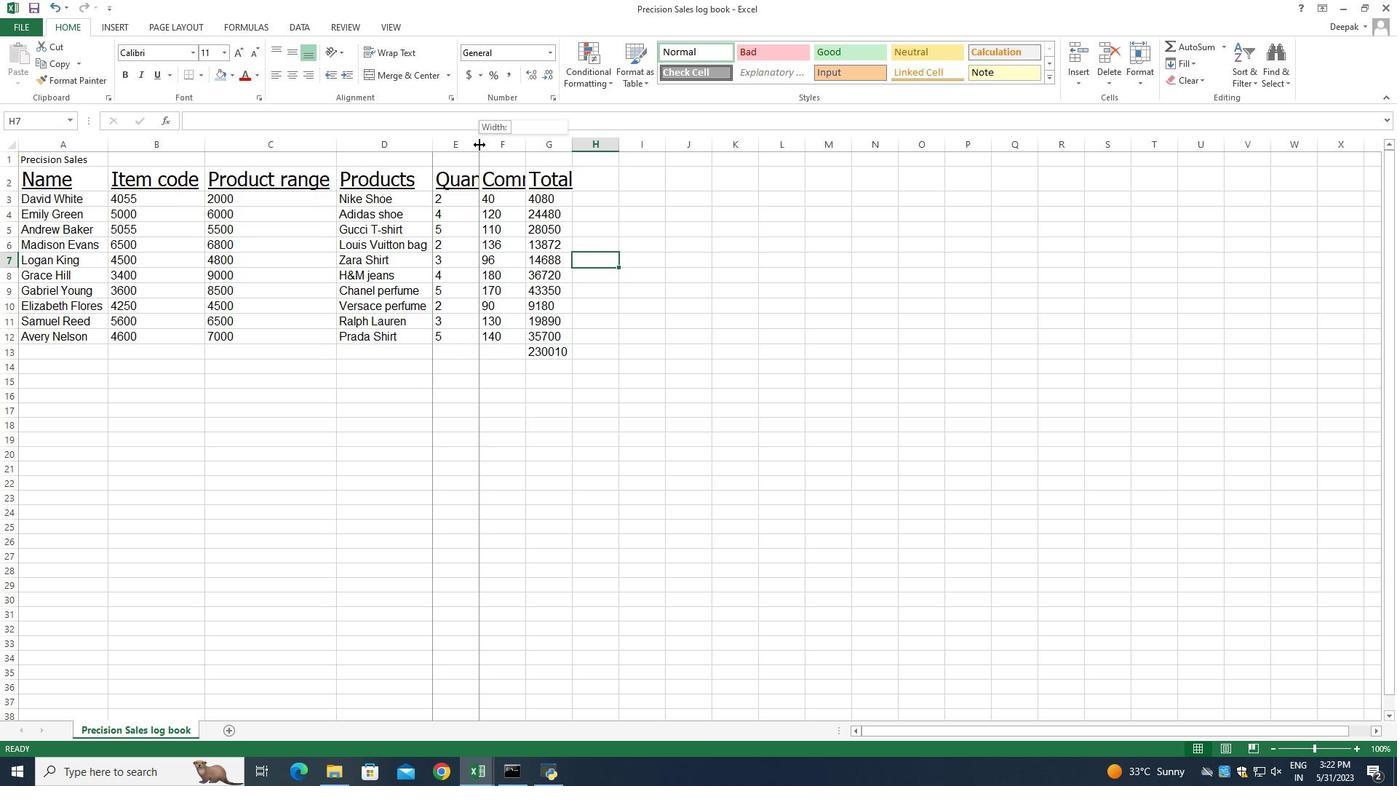 
Action: Mouse moved to (560, 141)
Screenshot: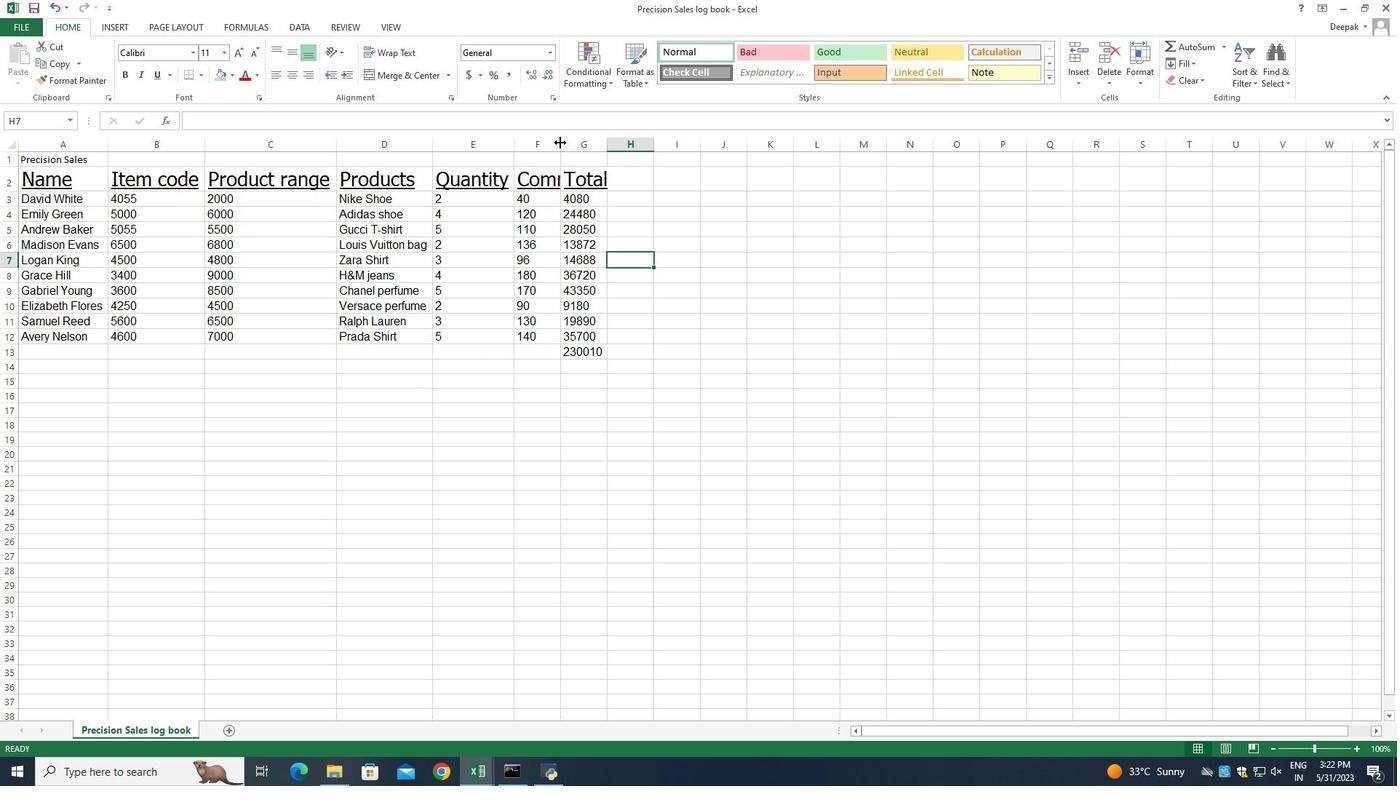 
Action: Mouse pressed left at (560, 141)
Screenshot: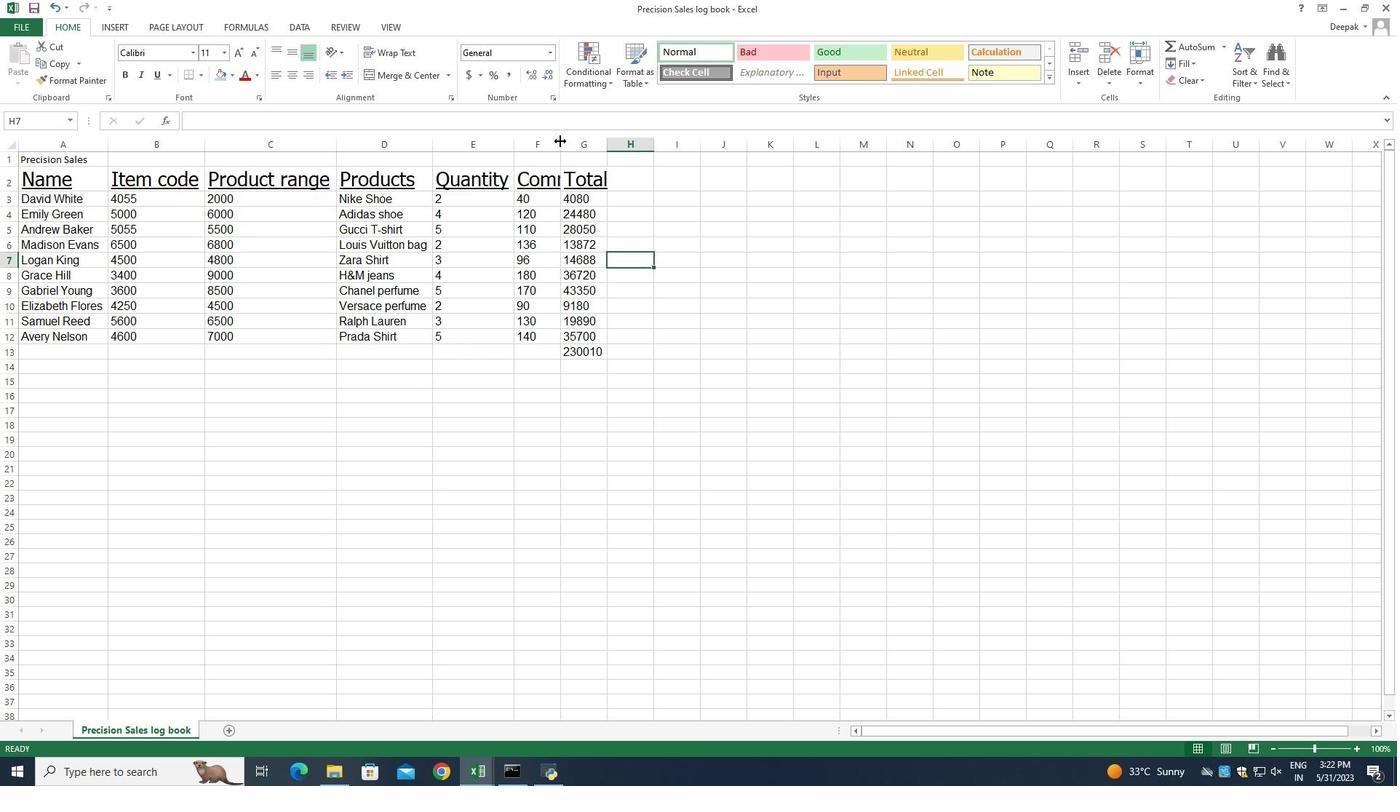 
Action: Mouse moved to (560, 141)
Screenshot: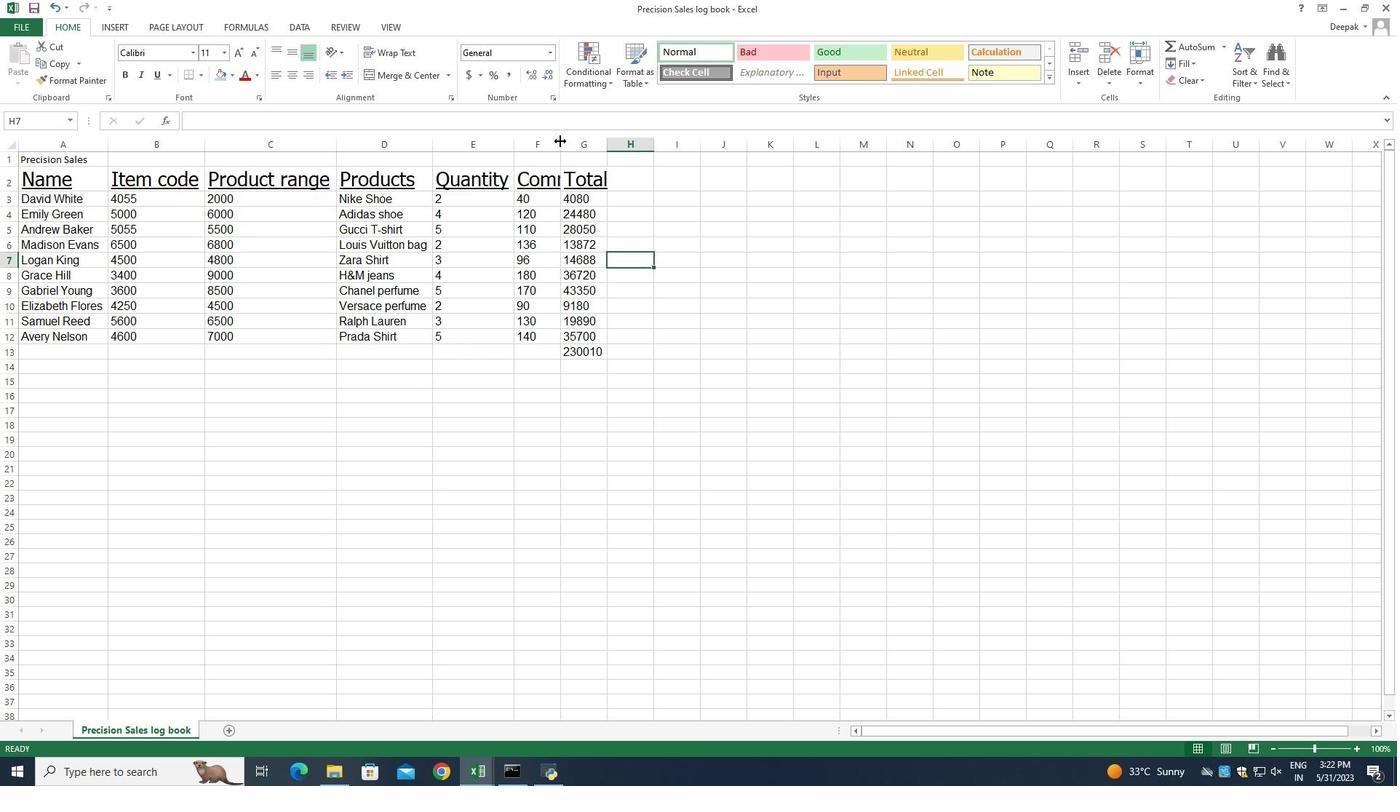 
Action: Mouse pressed left at (560, 141)
Screenshot: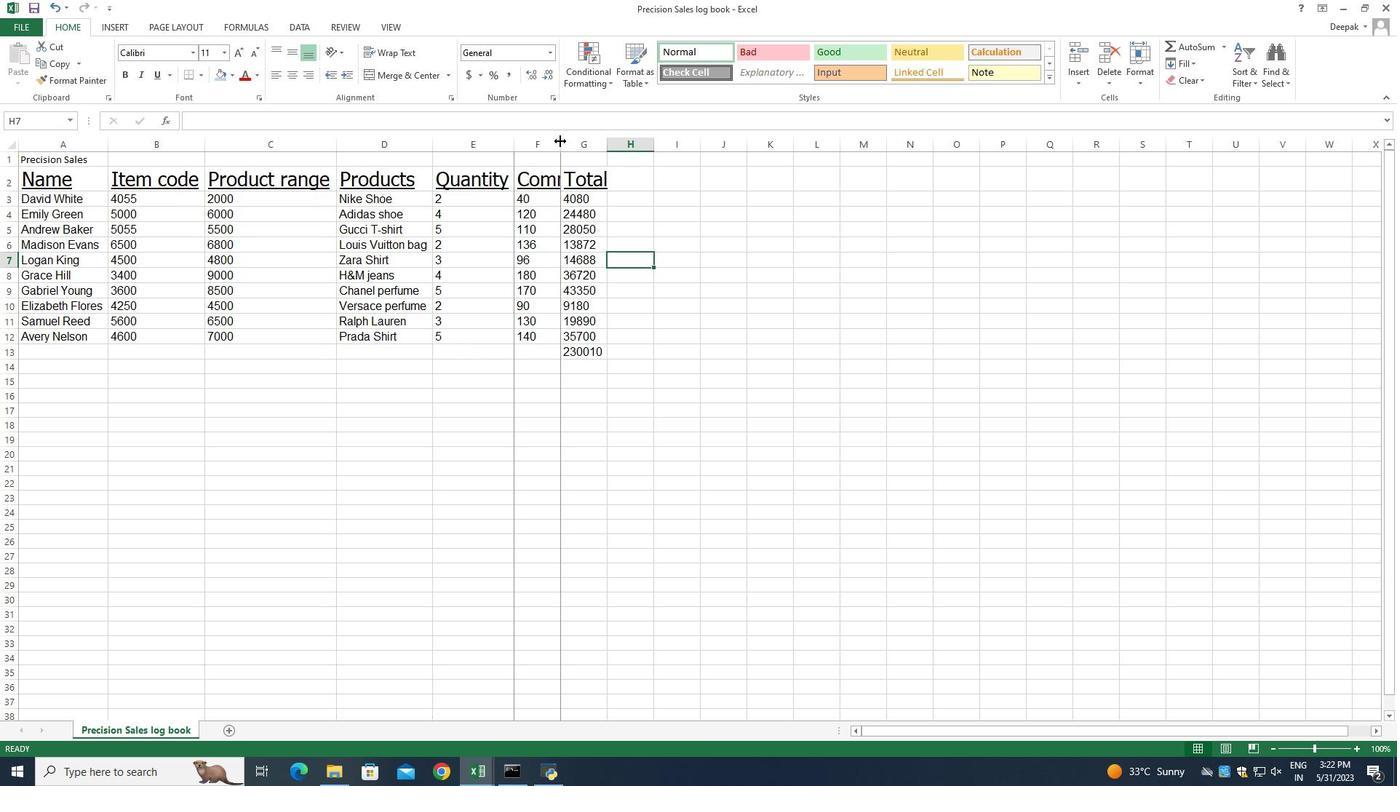 
Action: Mouse moved to (675, 146)
Screenshot: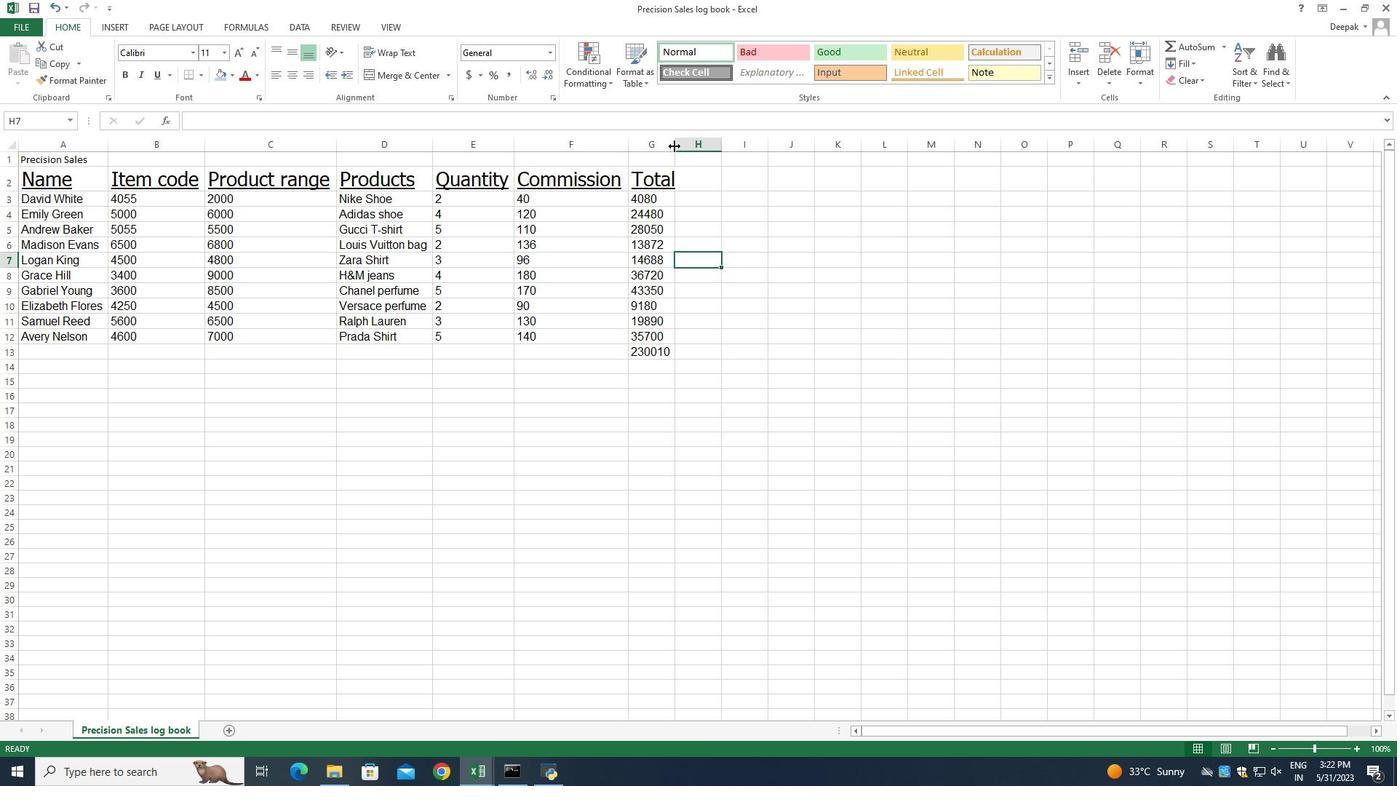 
Action: Mouse pressed left at (675, 146)
Screenshot: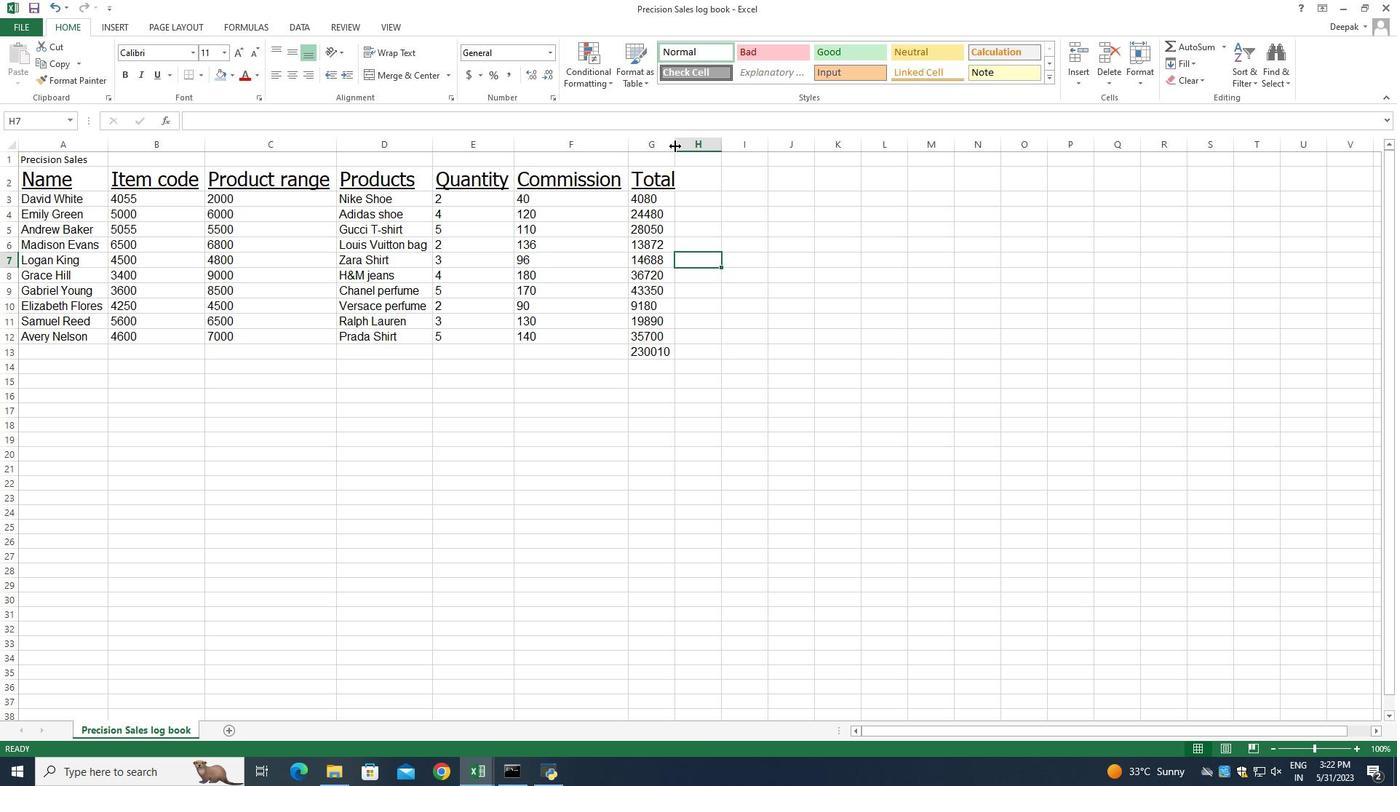 
Action: Mouse moved to (675, 146)
Screenshot: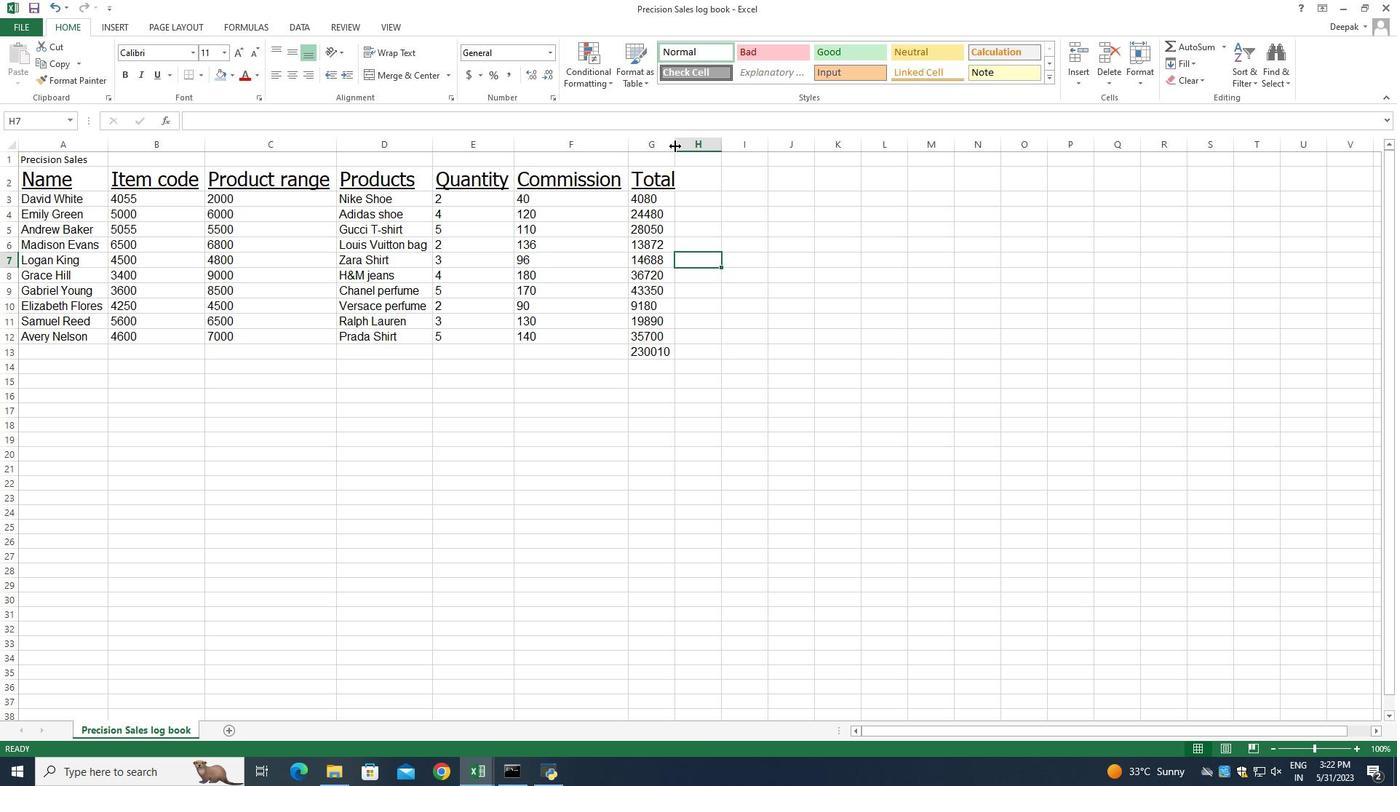 
Action: Mouse pressed left at (675, 146)
Screenshot: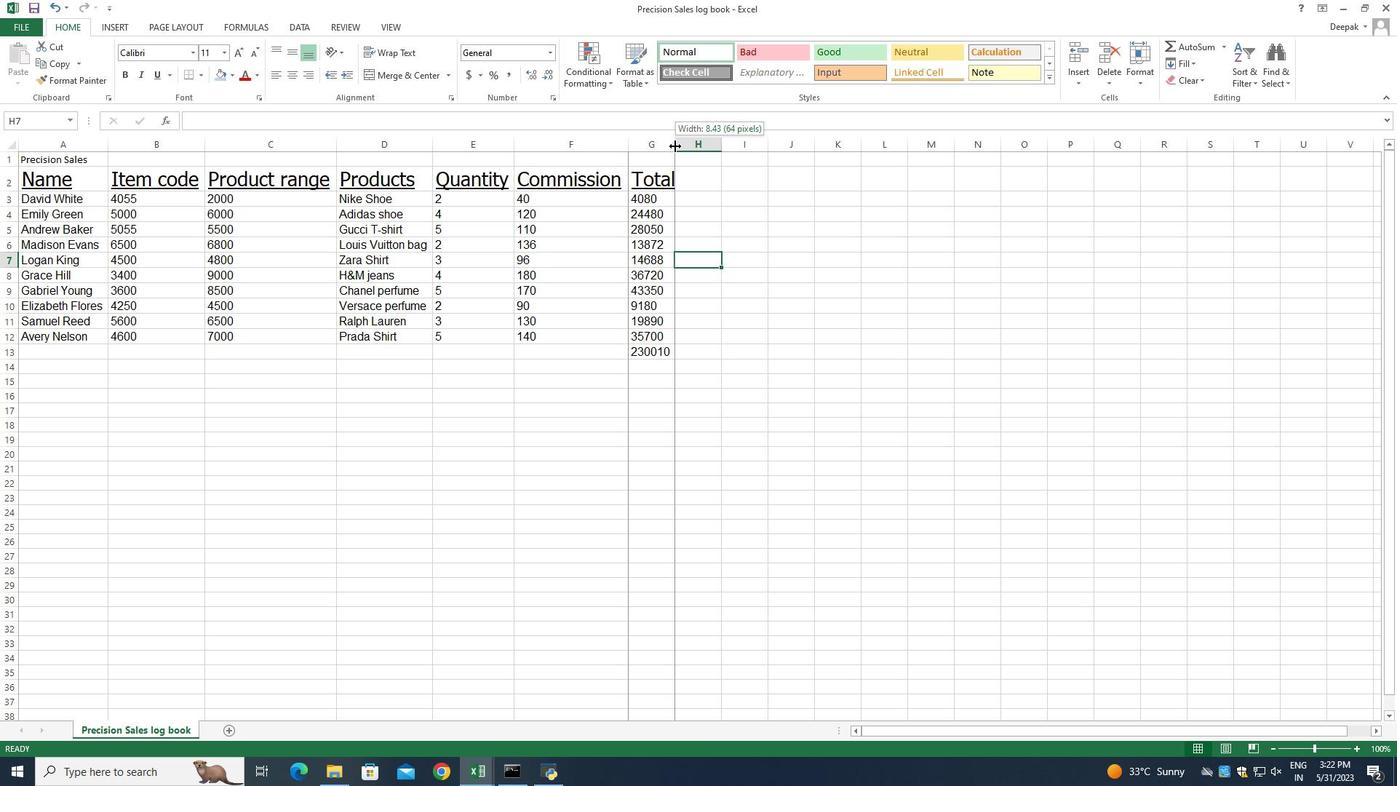 
Action: Mouse moved to (450, 412)
Screenshot: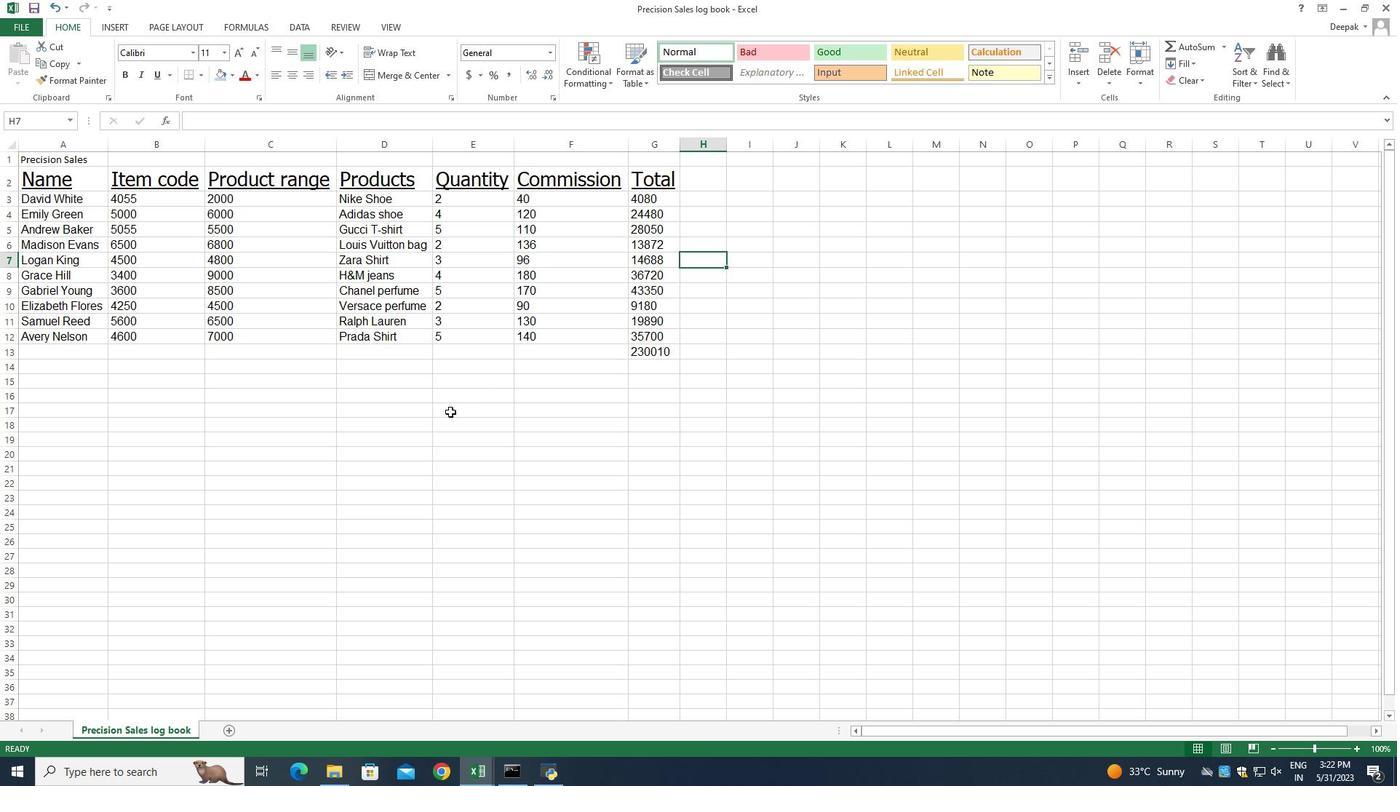 
Action: Mouse scrolled (450, 413) with delta (0, 0)
Screenshot: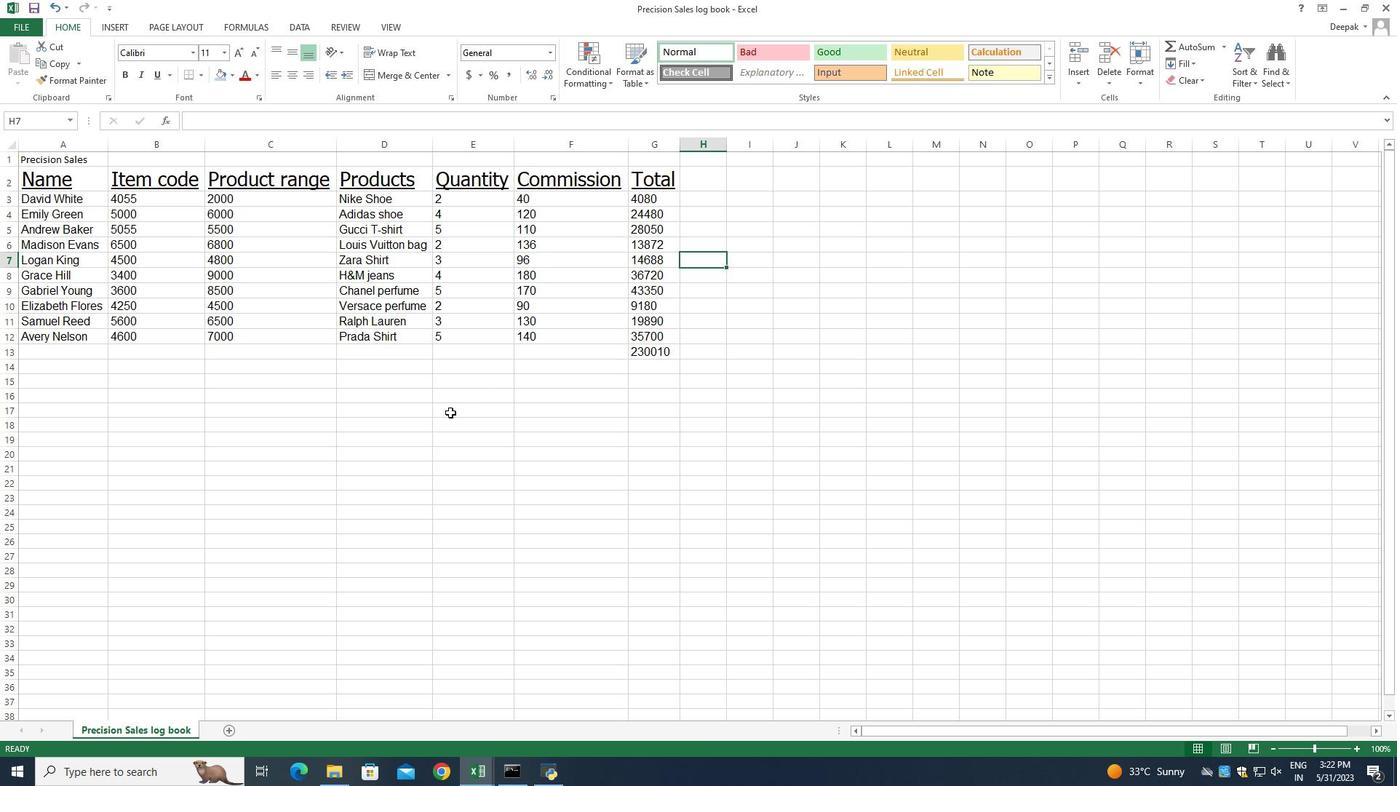 
Action: Mouse moved to (450, 412)
Screenshot: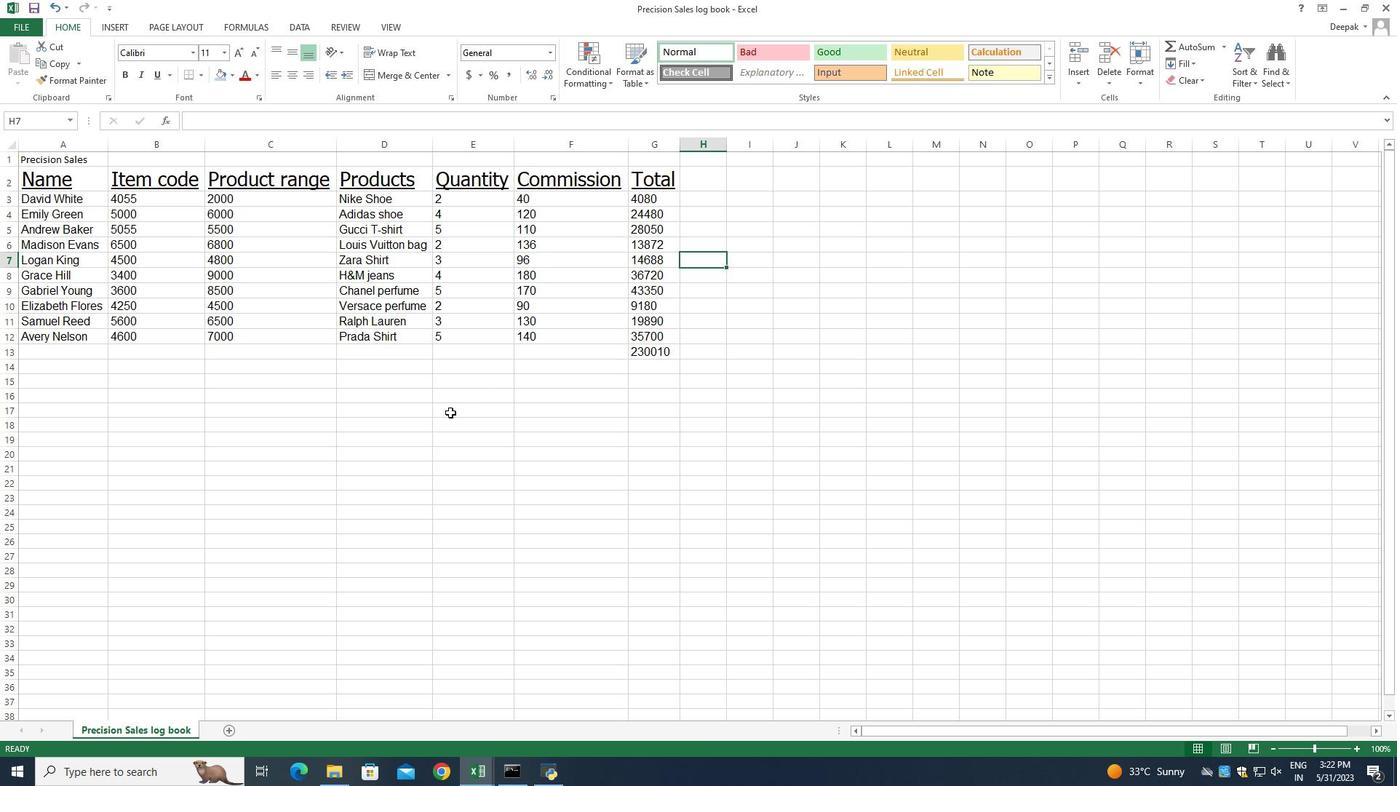 
Action: Mouse scrolled (450, 413) with delta (0, 0)
Screenshot: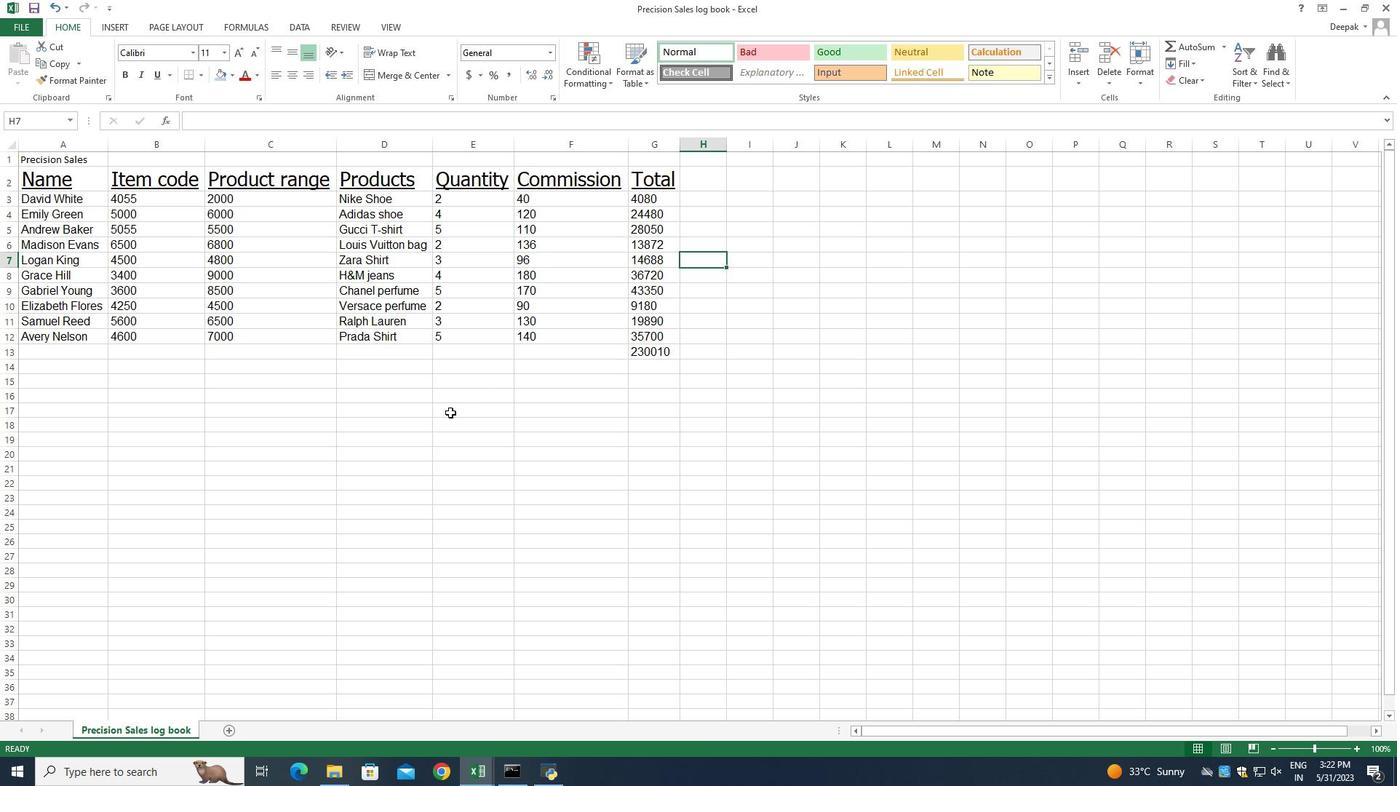 
Action: Mouse moved to (450, 407)
Screenshot: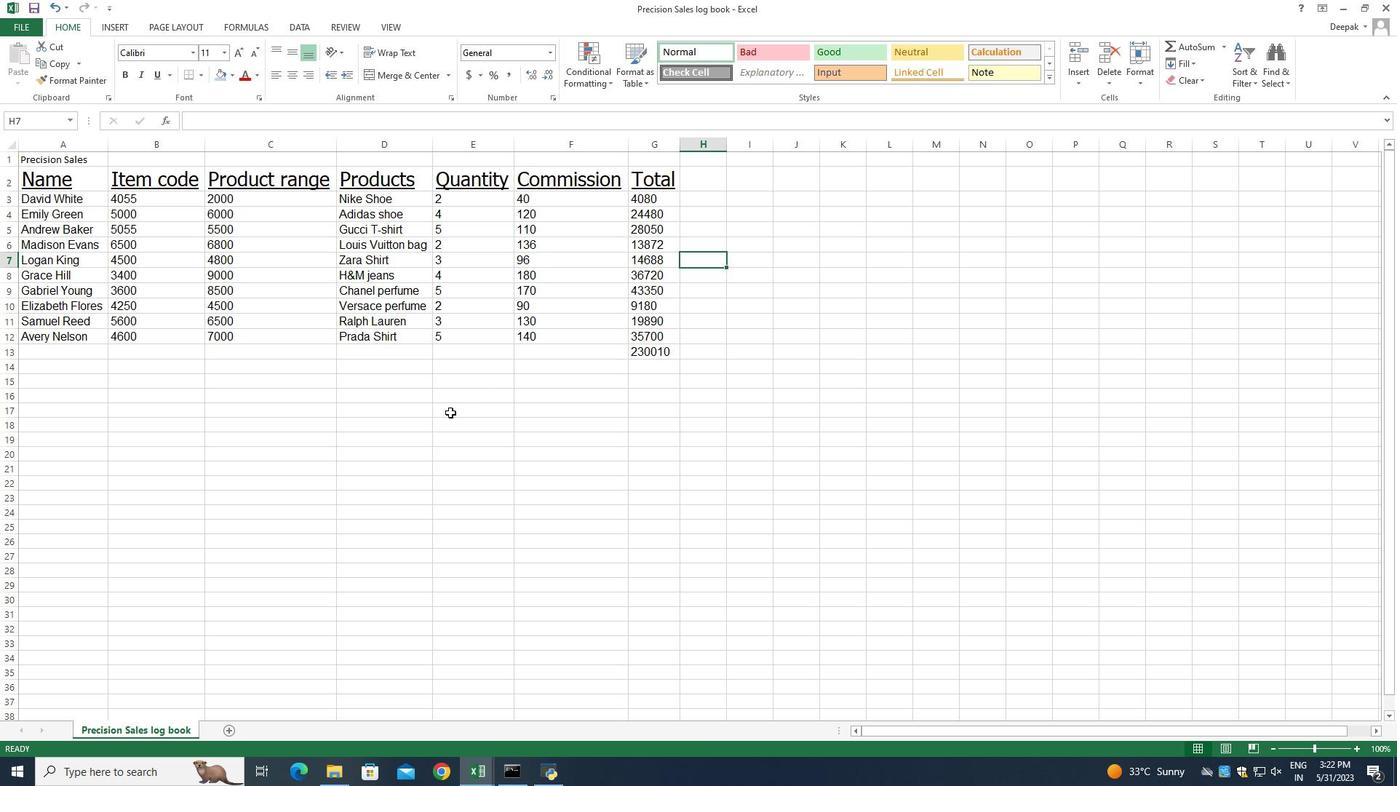 
Action: Mouse scrolled (450, 408) with delta (0, 0)
Screenshot: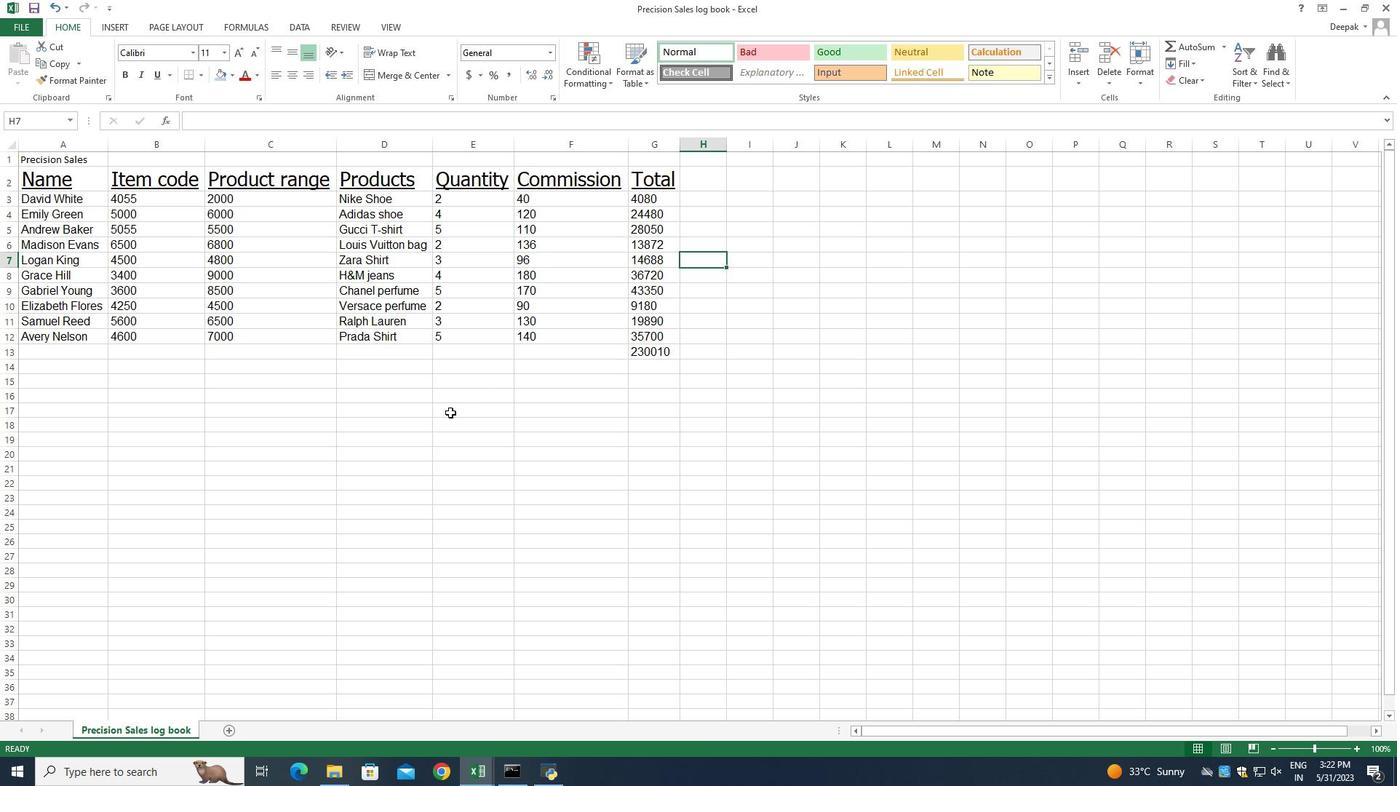 
Action: Mouse moved to (517, 406)
Screenshot: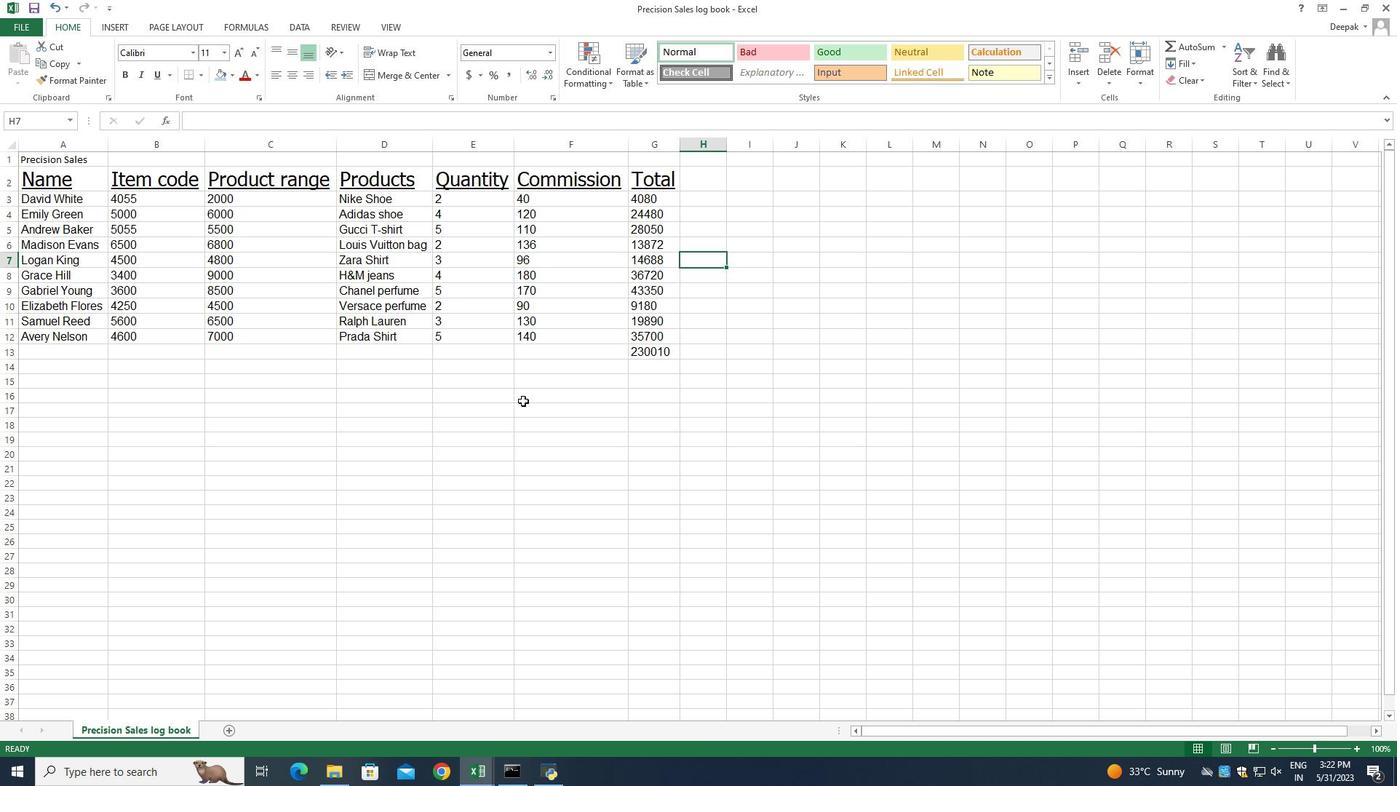 
Action: Mouse scrolled (517, 406) with delta (0, 0)
Screenshot: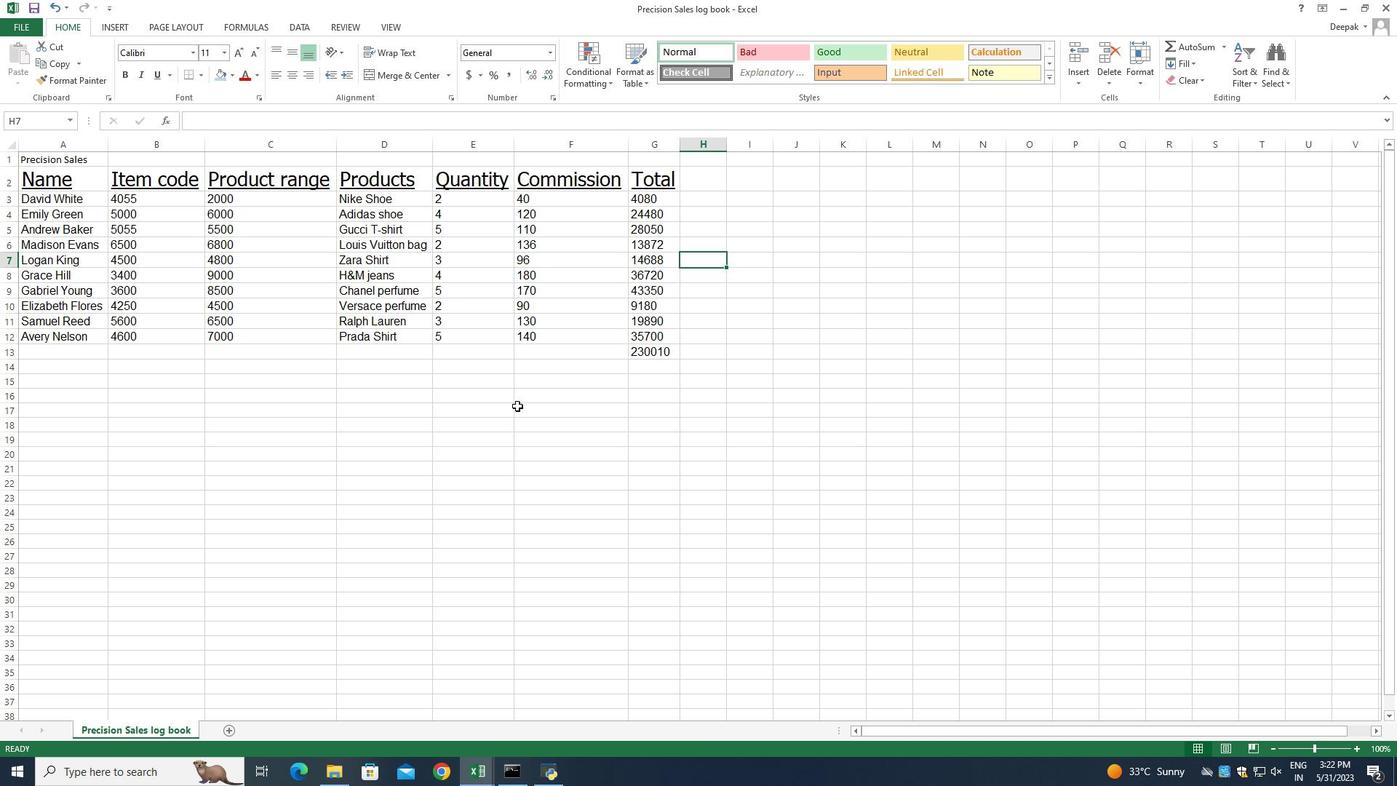 
Action: Mouse scrolled (517, 406) with delta (0, 0)
Screenshot: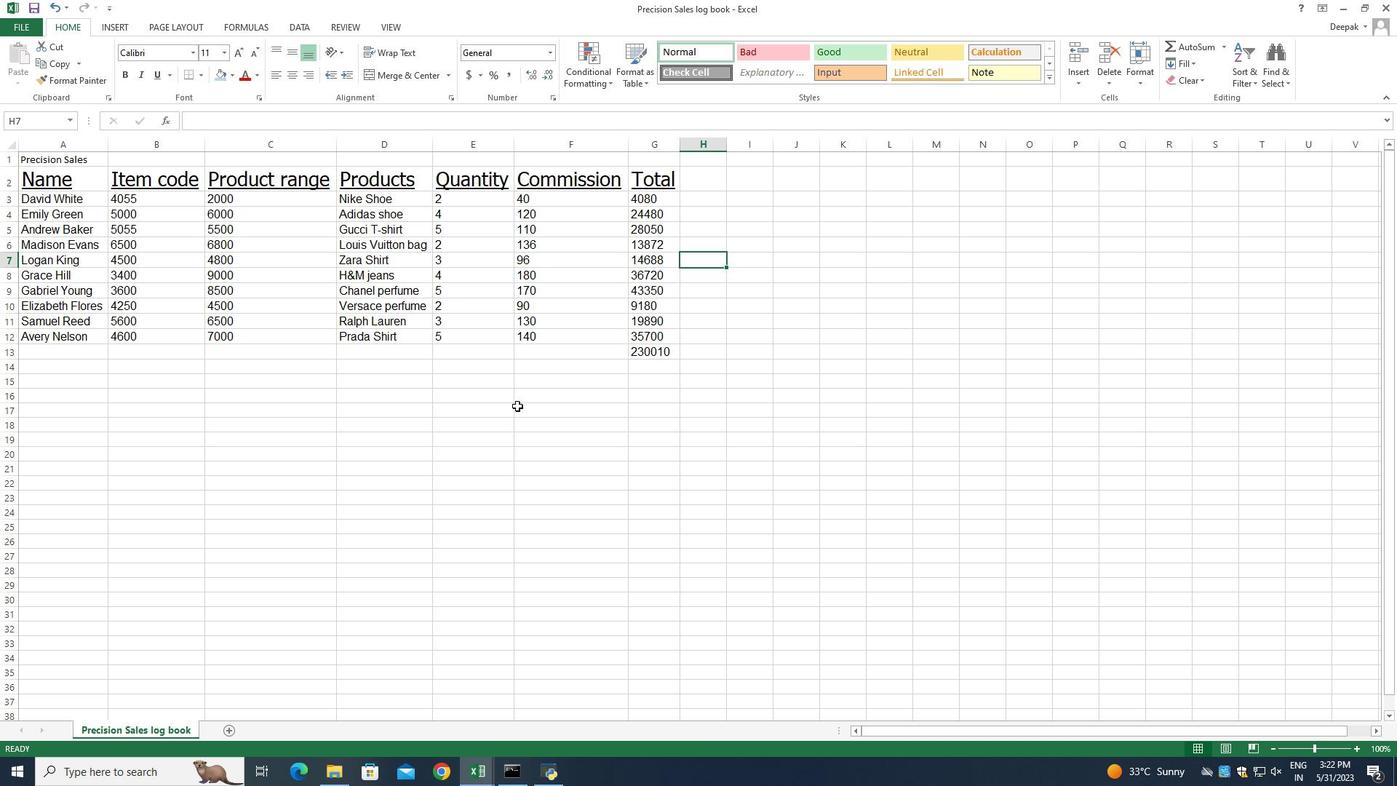 
Action: Mouse moved to (516, 407)
Screenshot: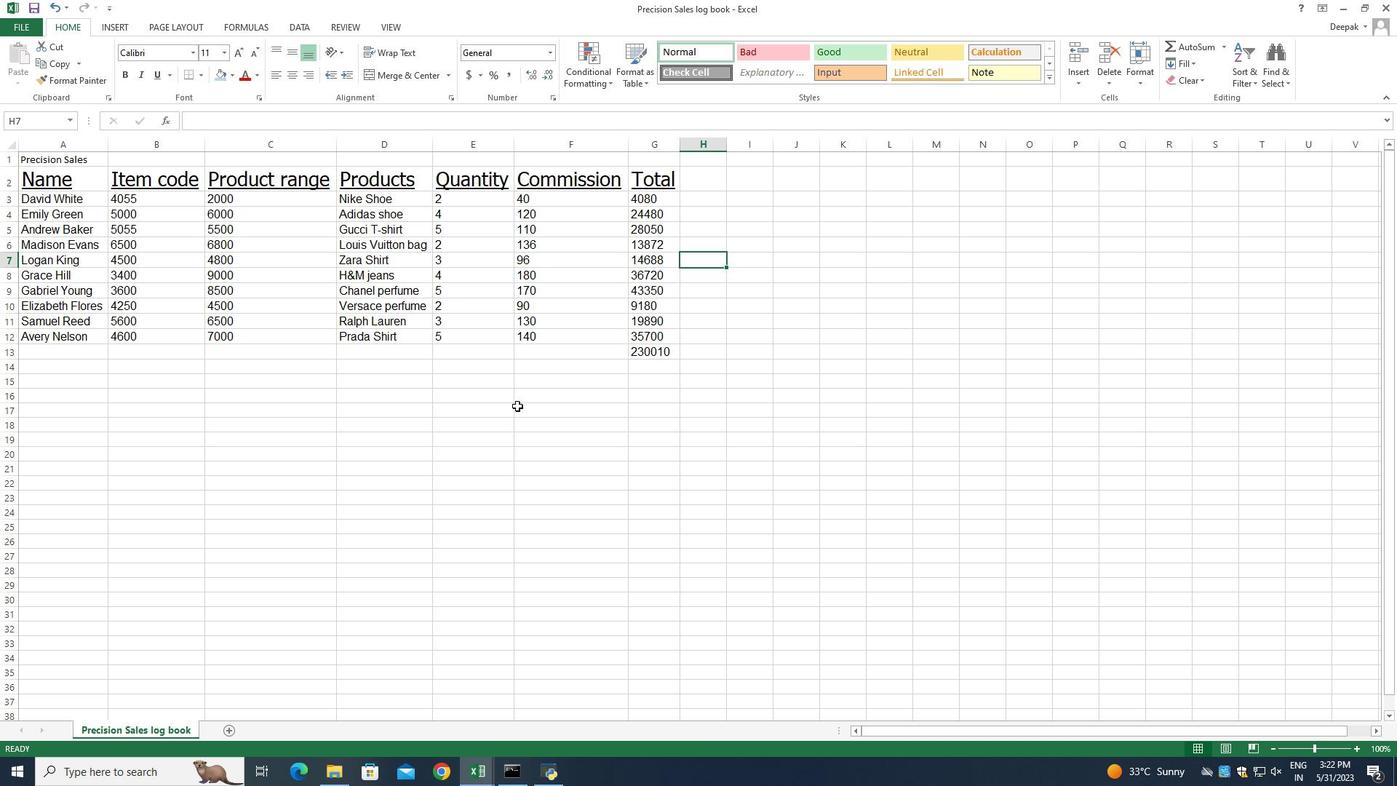 
